 Task: Determine the distance from Portland to Mount Hood National Forest.
Action: Mouse moved to (199, 72)
Screenshot: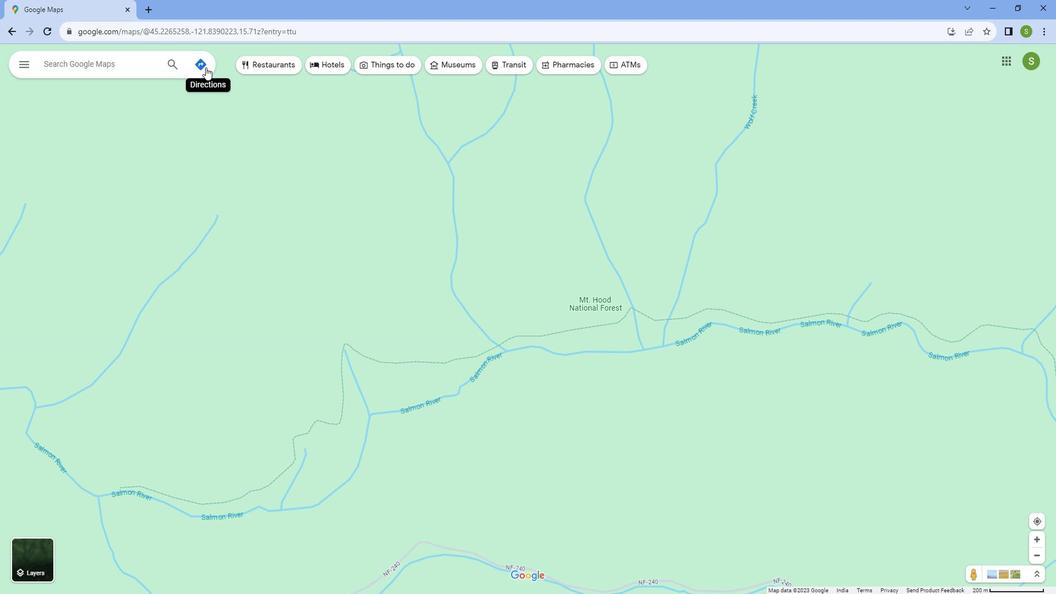
Action: Mouse pressed left at (199, 72)
Screenshot: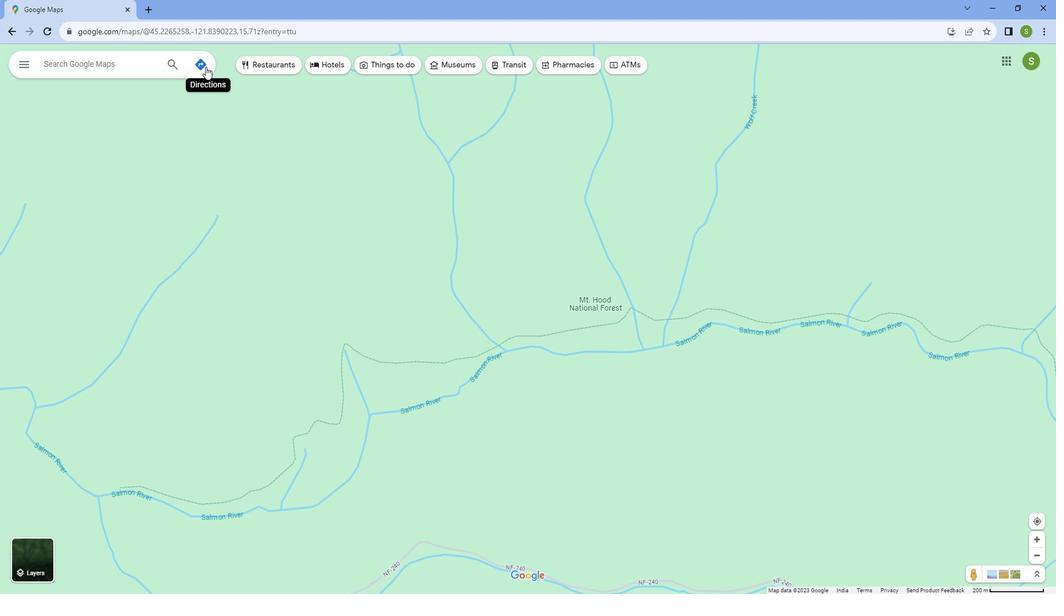 
Action: Mouse moved to (132, 98)
Screenshot: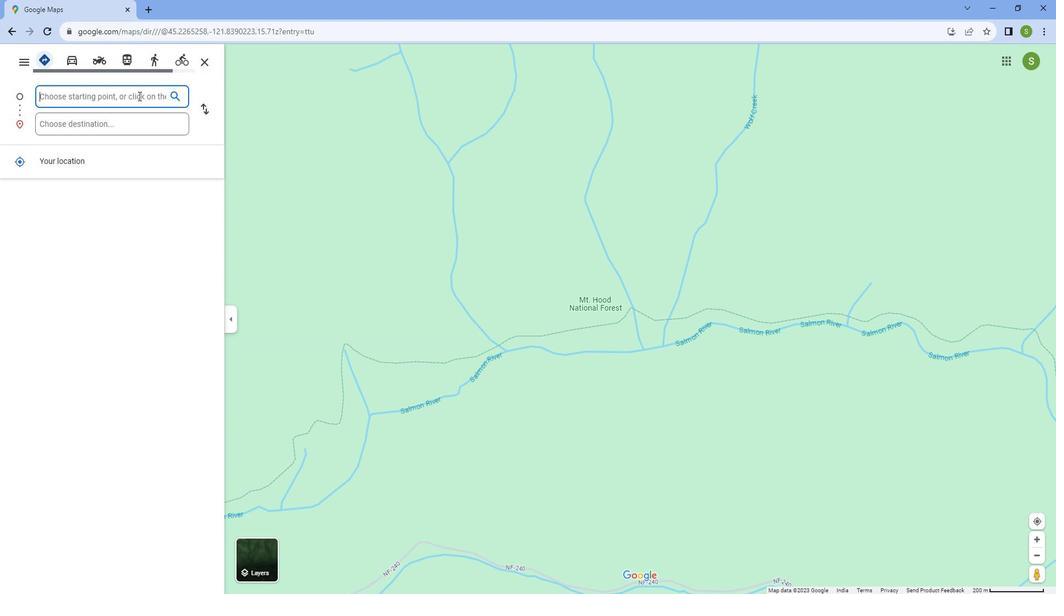 
Action: Key pressed <Key.caps_lock>P<Key.caps_lock>ortland
Screenshot: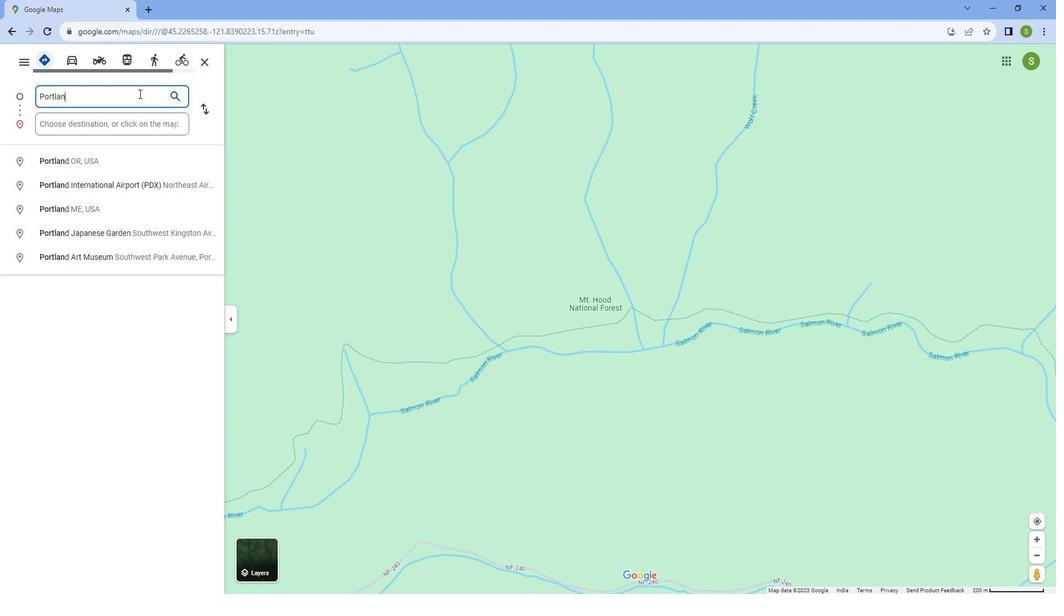 
Action: Mouse moved to (47, 160)
Screenshot: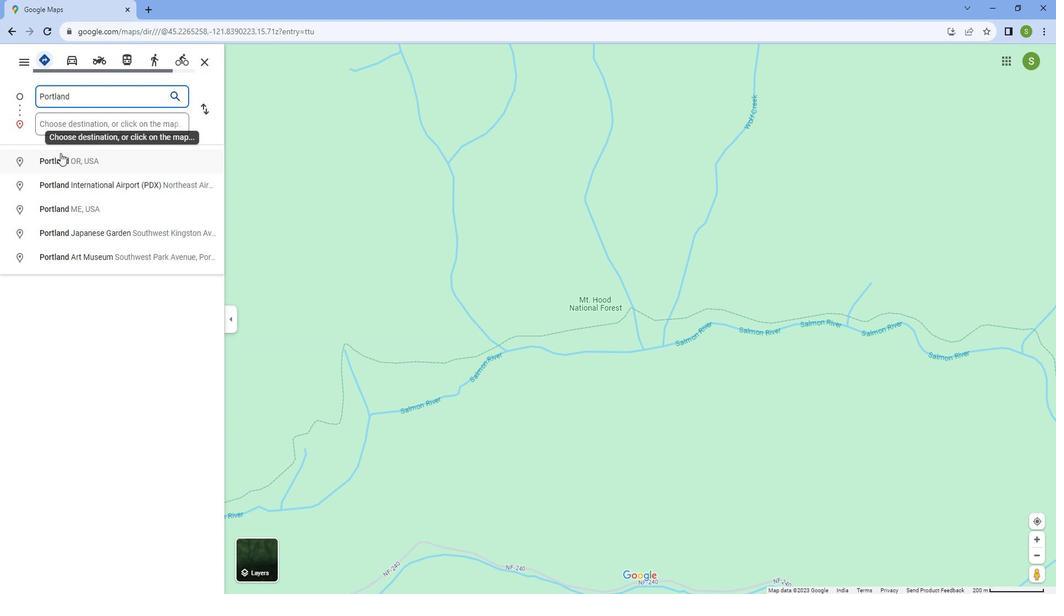
Action: Mouse pressed left at (47, 160)
Screenshot: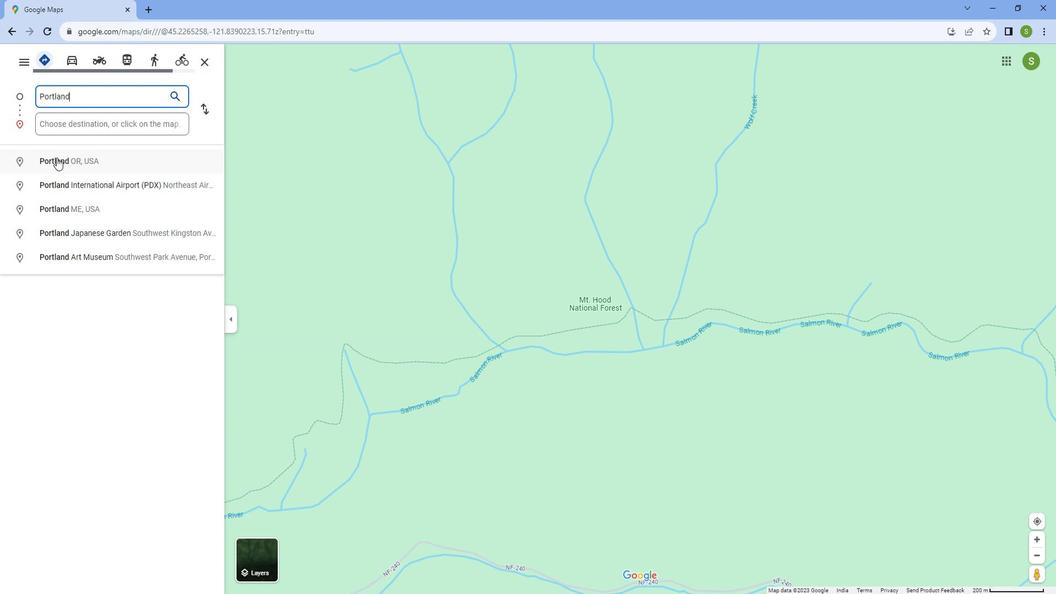 
Action: Mouse moved to (106, 127)
Screenshot: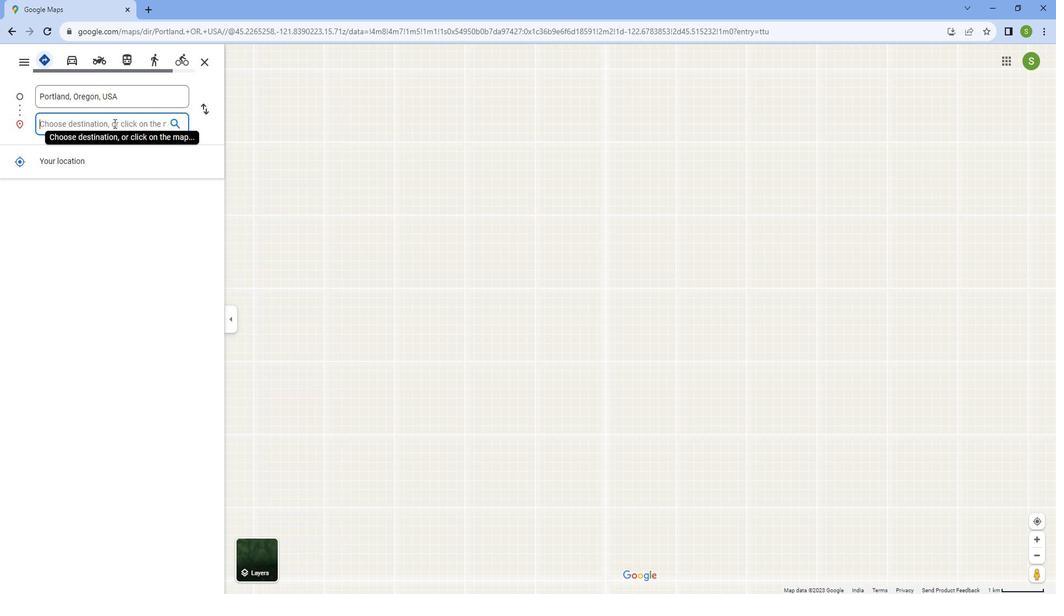 
Action: Mouse pressed left at (106, 127)
Screenshot: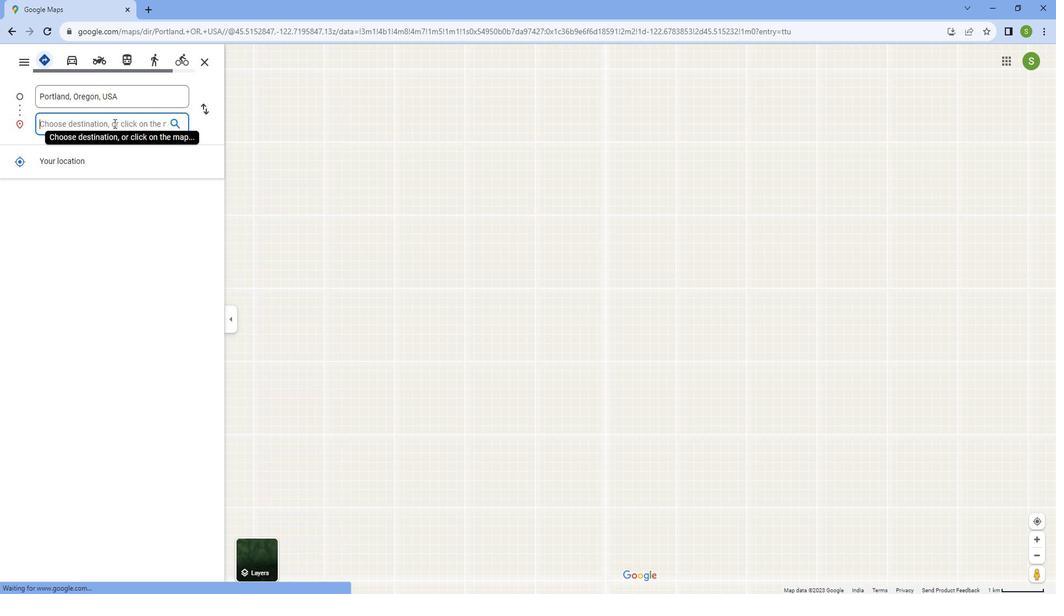 
Action: Mouse moved to (106, 123)
Screenshot: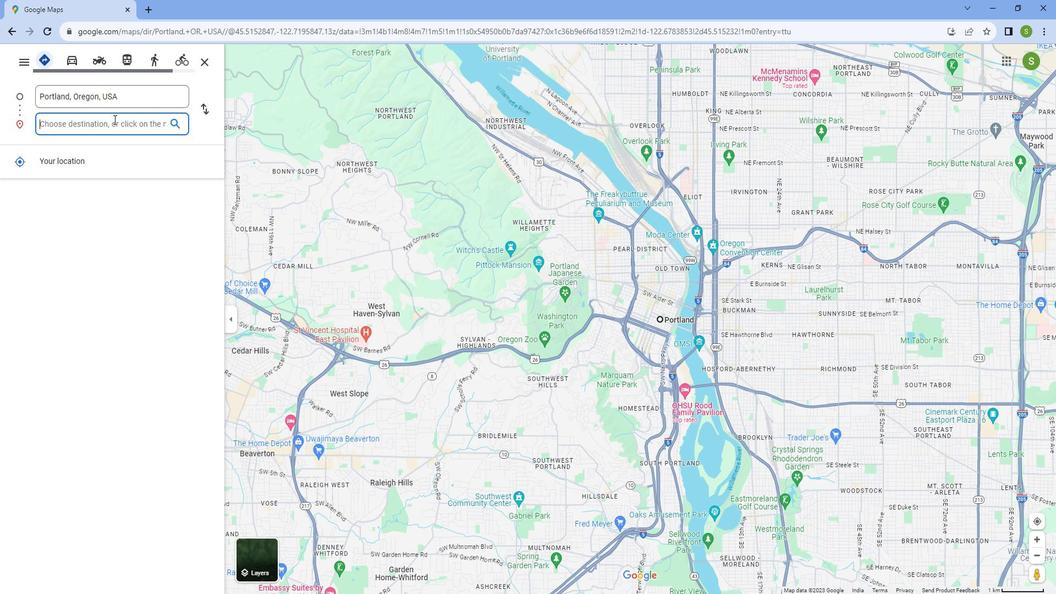 
Action: Key pressed <Key.caps_lock>M<Key.caps_lock>ount<Key.space><Key.caps_lock>H<Key.caps_lock>ood<Key.space><Key.caps_lock>N<Key.caps_lock>ational<Key.space><Key.caps_lock>F<Key.caps_lock>orest
Screenshot: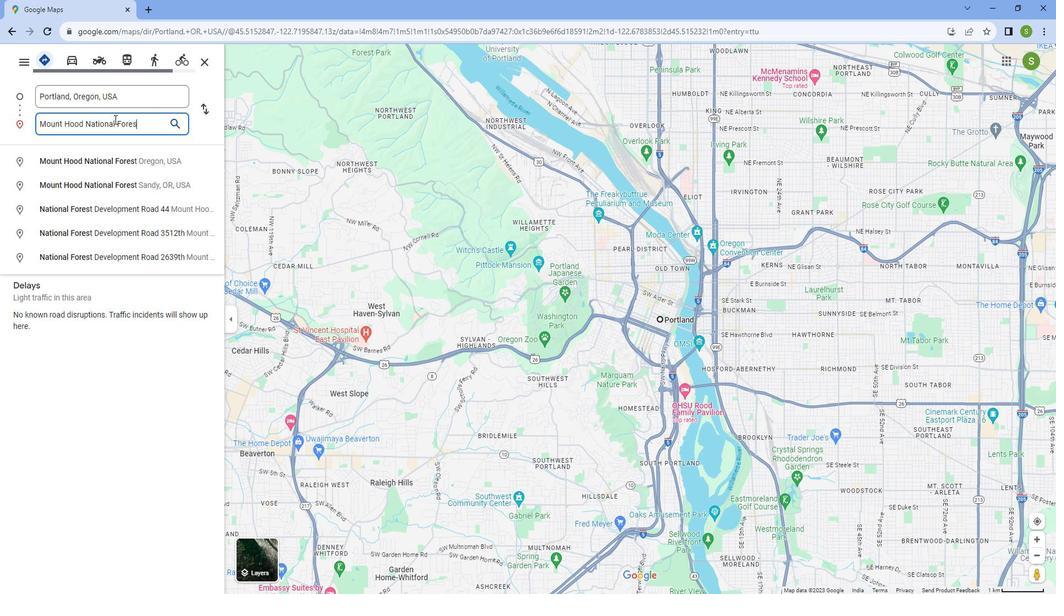 
Action: Mouse moved to (96, 162)
Screenshot: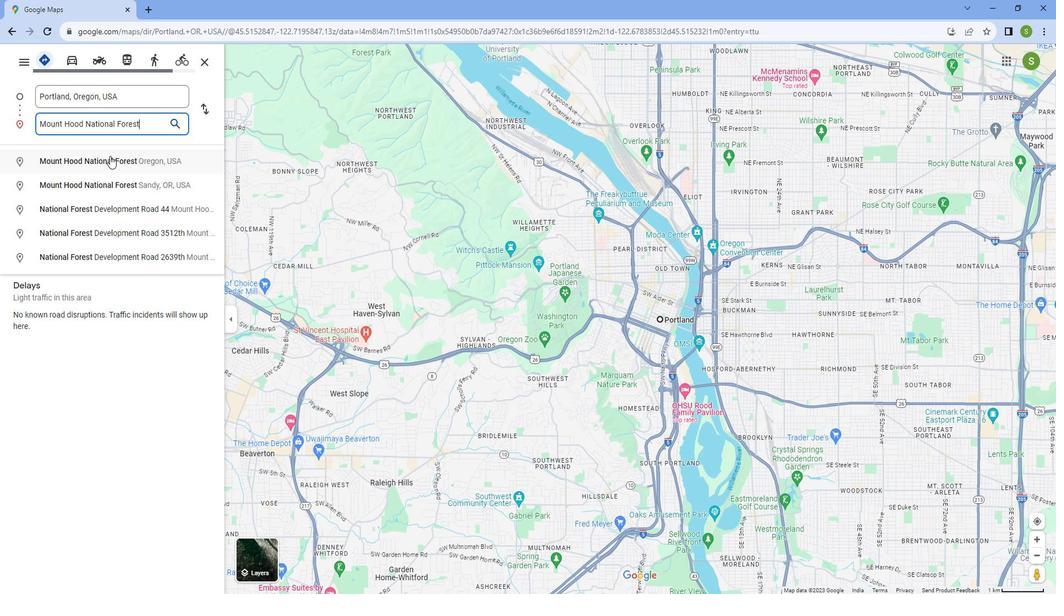 
Action: Mouse pressed left at (96, 162)
Screenshot: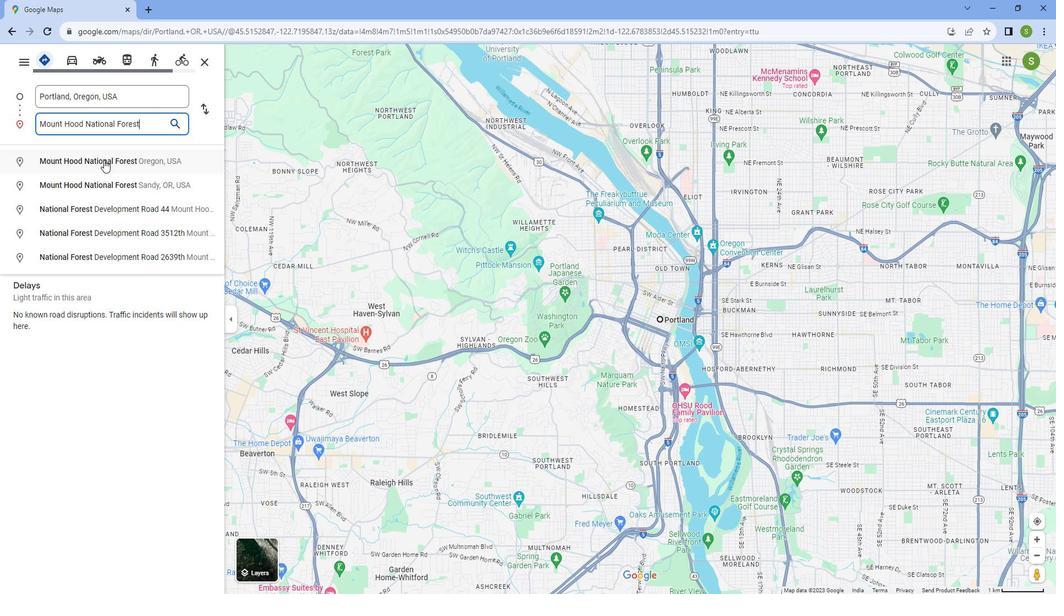 
Action: Mouse moved to (448, 540)
Screenshot: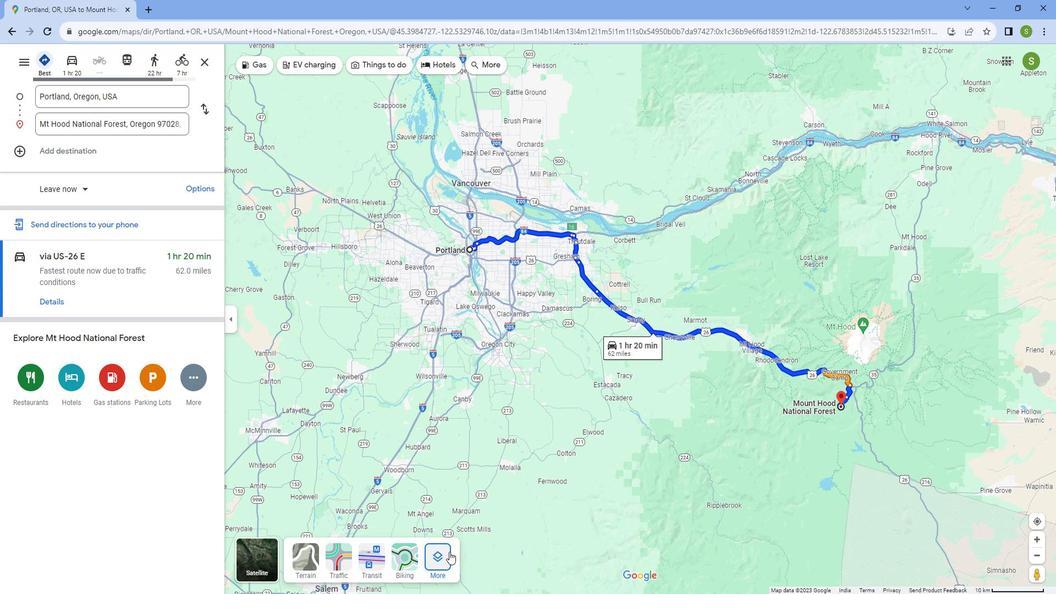 
Action: Mouse pressed left at (448, 540)
Screenshot: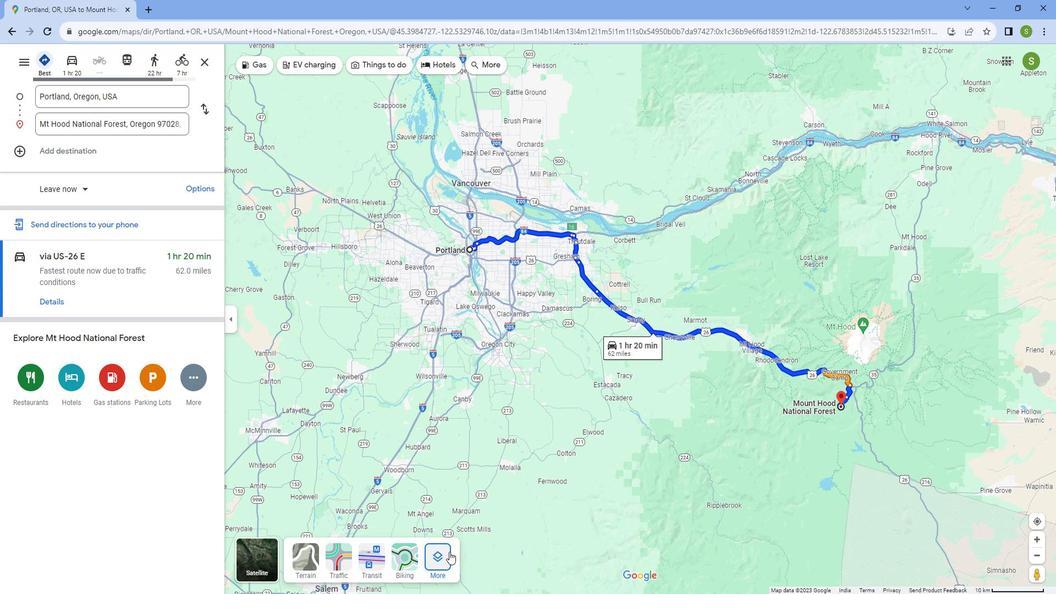 
Action: Mouse moved to (330, 436)
Screenshot: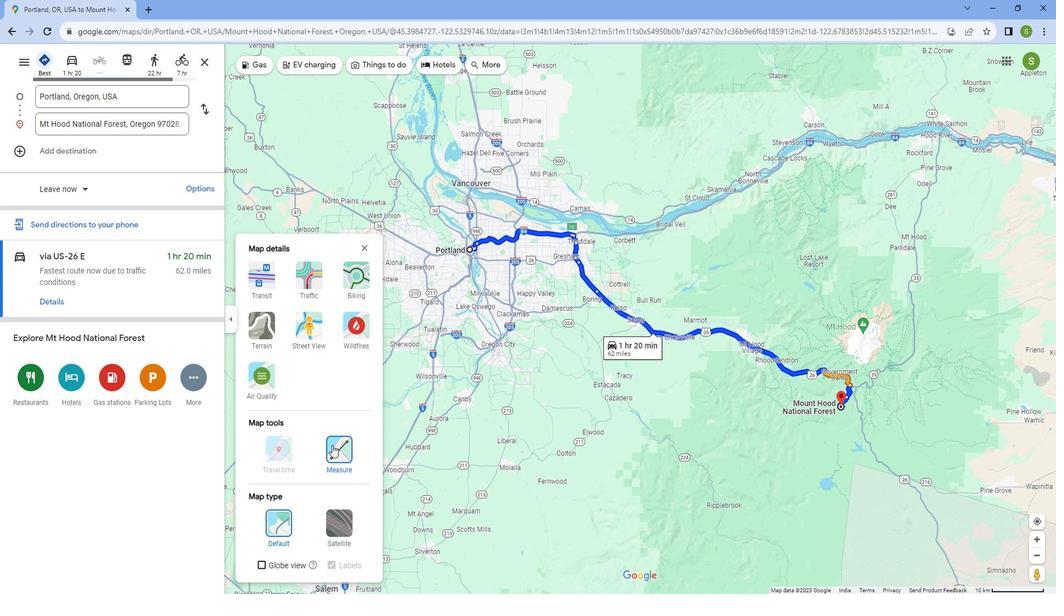
Action: Mouse pressed left at (330, 436)
Screenshot: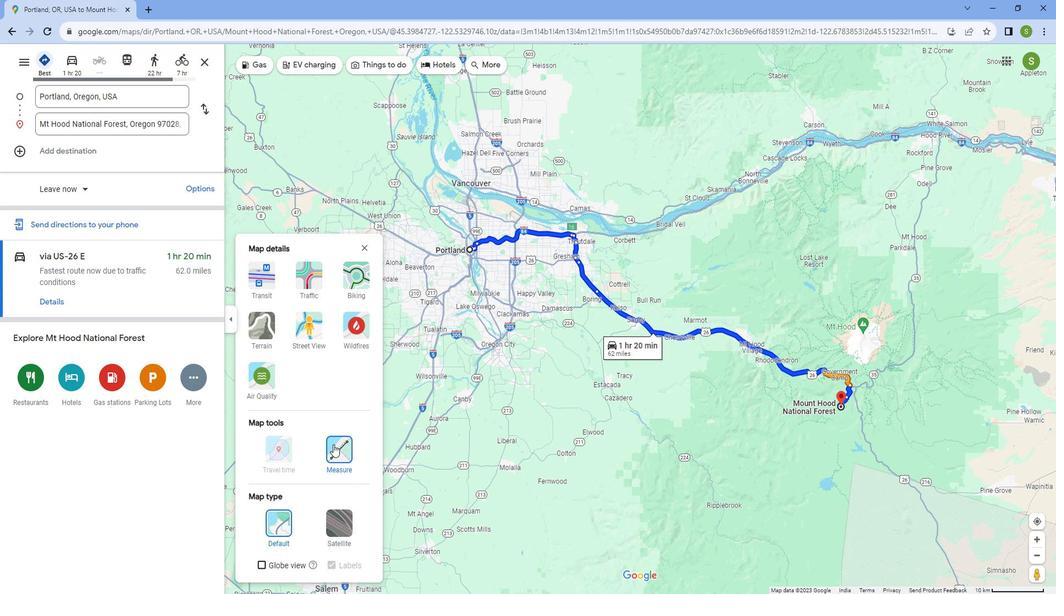 
Action: Mouse moved to (469, 266)
Screenshot: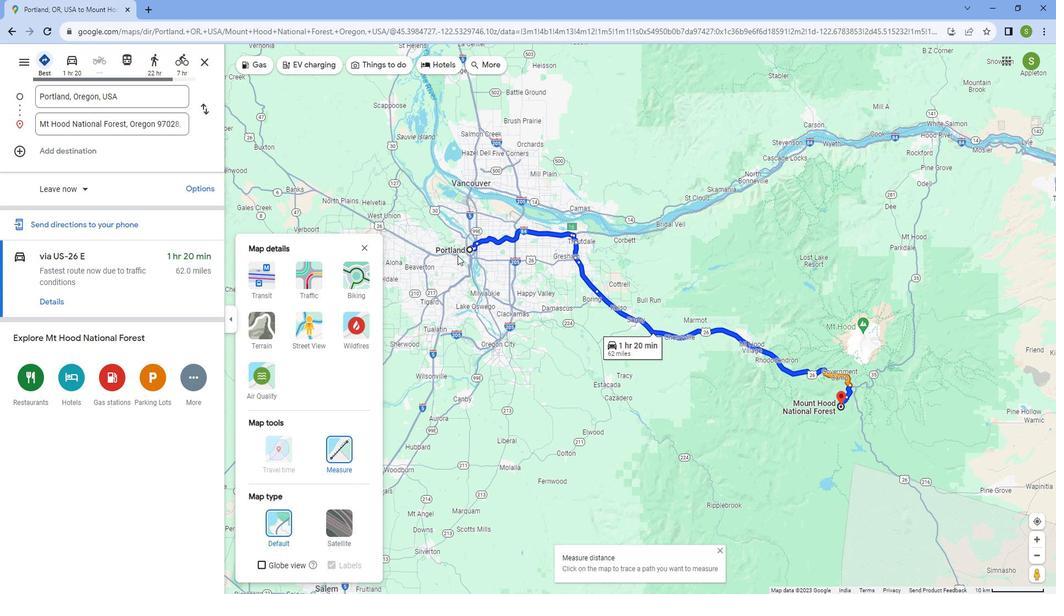 
Action: Mouse scrolled (469, 267) with delta (0, 0)
Screenshot: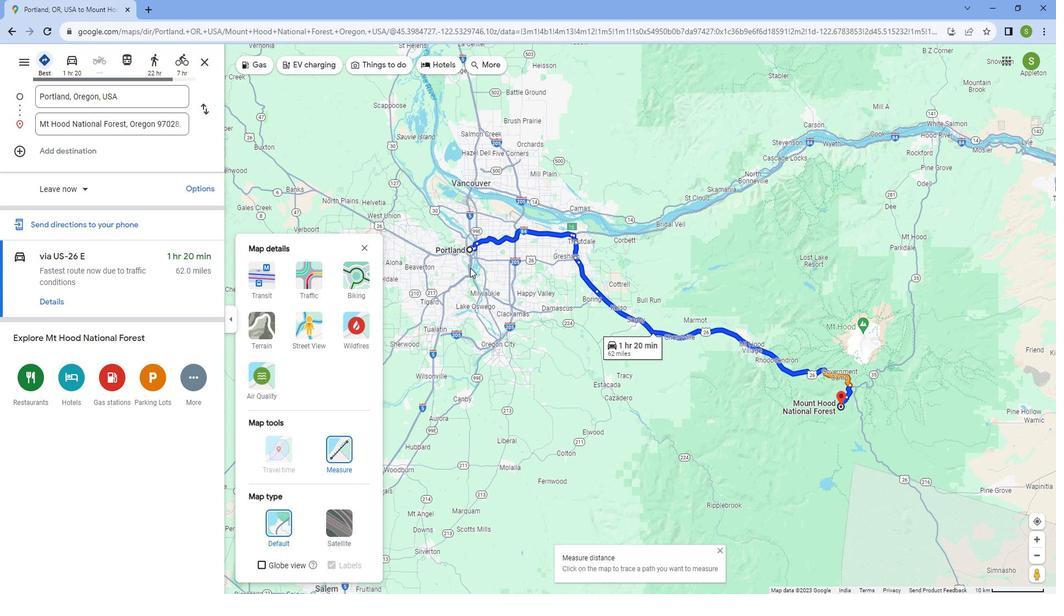 
Action: Mouse scrolled (469, 267) with delta (0, 0)
Screenshot: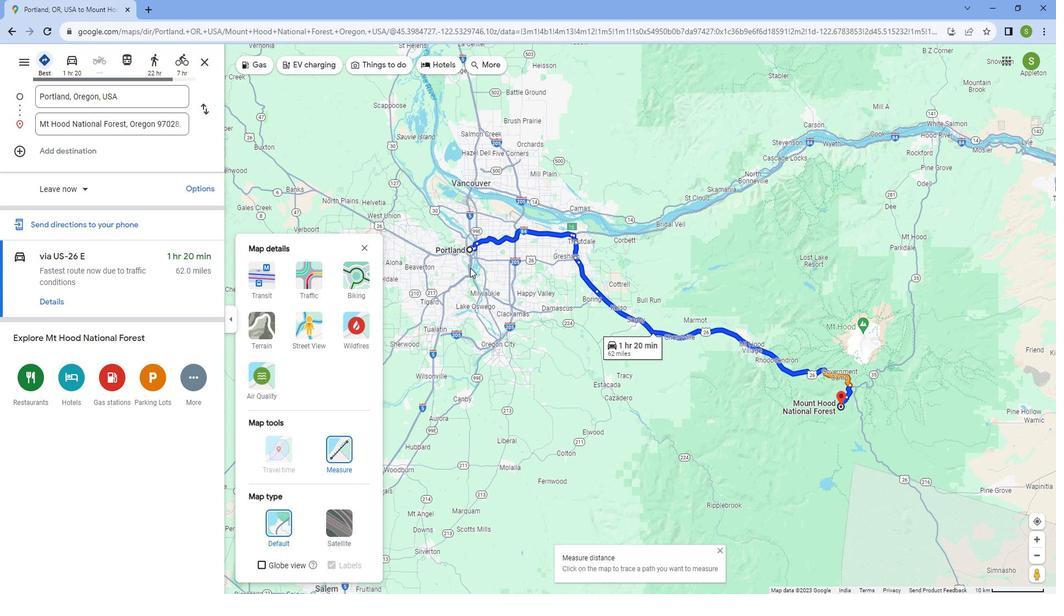 
Action: Mouse scrolled (469, 267) with delta (0, 0)
Screenshot: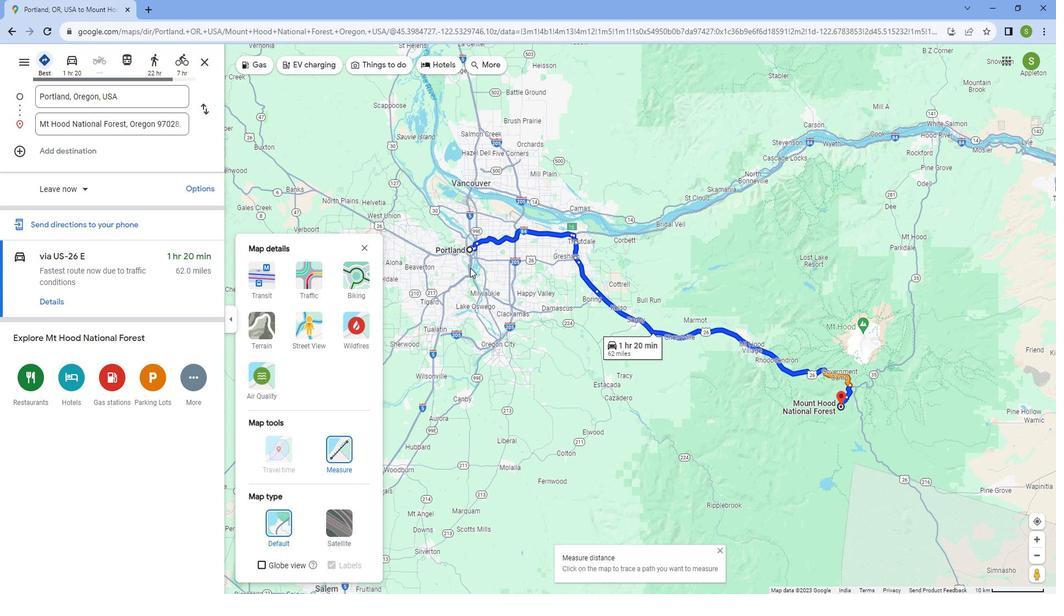 
Action: Mouse scrolled (469, 267) with delta (0, 0)
Screenshot: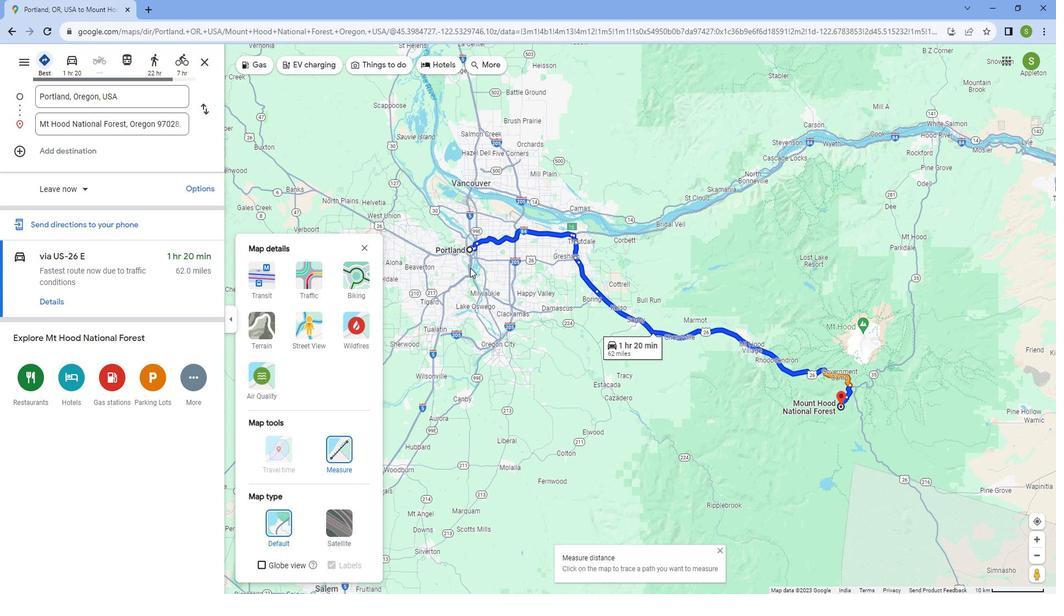 
Action: Mouse scrolled (469, 267) with delta (0, 0)
Screenshot: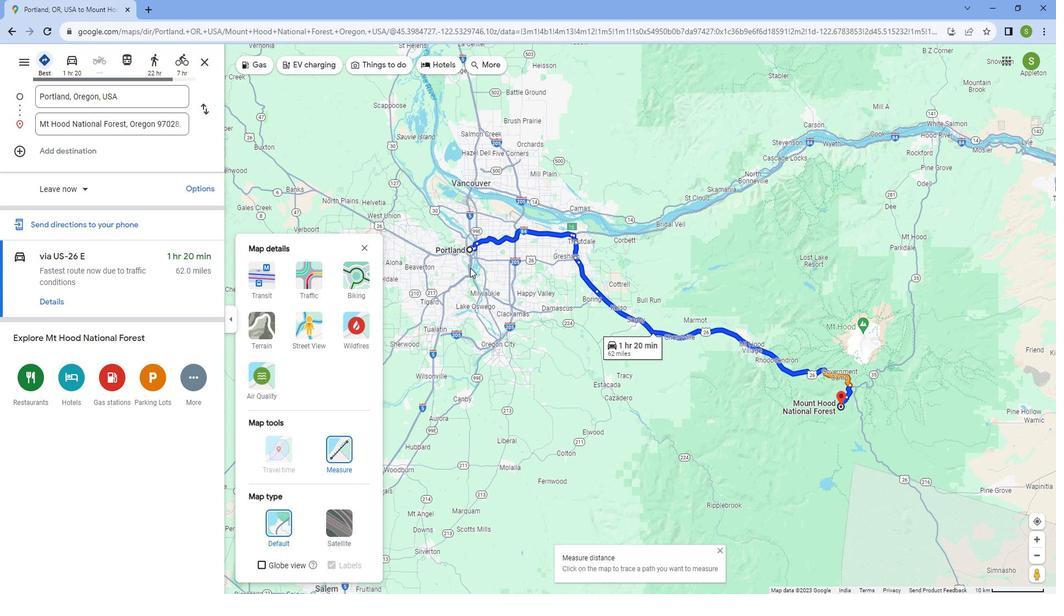 
Action: Mouse scrolled (469, 267) with delta (0, 0)
Screenshot: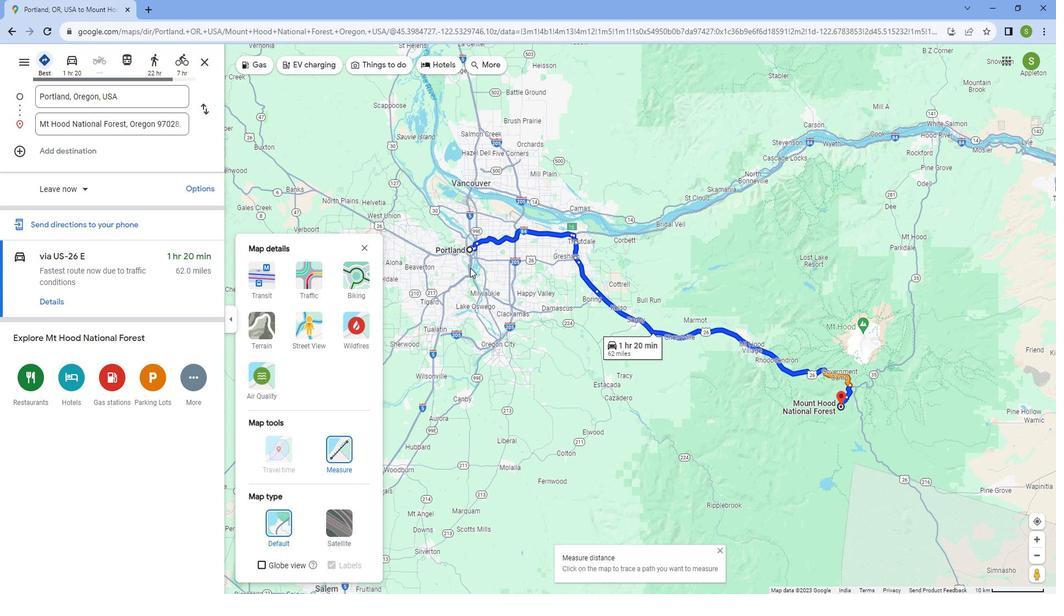 
Action: Mouse moved to (462, 262)
Screenshot: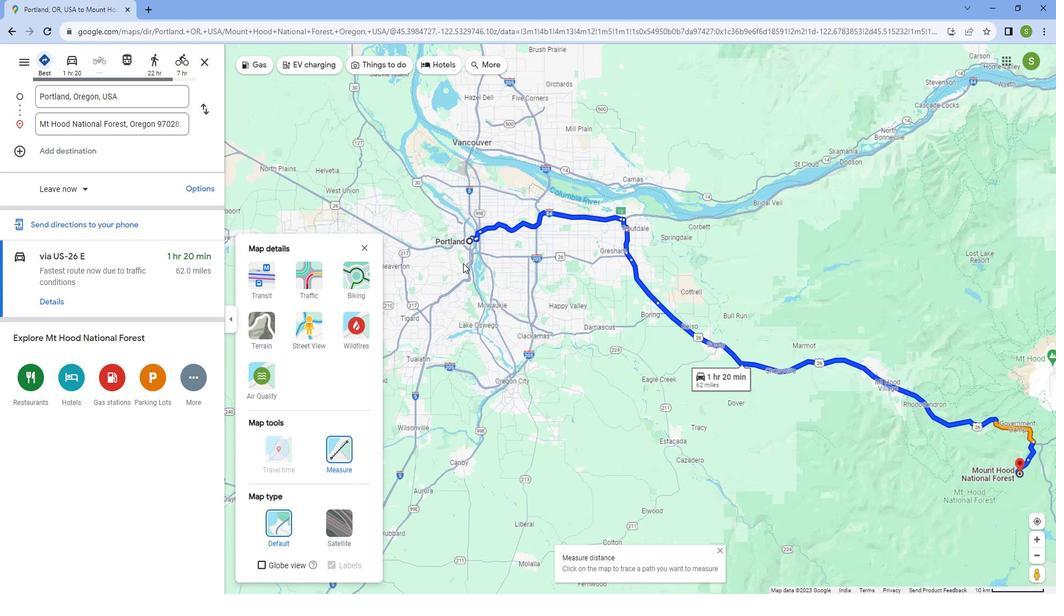 
Action: Mouse scrolled (462, 263) with delta (0, 0)
Screenshot: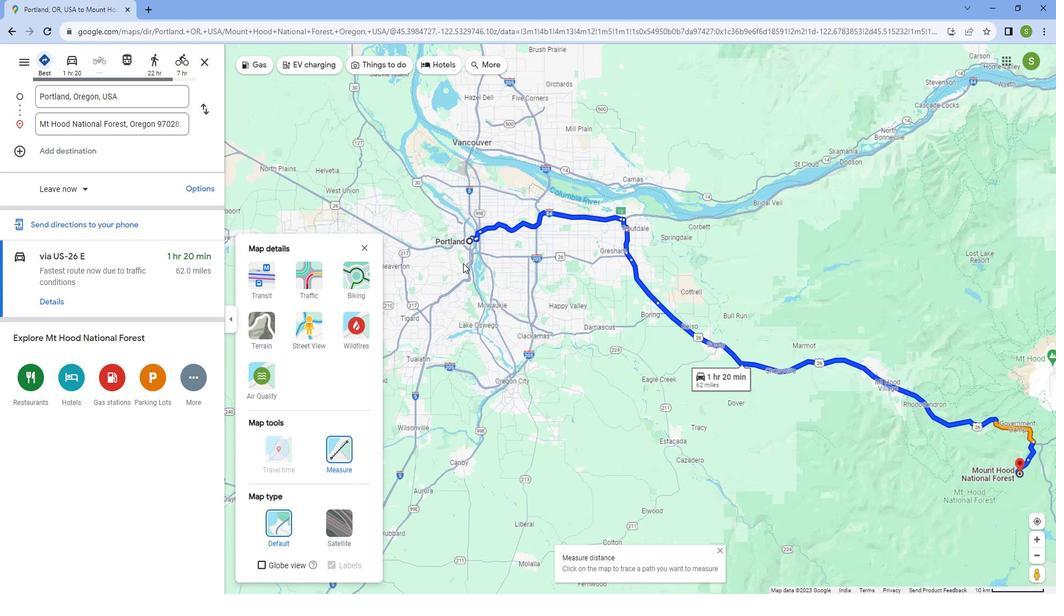 
Action: Mouse scrolled (462, 263) with delta (0, 0)
Screenshot: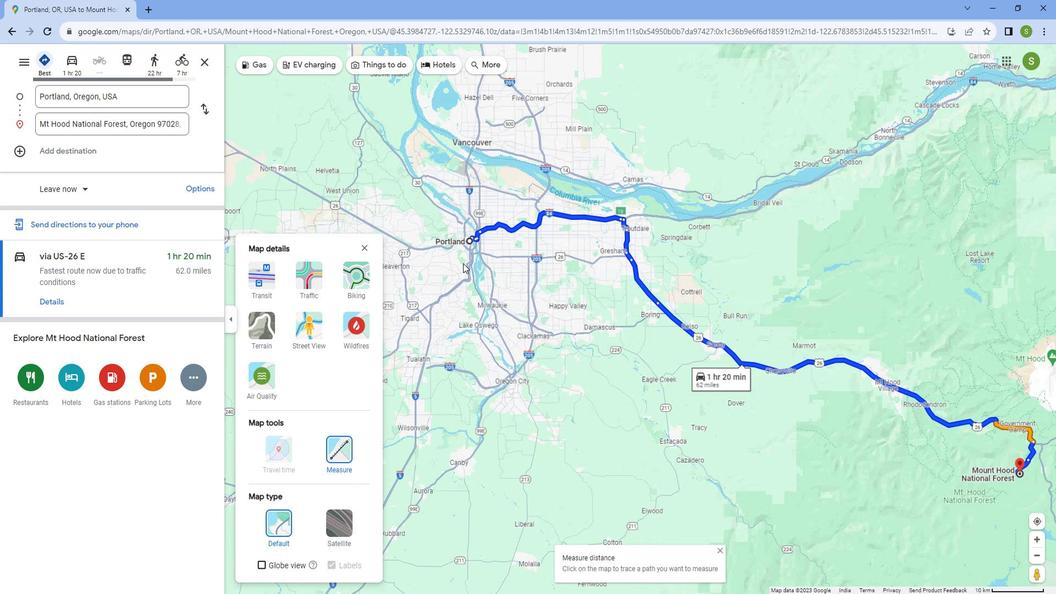 
Action: Mouse scrolled (462, 263) with delta (0, 0)
Screenshot: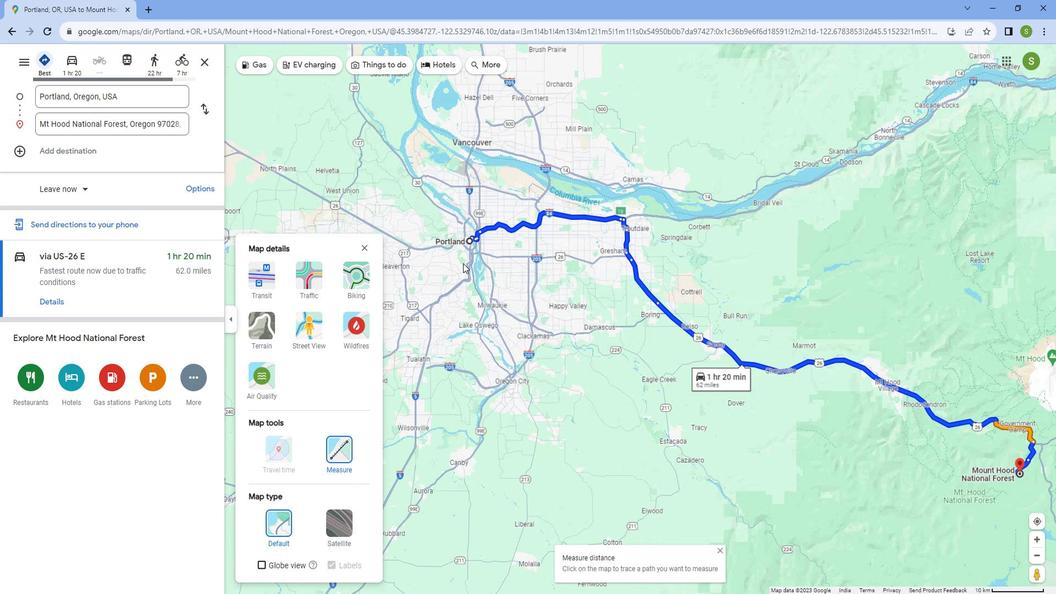 
Action: Mouse scrolled (462, 263) with delta (0, 0)
Screenshot: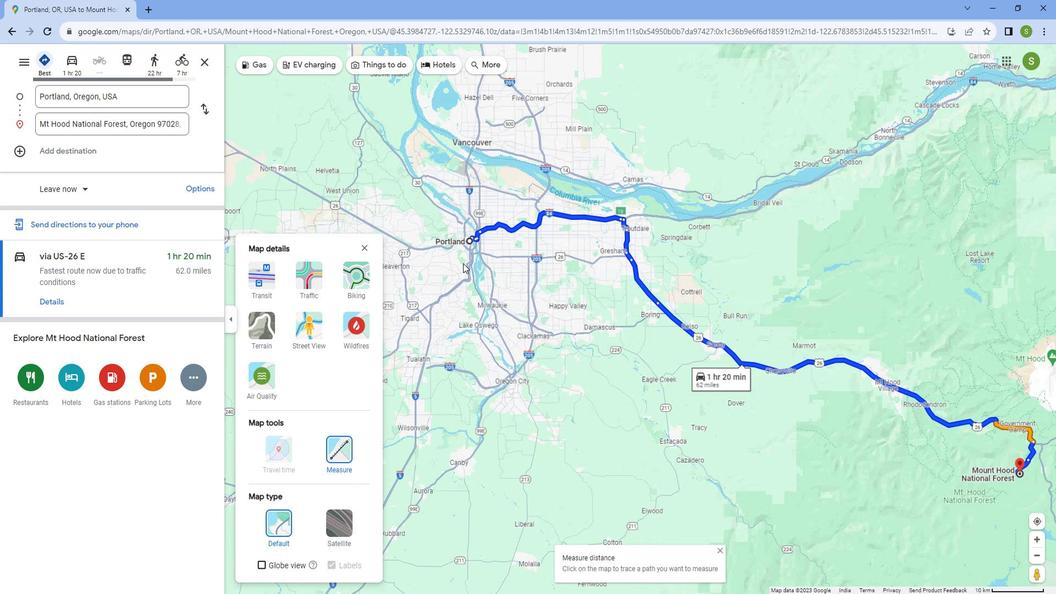 
Action: Mouse scrolled (462, 263) with delta (0, 0)
Screenshot: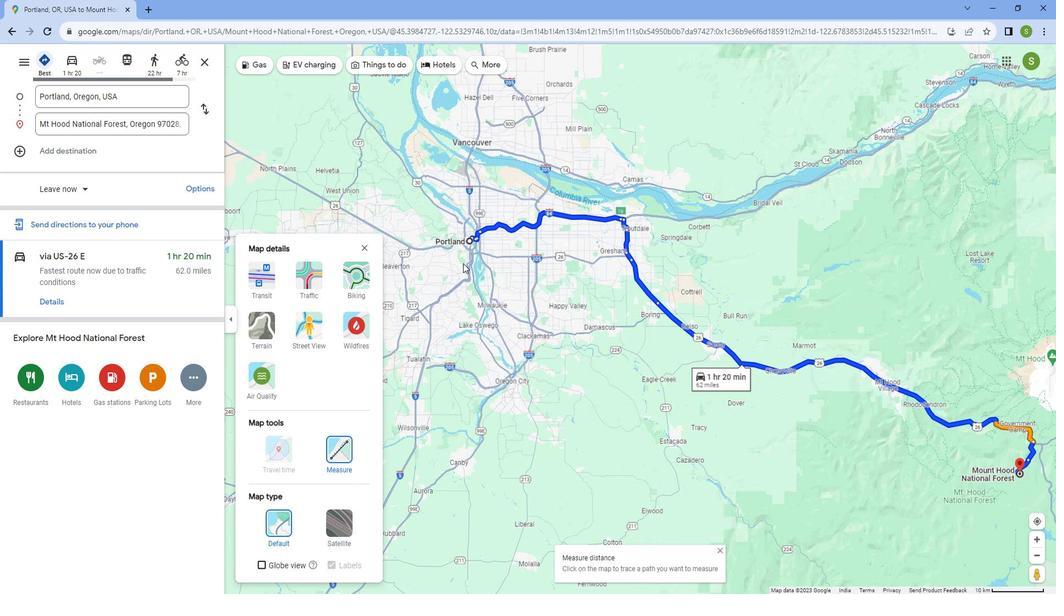 
Action: Mouse scrolled (462, 263) with delta (0, 0)
Screenshot: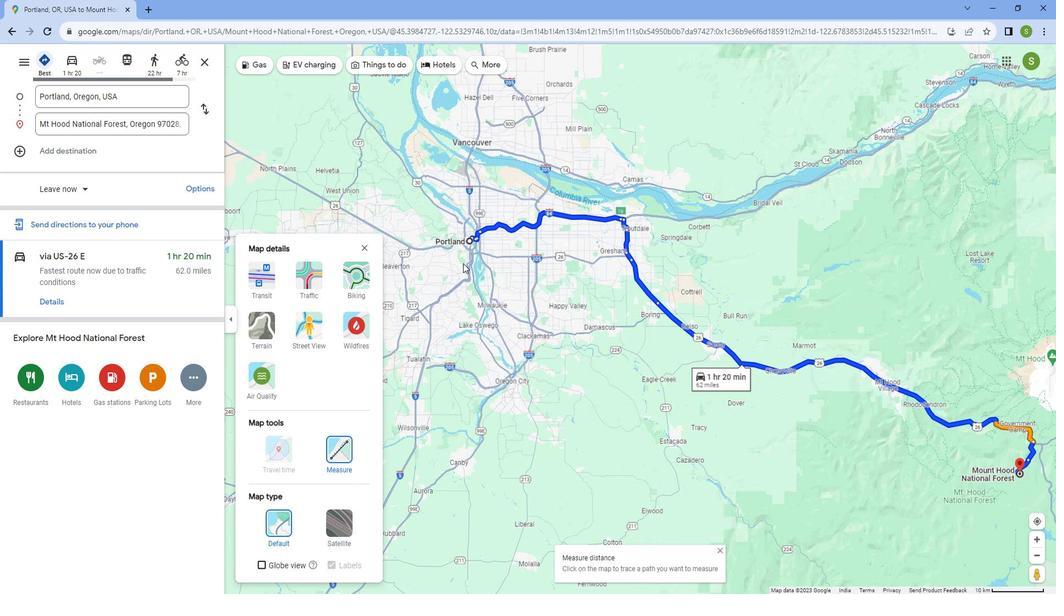 
Action: Mouse scrolled (462, 263) with delta (0, 0)
Screenshot: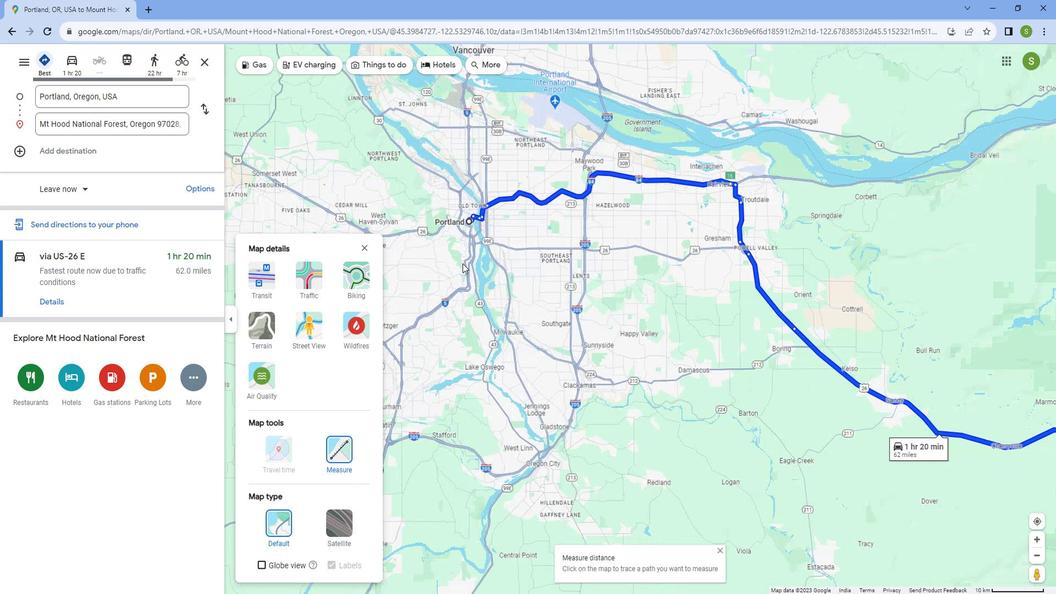 
Action: Mouse moved to (454, 255)
Screenshot: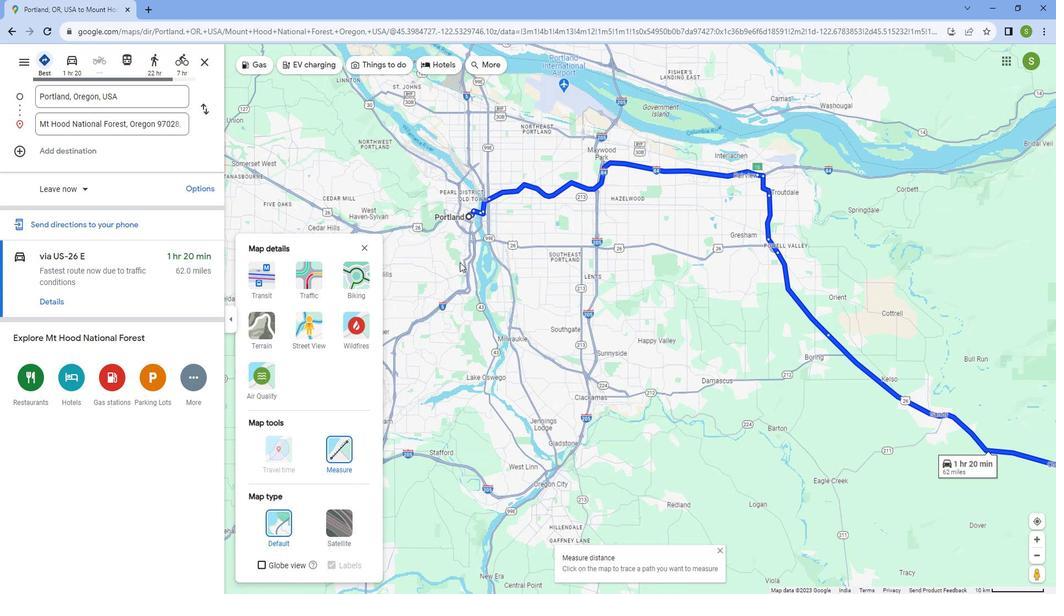 
Action: Mouse scrolled (454, 256) with delta (0, 0)
Screenshot: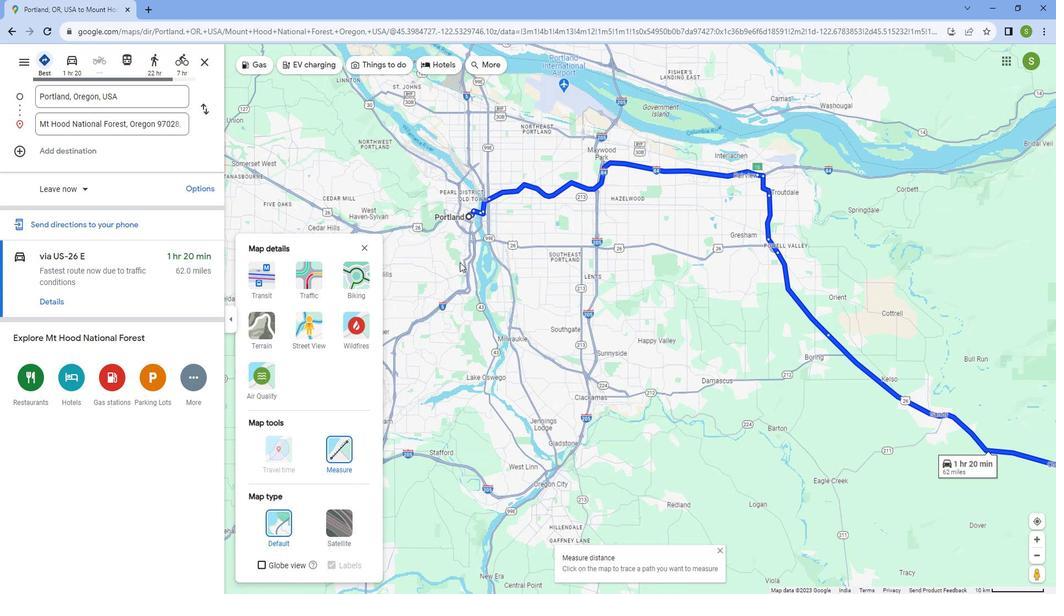 
Action: Mouse scrolled (454, 256) with delta (0, 0)
Screenshot: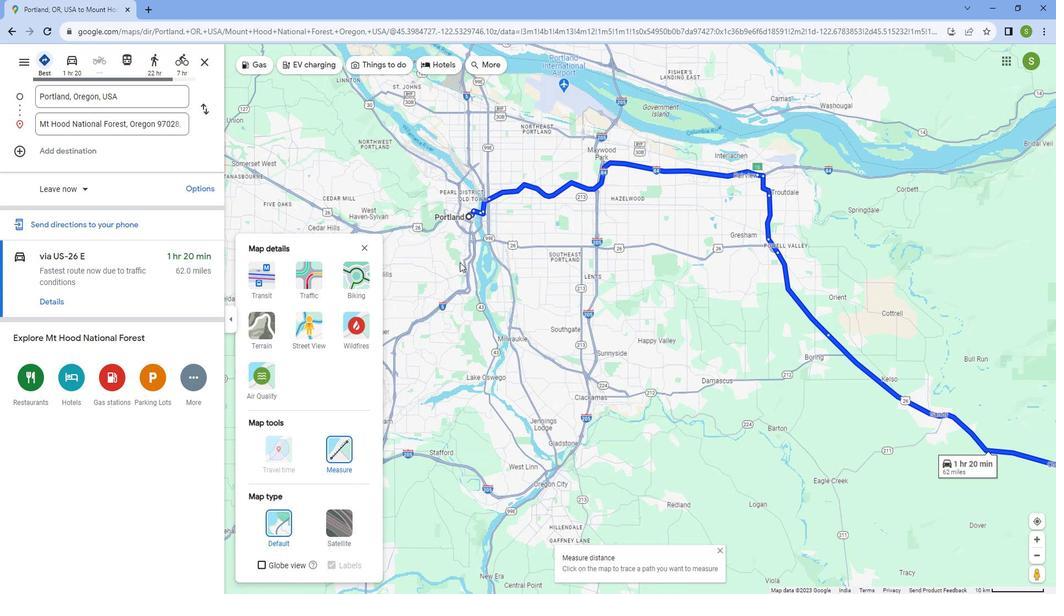 
Action: Mouse moved to (454, 255)
Screenshot: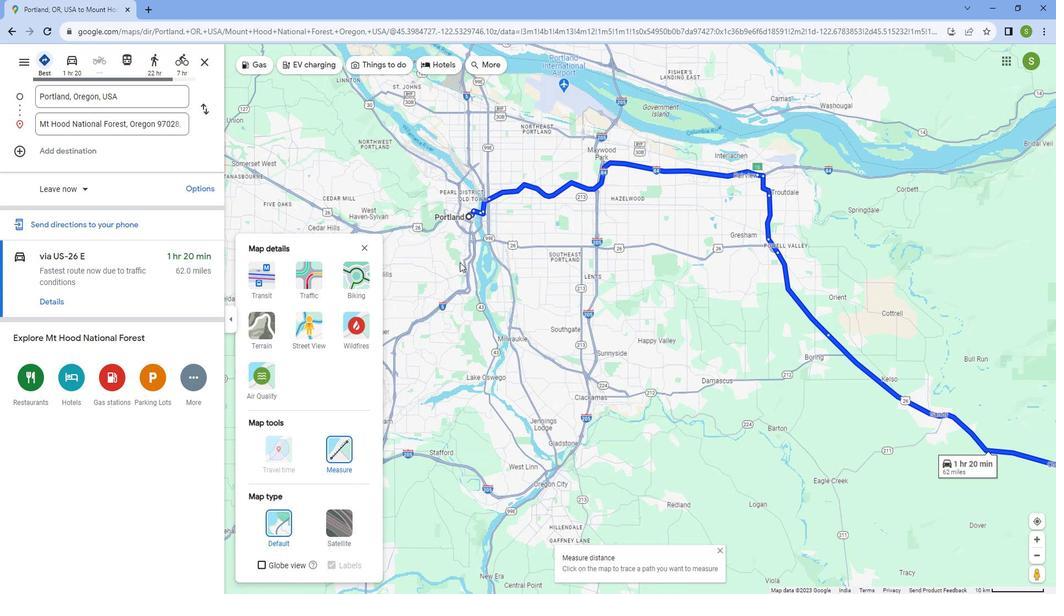 
Action: Mouse scrolled (454, 256) with delta (0, 0)
Screenshot: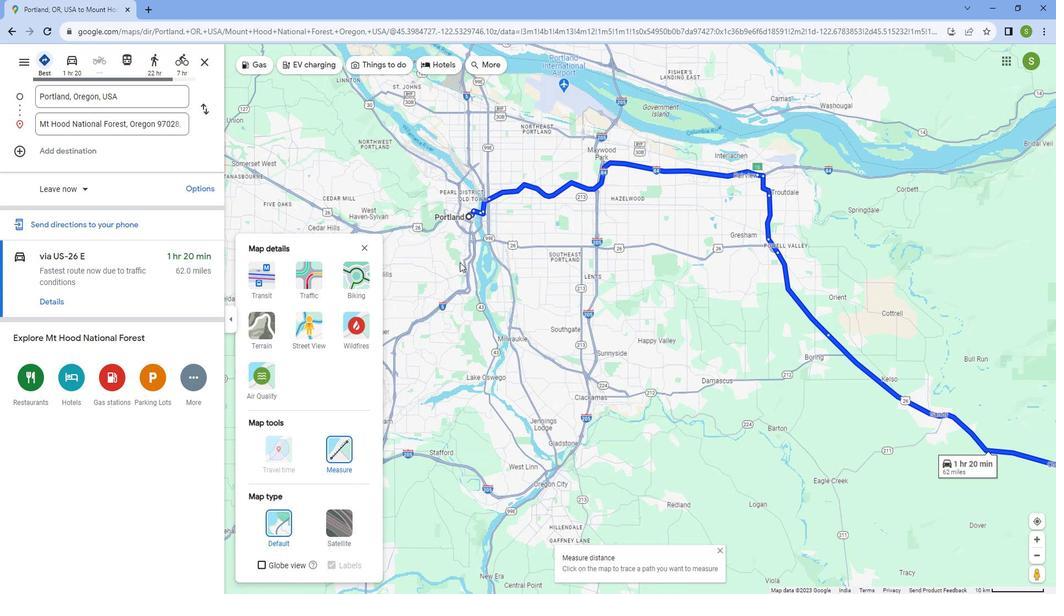 
Action: Mouse scrolled (454, 256) with delta (0, 0)
Screenshot: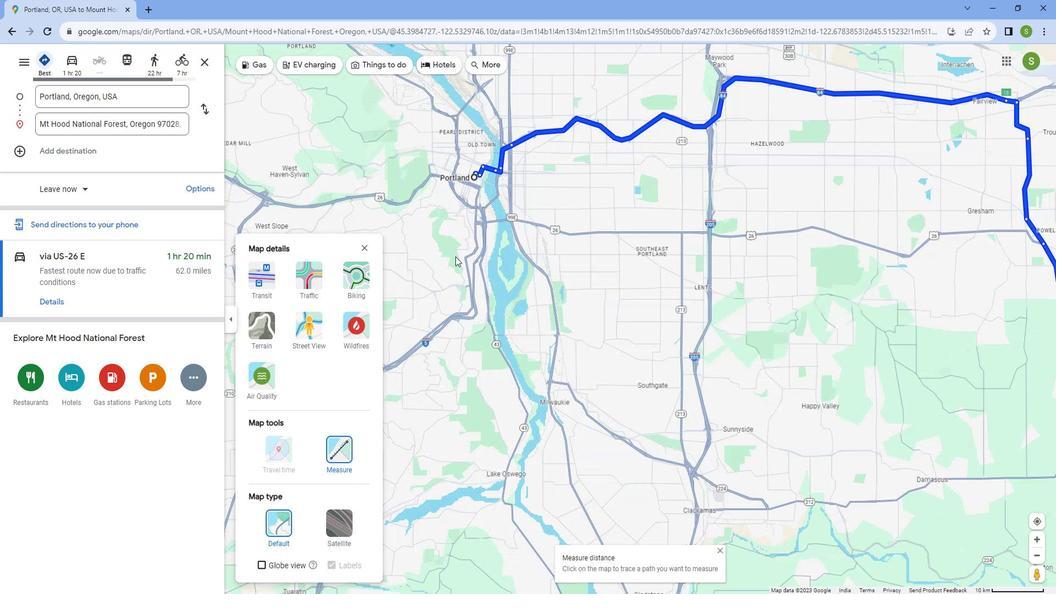 
Action: Mouse scrolled (454, 256) with delta (0, 0)
Screenshot: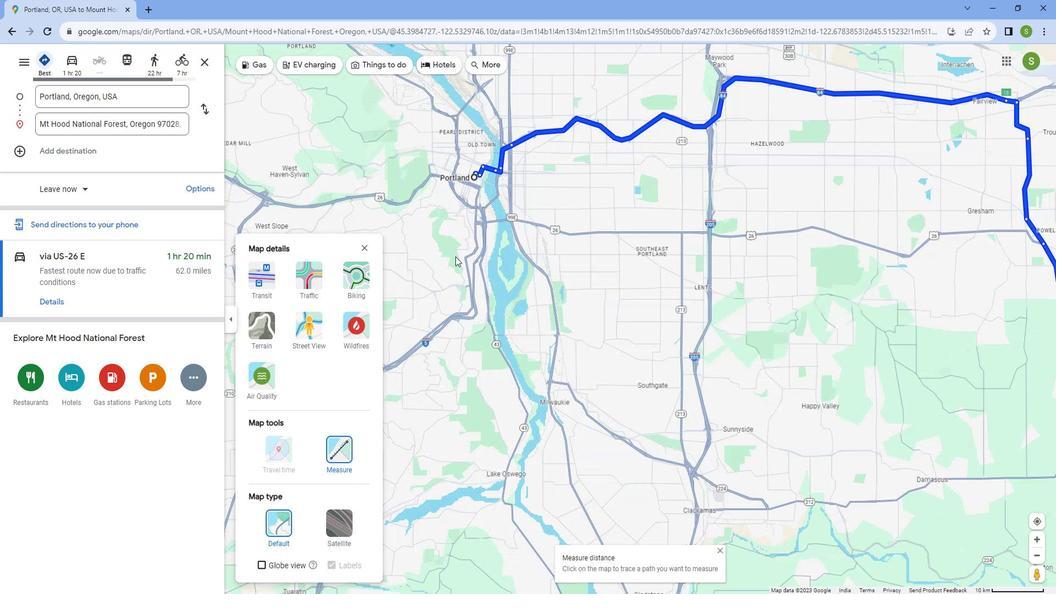 
Action: Mouse scrolled (454, 256) with delta (0, 0)
Screenshot: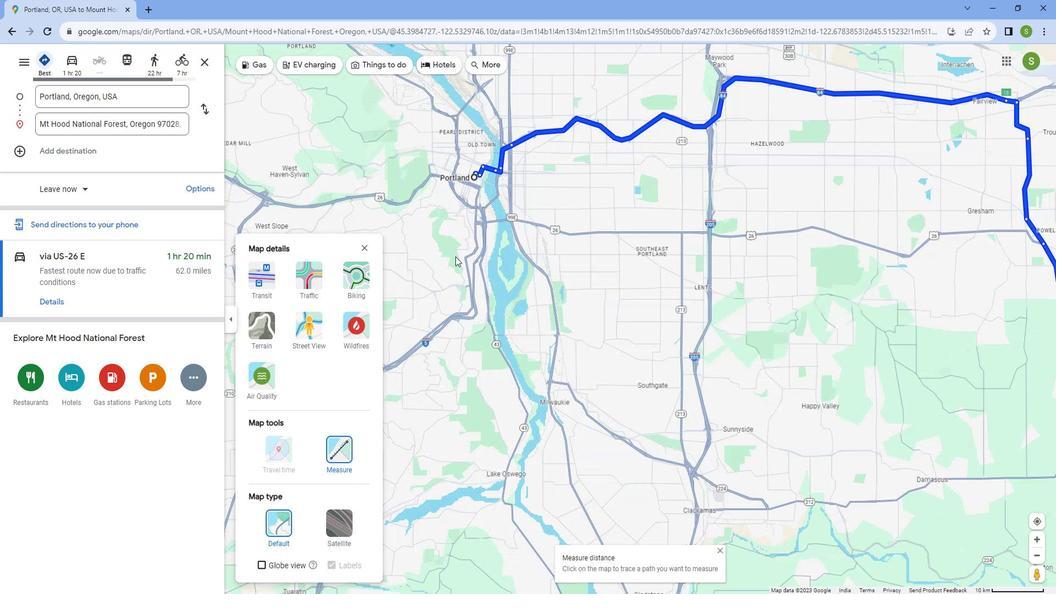 
Action: Mouse scrolled (454, 256) with delta (0, 0)
Screenshot: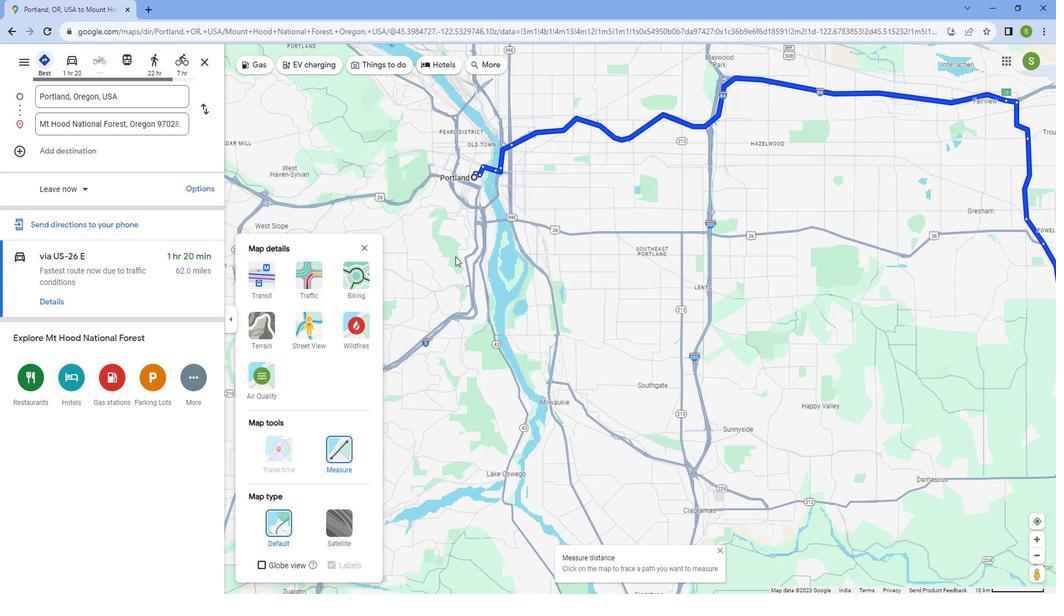 
Action: Mouse moved to (454, 255)
Screenshot: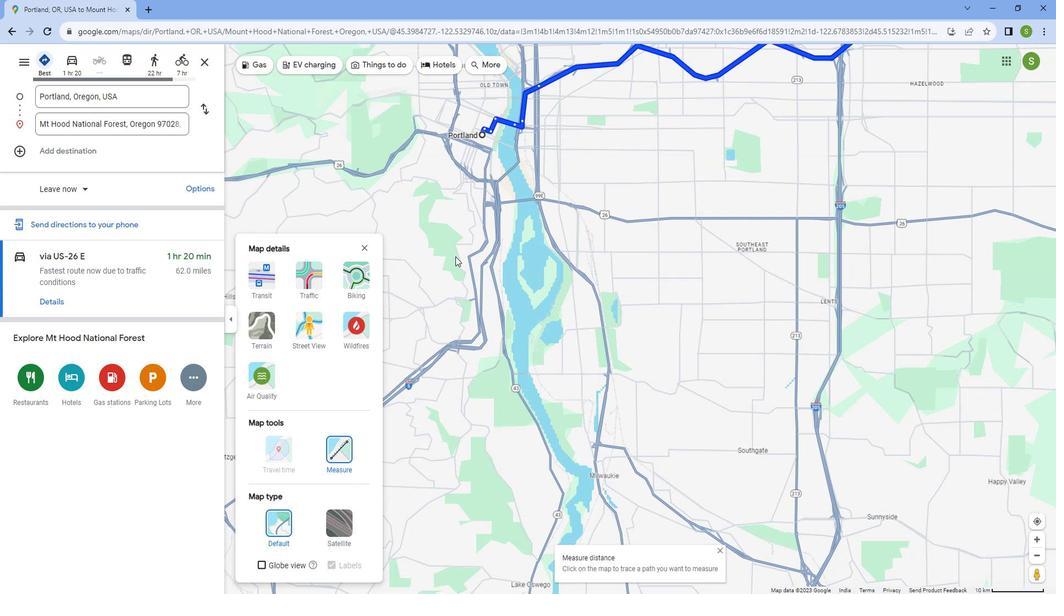 
Action: Mouse scrolled (454, 255) with delta (0, 0)
Screenshot: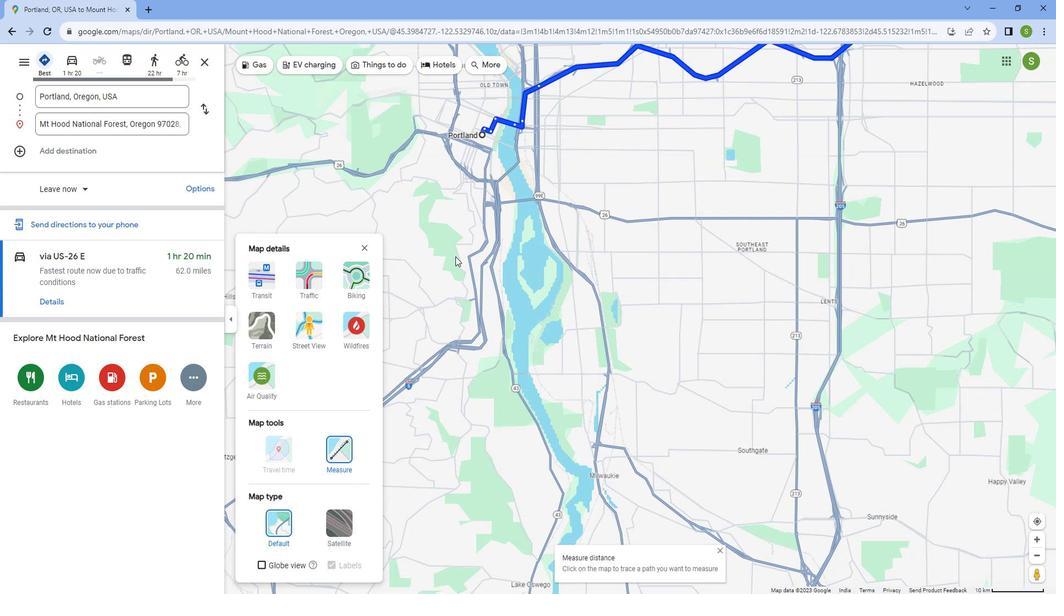 
Action: Mouse scrolled (454, 255) with delta (0, 0)
Screenshot: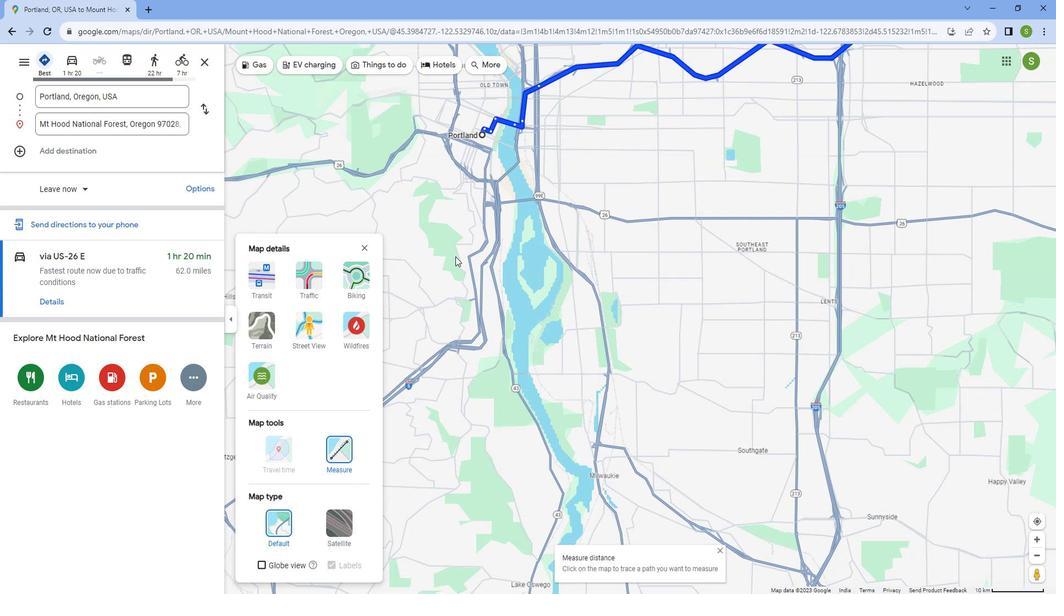 
Action: Mouse scrolled (454, 255) with delta (0, 0)
Screenshot: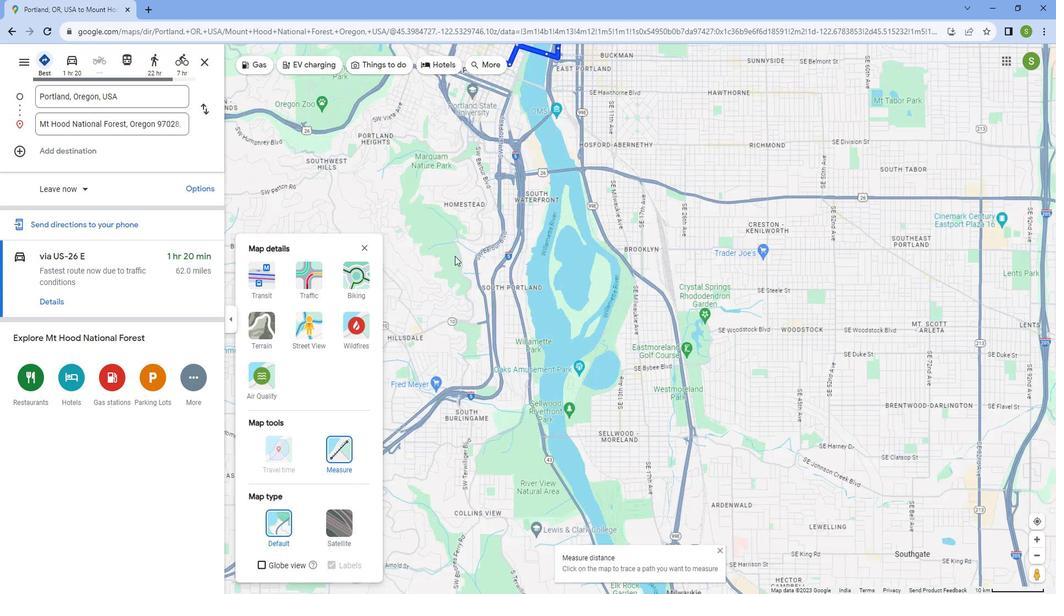 
Action: Mouse scrolled (454, 255) with delta (0, 0)
Screenshot: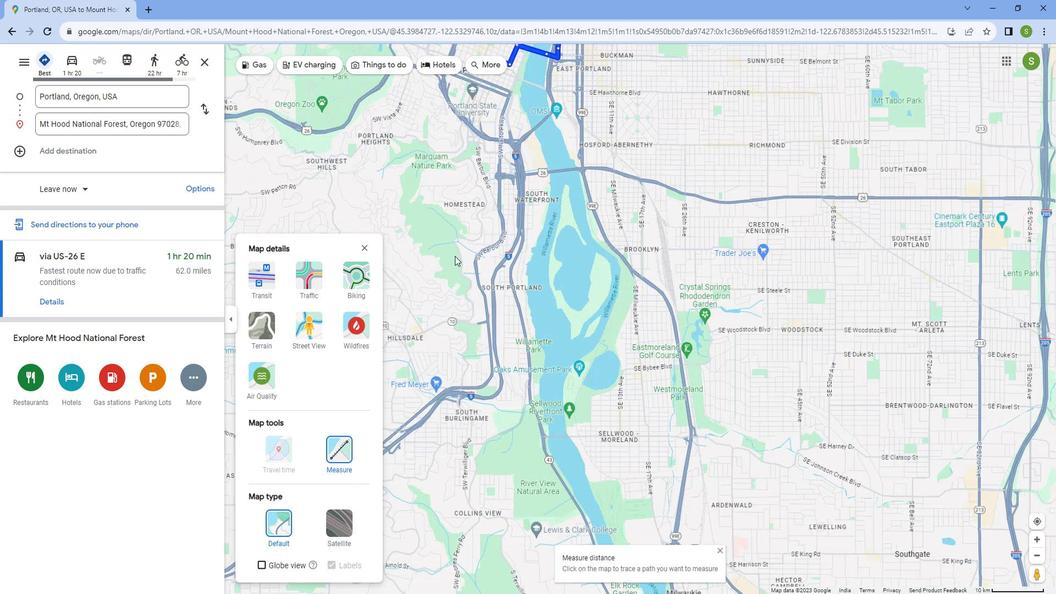 
Action: Mouse moved to (493, 193)
Screenshot: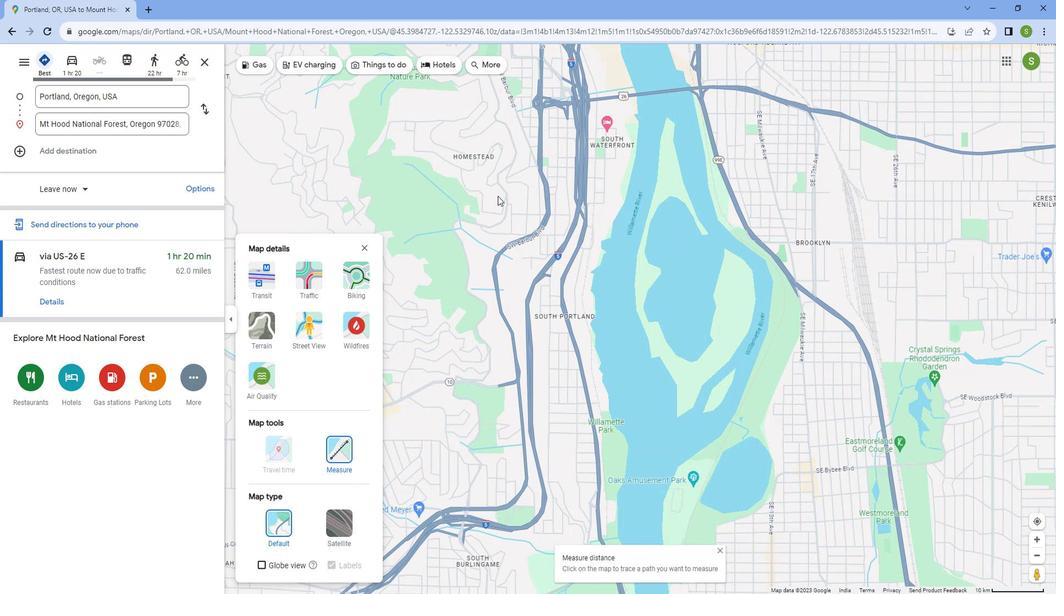 
Action: Mouse pressed left at (493, 193)
Screenshot: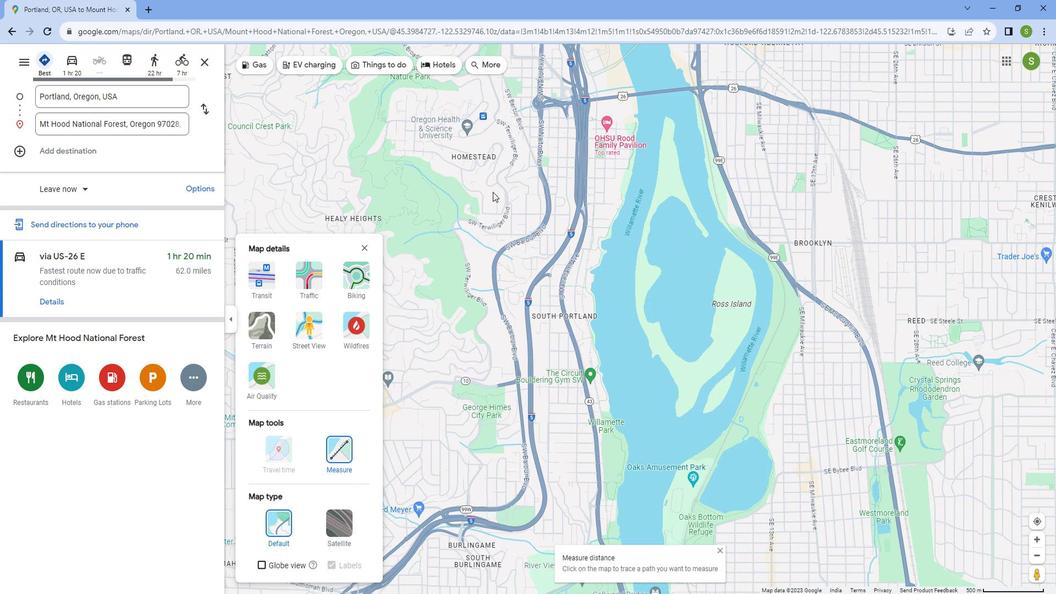 
Action: Mouse moved to (544, 226)
Screenshot: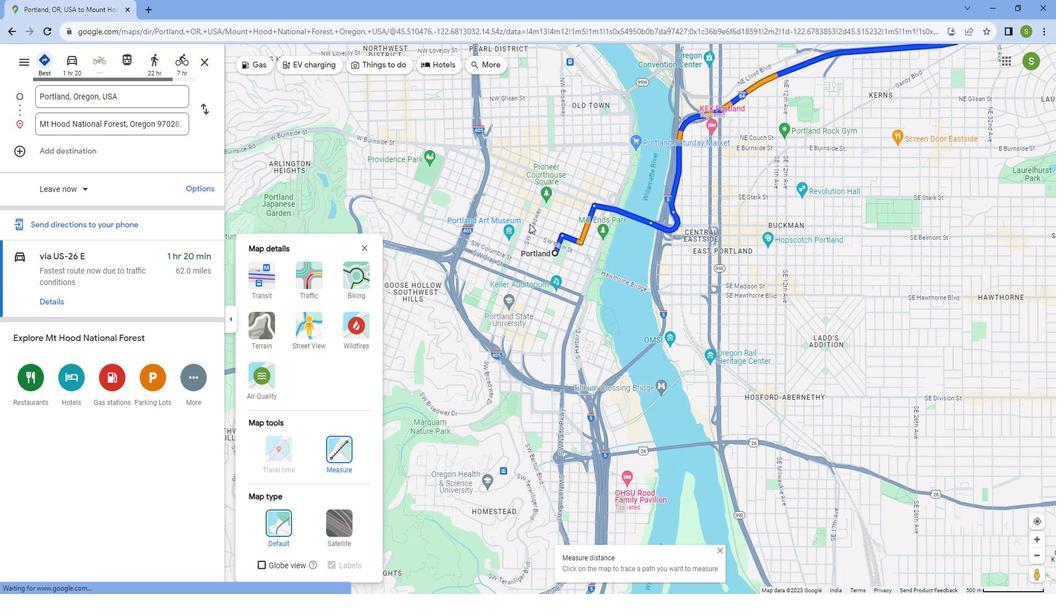 
Action: Mouse scrolled (544, 227) with delta (0, 0)
Screenshot: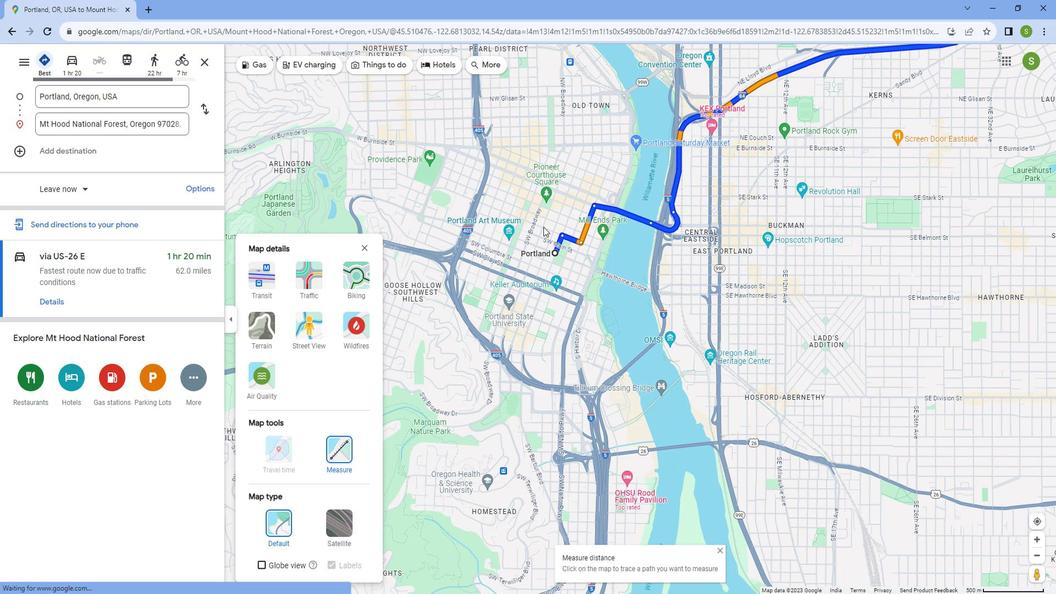 
Action: Mouse scrolled (544, 227) with delta (0, 0)
Screenshot: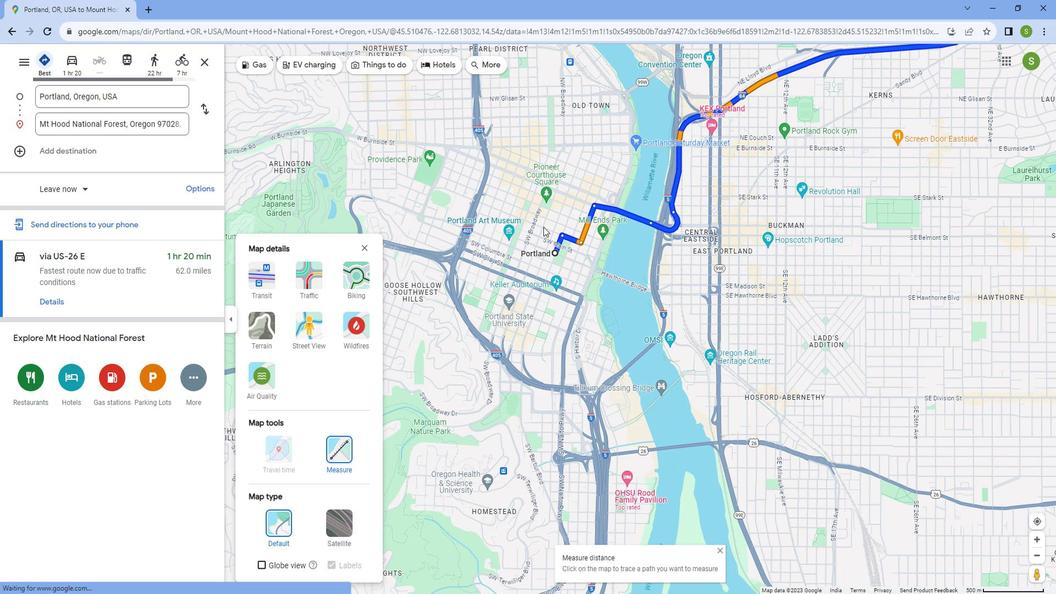 
Action: Mouse scrolled (544, 227) with delta (0, 0)
Screenshot: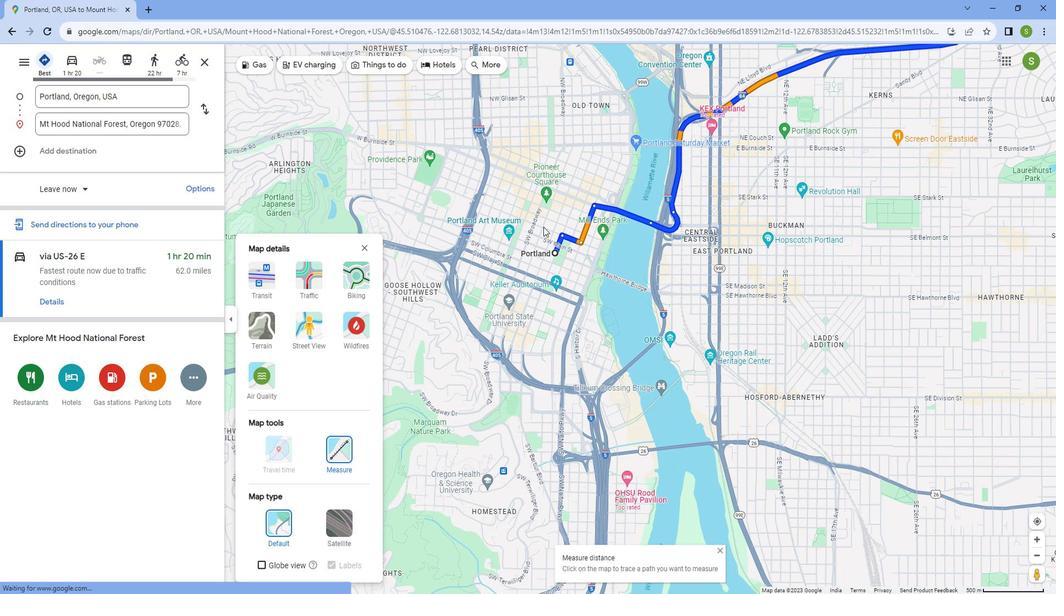 
Action: Mouse scrolled (544, 227) with delta (0, 0)
Screenshot: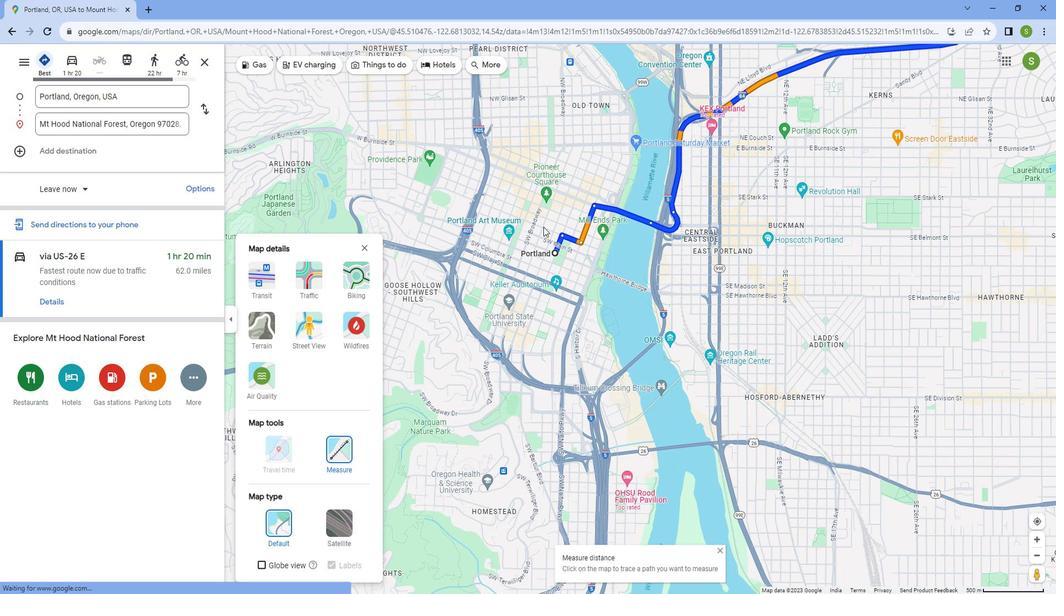 
Action: Mouse scrolled (544, 227) with delta (0, 0)
Screenshot: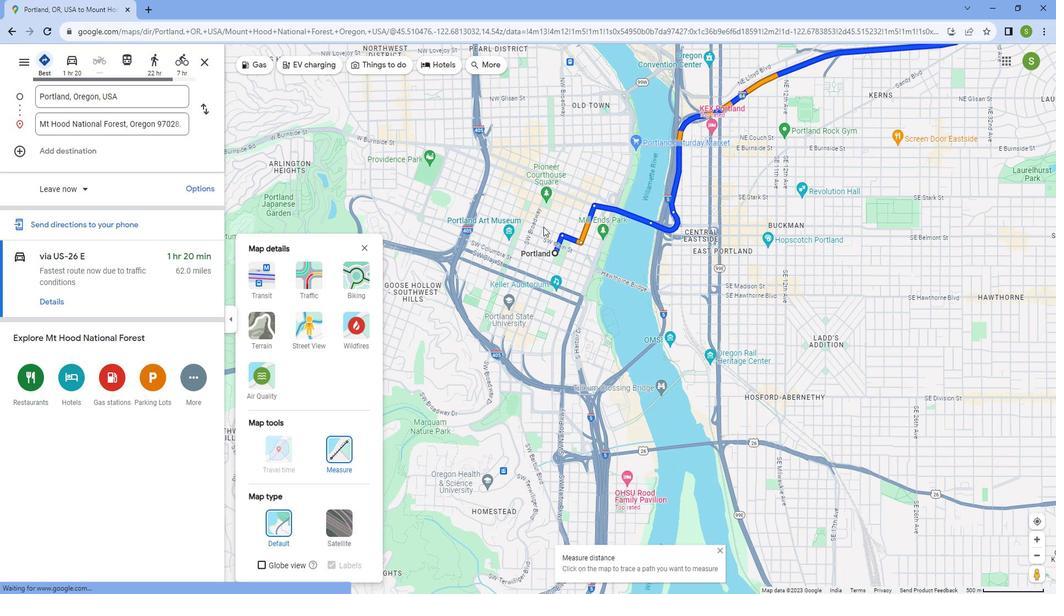
Action: Mouse scrolled (544, 227) with delta (0, 0)
Screenshot: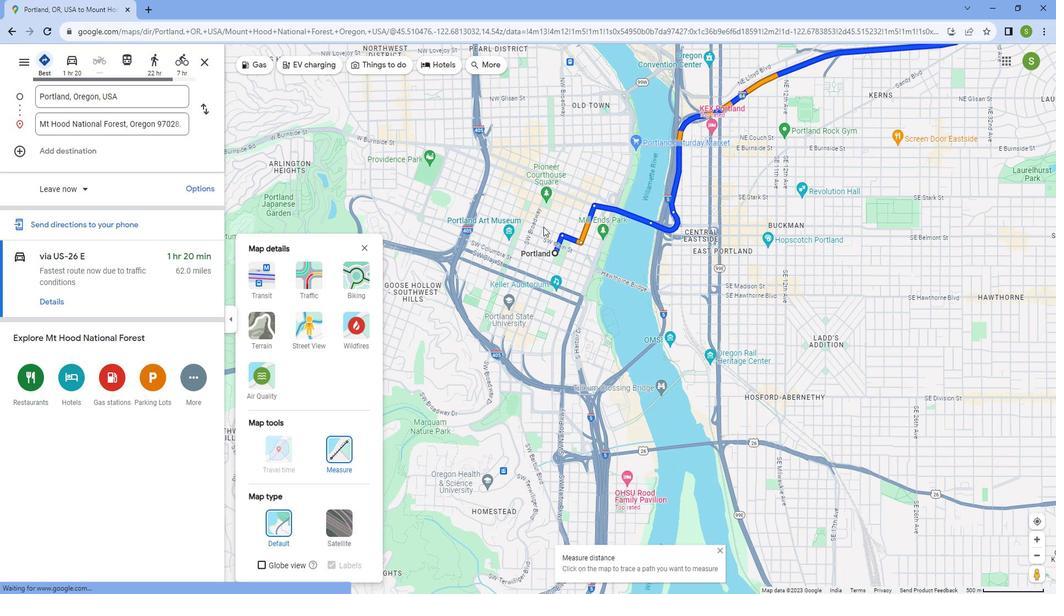 
Action: Mouse scrolled (544, 227) with delta (0, 0)
Screenshot: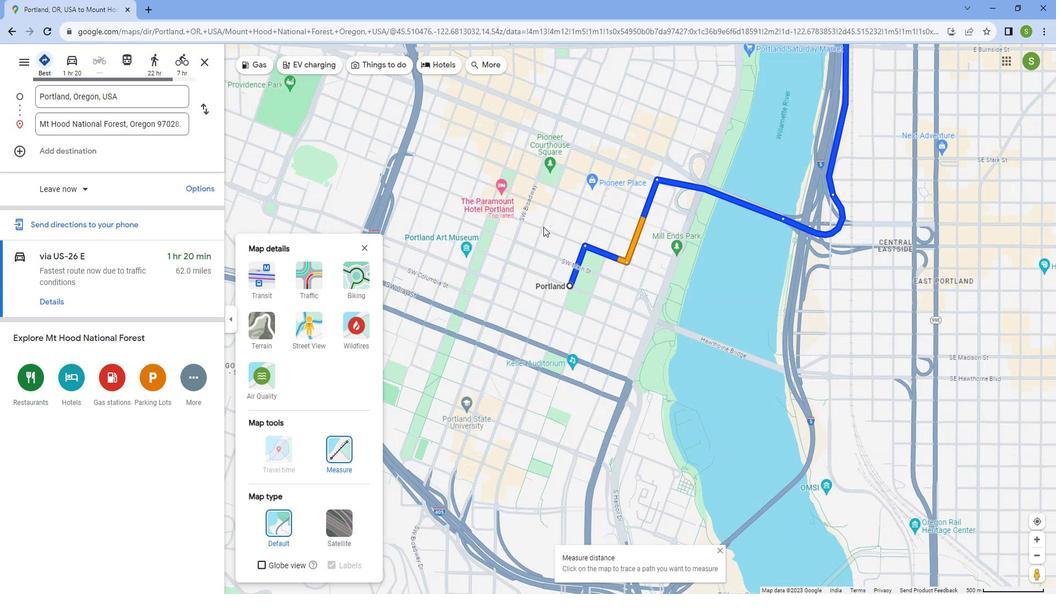 
Action: Mouse scrolled (544, 227) with delta (0, 0)
Screenshot: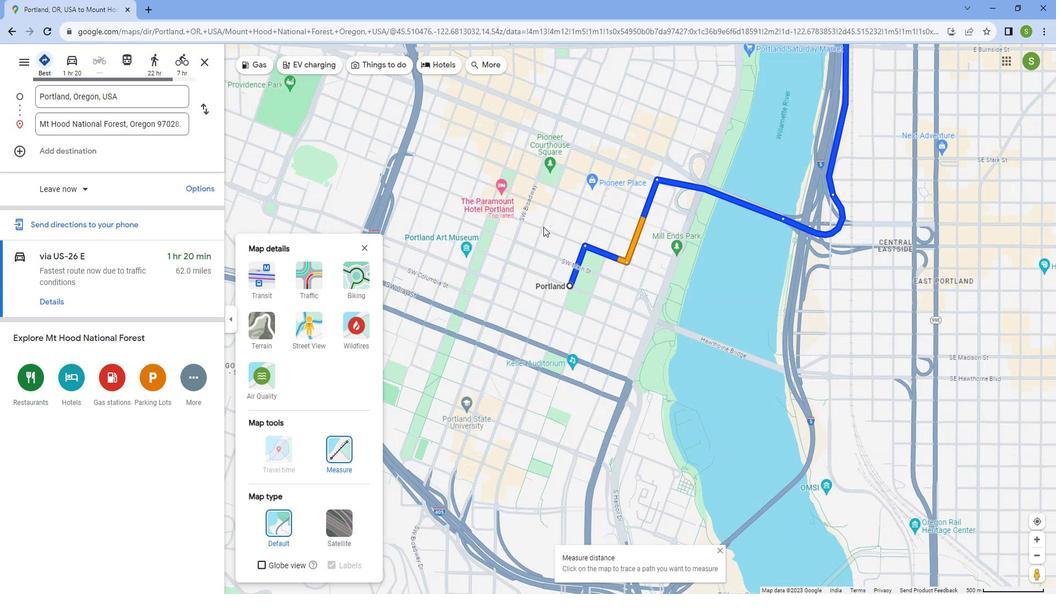 
Action: Mouse scrolled (544, 227) with delta (0, 0)
Screenshot: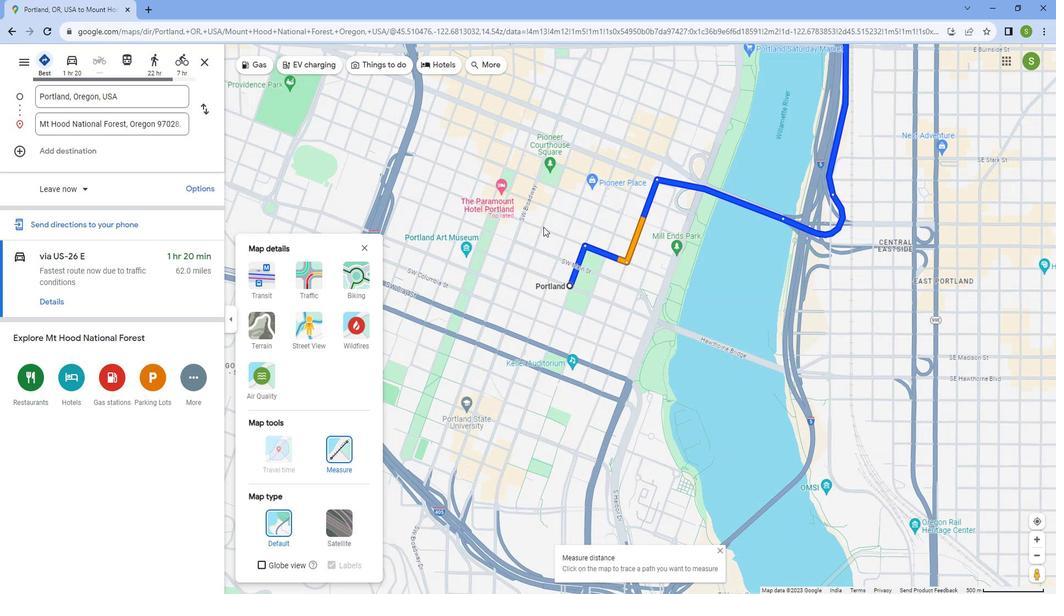 
Action: Mouse scrolled (544, 227) with delta (0, 0)
Screenshot: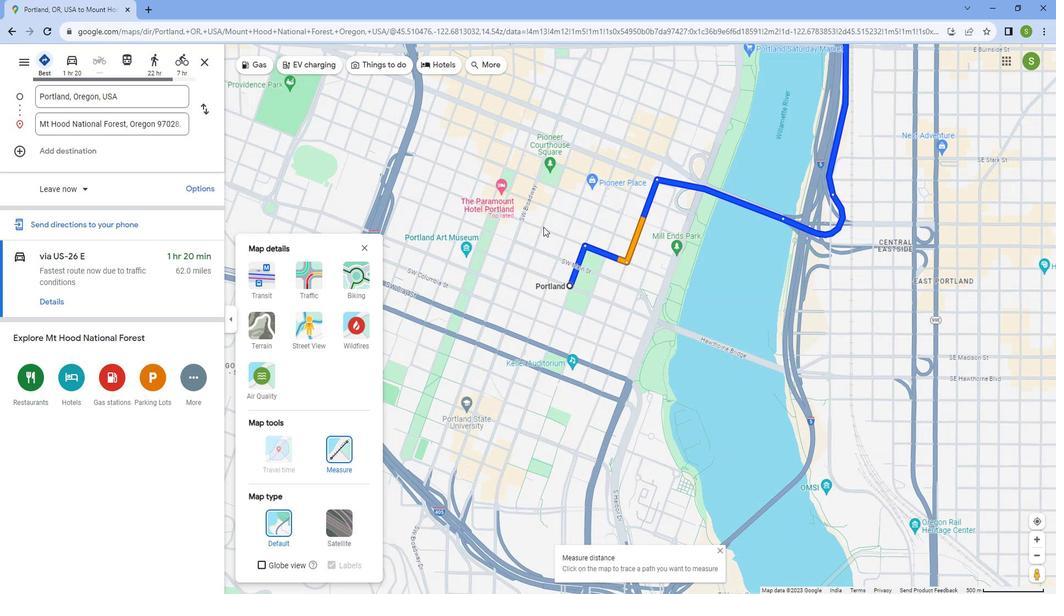 
Action: Mouse scrolled (544, 227) with delta (0, 0)
Screenshot: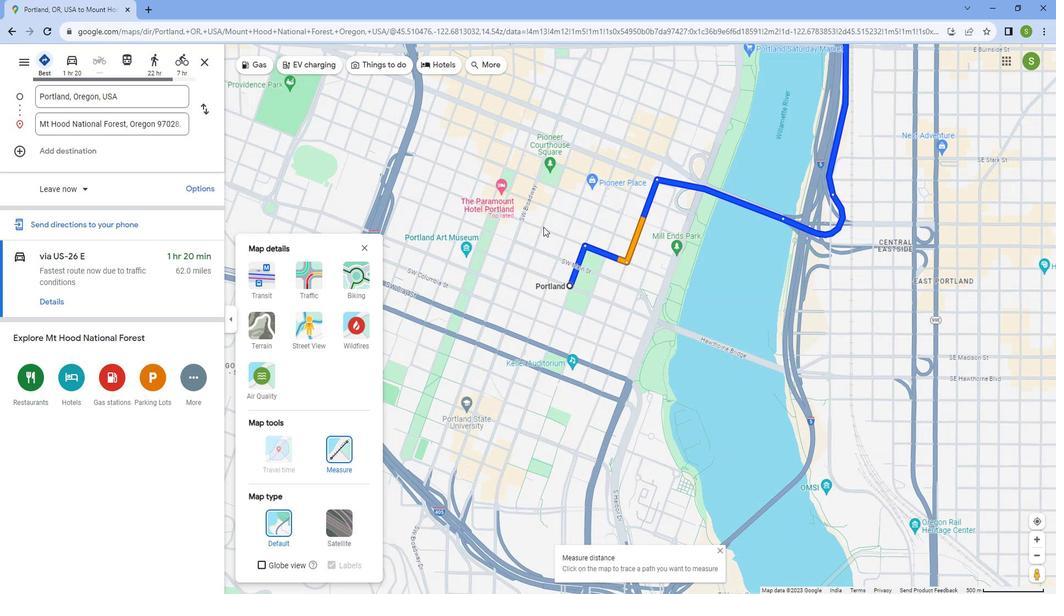 
Action: Mouse scrolled (544, 227) with delta (0, 0)
Screenshot: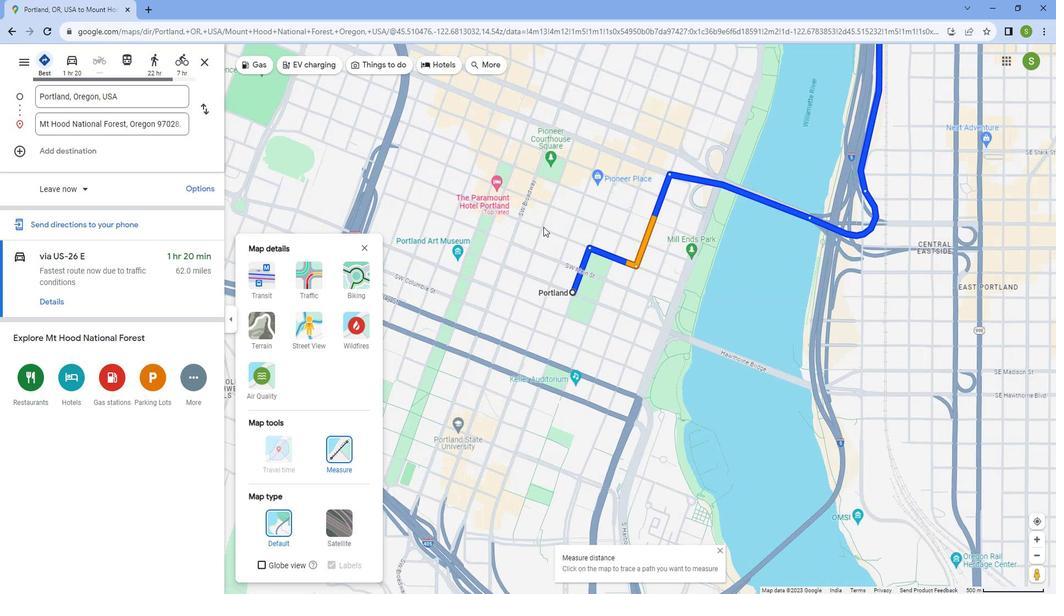 
Action: Mouse scrolled (544, 227) with delta (0, 0)
Screenshot: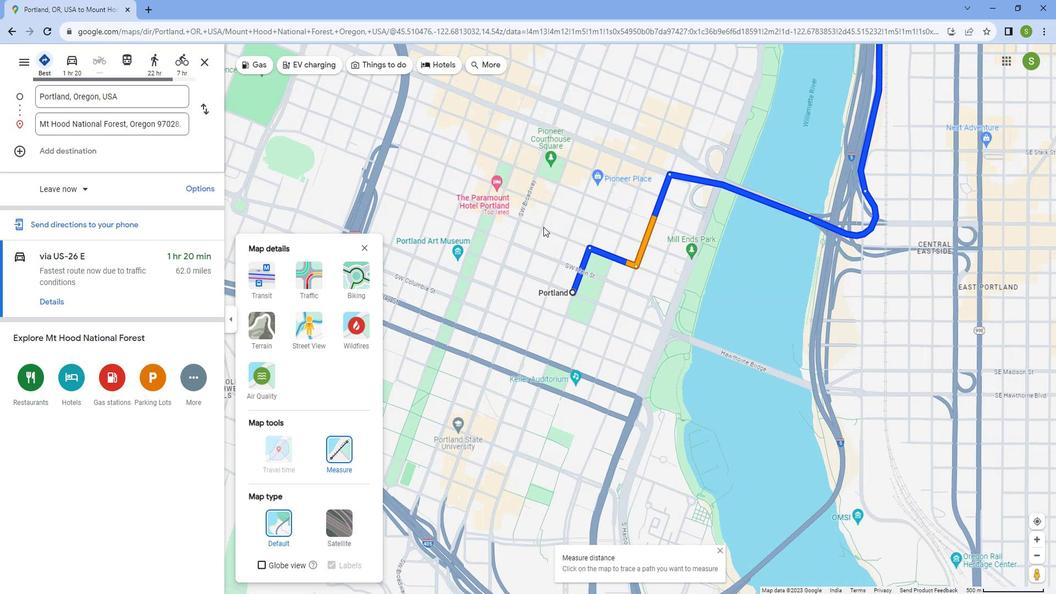 
Action: Mouse scrolled (544, 227) with delta (0, 0)
Screenshot: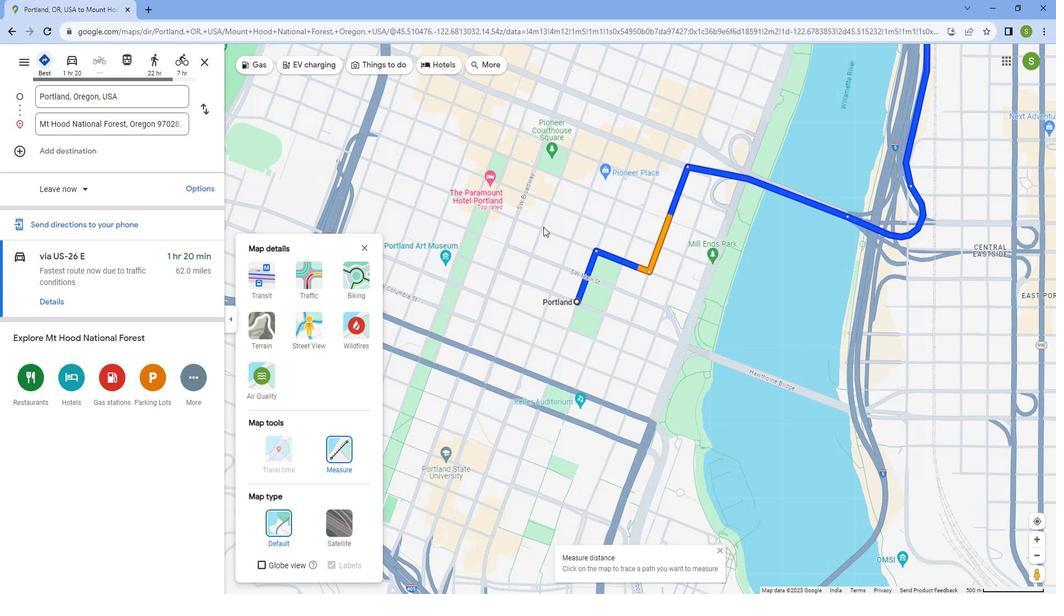 
Action: Mouse scrolled (544, 227) with delta (0, 0)
Screenshot: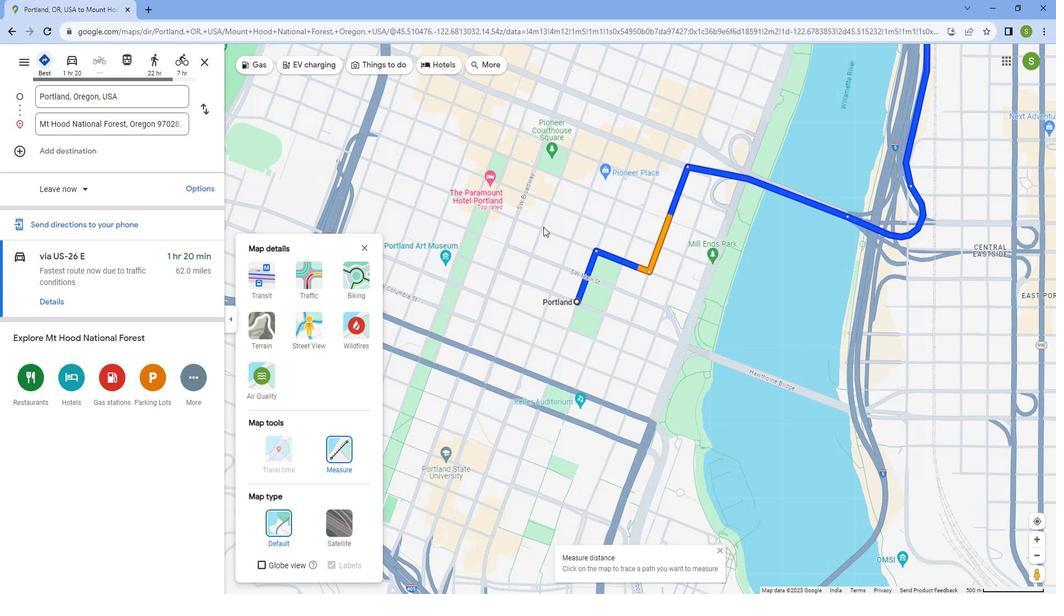 
Action: Mouse scrolled (544, 227) with delta (0, 0)
Screenshot: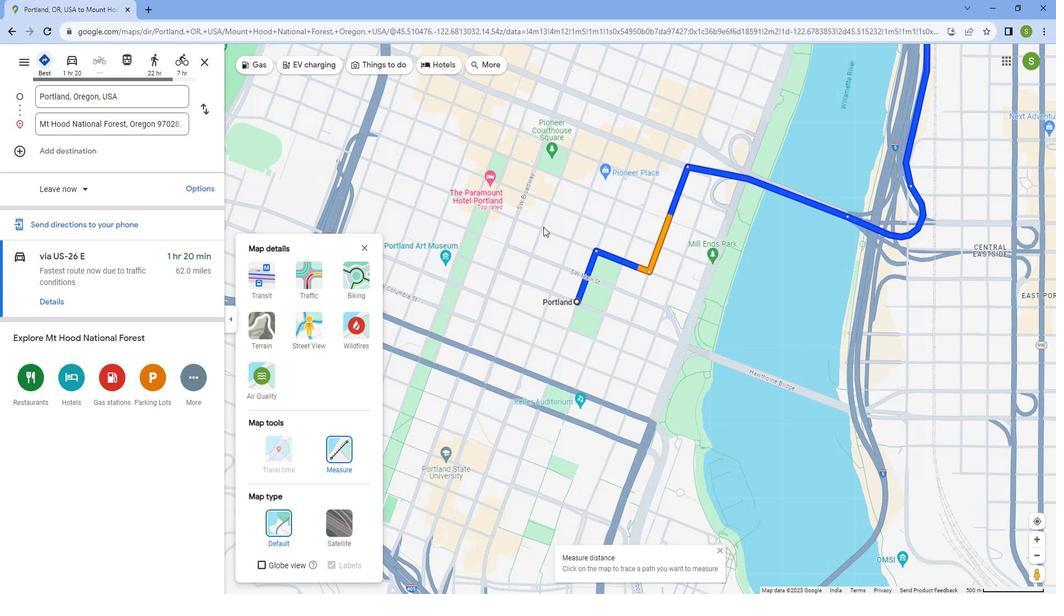
Action: Mouse scrolled (544, 227) with delta (0, 0)
Screenshot: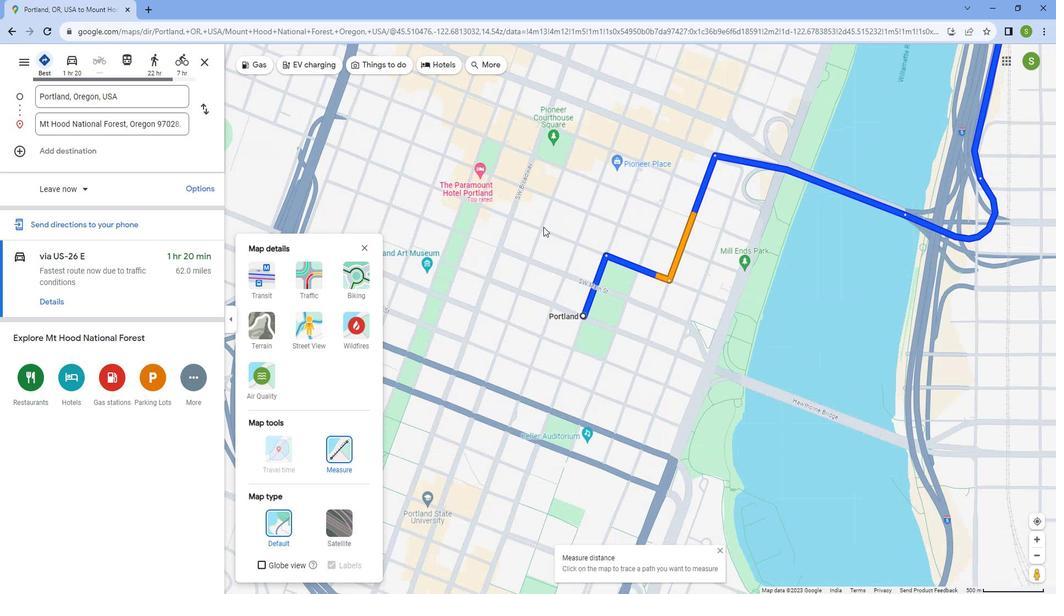 
Action: Mouse scrolled (544, 227) with delta (0, 0)
Screenshot: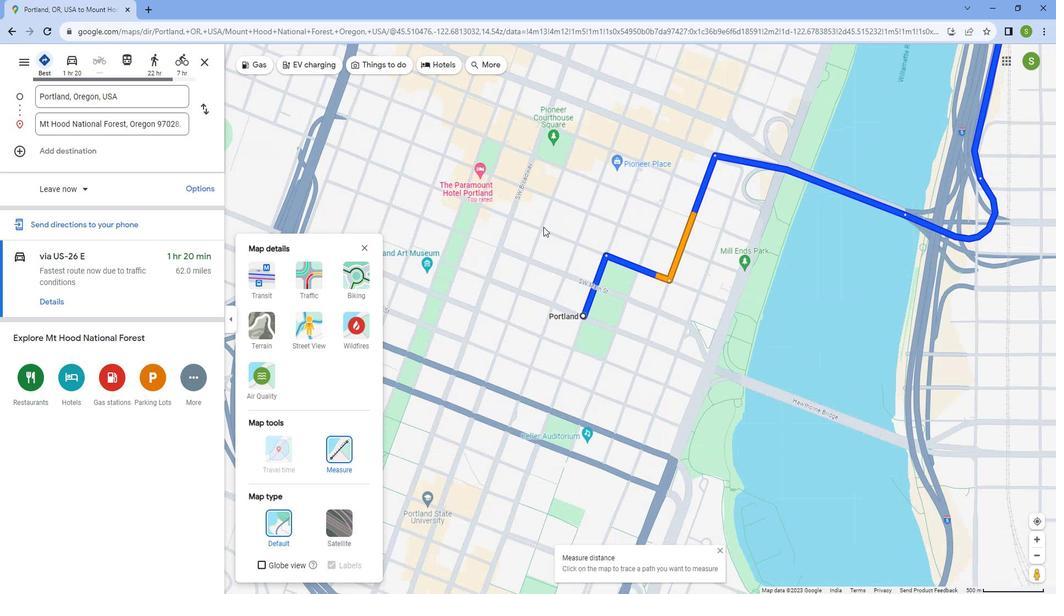 
Action: Mouse scrolled (544, 227) with delta (0, 0)
Screenshot: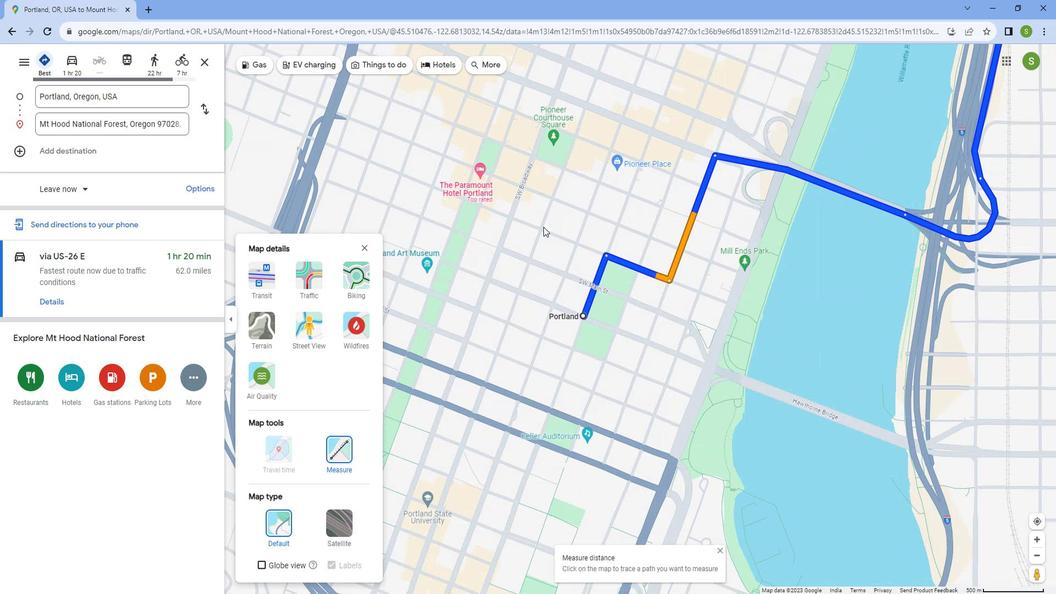 
Action: Mouse moved to (682, 527)
Screenshot: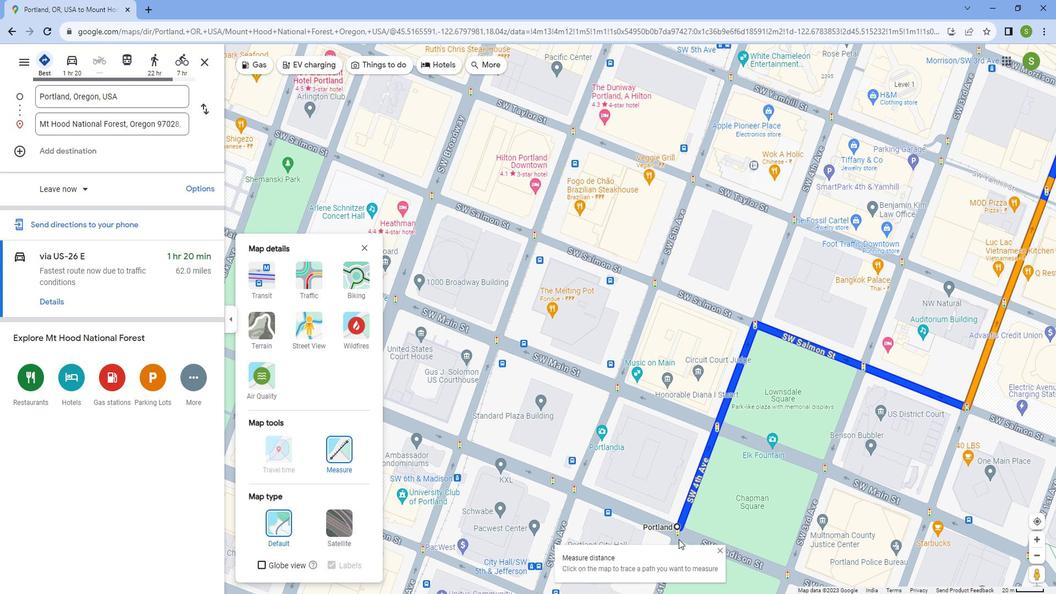 
Action: Mouse scrolled (682, 528) with delta (0, 0)
Screenshot: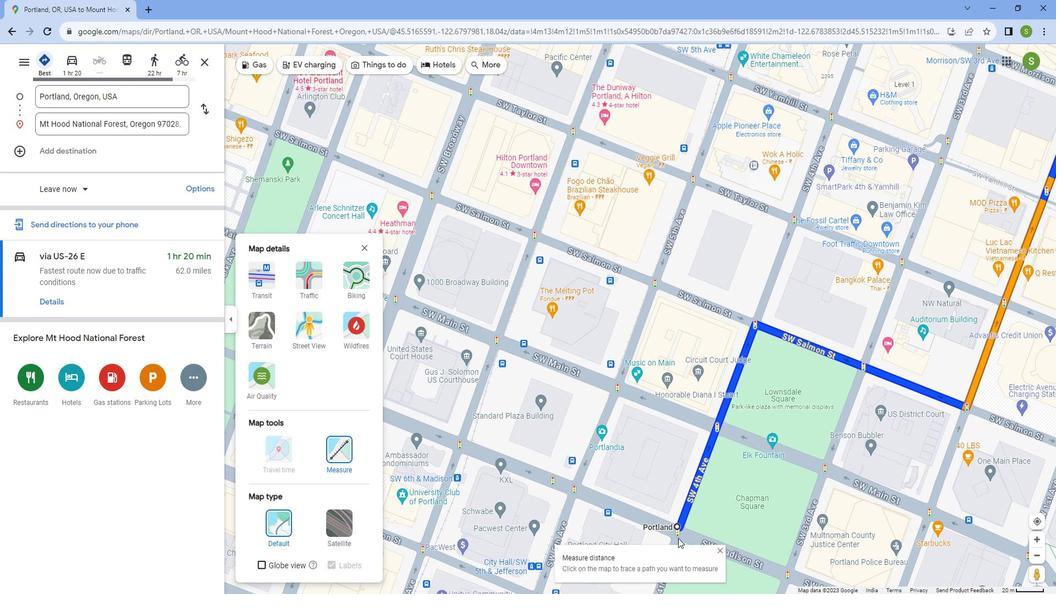 
Action: Mouse scrolled (682, 528) with delta (0, 0)
Screenshot: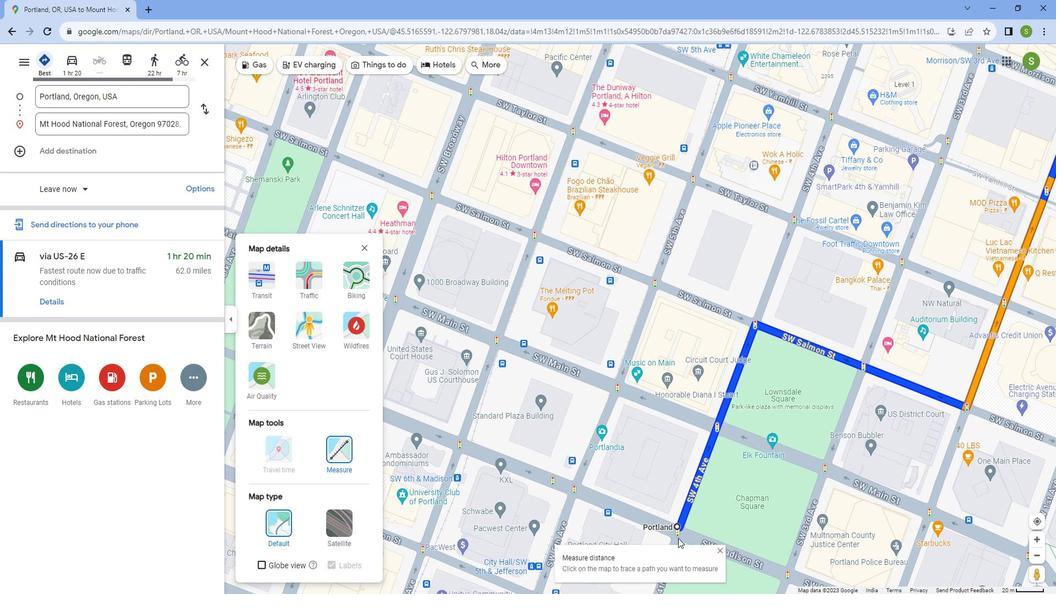 
Action: Mouse scrolled (682, 528) with delta (0, 0)
Screenshot: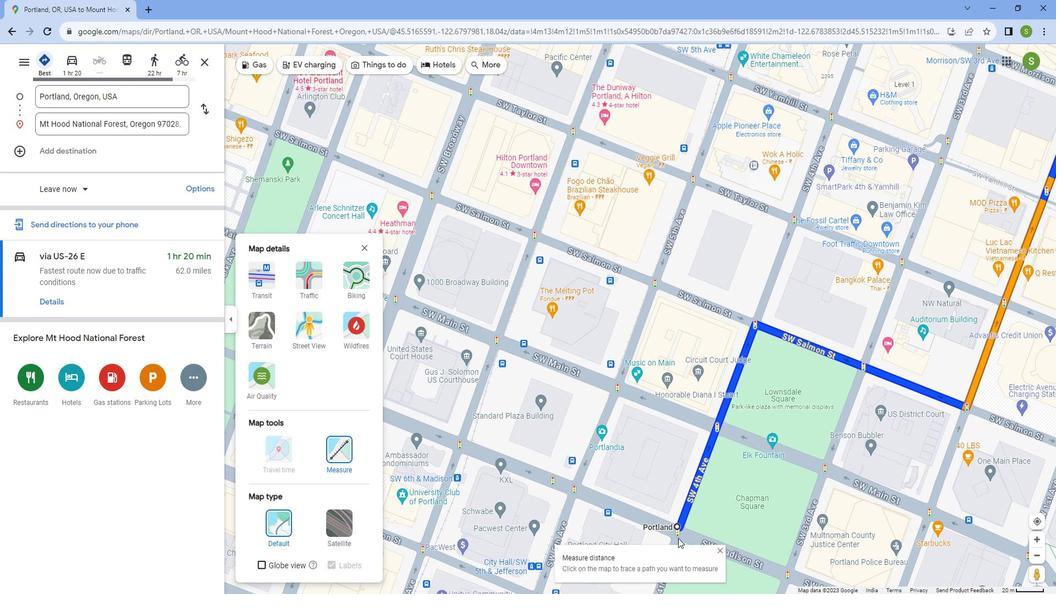 
Action: Mouse scrolled (682, 528) with delta (0, 0)
Screenshot: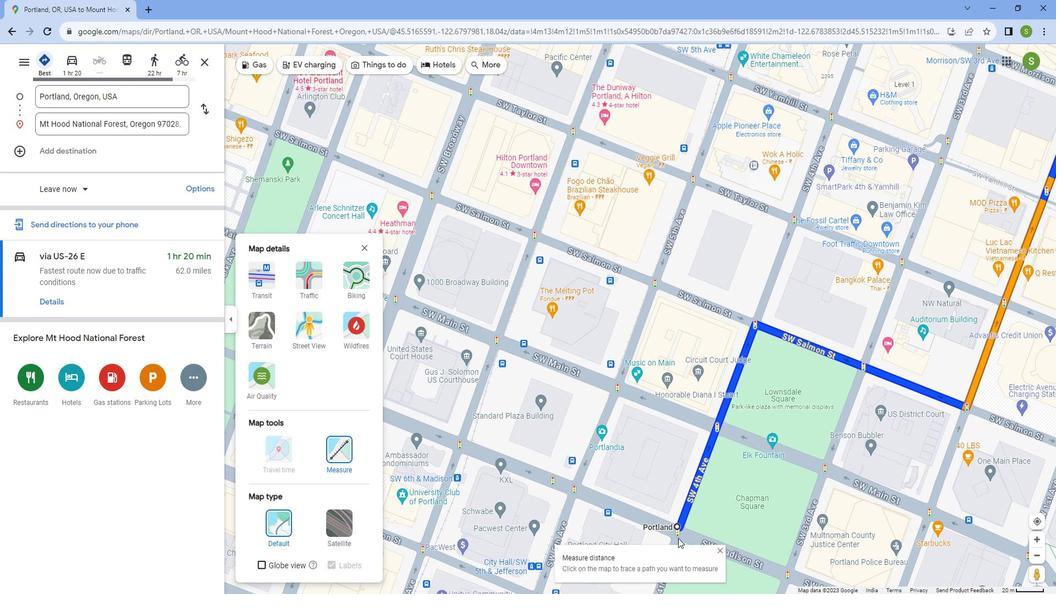
Action: Mouse scrolled (682, 528) with delta (0, 0)
Screenshot: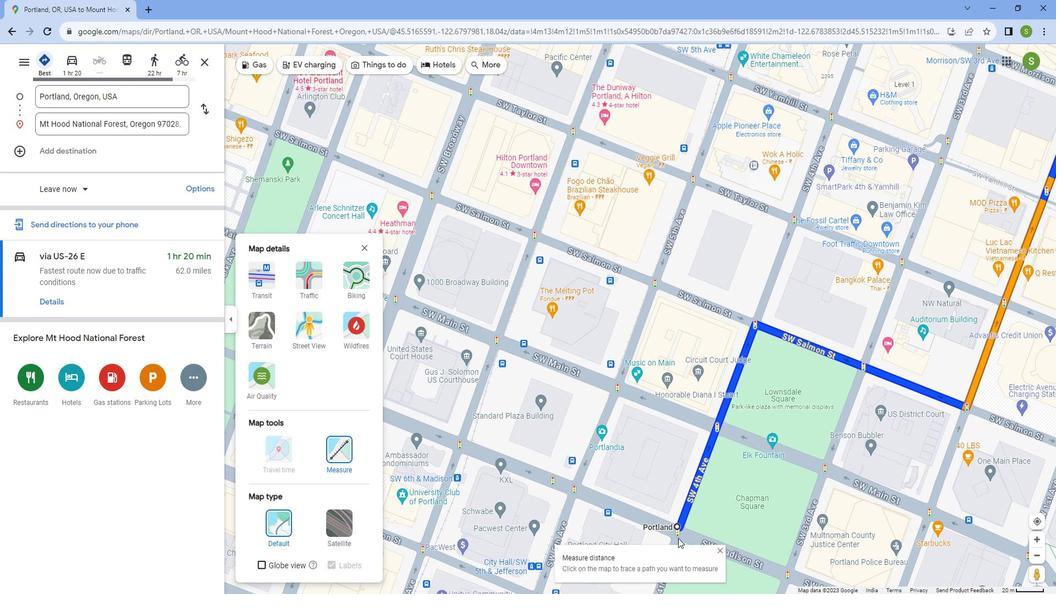
Action: Mouse scrolled (682, 528) with delta (0, 0)
Screenshot: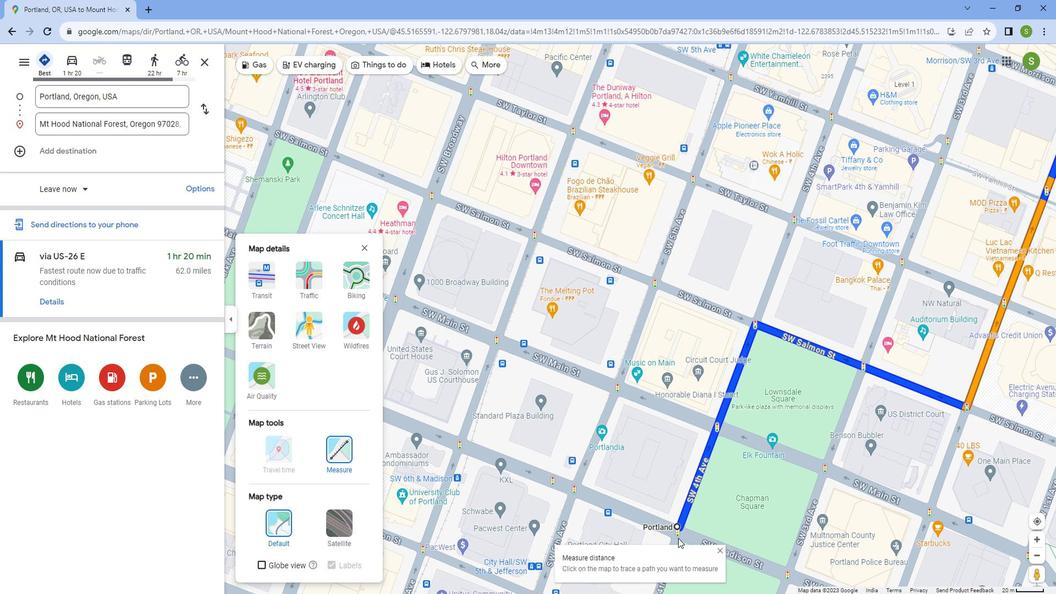 
Action: Mouse scrolled (682, 528) with delta (0, 0)
Screenshot: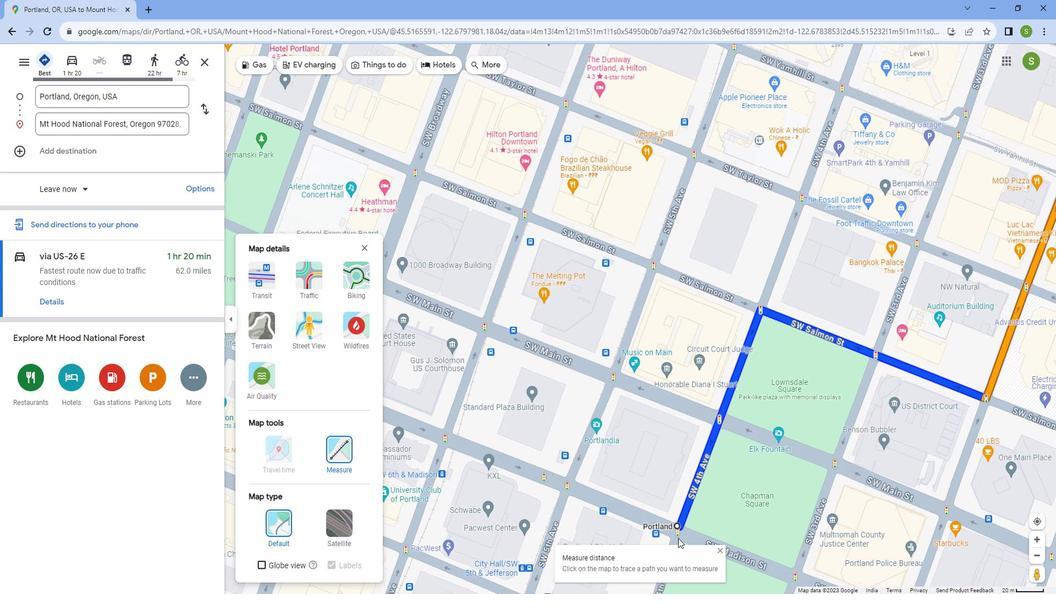 
Action: Mouse moved to (678, 499)
Screenshot: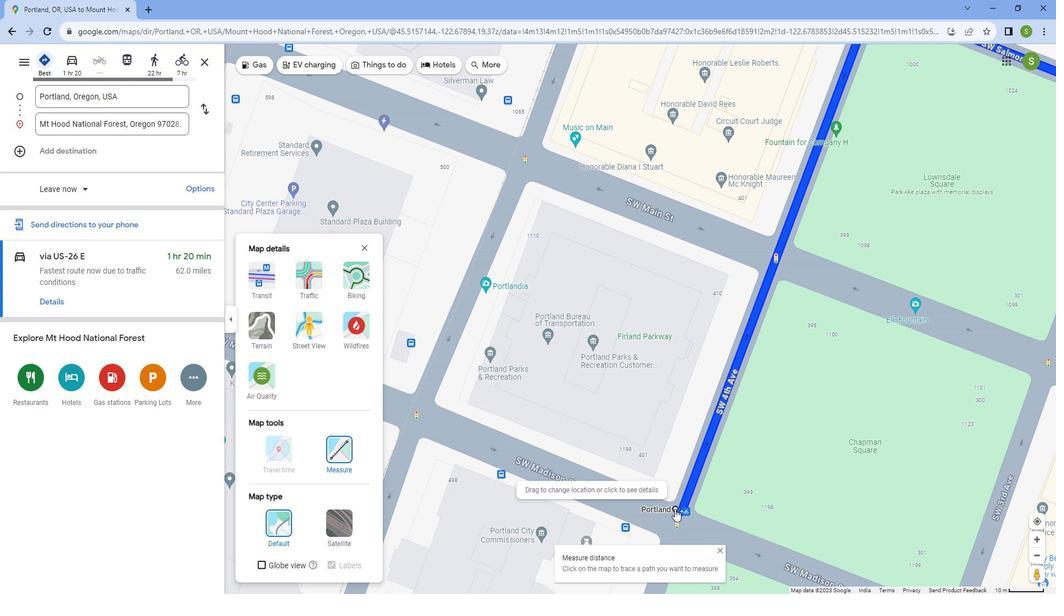 
Action: Mouse pressed left at (678, 499)
Screenshot: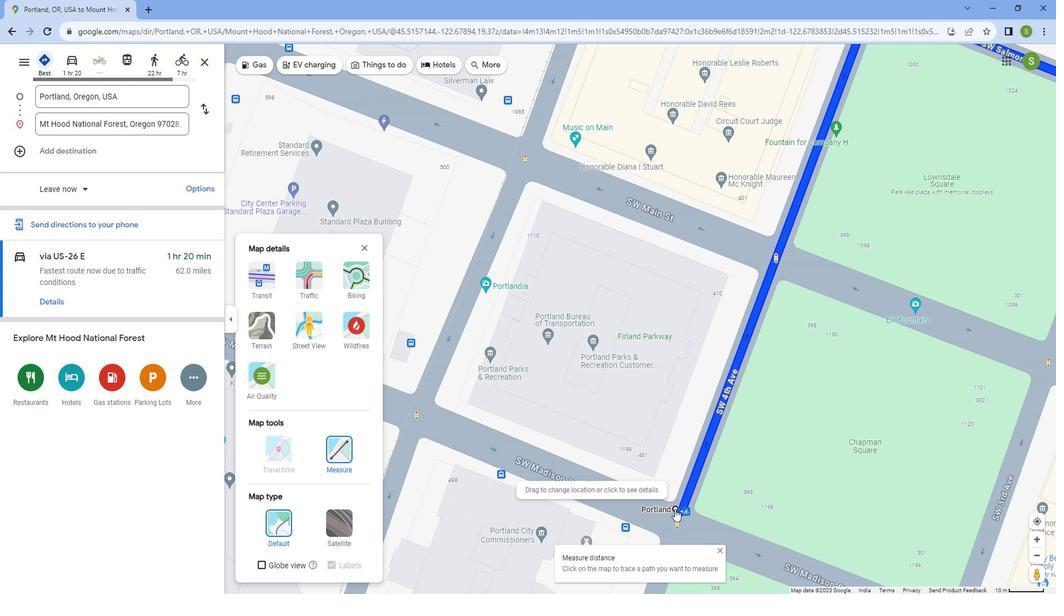 
Action: Mouse moved to (516, 426)
Screenshot: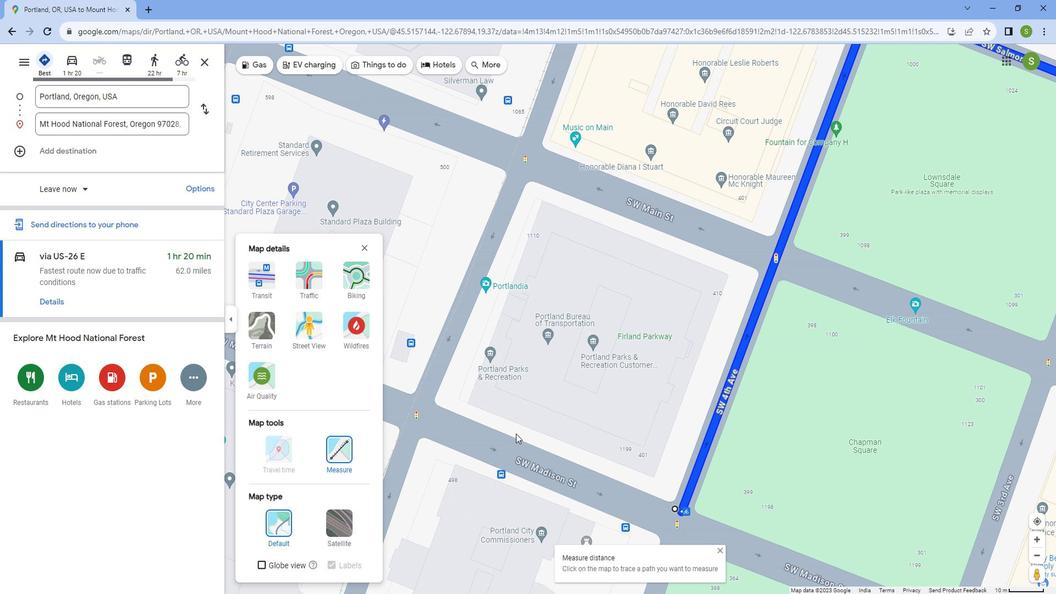 
Action: Mouse scrolled (516, 425) with delta (0, 0)
Screenshot: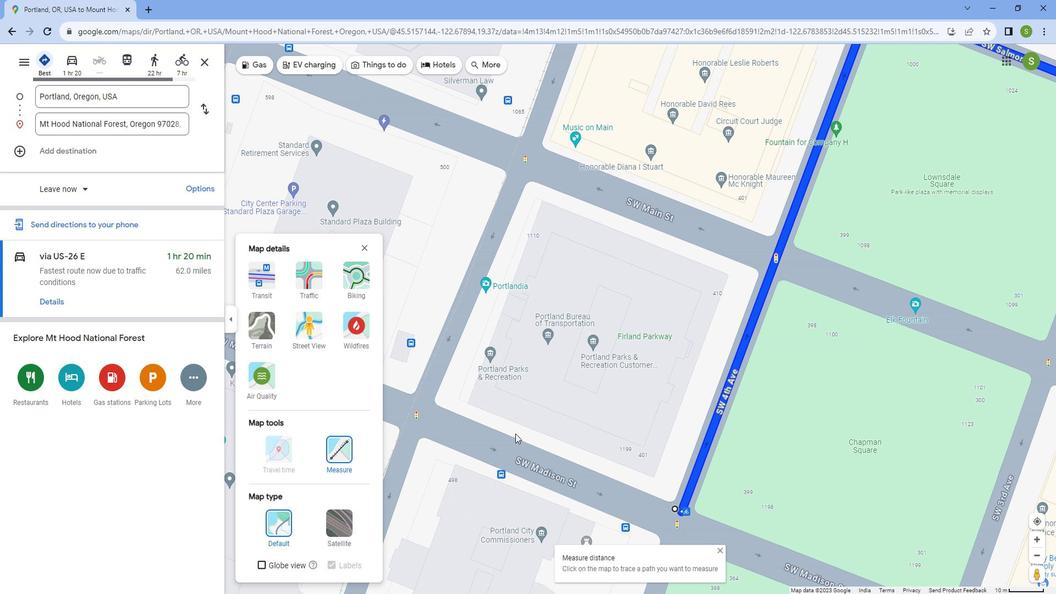 
Action: Mouse scrolled (516, 425) with delta (0, 0)
Screenshot: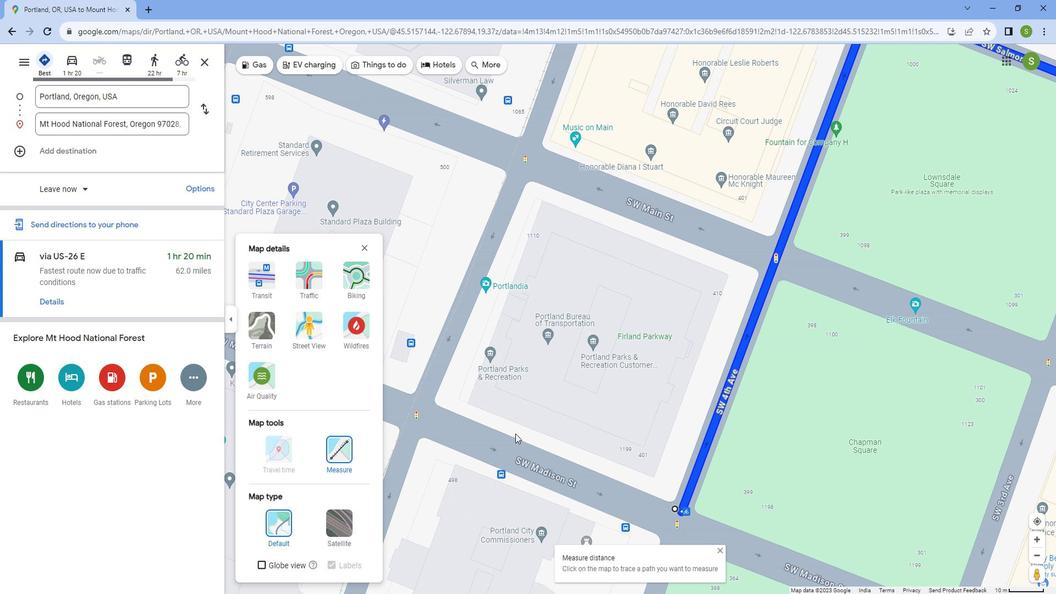 
Action: Mouse moved to (515, 425)
Screenshot: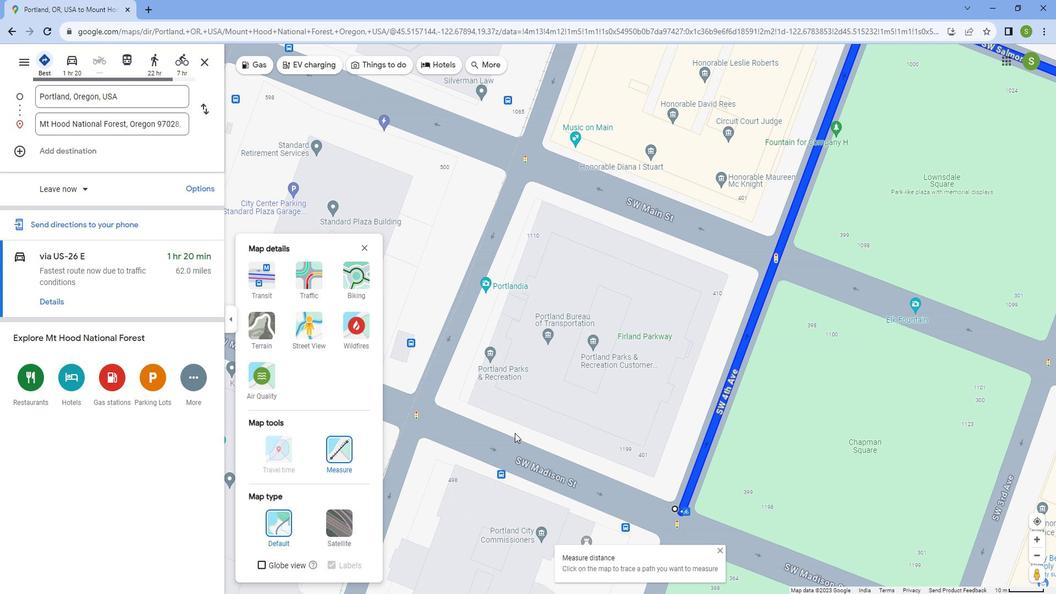 
Action: Mouse scrolled (515, 425) with delta (0, 0)
Screenshot: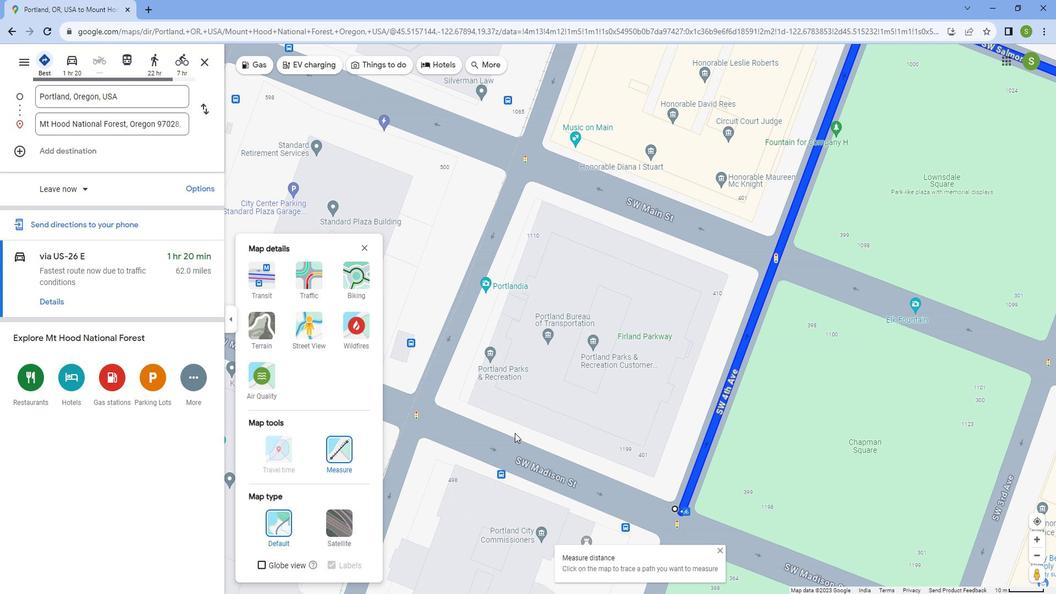 
Action: Mouse moved to (514, 424)
Screenshot: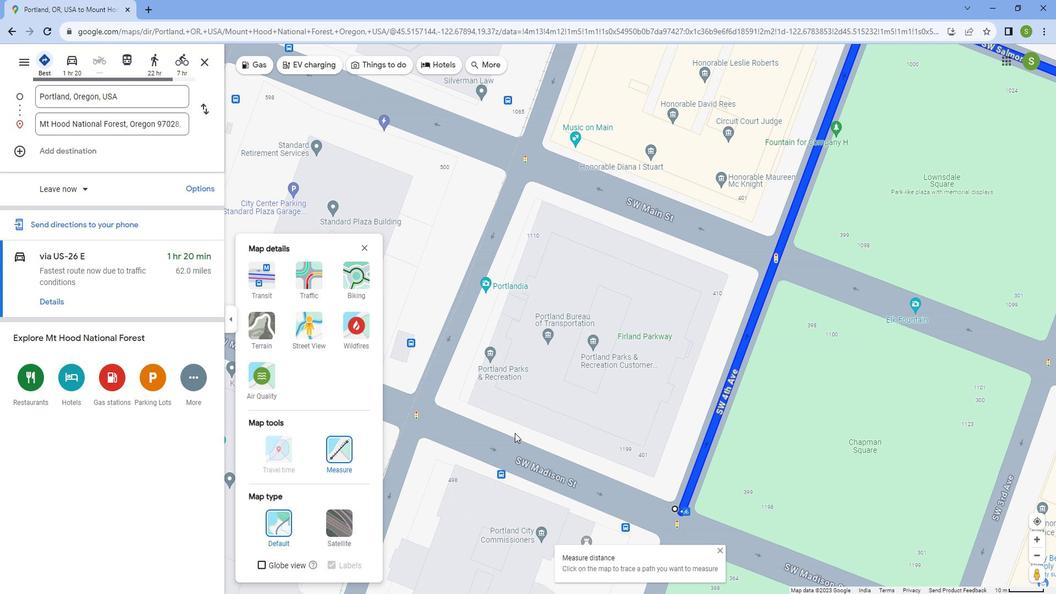 
Action: Mouse scrolled (514, 424) with delta (0, 0)
Screenshot: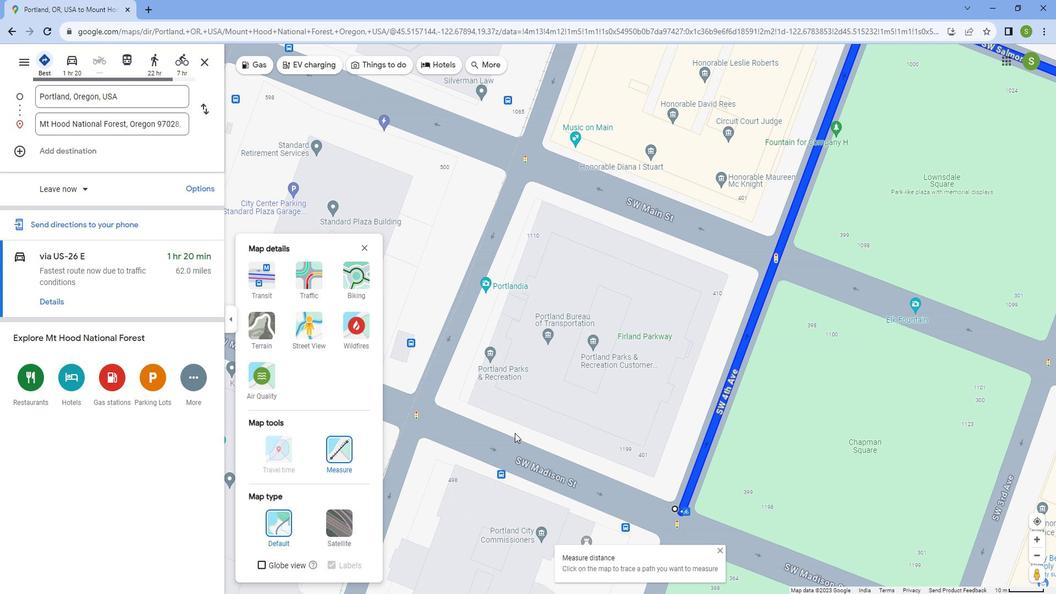 
Action: Mouse moved to (511, 421)
Screenshot: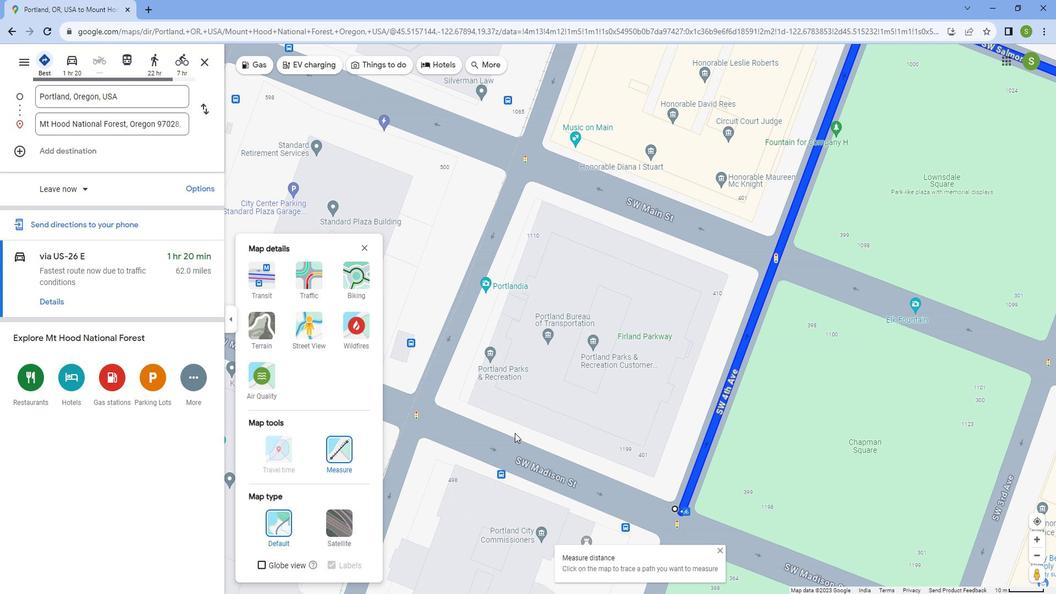 
Action: Mouse scrolled (511, 420) with delta (0, -1)
Screenshot: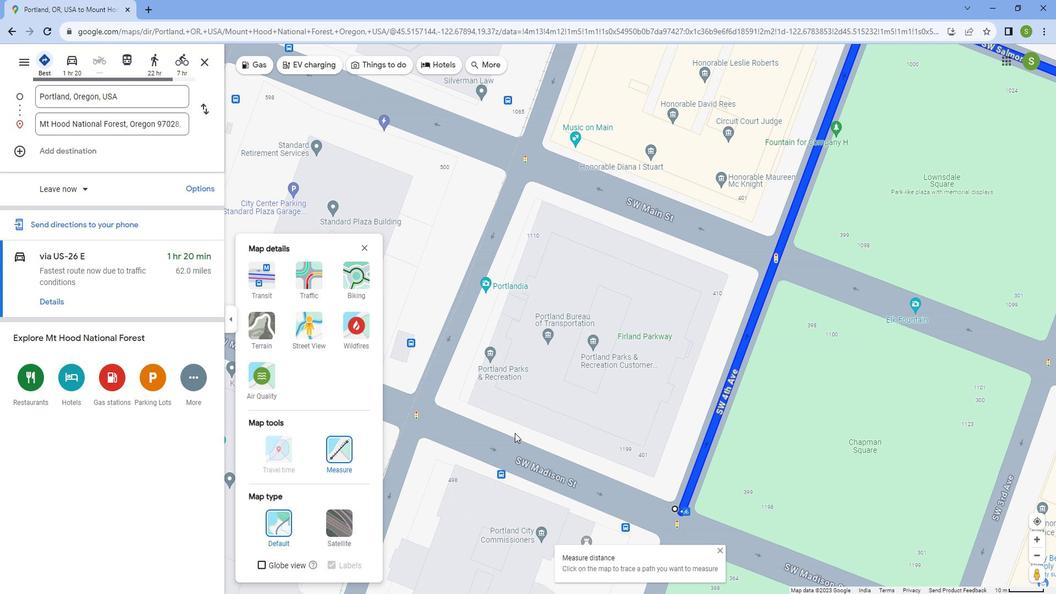 
Action: Mouse moved to (510, 418)
Screenshot: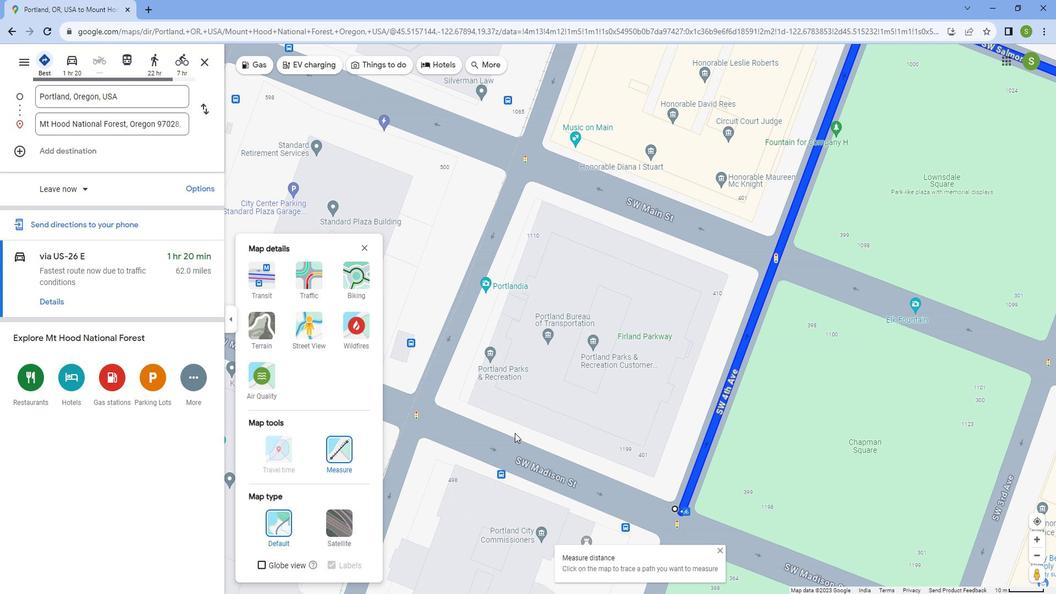 
Action: Mouse scrolled (510, 417) with delta (0, 0)
Screenshot: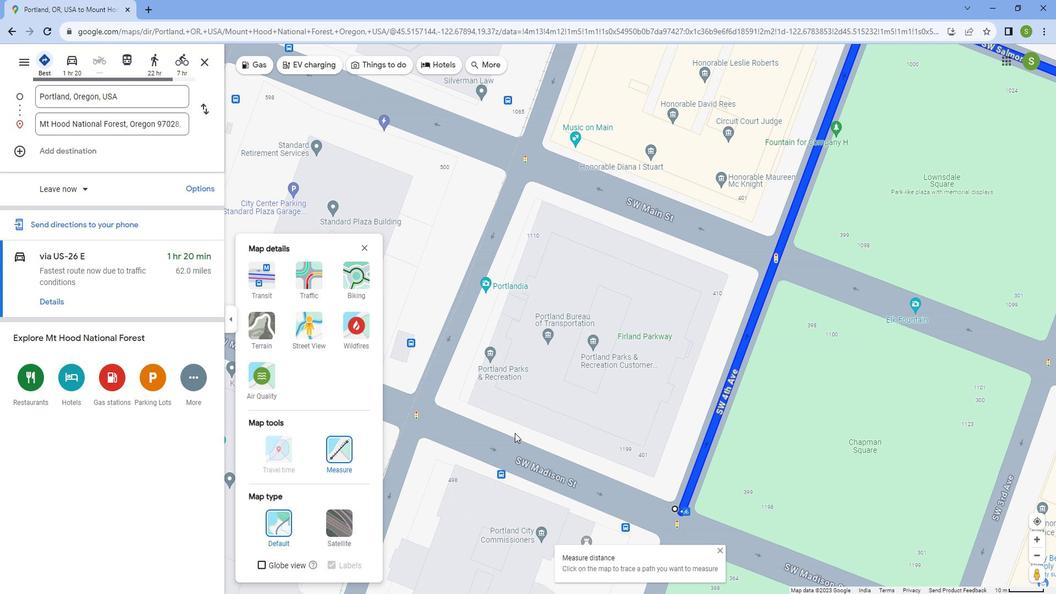
Action: Mouse moved to (510, 417)
Screenshot: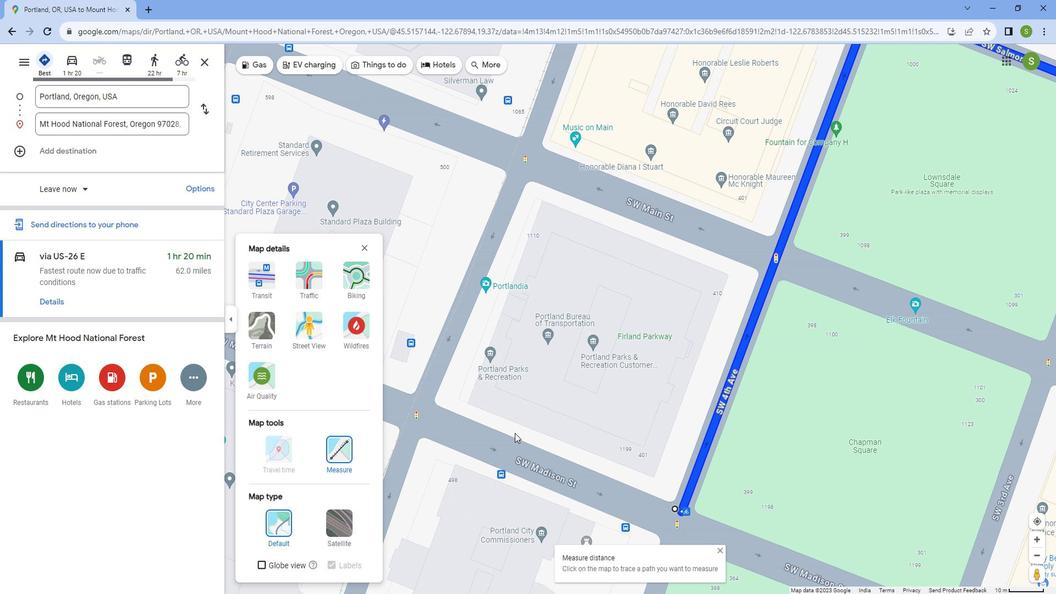 
Action: Mouse scrolled (510, 417) with delta (0, 0)
Screenshot: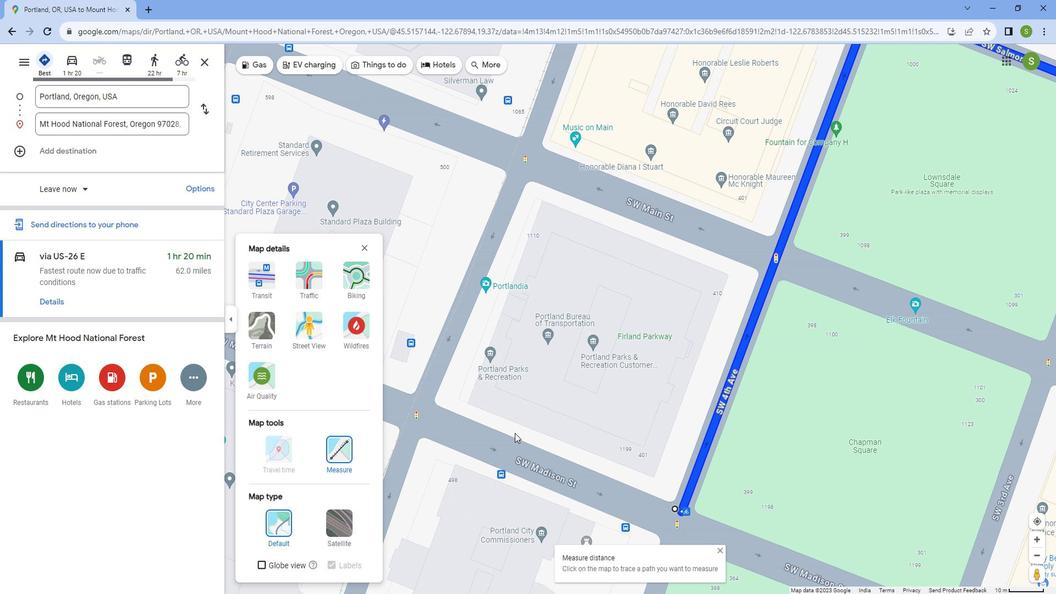 
Action: Mouse moved to (510, 412)
Screenshot: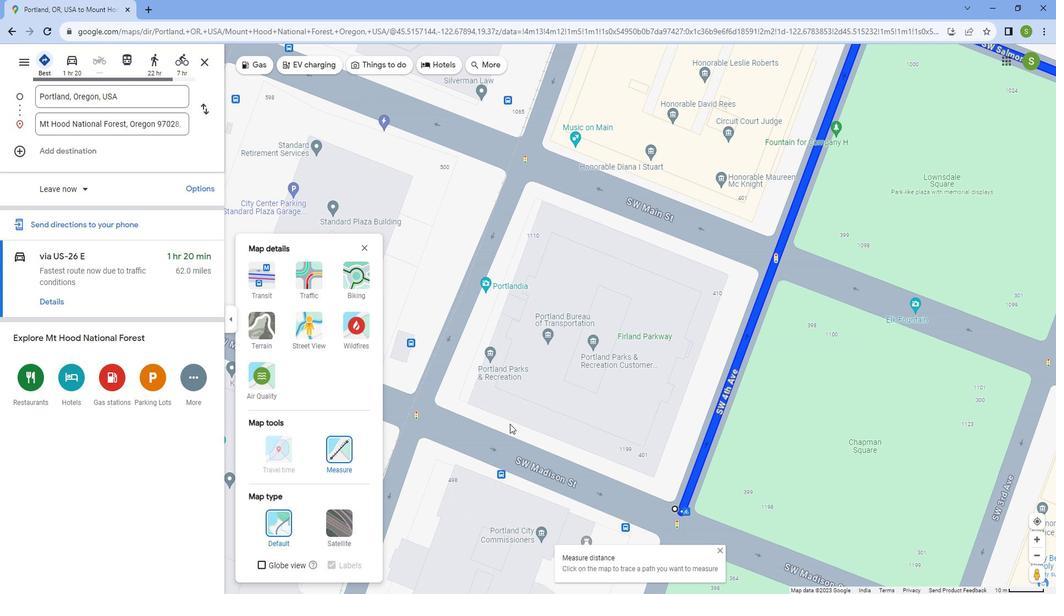 
Action: Mouse scrolled (510, 411) with delta (0, 0)
Screenshot: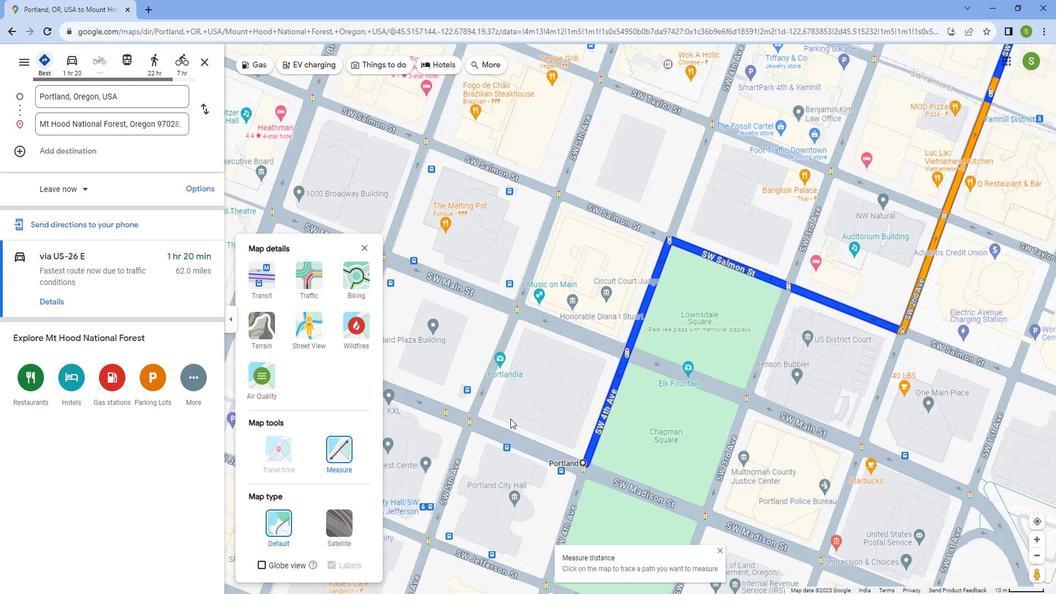 
Action: Mouse scrolled (510, 411) with delta (0, 0)
Screenshot: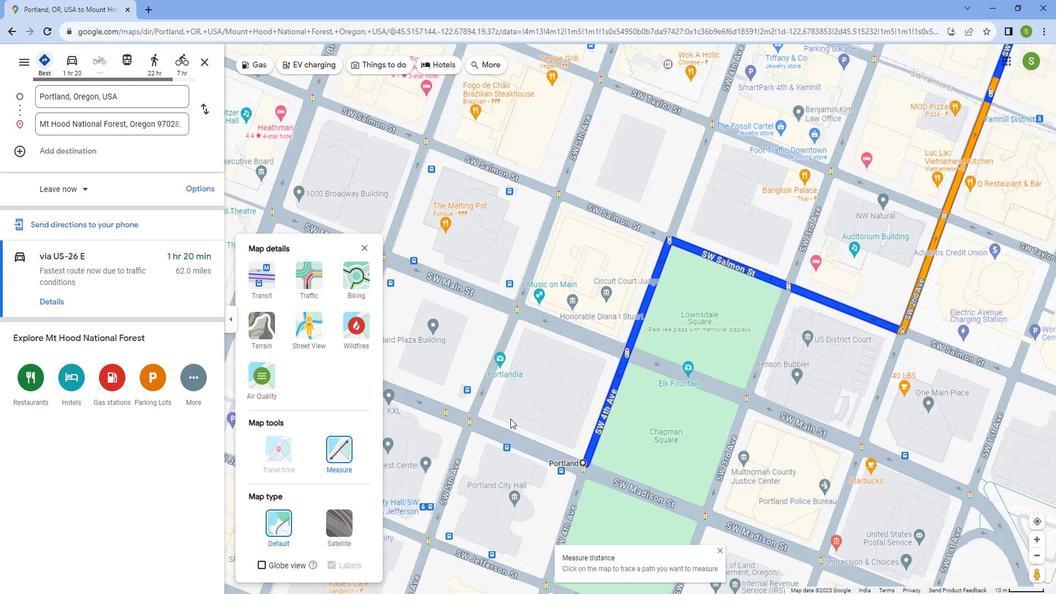 
Action: Mouse scrolled (510, 411) with delta (0, 0)
Screenshot: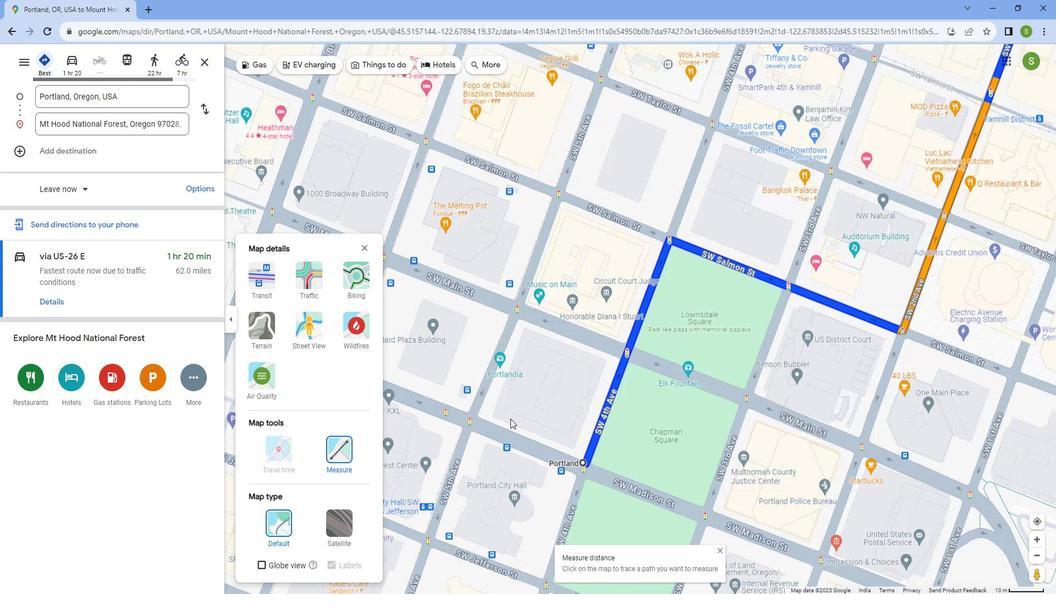 
Action: Mouse scrolled (510, 411) with delta (0, 0)
Screenshot: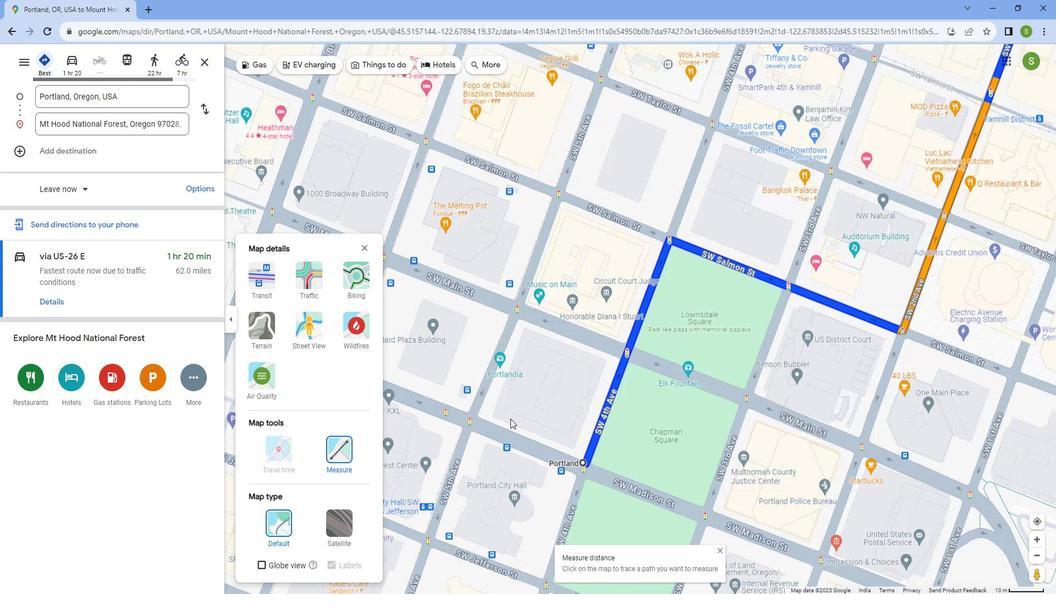 
Action: Mouse scrolled (510, 411) with delta (0, 0)
Screenshot: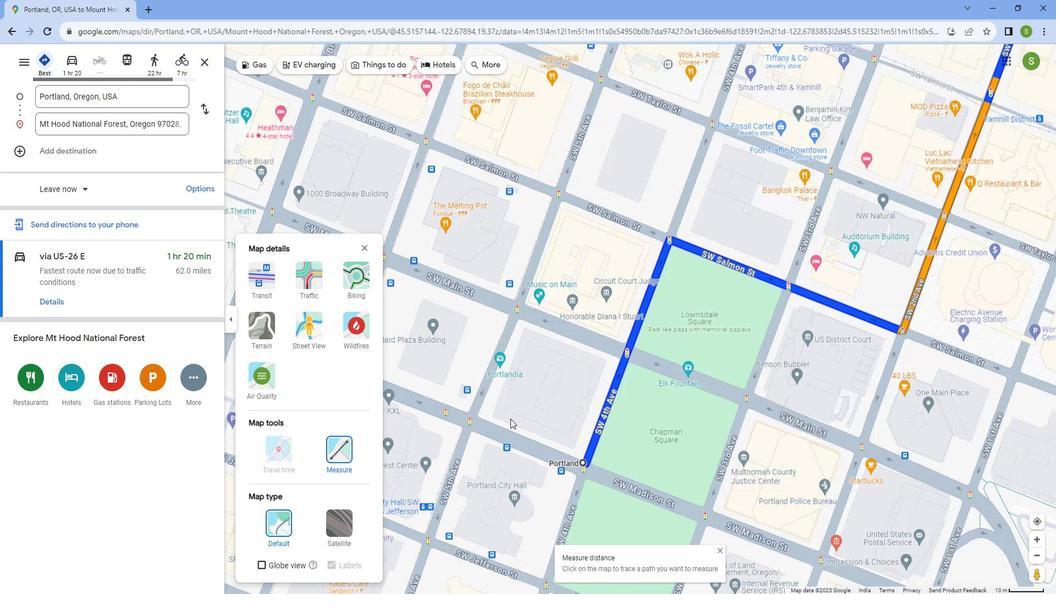 
Action: Mouse scrolled (510, 411) with delta (0, 0)
Screenshot: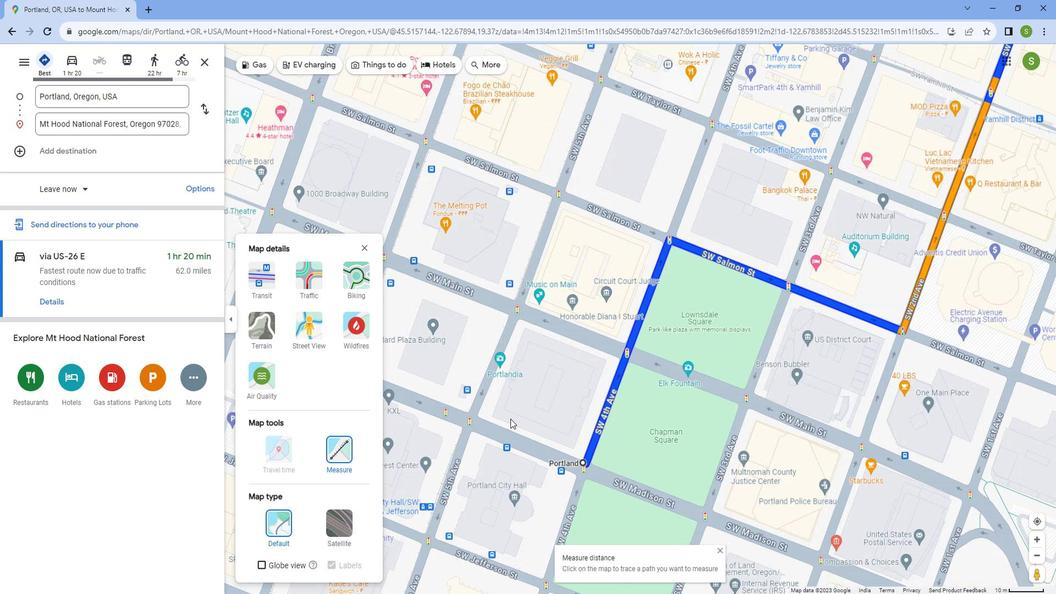 
Action: Mouse scrolled (510, 411) with delta (0, 0)
Screenshot: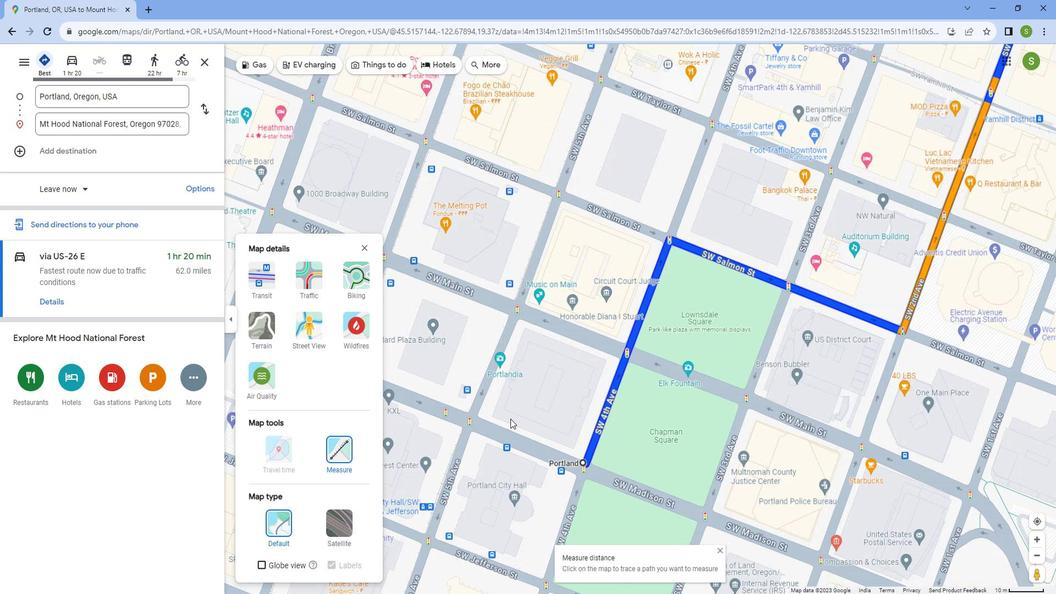 
Action: Mouse scrolled (510, 411) with delta (0, 0)
Screenshot: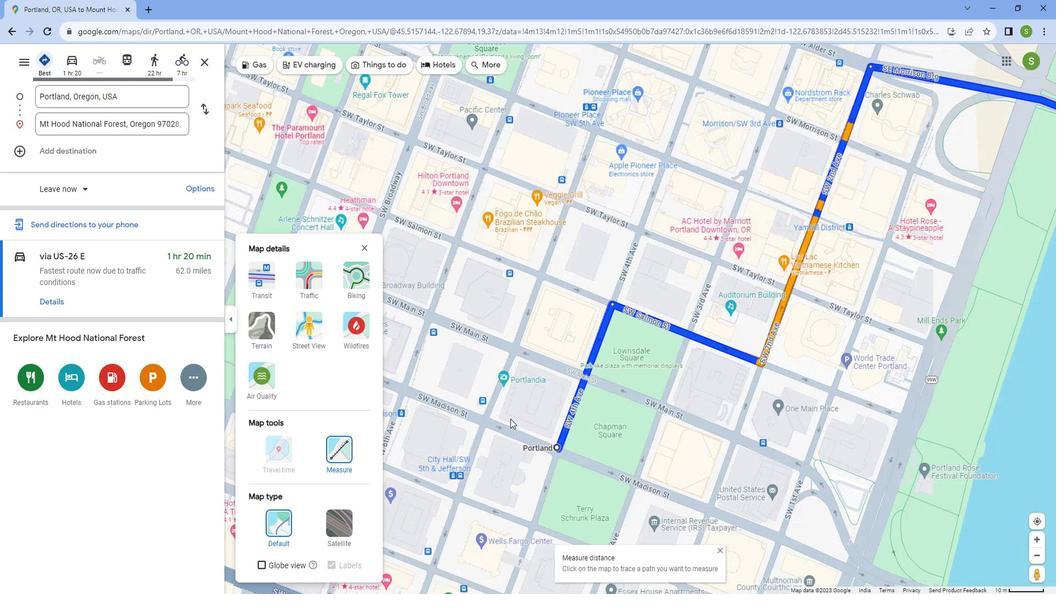 
Action: Mouse scrolled (510, 411) with delta (0, 0)
Screenshot: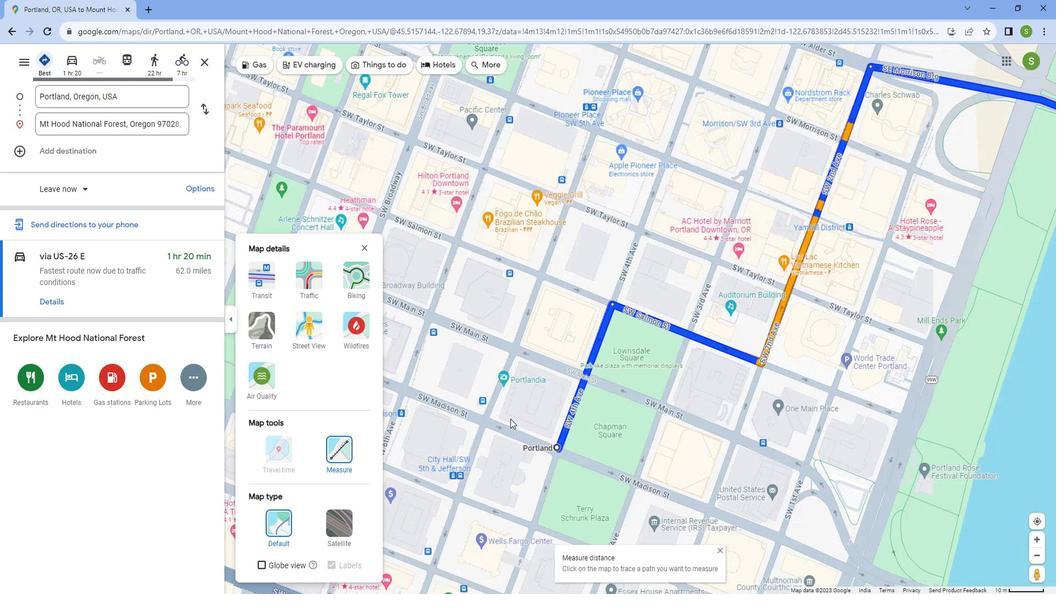 
Action: Mouse scrolled (510, 411) with delta (0, 0)
Screenshot: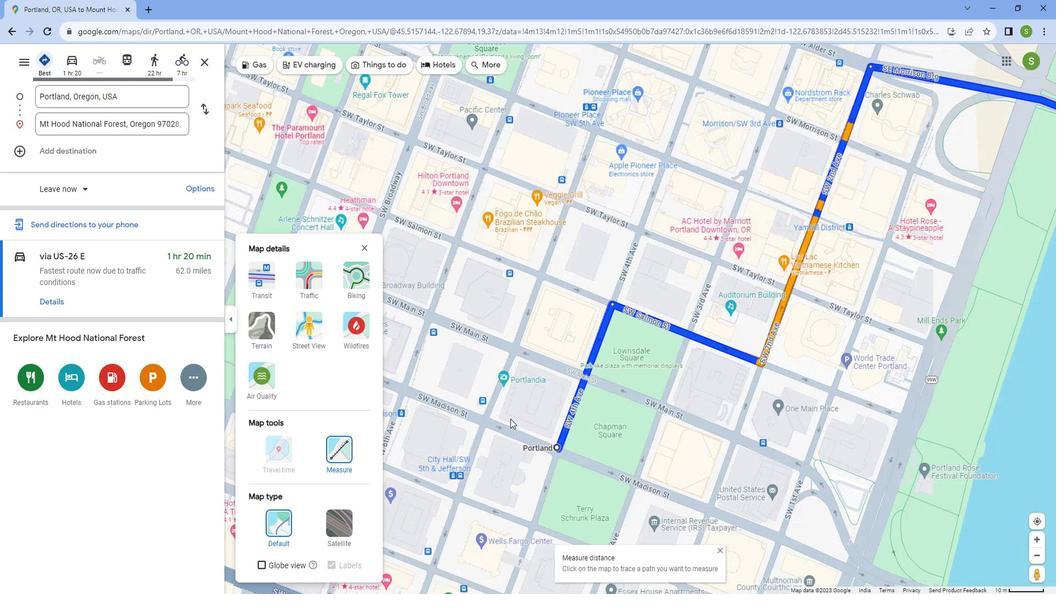 
Action: Mouse scrolled (510, 411) with delta (0, 0)
Screenshot: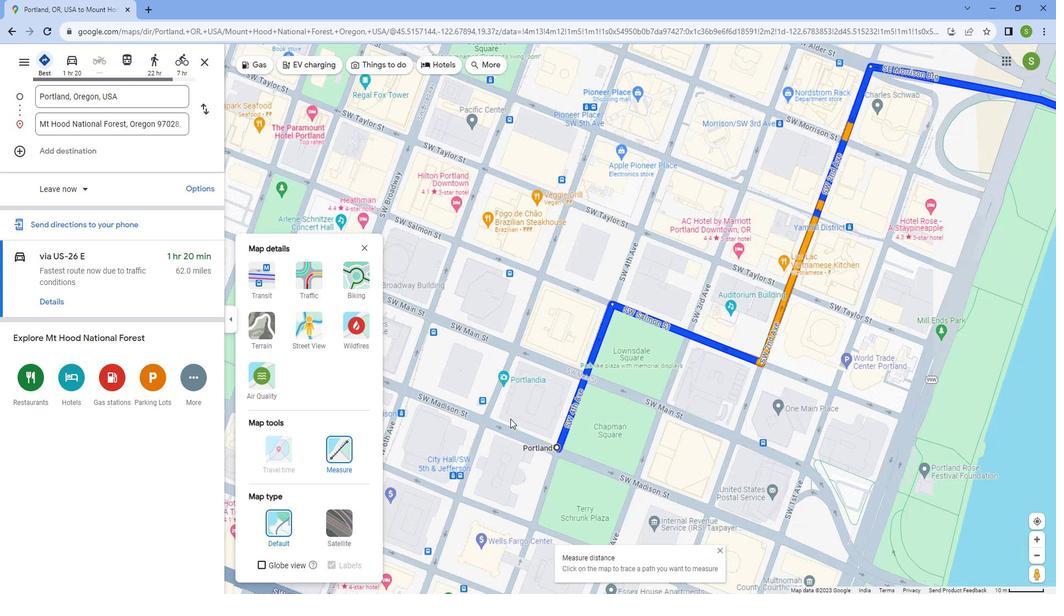 
Action: Mouse scrolled (510, 411) with delta (0, 0)
Screenshot: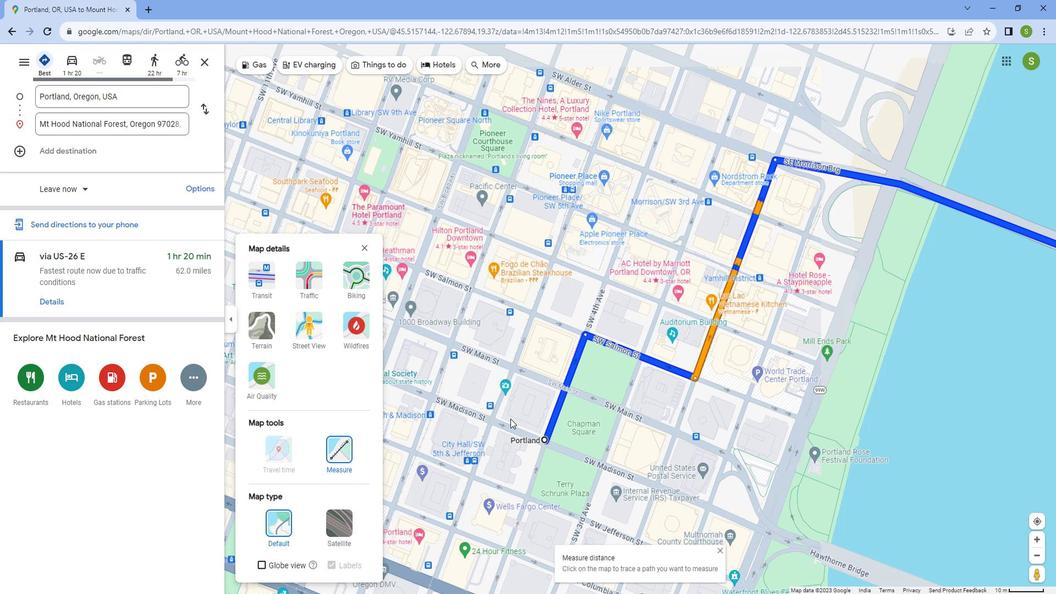
Action: Mouse scrolled (510, 411) with delta (0, 0)
Screenshot: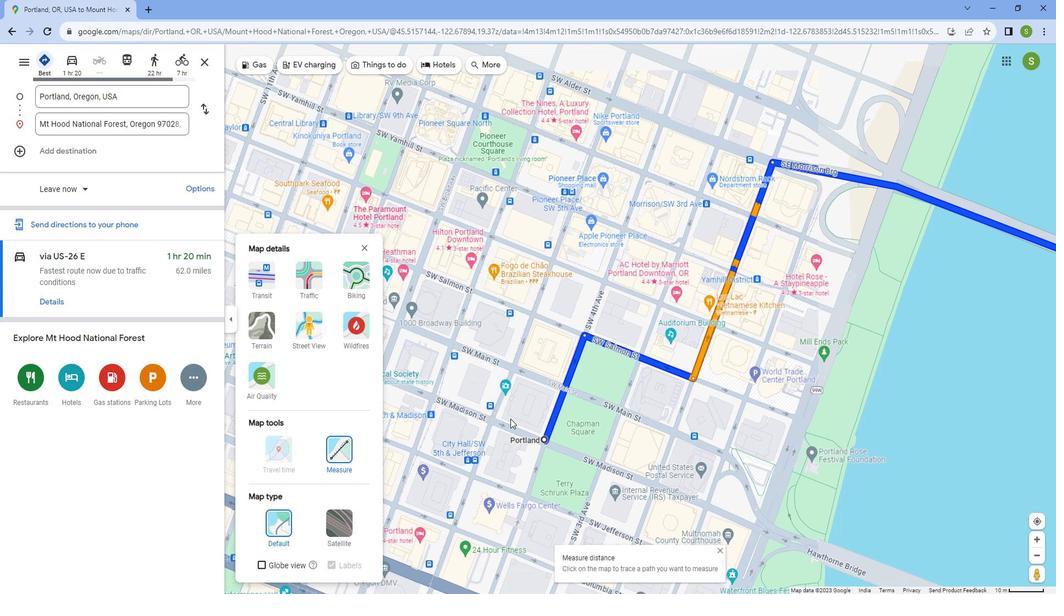 
Action: Mouse scrolled (510, 411) with delta (0, 0)
Screenshot: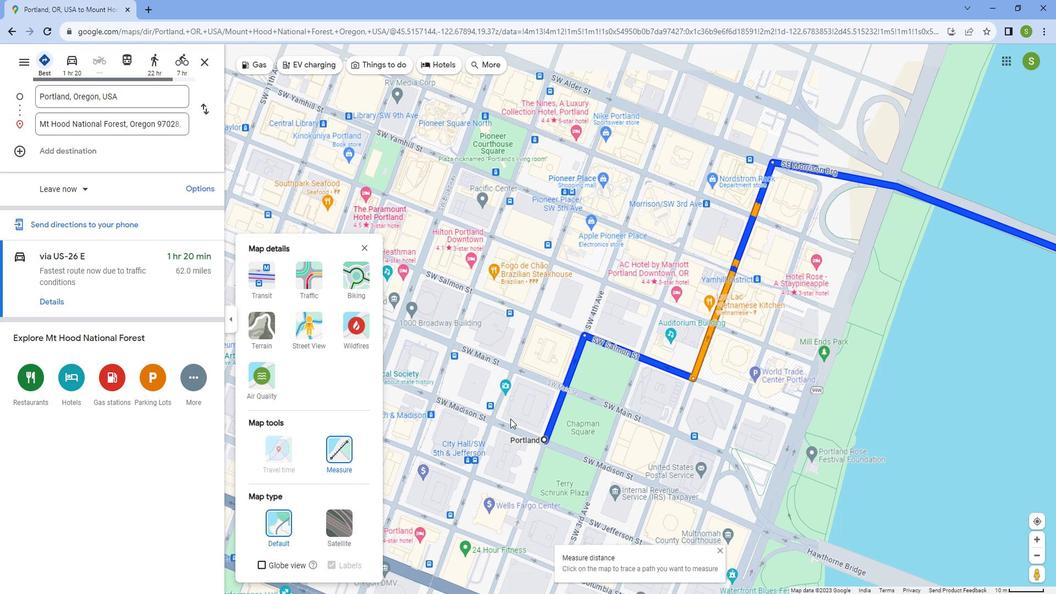 
Action: Mouse scrolled (510, 411) with delta (0, -1)
Screenshot: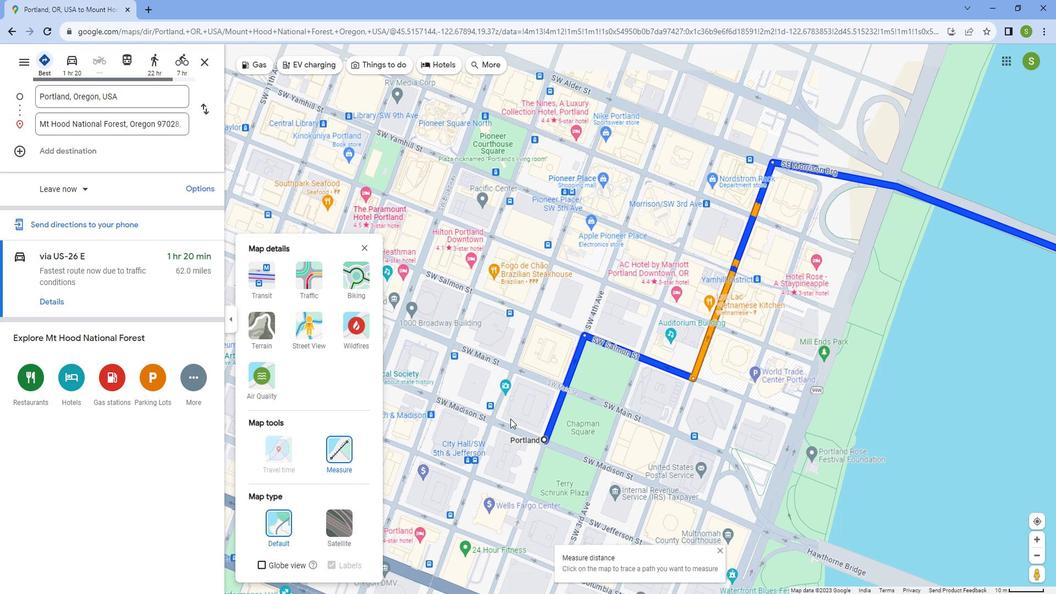 
Action: Mouse scrolled (510, 411) with delta (0, 0)
Screenshot: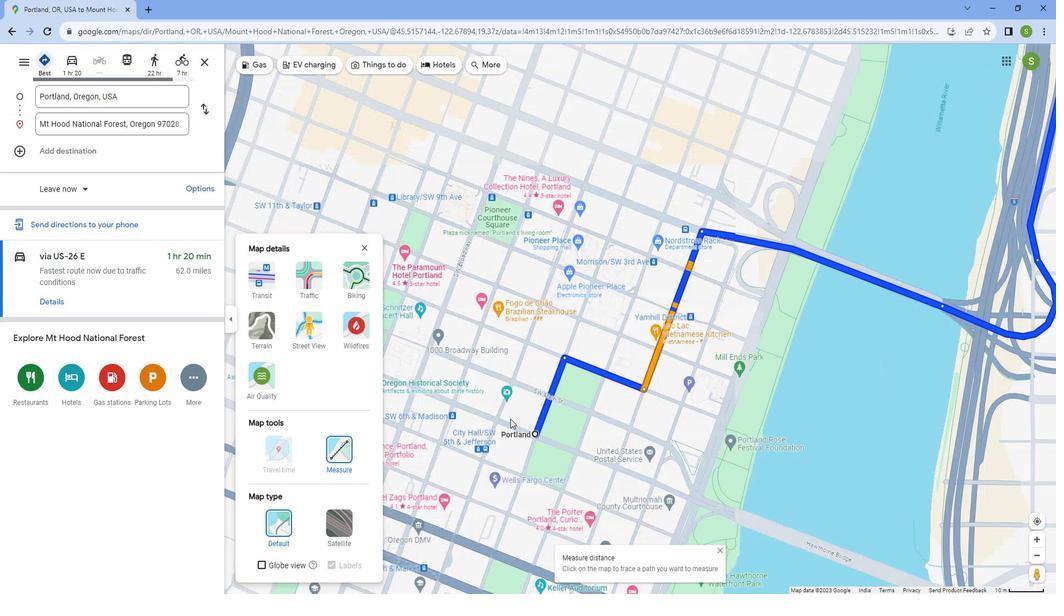 
Action: Mouse scrolled (510, 411) with delta (0, 0)
Screenshot: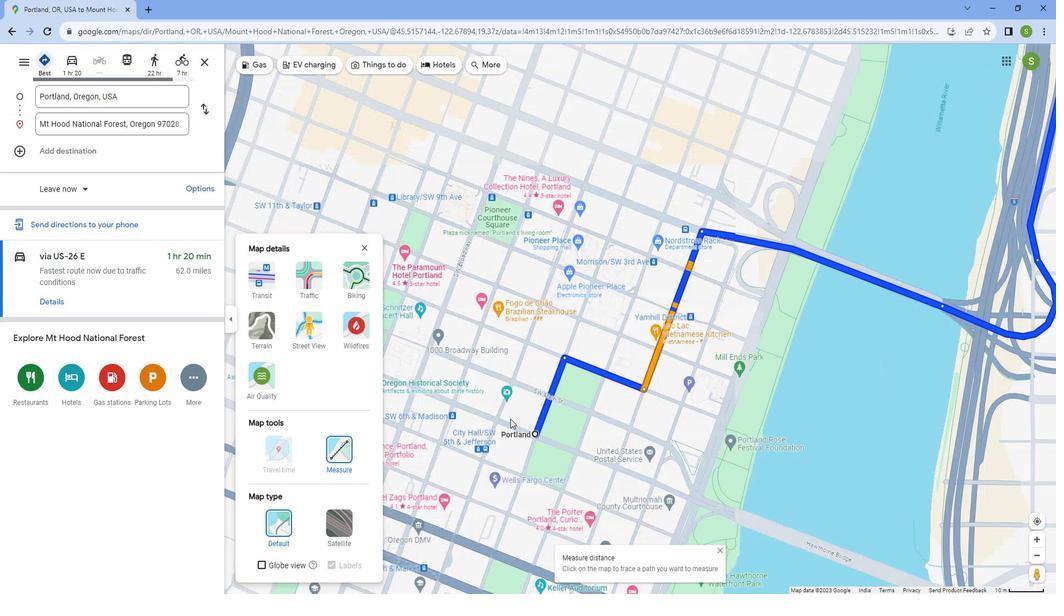 
Action: Mouse scrolled (510, 411) with delta (0, 0)
Screenshot: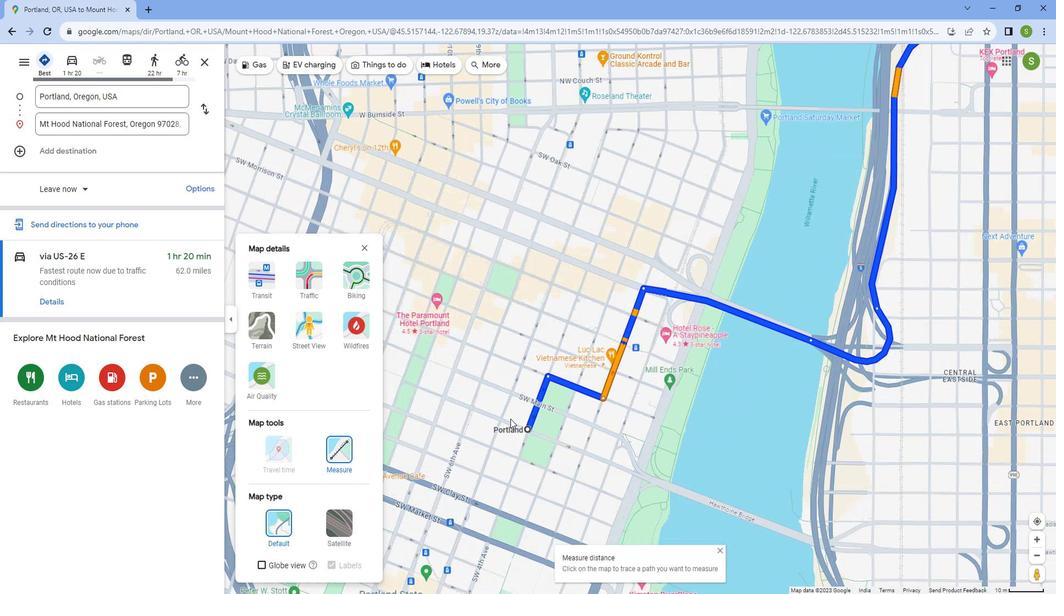 
Action: Mouse scrolled (510, 411) with delta (0, 0)
Screenshot: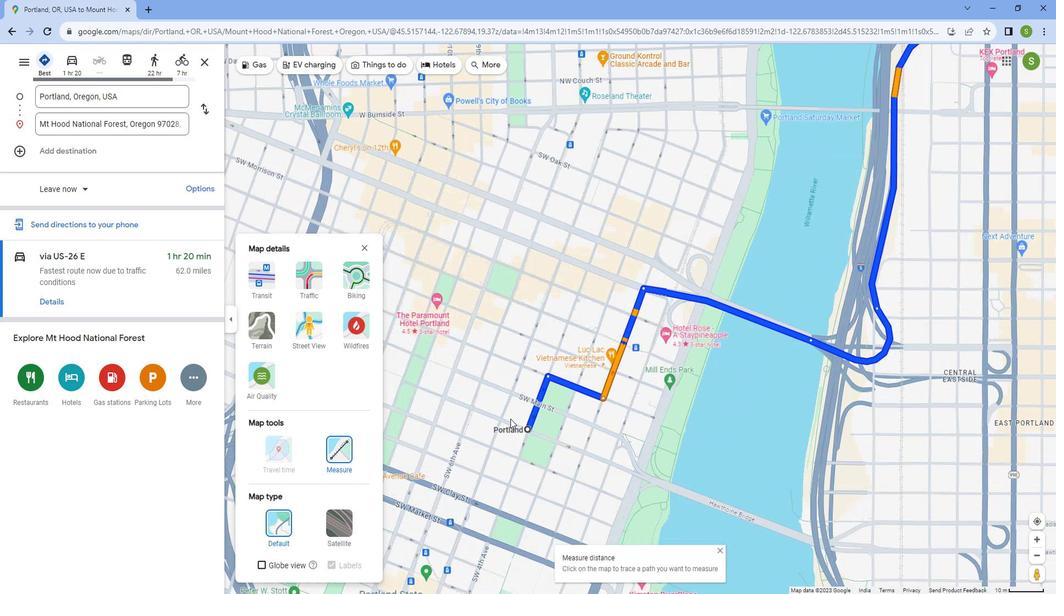 
Action: Mouse scrolled (510, 411) with delta (0, 0)
Screenshot: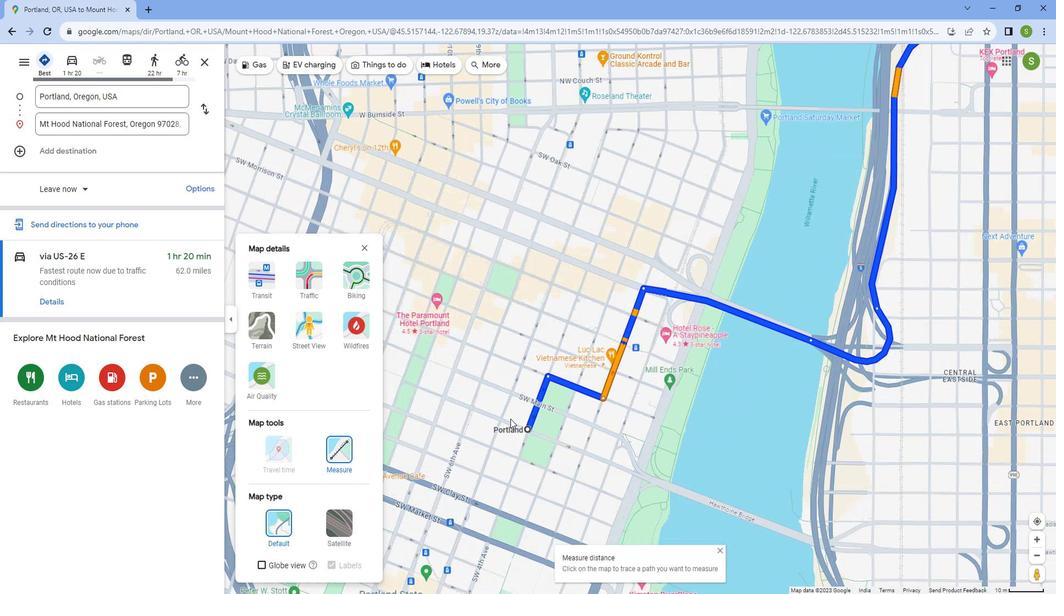
Action: Mouse scrolled (510, 411) with delta (0, 0)
Screenshot: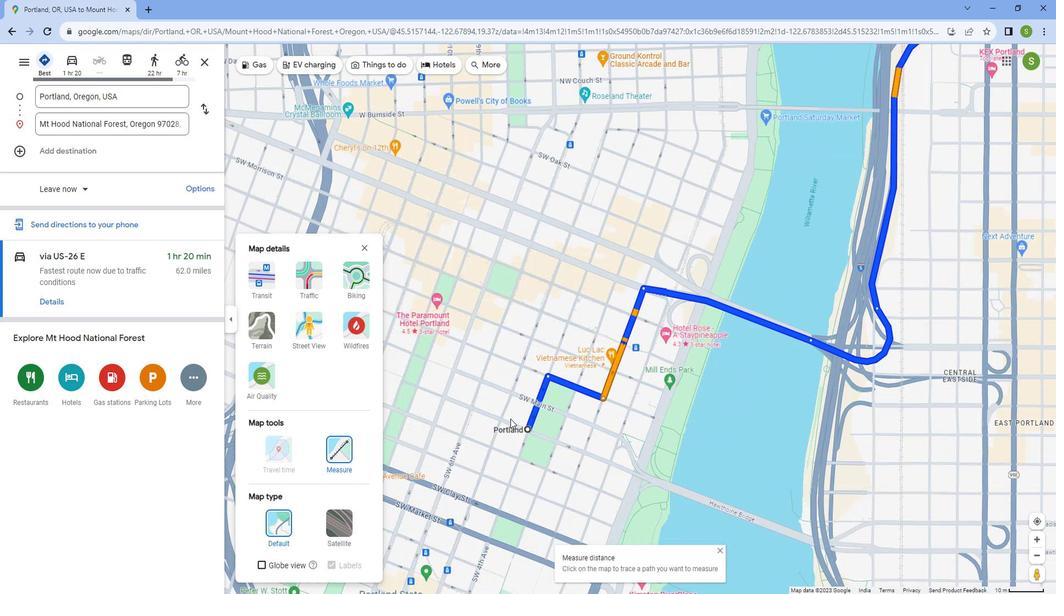 
Action: Mouse scrolled (510, 411) with delta (0, 0)
Screenshot: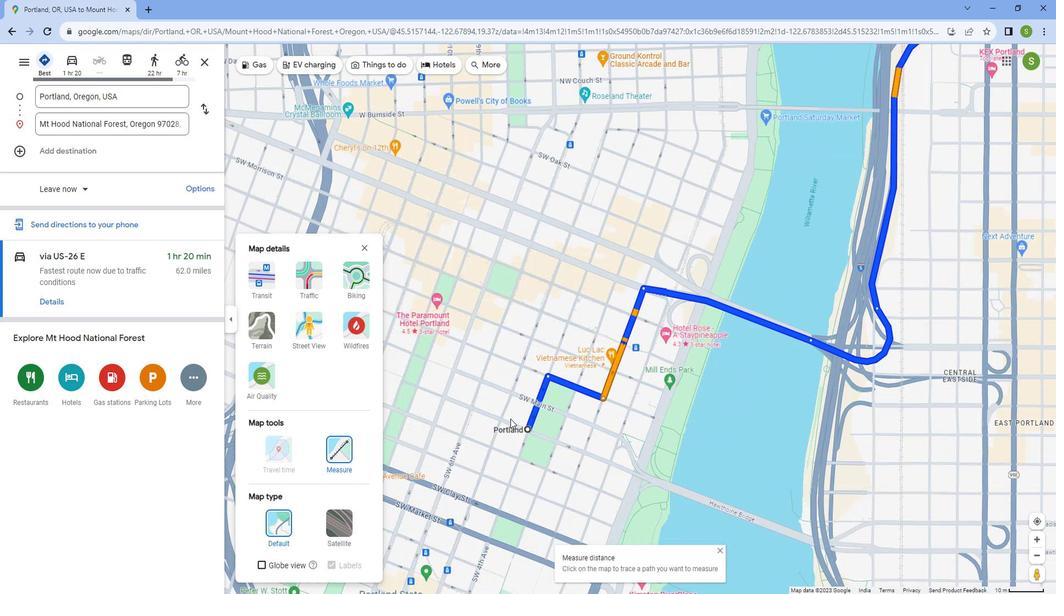 
Action: Mouse scrolled (510, 411) with delta (0, 0)
Screenshot: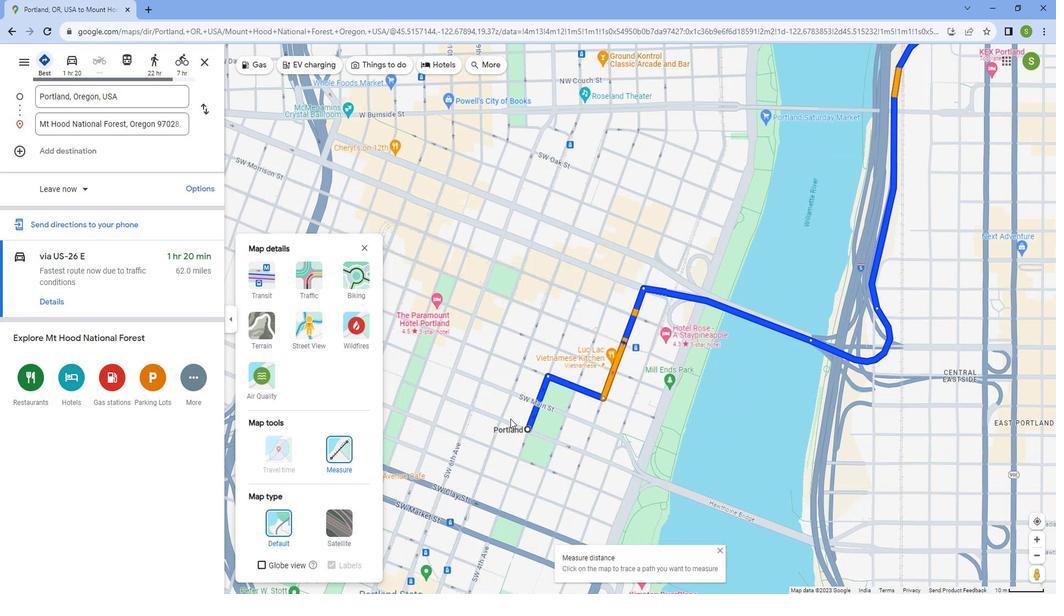
Action: Mouse moved to (510, 412)
Screenshot: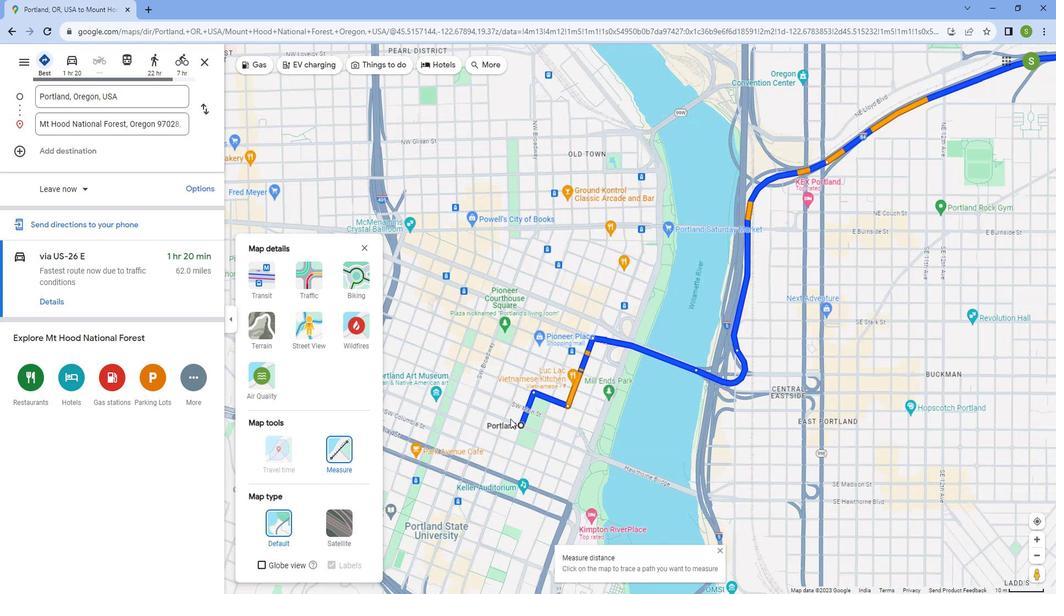 
Action: Mouse scrolled (510, 411) with delta (0, 0)
Screenshot: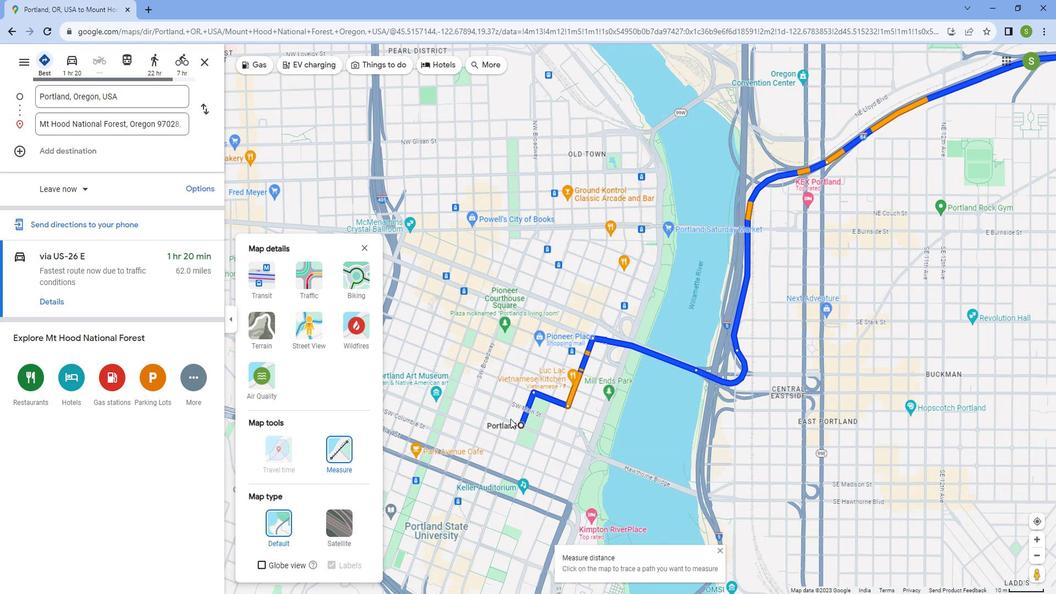 
Action: Mouse scrolled (510, 411) with delta (0, 0)
Screenshot: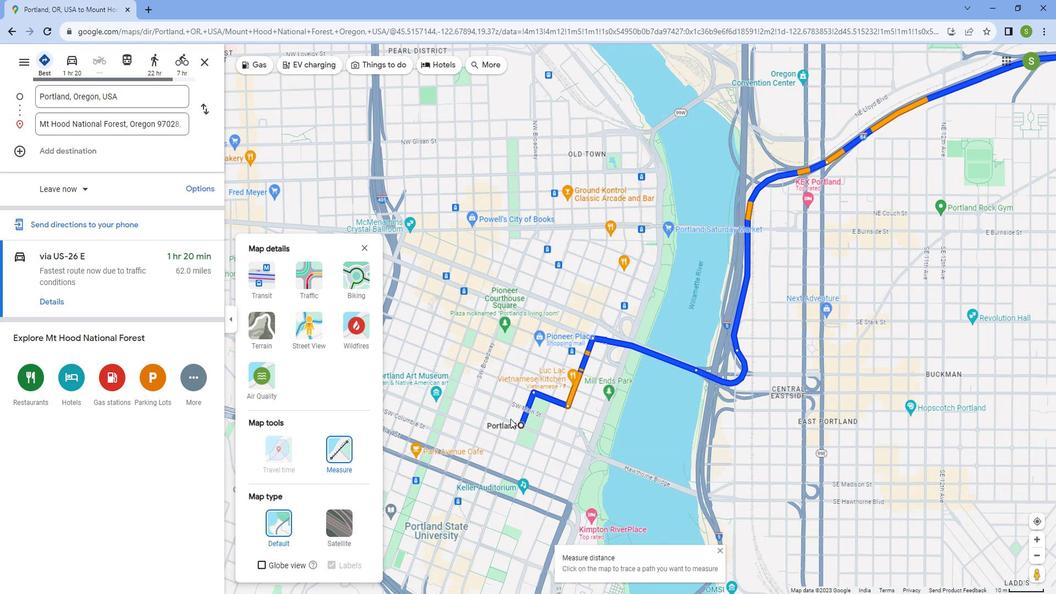 
Action: Mouse scrolled (510, 411) with delta (0, 0)
Screenshot: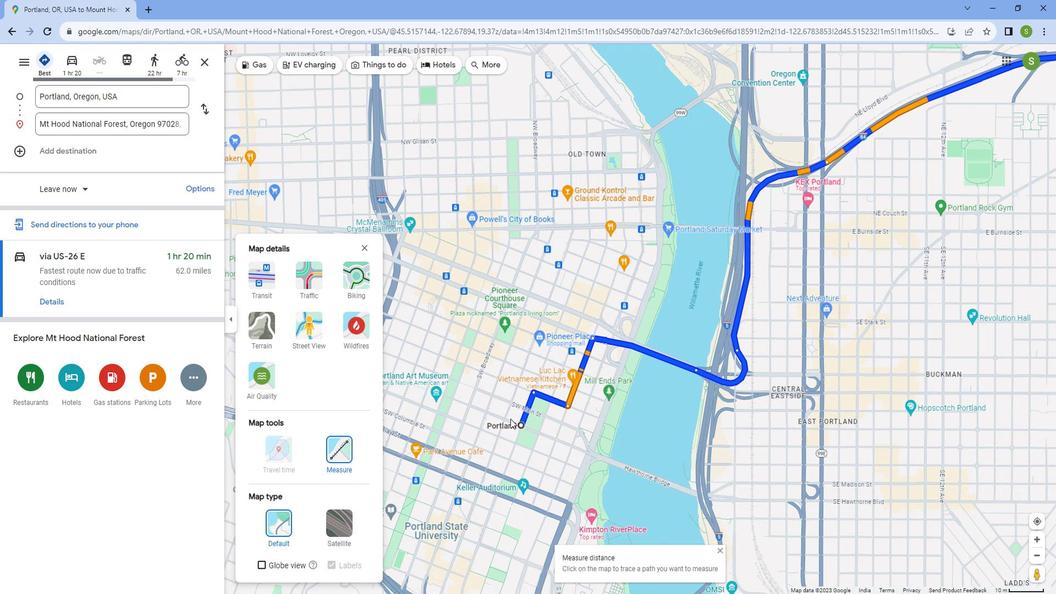 
Action: Mouse scrolled (510, 411) with delta (0, 0)
Screenshot: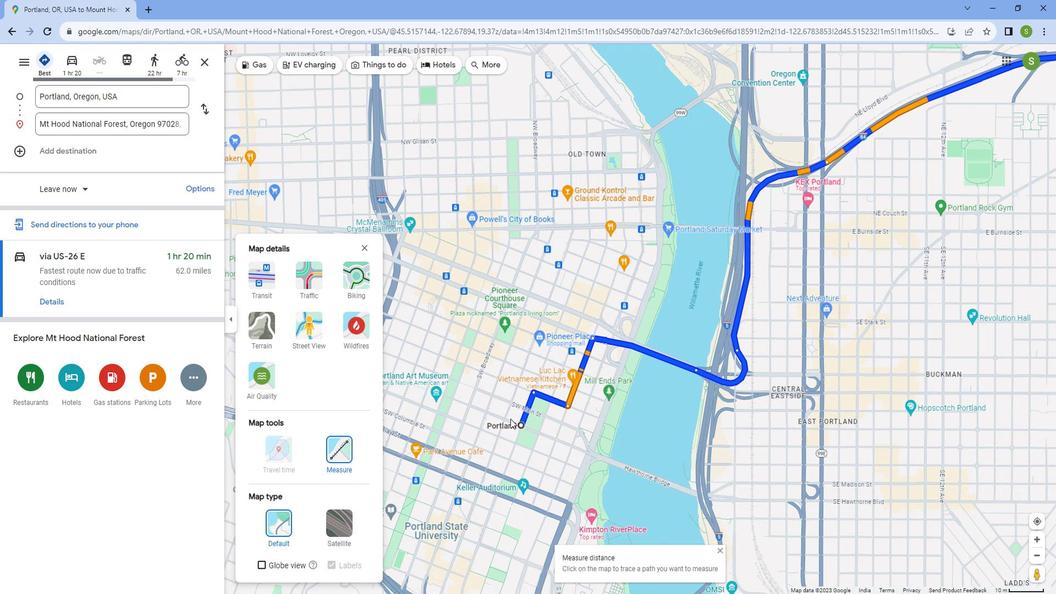 
Action: Mouse scrolled (510, 411) with delta (0, 0)
Screenshot: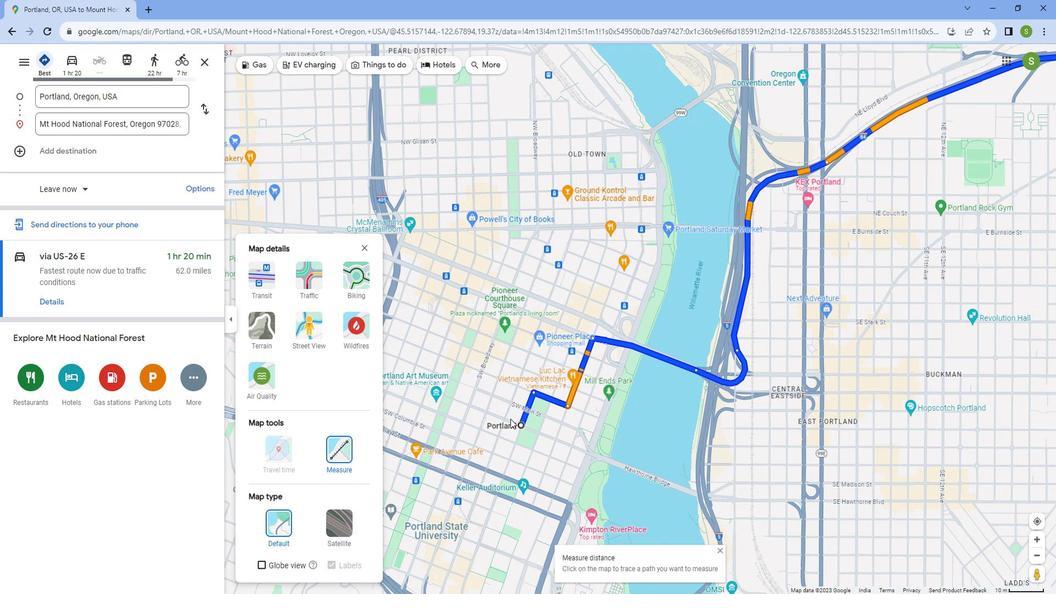 
Action: Mouse moved to (511, 411)
Screenshot: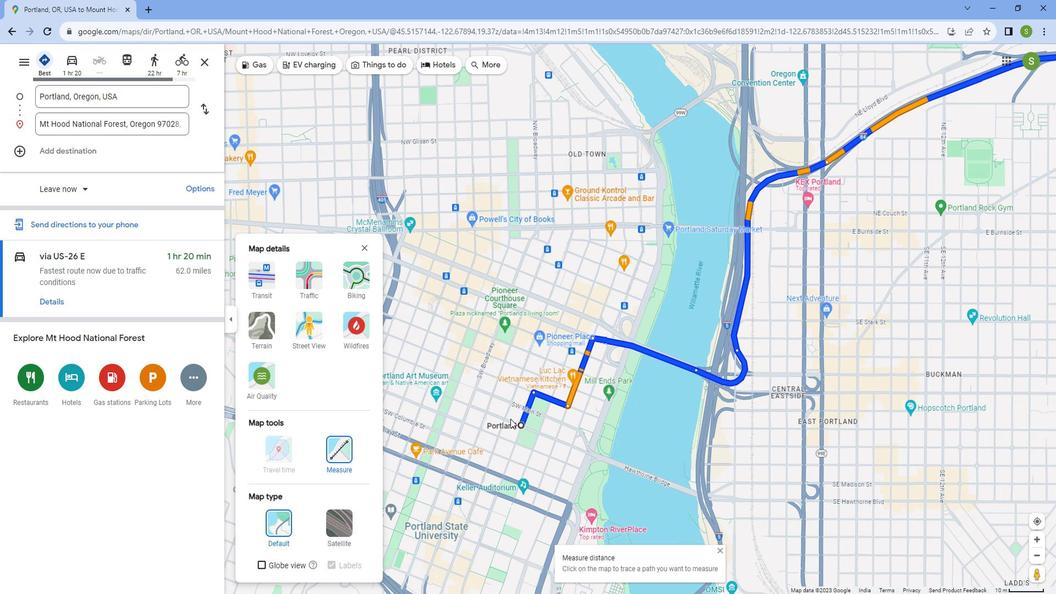 
Action: Mouse scrolled (511, 411) with delta (0, 0)
Screenshot: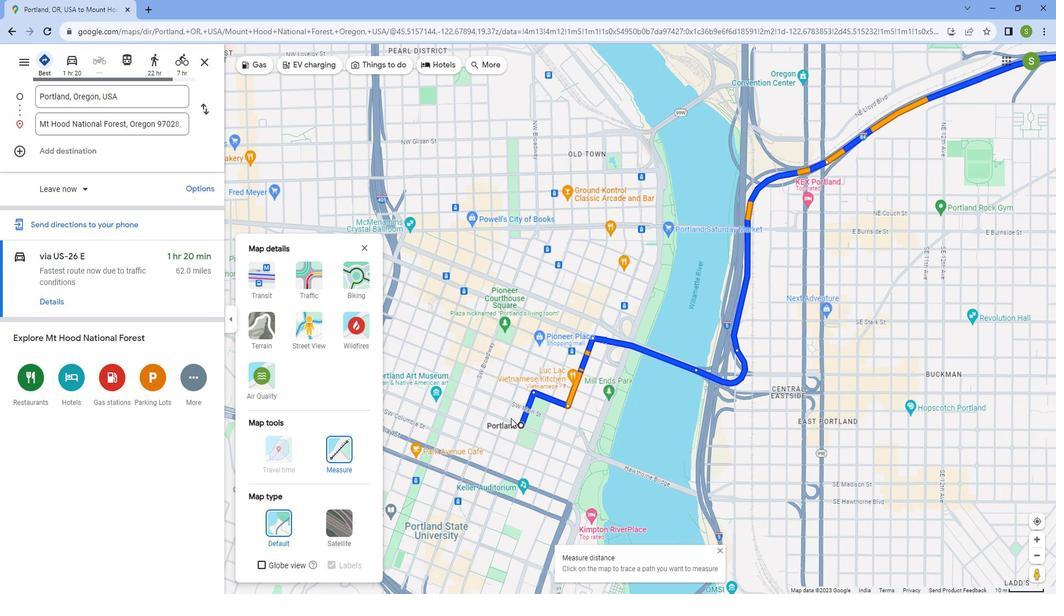 
Action: Mouse scrolled (511, 411) with delta (0, 0)
Screenshot: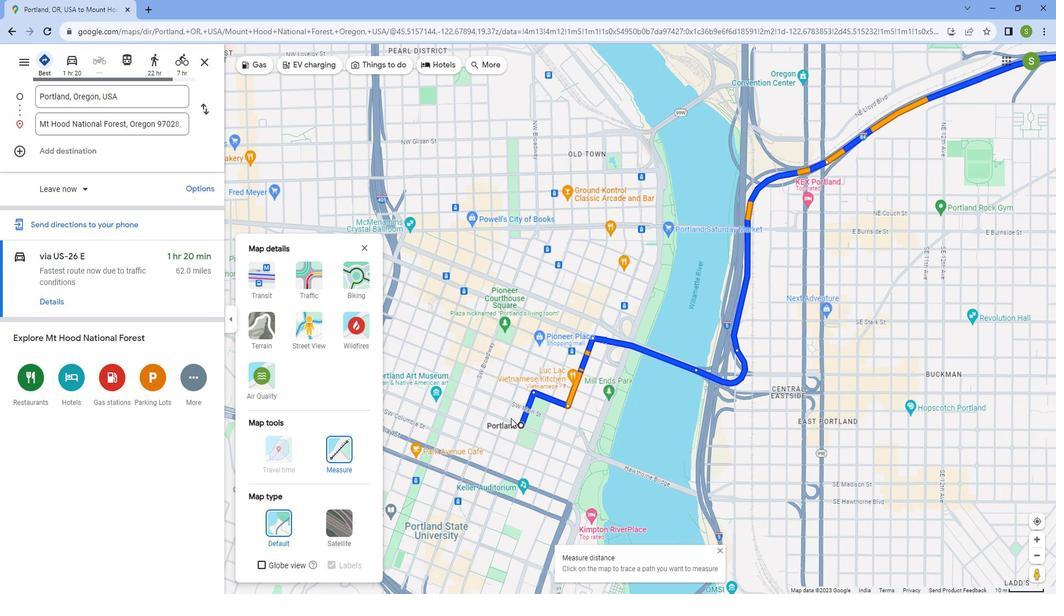
Action: Mouse scrolled (511, 411) with delta (0, 0)
Screenshot: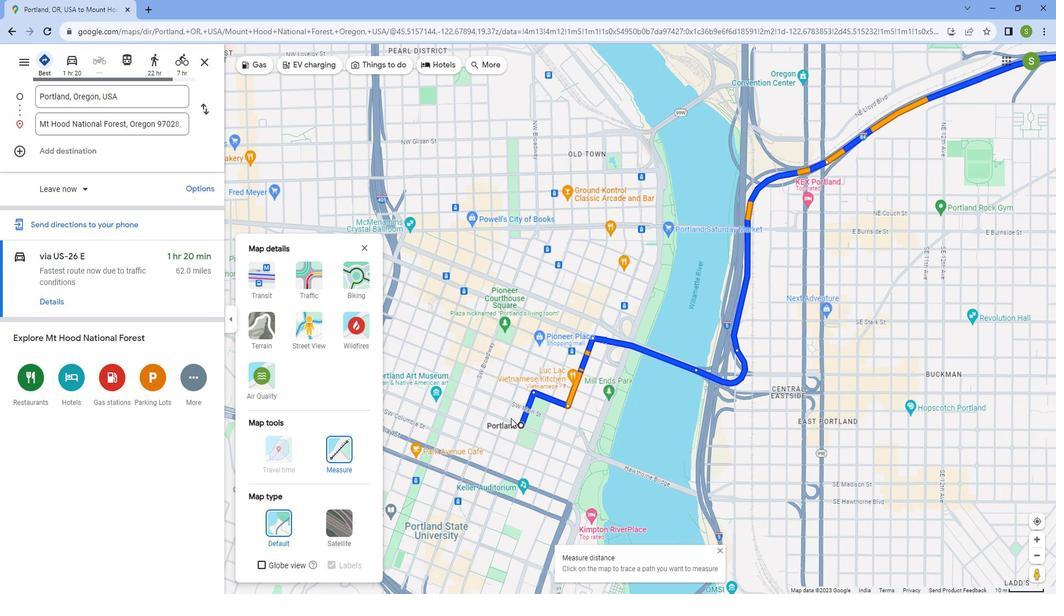 
Action: Mouse scrolled (511, 411) with delta (0, 0)
Screenshot: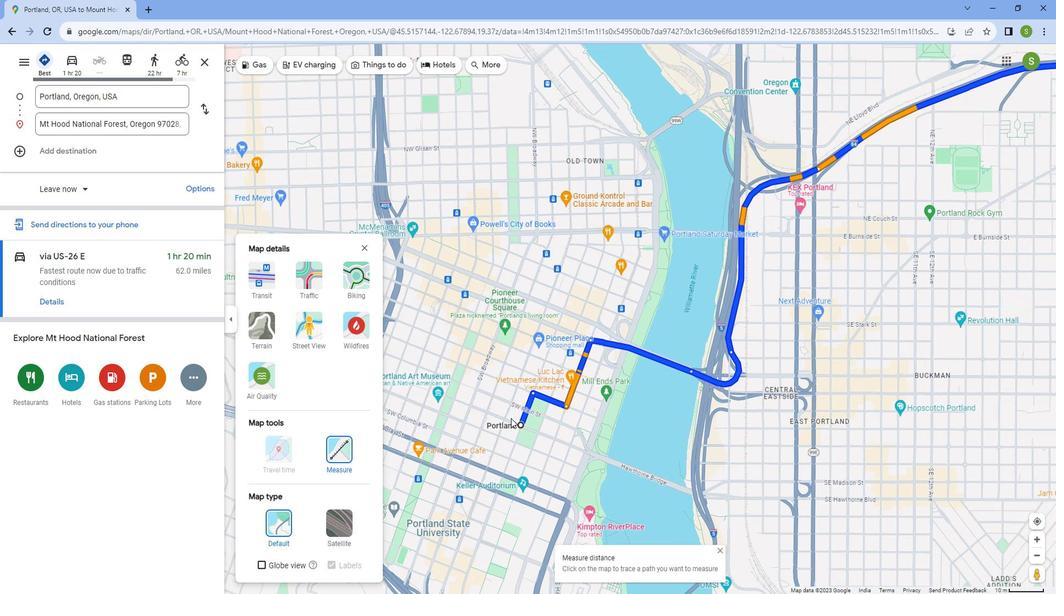 
Action: Mouse scrolled (511, 411) with delta (0, 0)
Screenshot: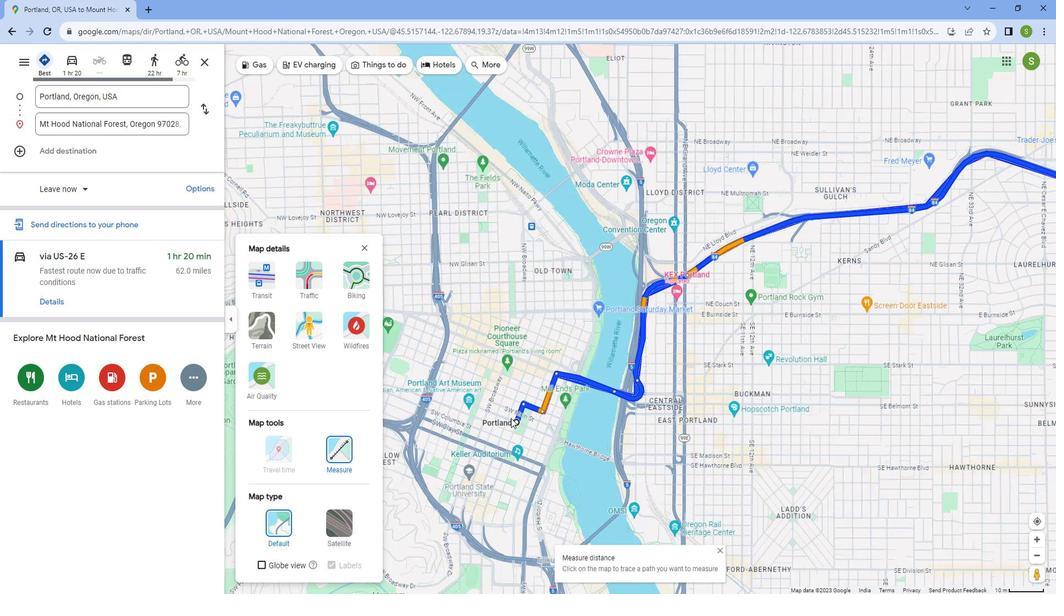 
Action: Mouse scrolled (511, 411) with delta (0, 0)
Screenshot: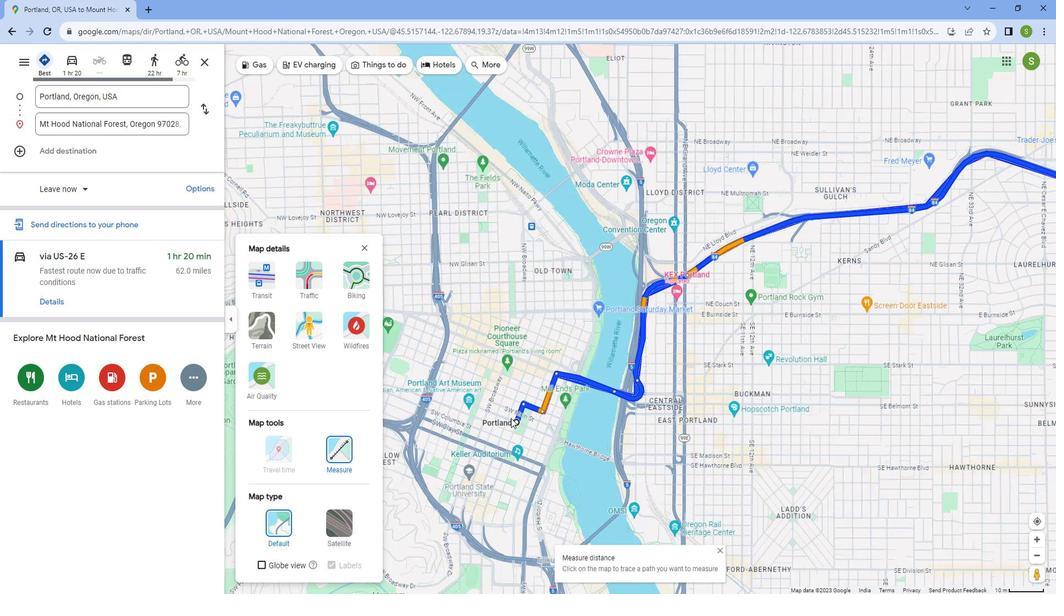 
Action: Mouse scrolled (511, 411) with delta (0, 0)
Screenshot: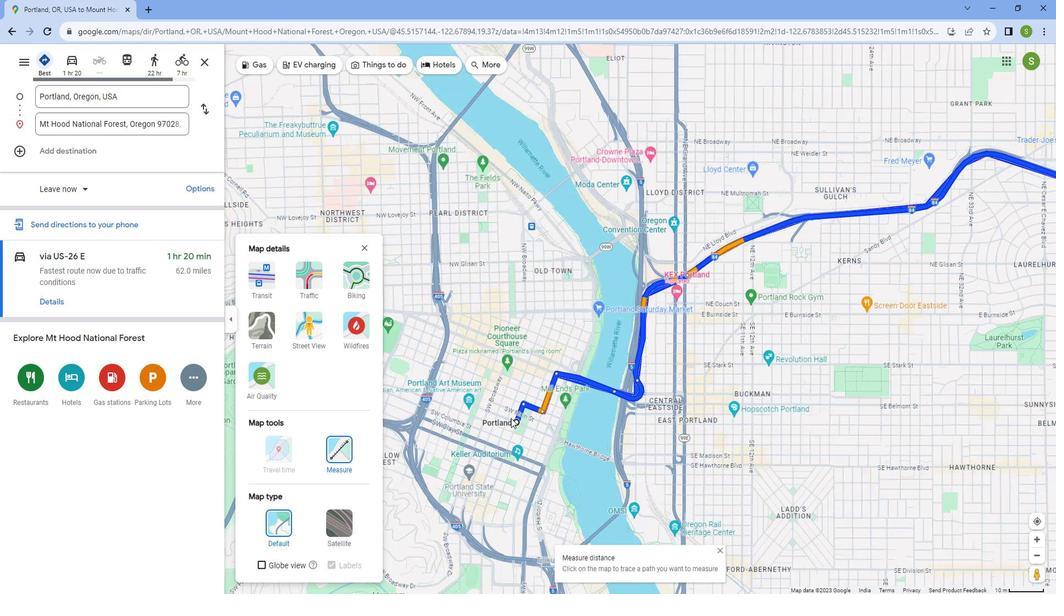 
Action: Mouse scrolled (511, 411) with delta (0, 0)
Screenshot: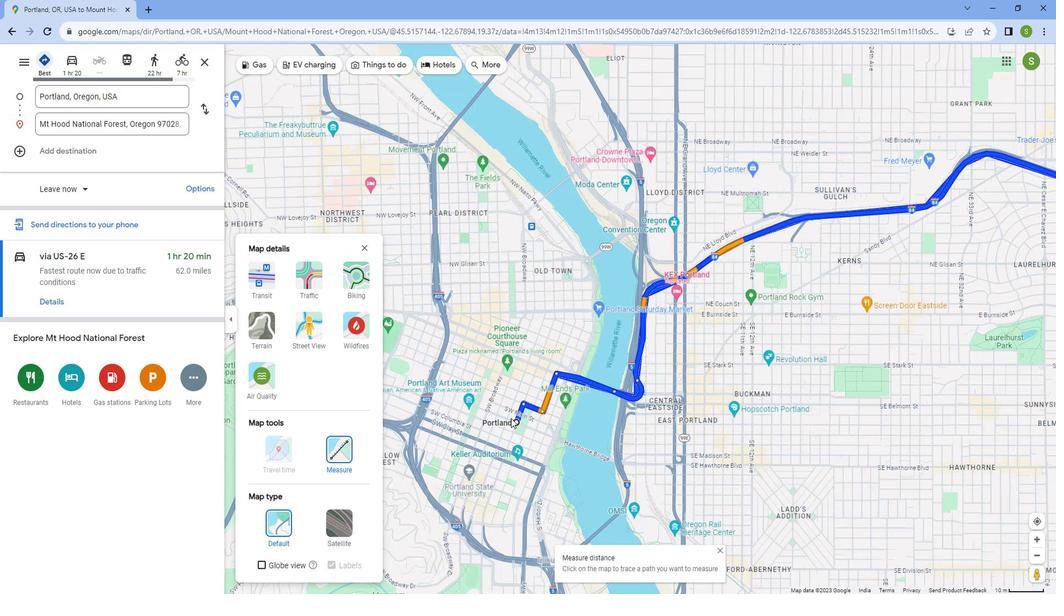 
Action: Mouse scrolled (511, 411) with delta (0, 0)
Screenshot: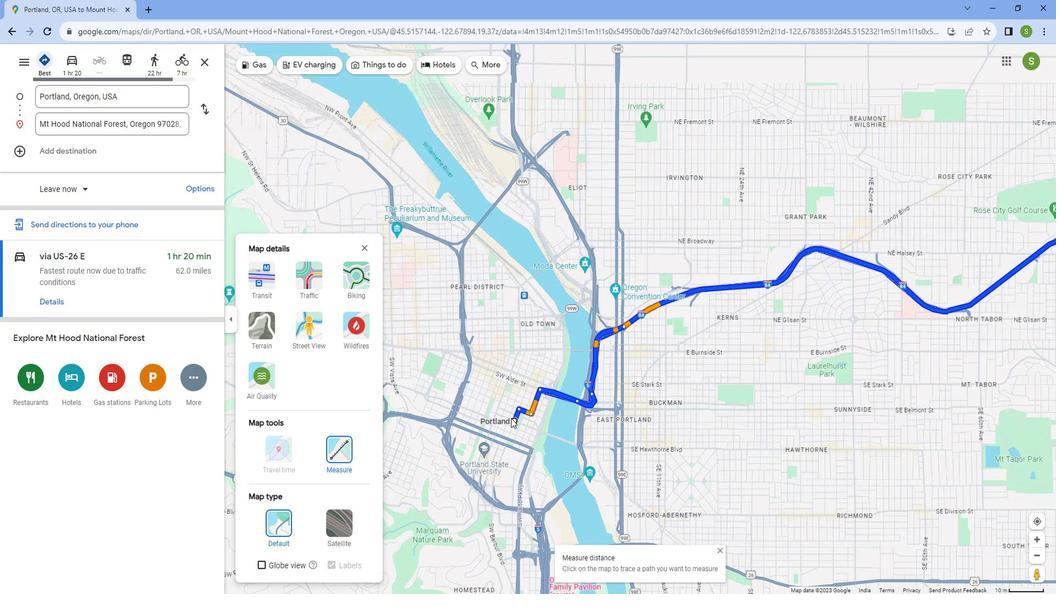 
Action: Mouse scrolled (511, 411) with delta (0, 0)
Screenshot: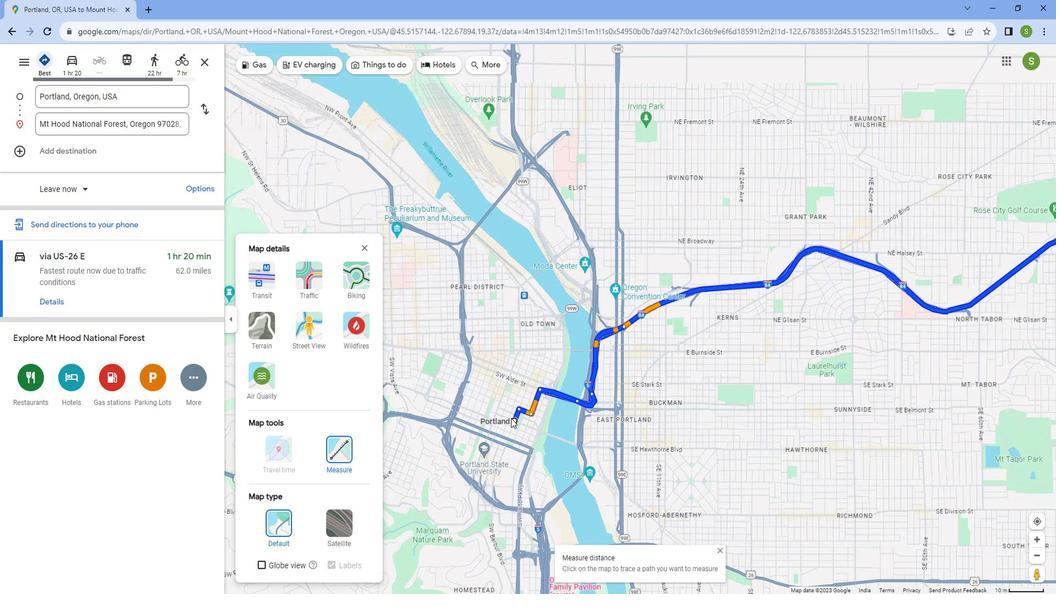 
Action: Mouse scrolled (511, 411) with delta (0, 0)
Screenshot: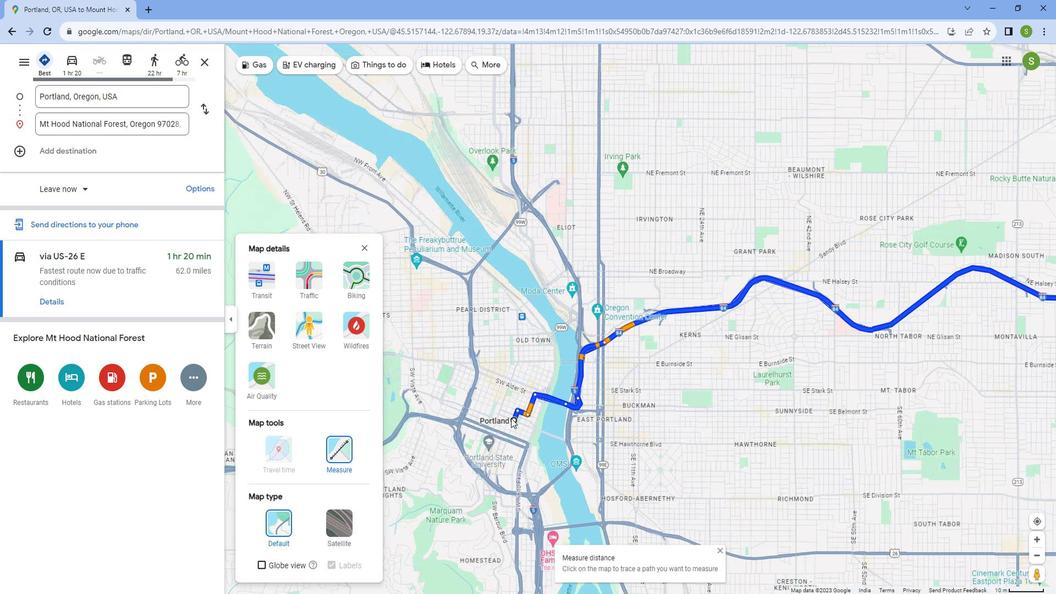 
Action: Mouse scrolled (511, 411) with delta (0, 0)
Screenshot: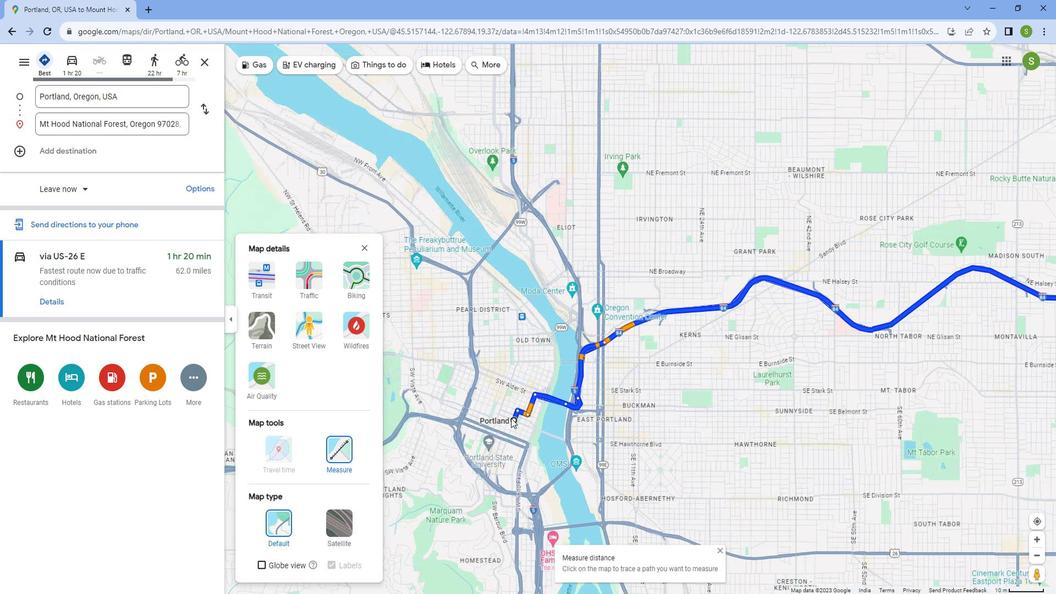 
Action: Mouse scrolled (511, 411) with delta (0, 0)
Screenshot: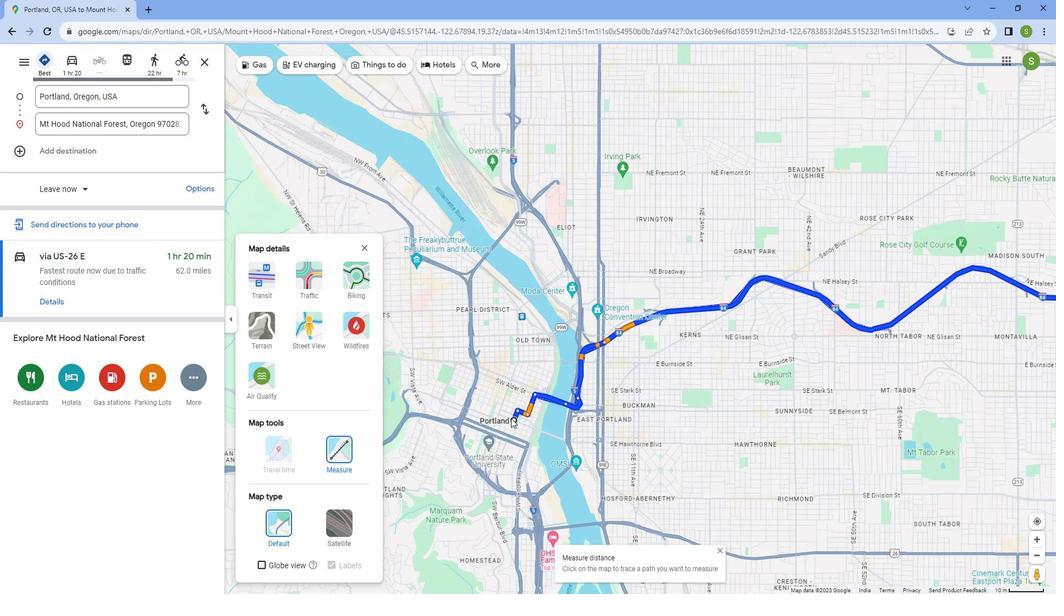 
Action: Mouse scrolled (511, 411) with delta (0, 0)
Screenshot: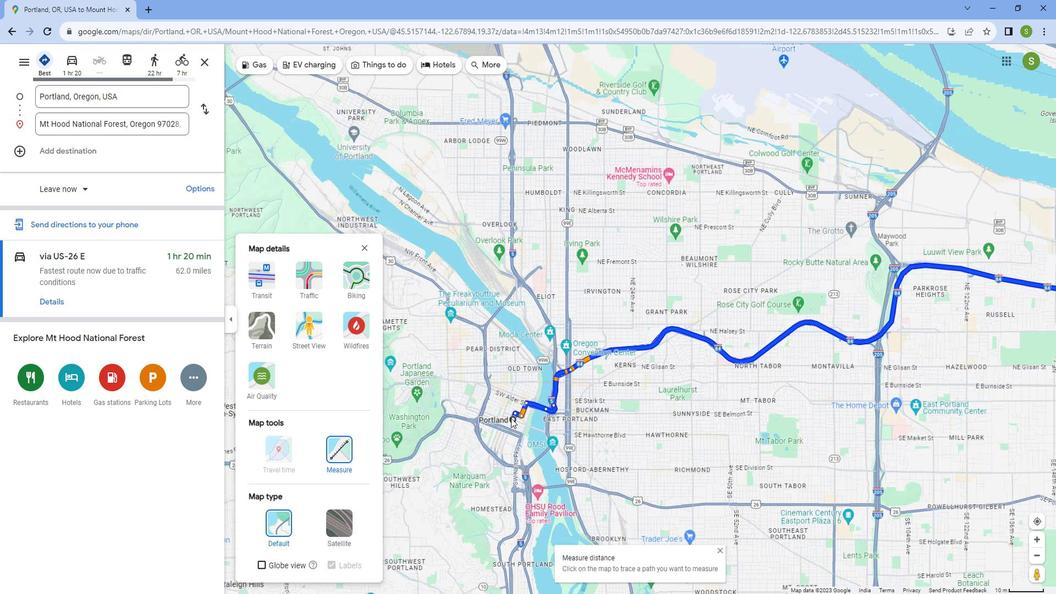 
Action: Mouse scrolled (511, 411) with delta (0, 0)
Screenshot: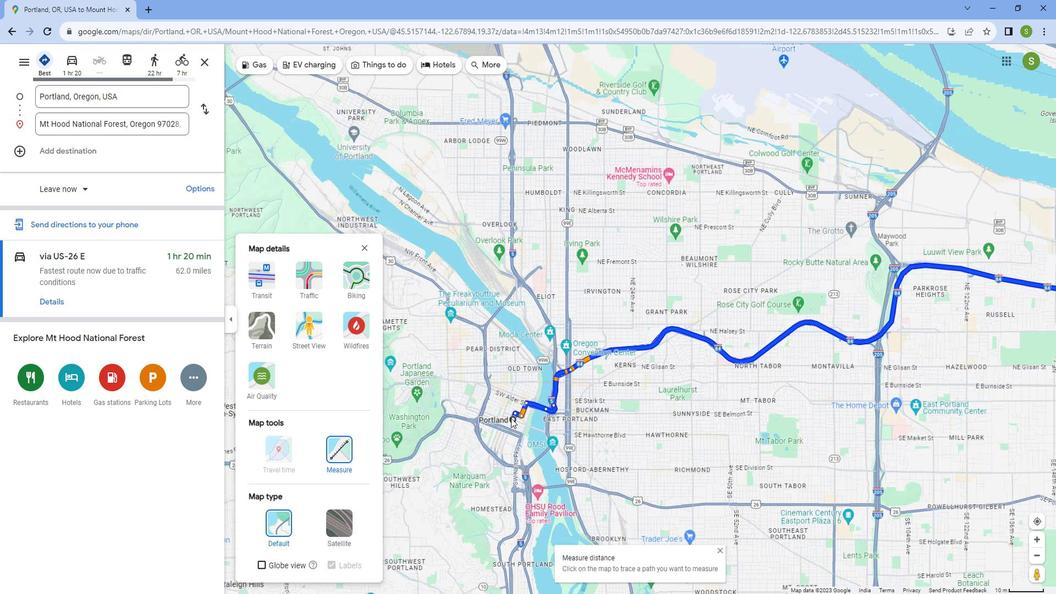 
Action: Mouse scrolled (511, 411) with delta (0, 0)
Screenshot: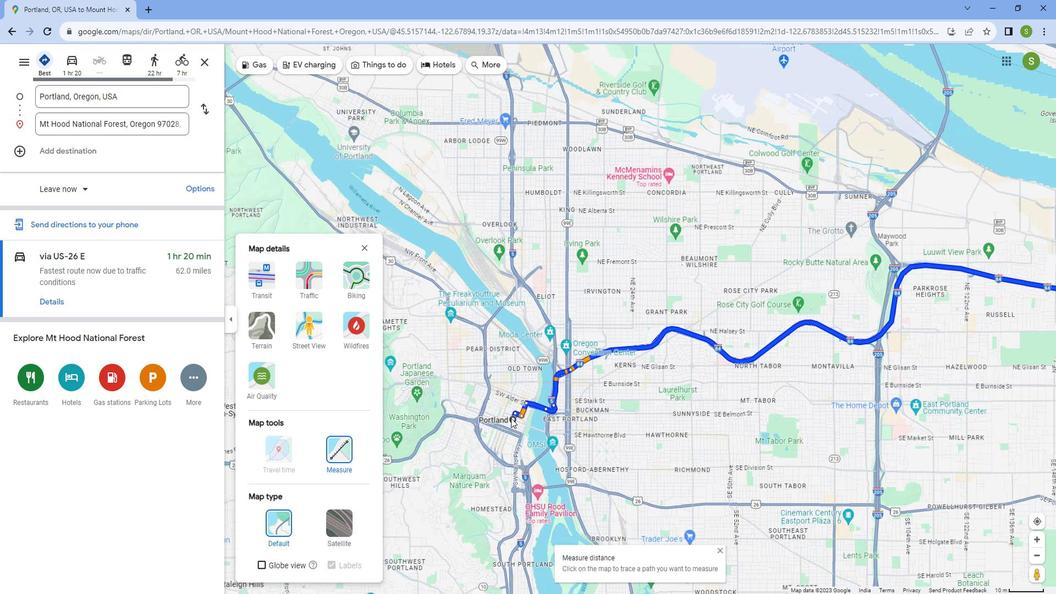 
Action: Mouse scrolled (511, 411) with delta (0, 0)
Screenshot: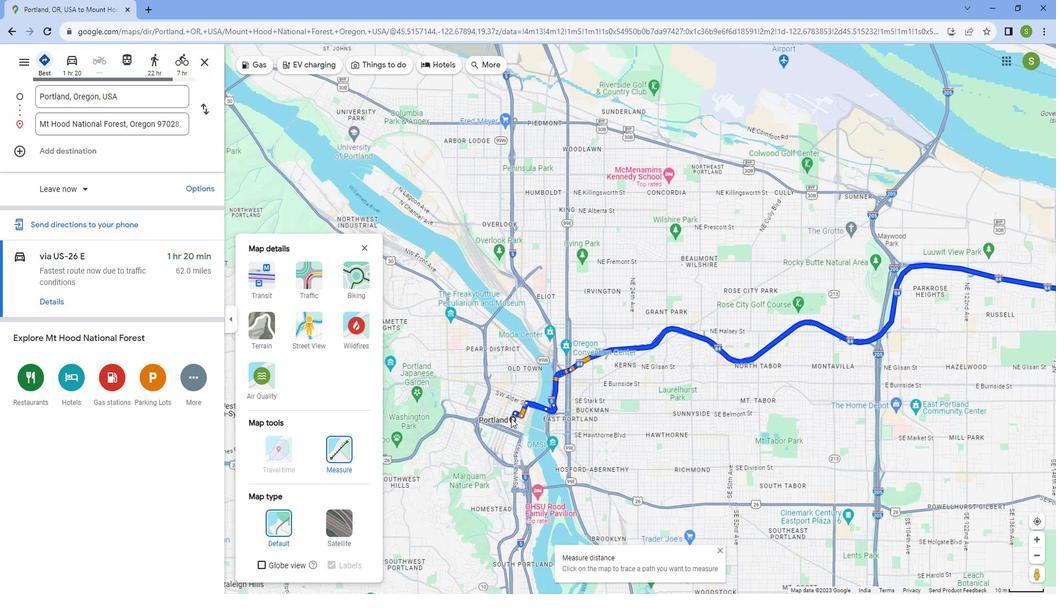 
Action: Mouse scrolled (511, 411) with delta (0, 0)
Screenshot: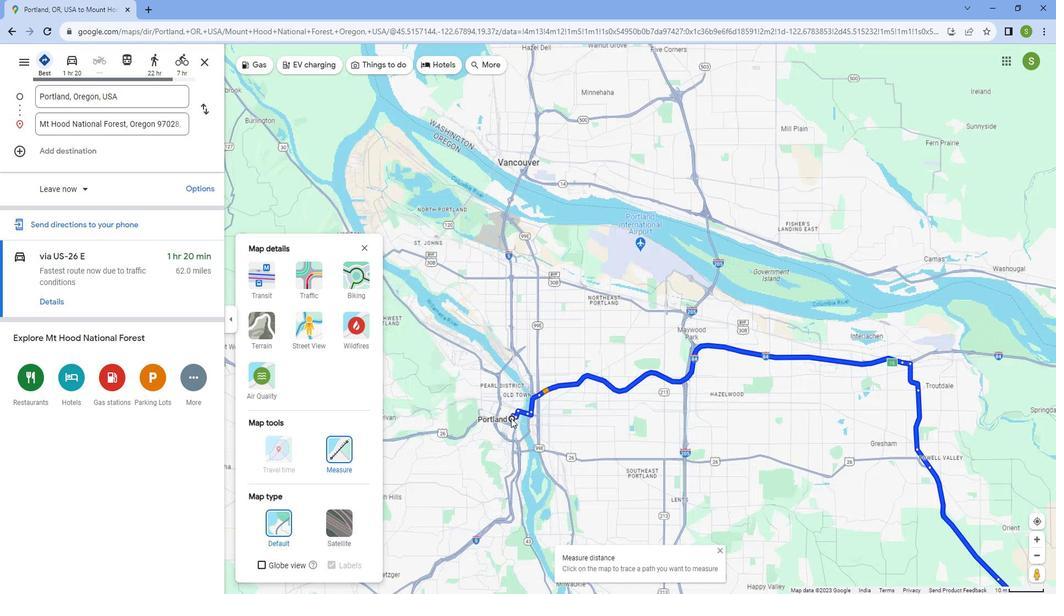 
Action: Mouse scrolled (511, 411) with delta (0, 0)
Screenshot: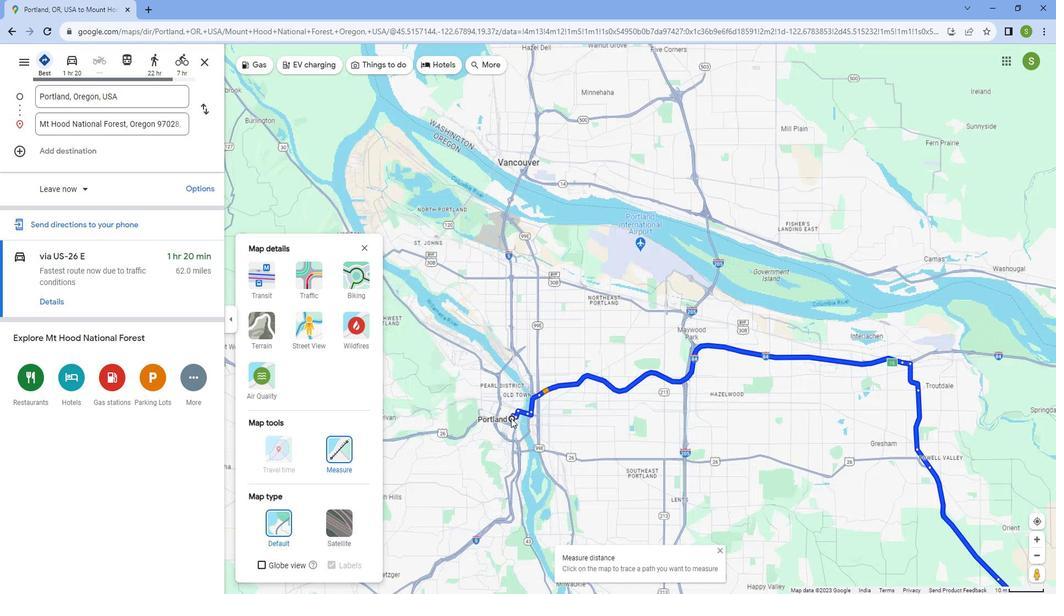 
Action: Mouse scrolled (511, 411) with delta (0, 0)
Screenshot: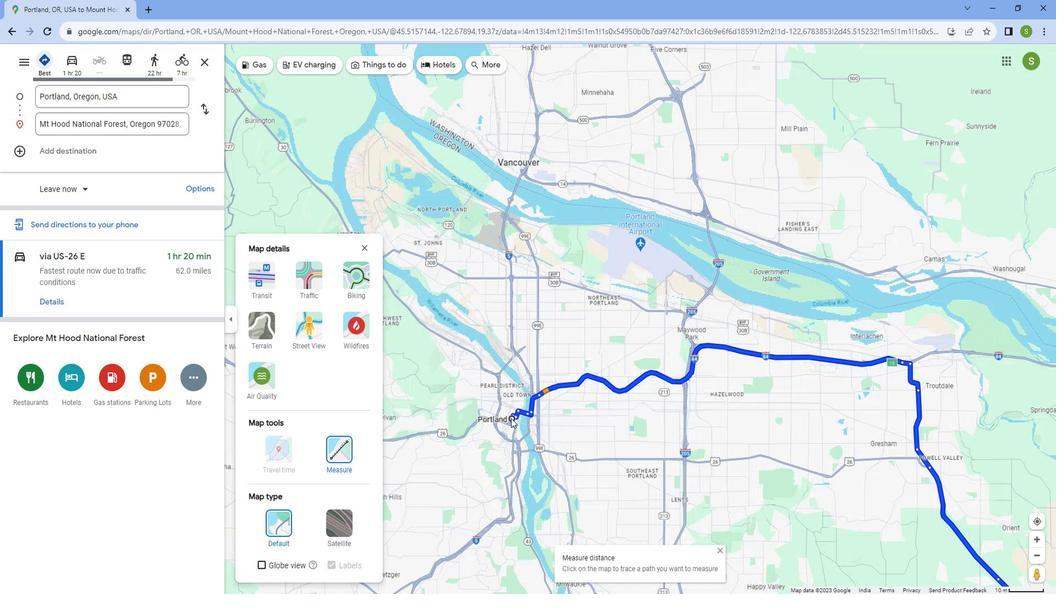 
Action: Mouse scrolled (511, 411) with delta (0, 0)
Screenshot: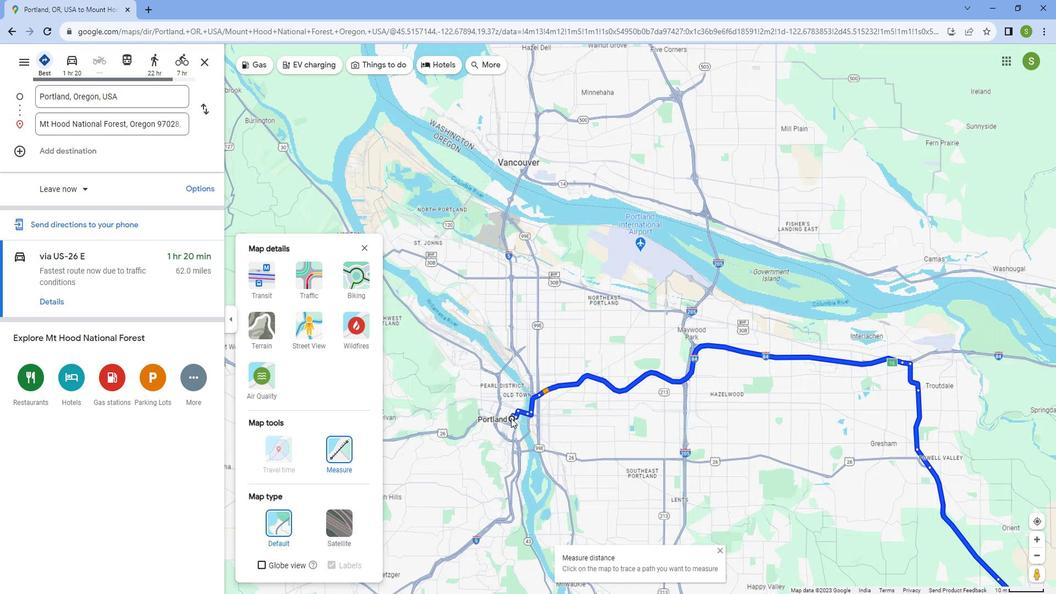 
Action: Mouse scrolled (511, 411) with delta (0, 0)
Screenshot: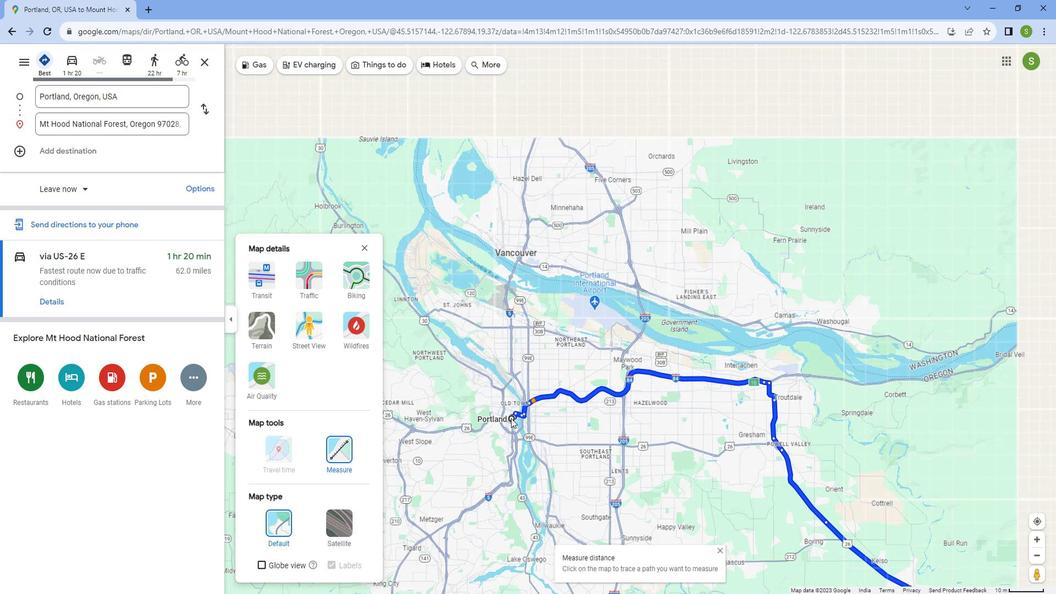 
Action: Mouse scrolled (511, 411) with delta (0, 0)
Screenshot: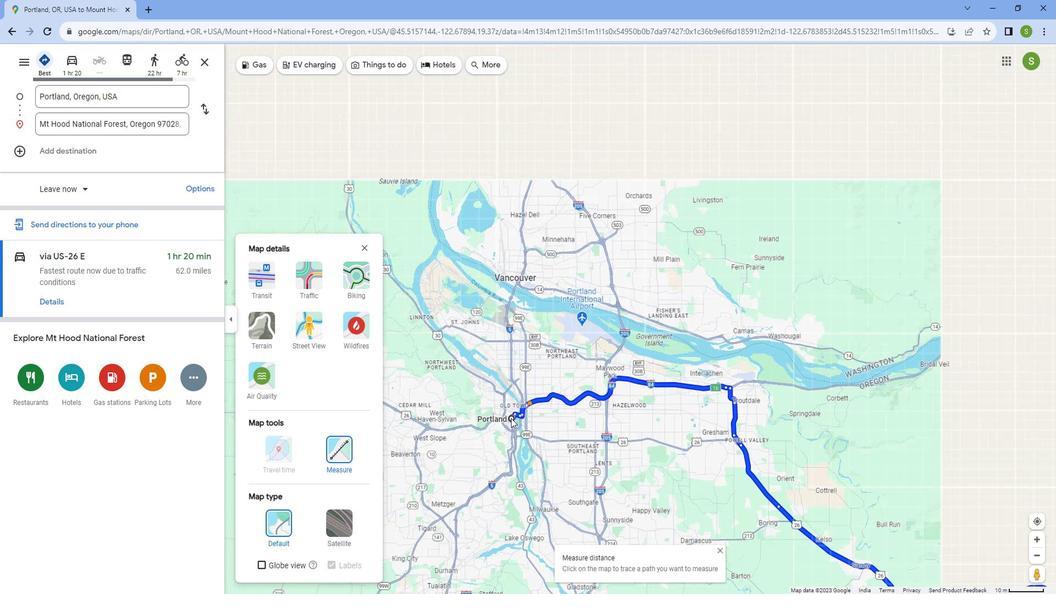 
Action: Mouse scrolled (511, 411) with delta (0, 0)
Screenshot: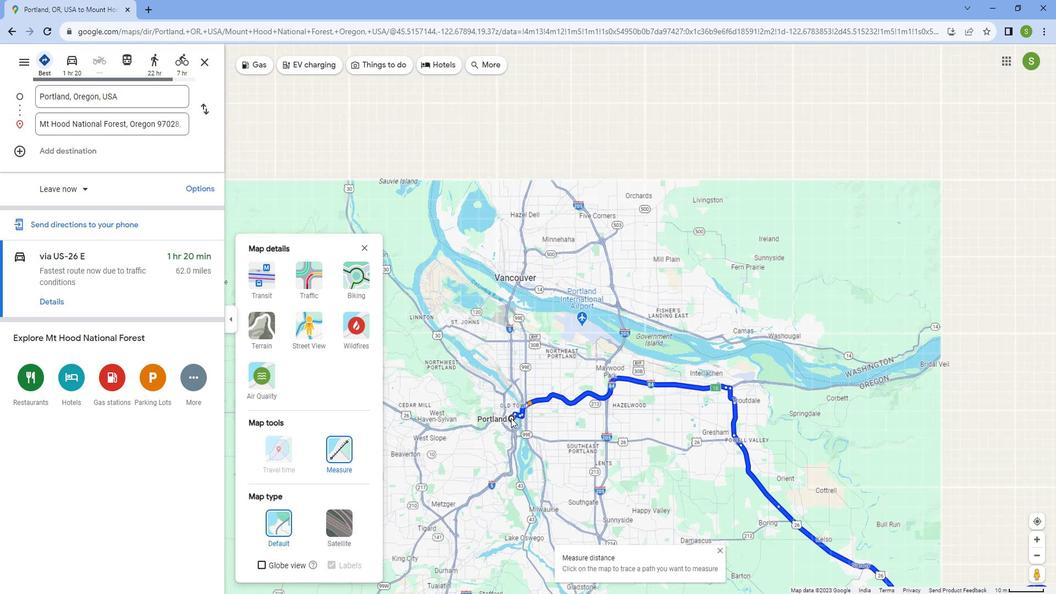 
Action: Mouse scrolled (511, 411) with delta (0, 0)
Screenshot: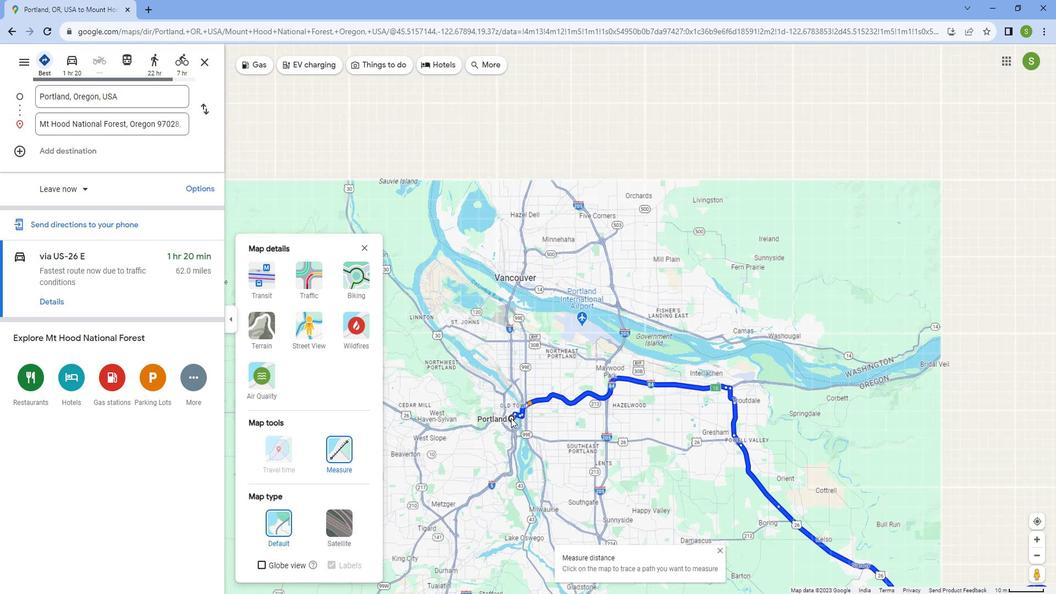 
Action: Mouse scrolled (511, 411) with delta (0, 0)
Screenshot: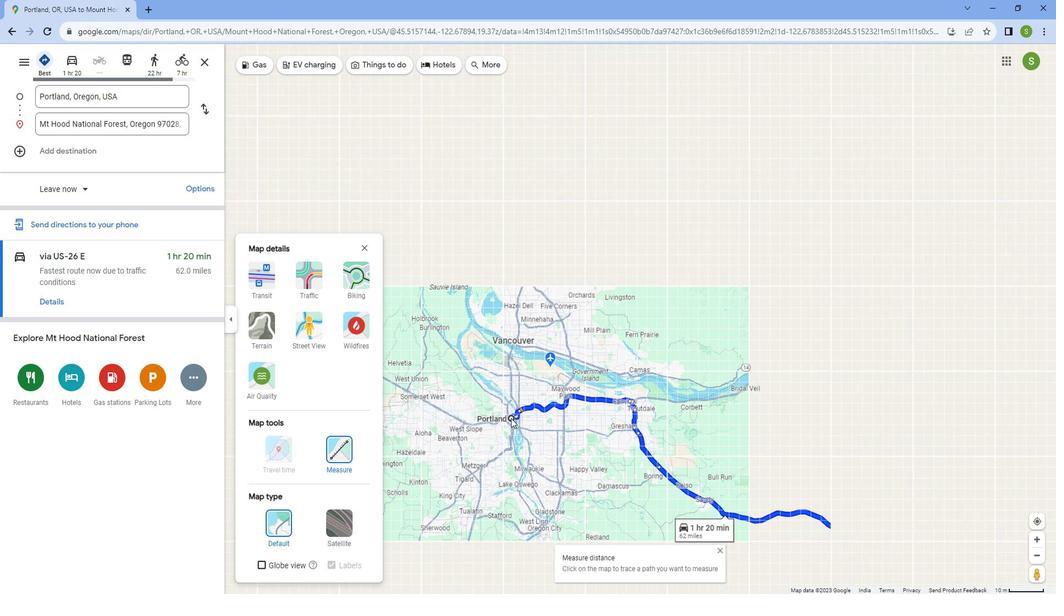 
Action: Mouse scrolled (511, 411) with delta (0, 0)
Screenshot: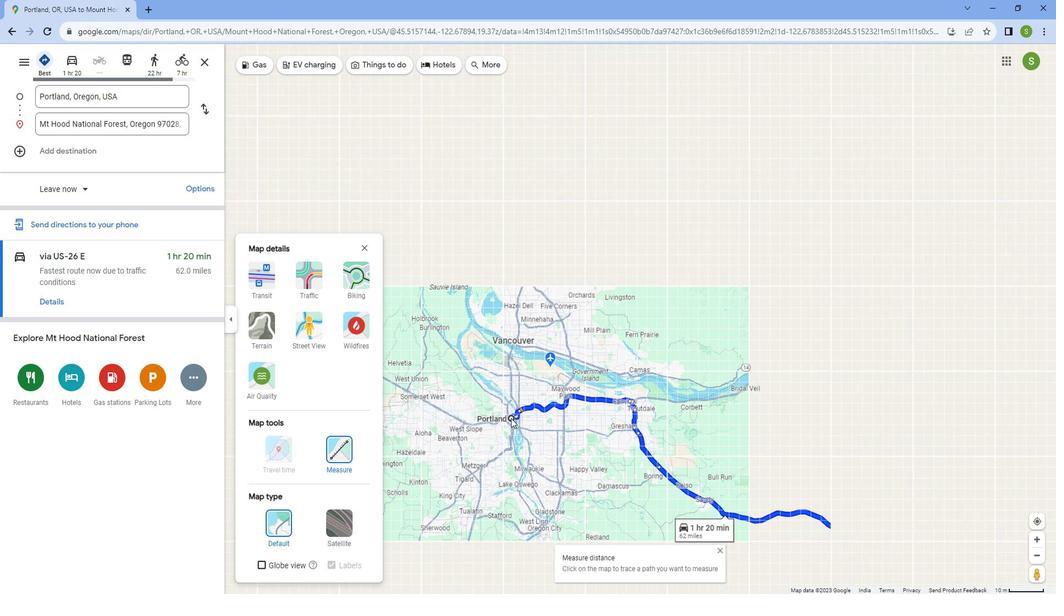 
Action: Mouse scrolled (511, 411) with delta (0, 0)
Screenshot: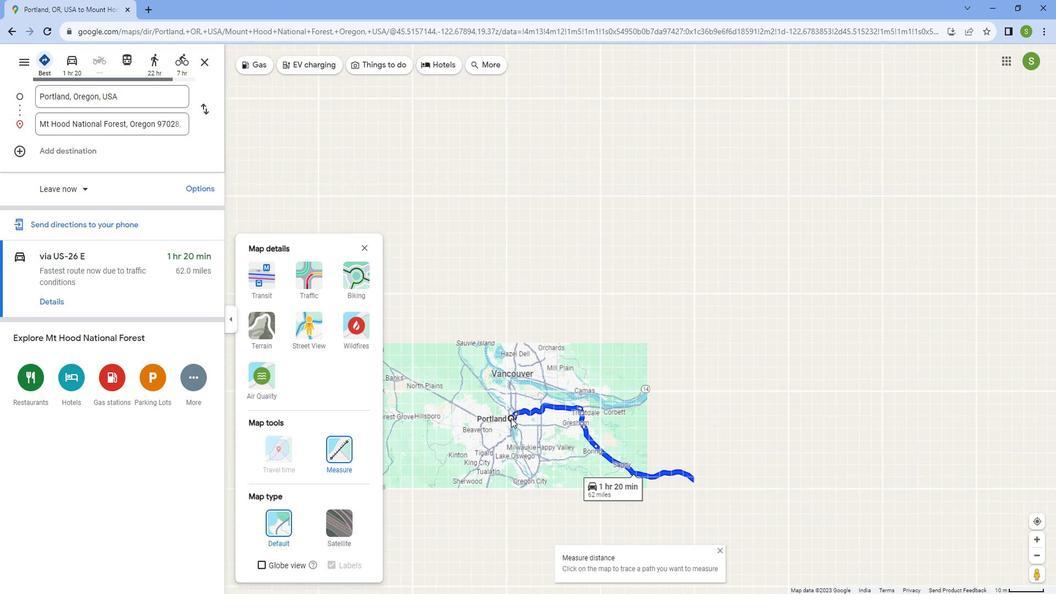 
Action: Mouse scrolled (511, 411) with delta (0, 0)
Screenshot: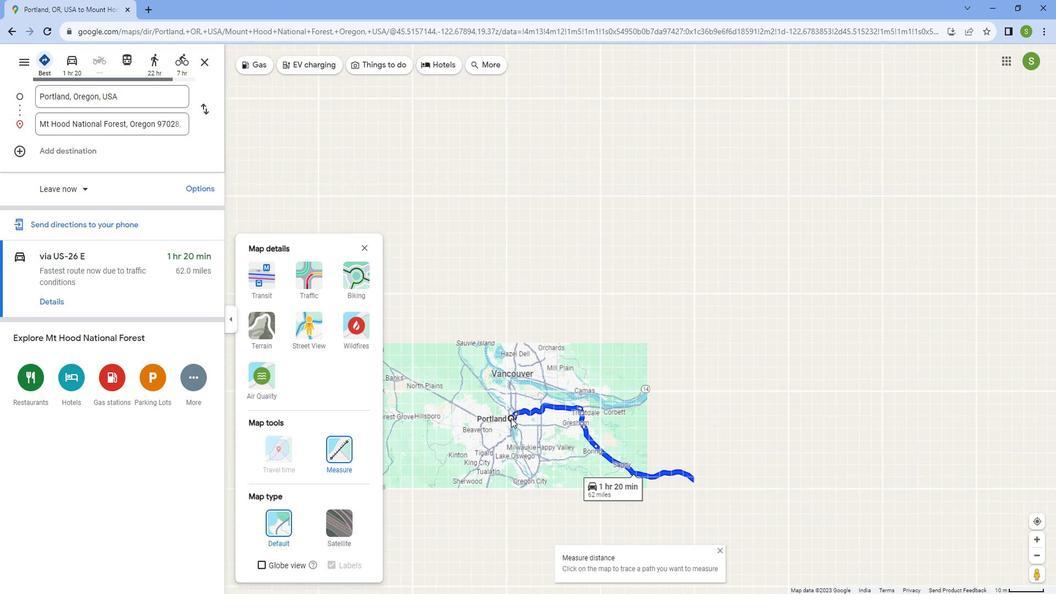 
Action: Mouse scrolled (511, 411) with delta (0, 0)
Screenshot: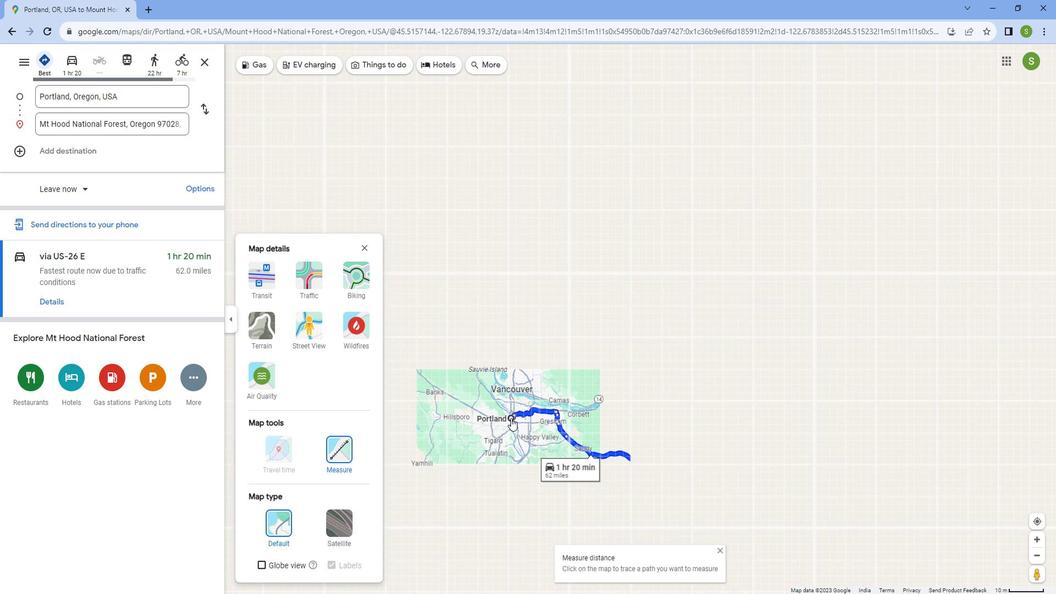 
Action: Mouse scrolled (511, 411) with delta (0, 0)
Screenshot: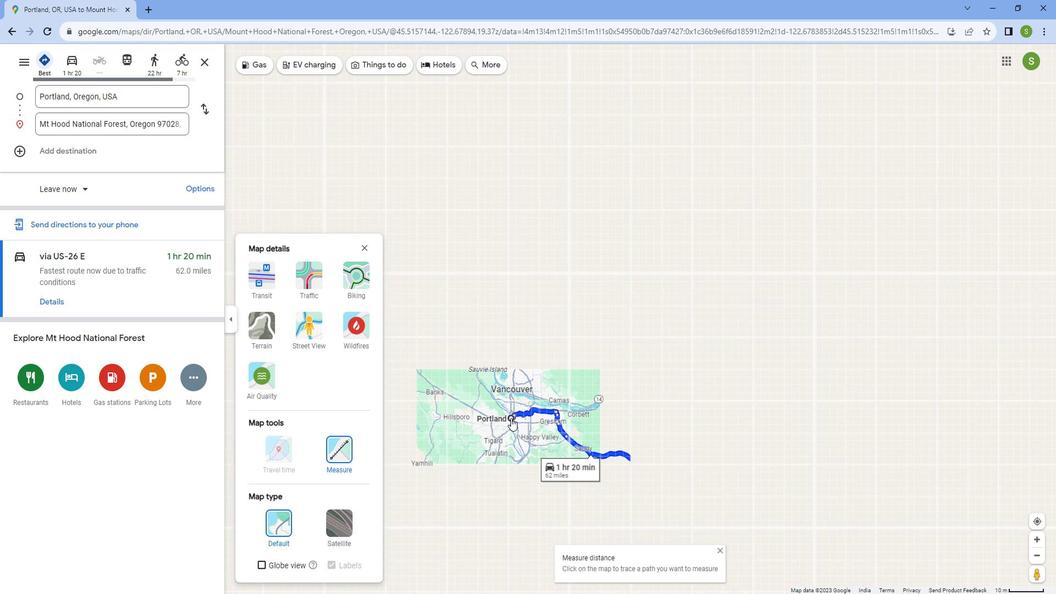 
Action: Mouse scrolled (511, 411) with delta (0, 0)
Screenshot: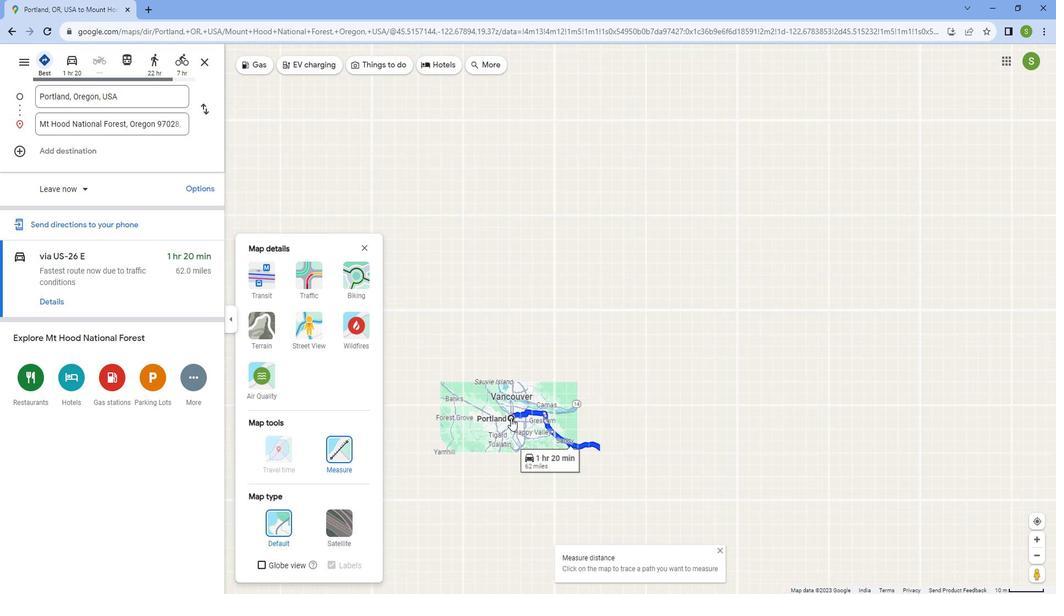 
Action: Mouse scrolled (511, 411) with delta (0, 0)
Screenshot: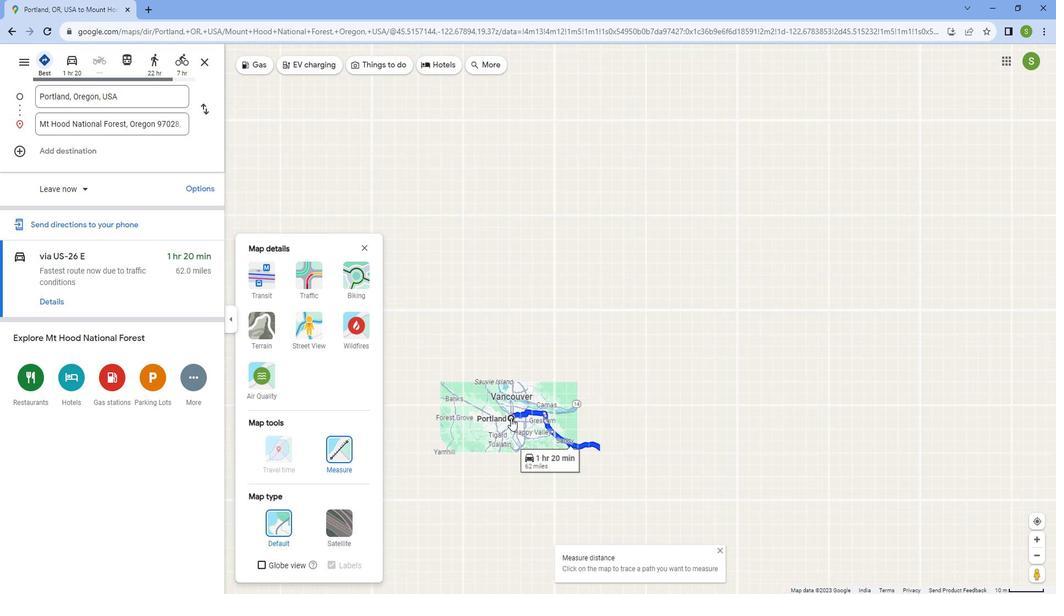 
Action: Mouse moved to (562, 445)
Screenshot: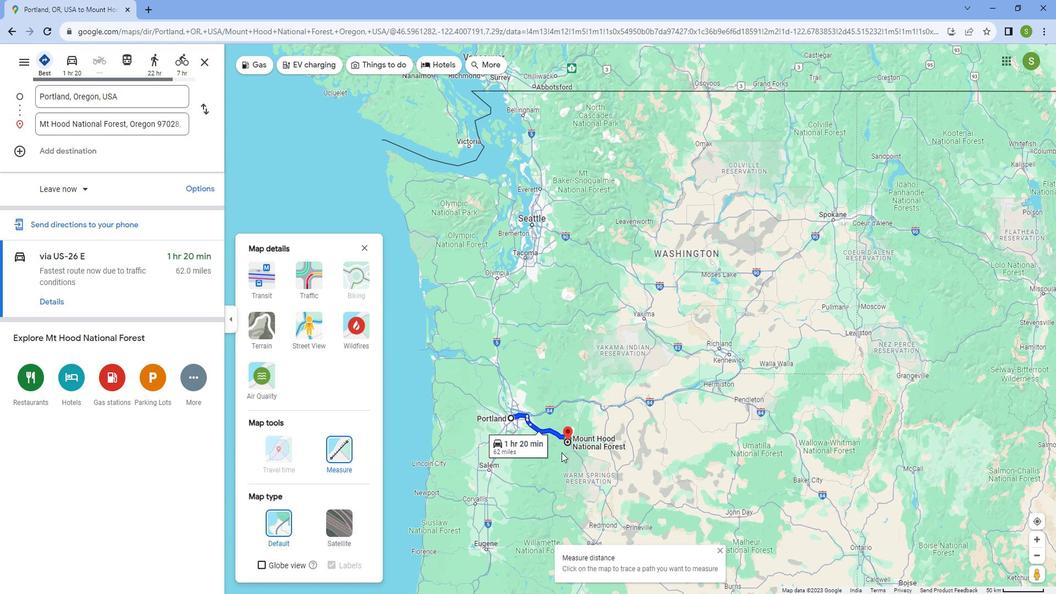 
Action: Mouse scrolled (562, 445) with delta (0, 0)
Screenshot: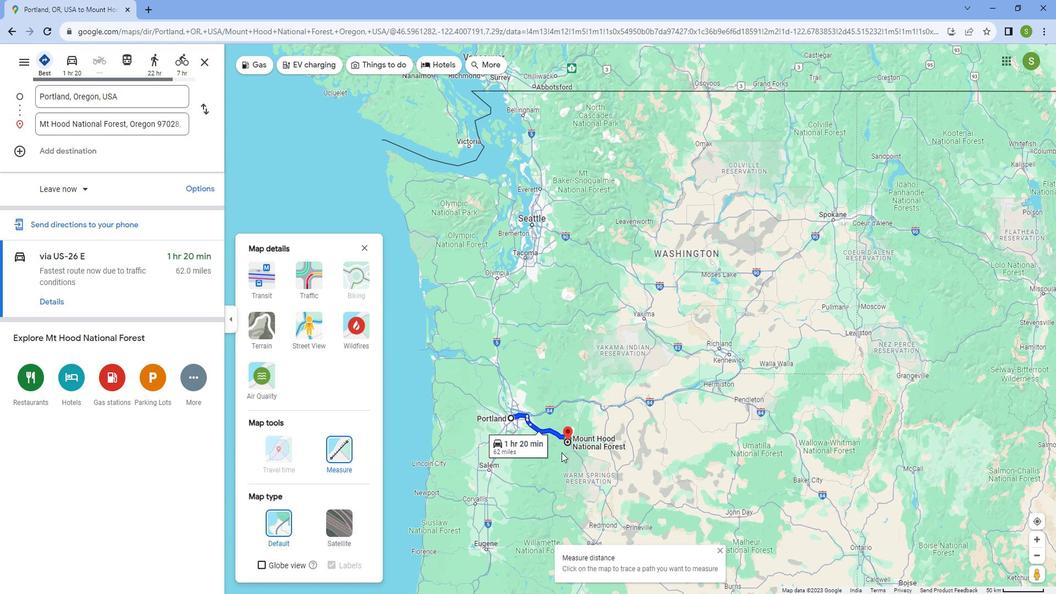 
Action: Mouse scrolled (562, 445) with delta (0, 0)
Screenshot: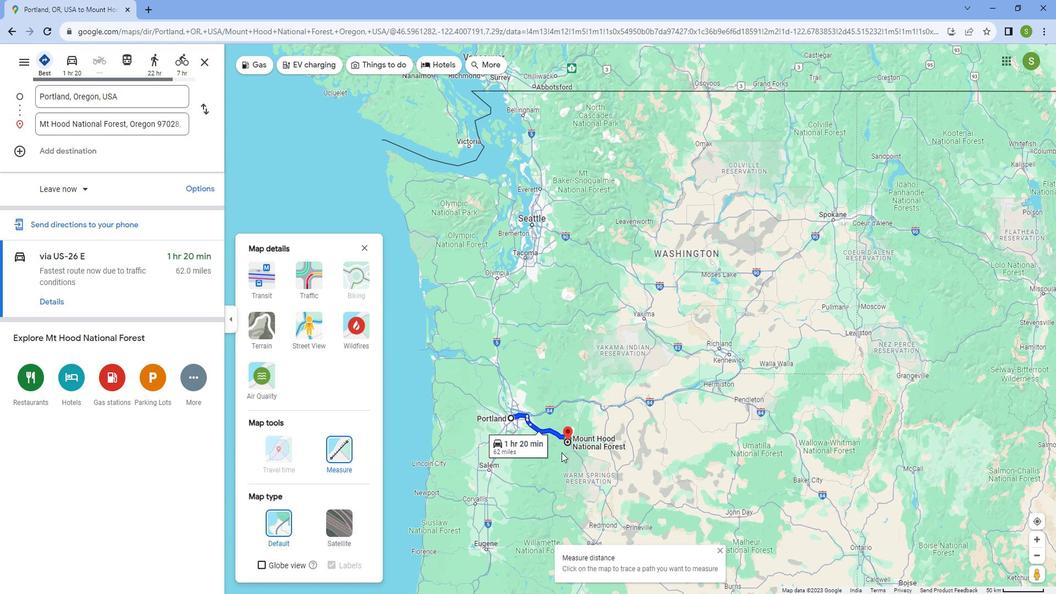 
Action: Mouse scrolled (562, 445) with delta (0, 0)
Screenshot: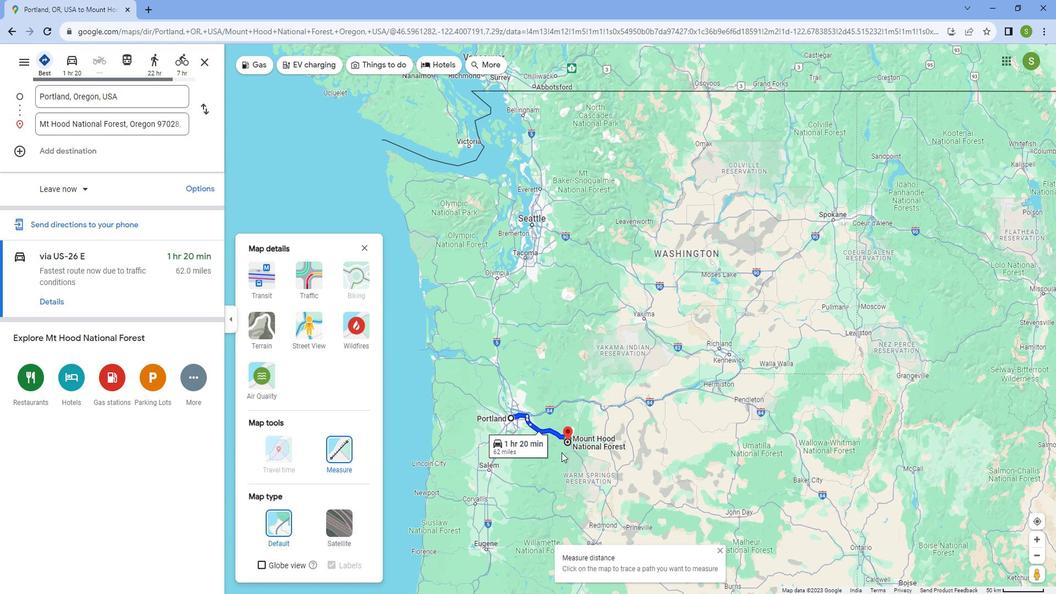 
Action: Mouse scrolled (562, 445) with delta (0, 0)
Screenshot: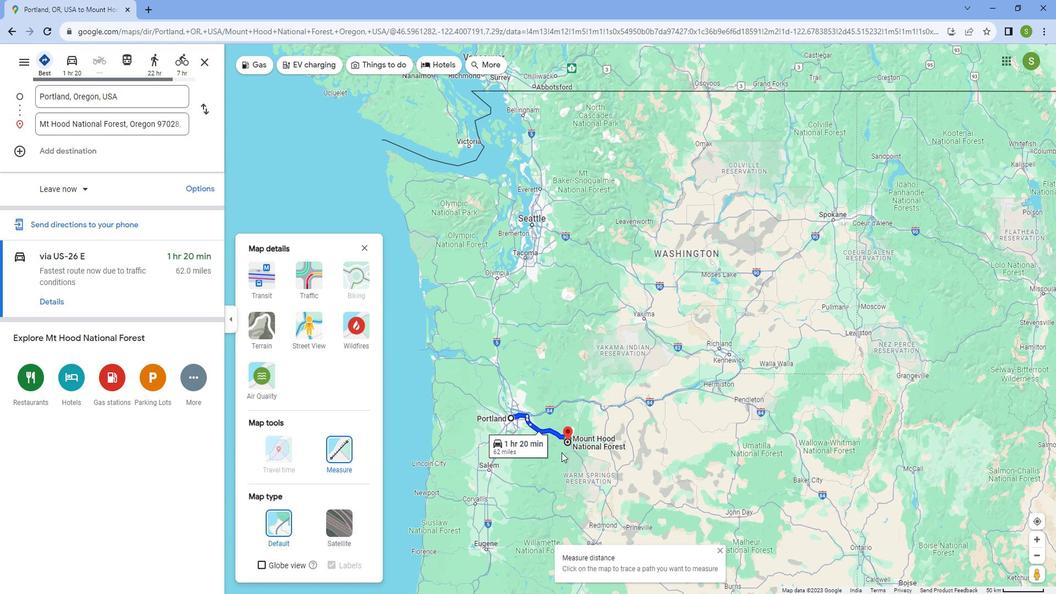 
Action: Mouse scrolled (562, 445) with delta (0, 0)
Screenshot: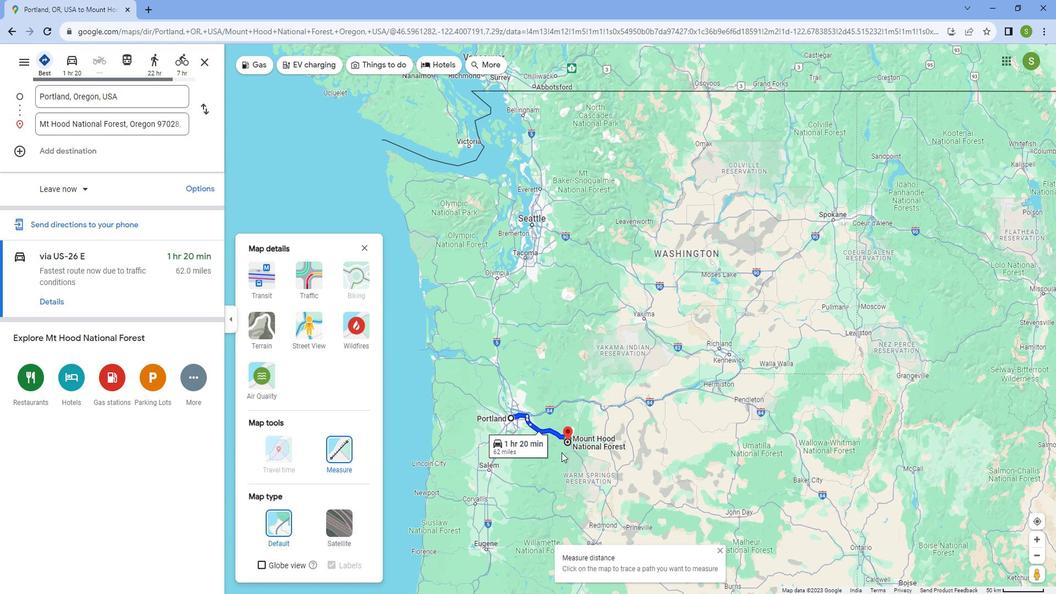 
Action: Mouse scrolled (562, 445) with delta (0, 0)
Screenshot: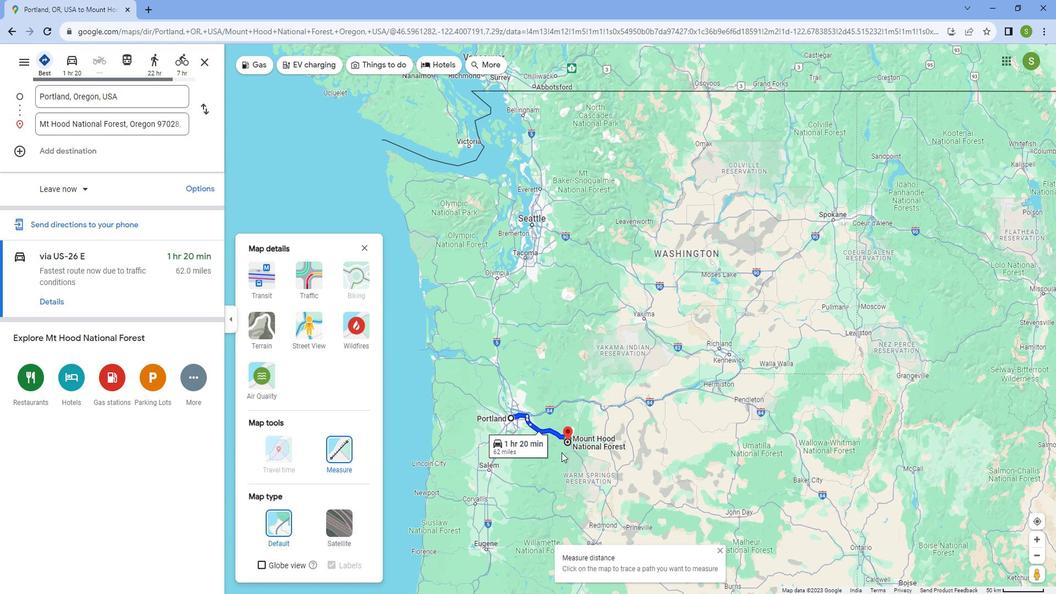 
Action: Mouse moved to (561, 439)
Screenshot: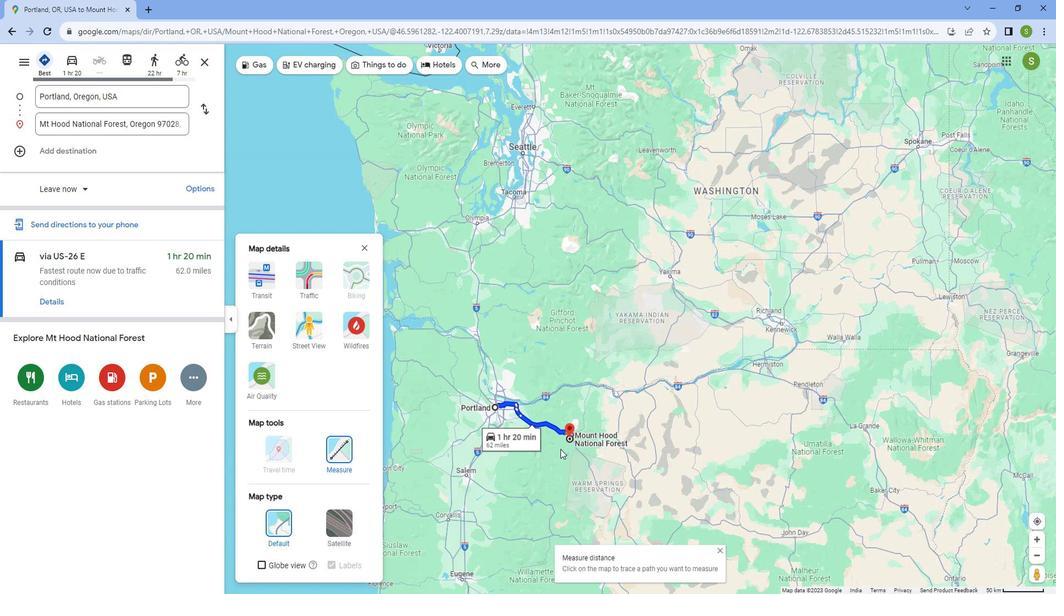 
Action: Mouse scrolled (561, 440) with delta (0, 0)
Screenshot: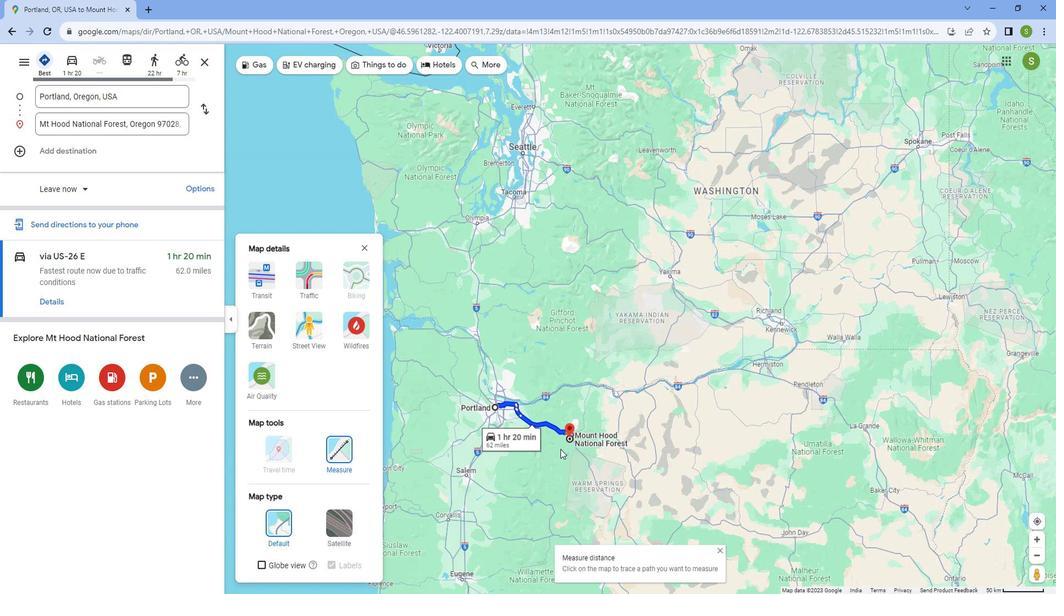 
Action: Mouse scrolled (561, 440) with delta (0, 0)
Screenshot: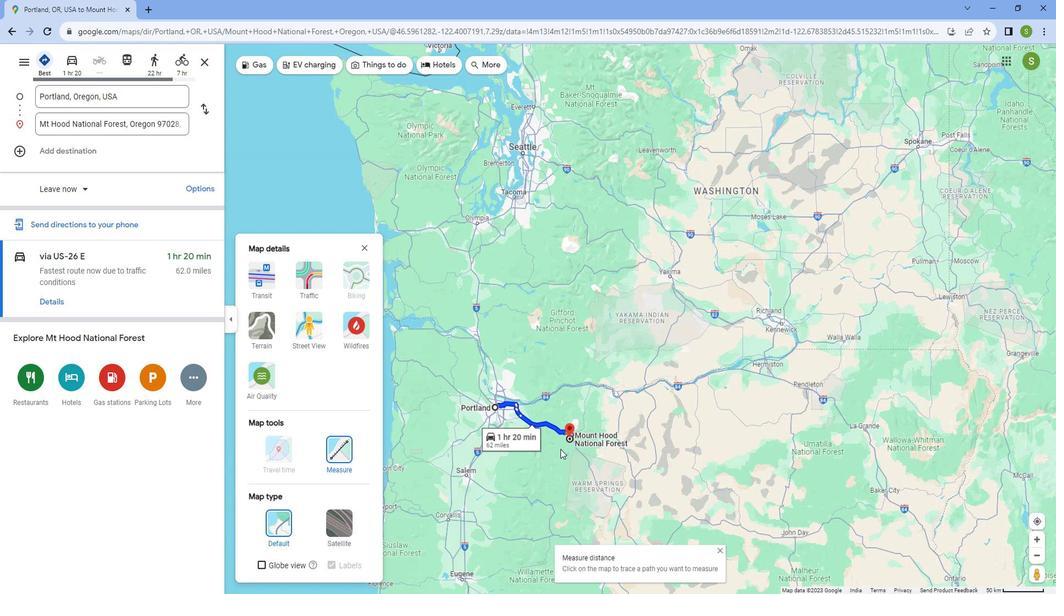 
Action: Mouse scrolled (561, 440) with delta (0, 0)
Screenshot: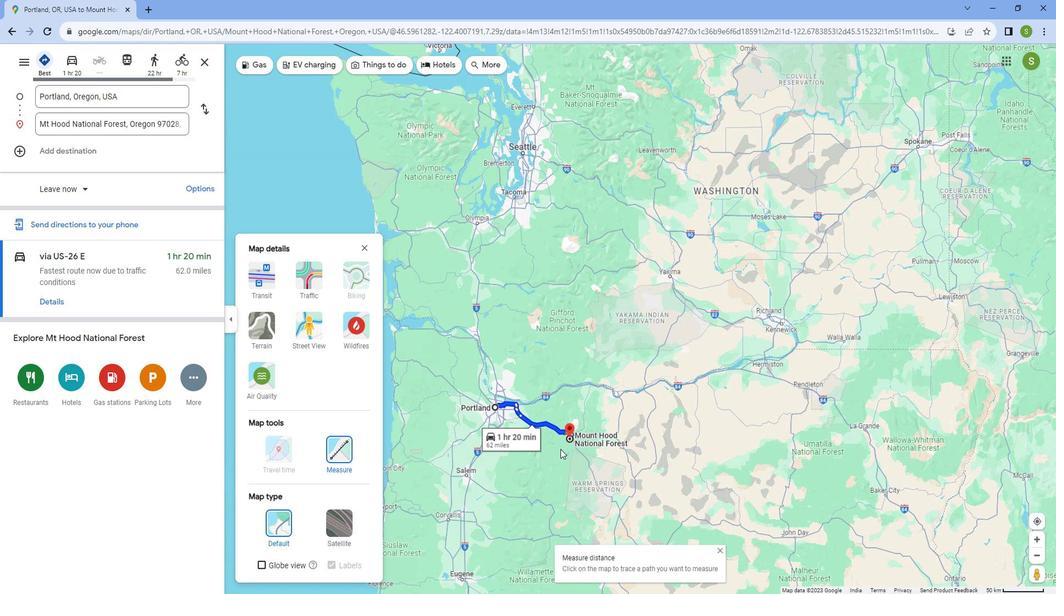 
Action: Mouse scrolled (561, 440) with delta (0, 0)
Screenshot: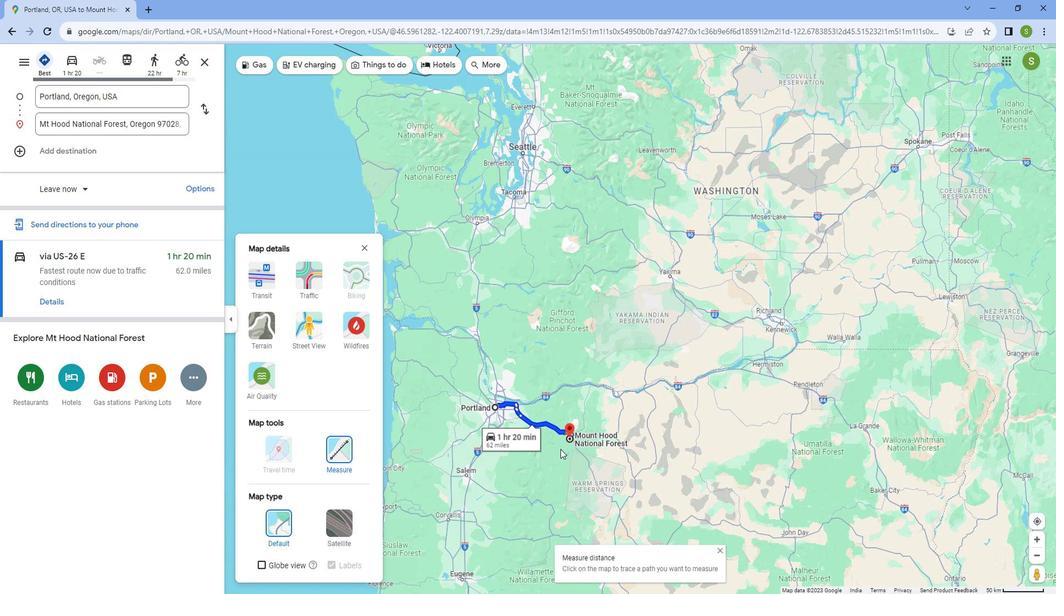 
Action: Mouse scrolled (561, 440) with delta (0, 0)
Screenshot: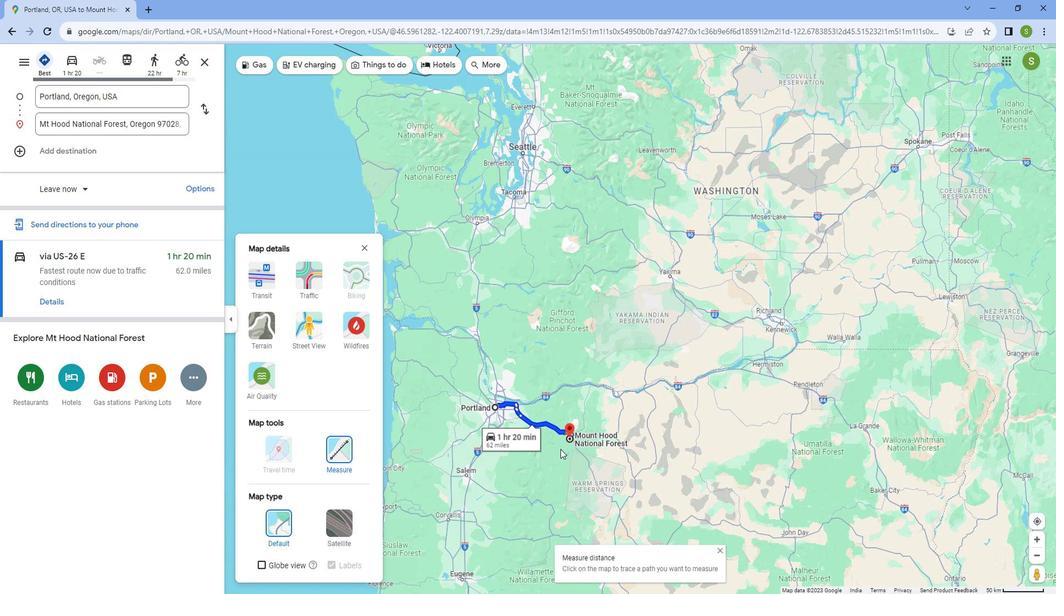 
Action: Mouse scrolled (561, 440) with delta (0, 0)
Screenshot: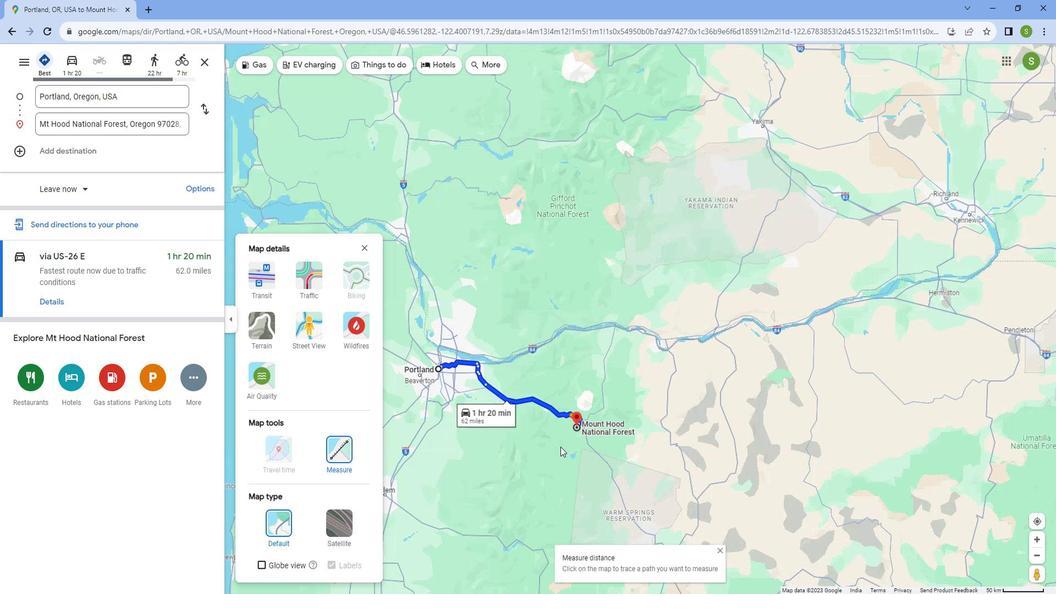 
Action: Mouse scrolled (561, 440) with delta (0, 0)
Screenshot: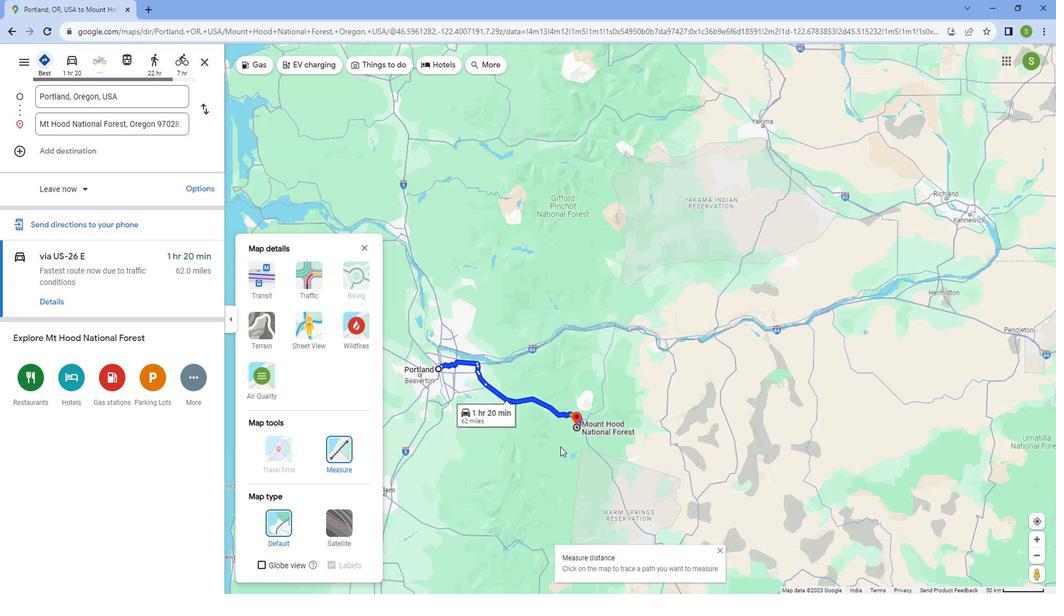 
Action: Mouse moved to (561, 435)
Screenshot: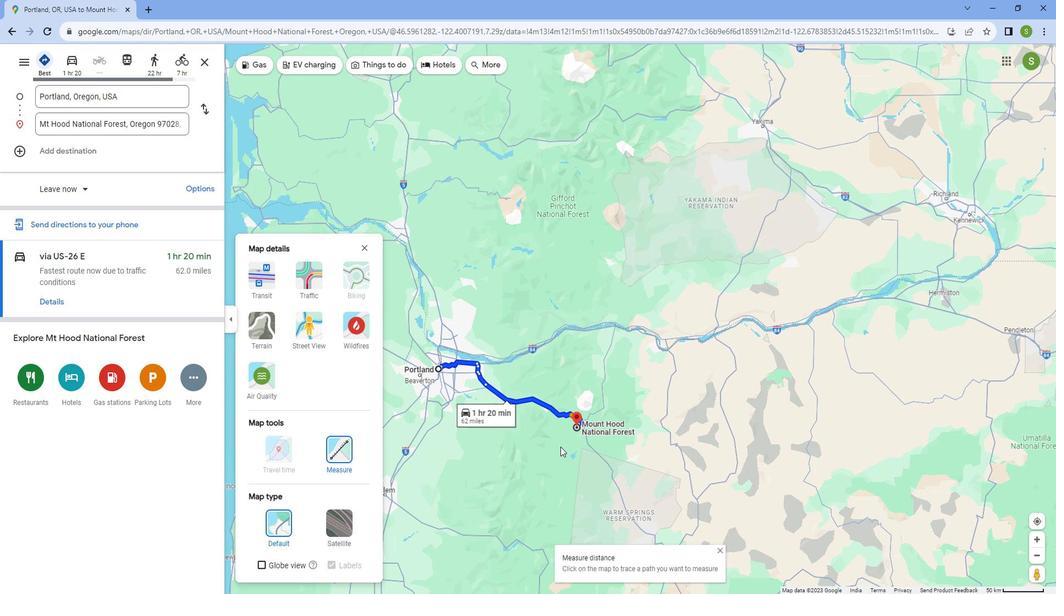 
Action: Mouse scrolled (561, 435) with delta (0, 0)
Screenshot: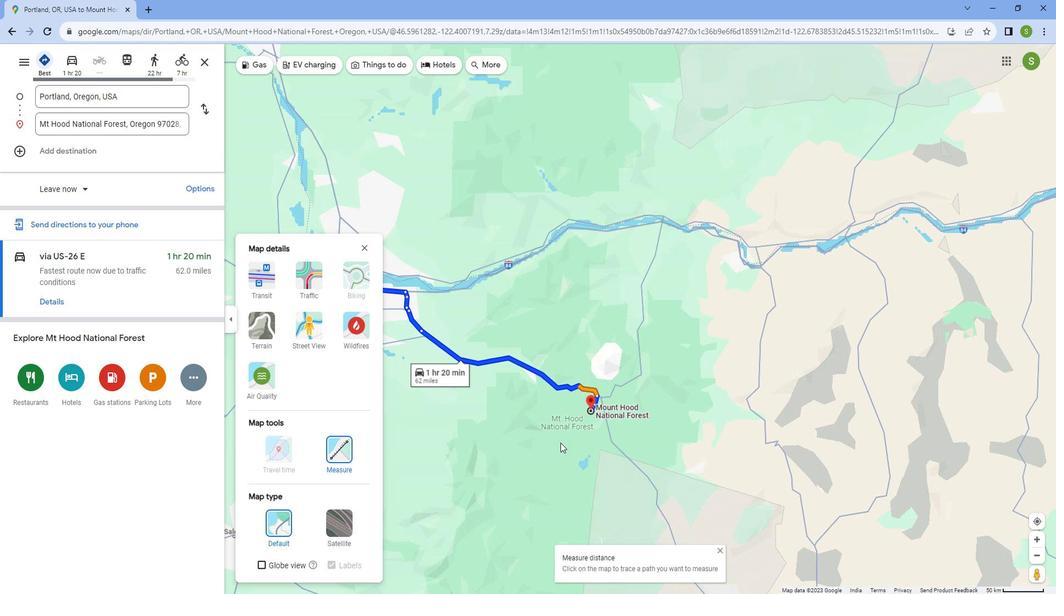 
Action: Mouse scrolled (561, 435) with delta (0, 0)
Screenshot: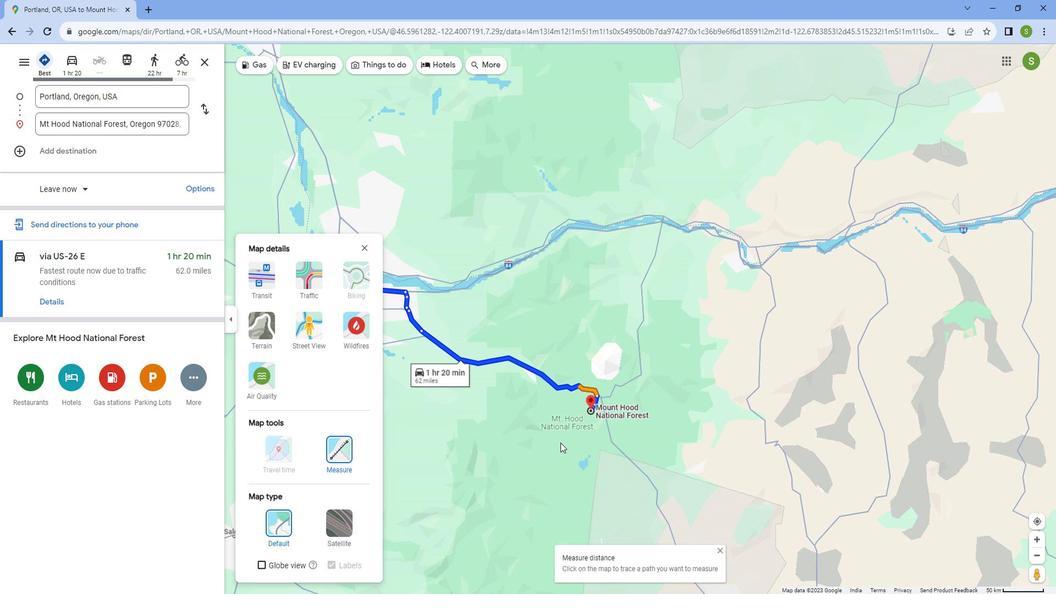 
Action: Mouse scrolled (561, 435) with delta (0, 0)
Screenshot: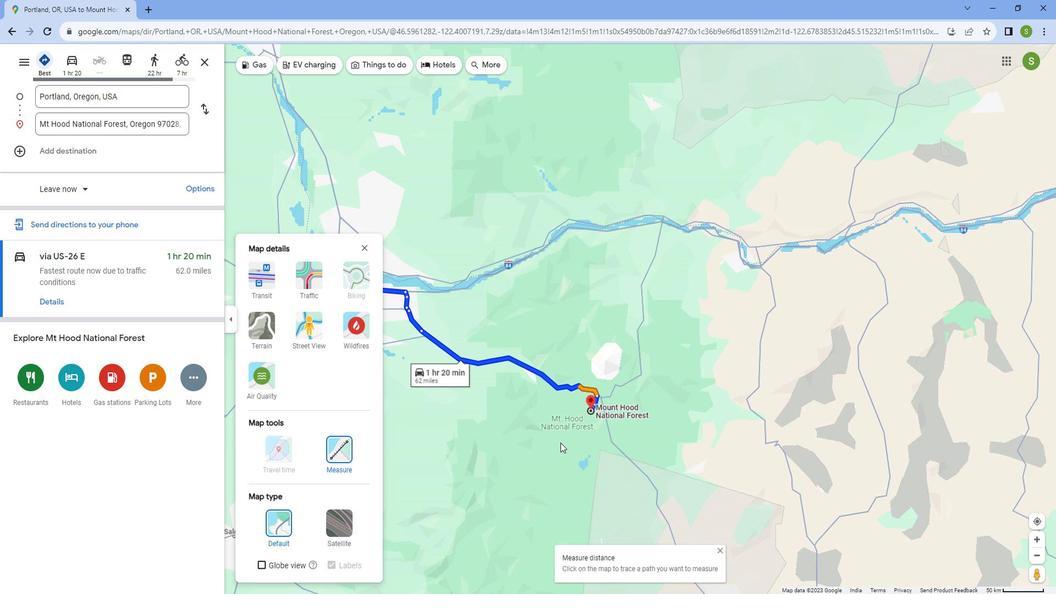 
Action: Mouse scrolled (561, 435) with delta (0, 0)
Screenshot: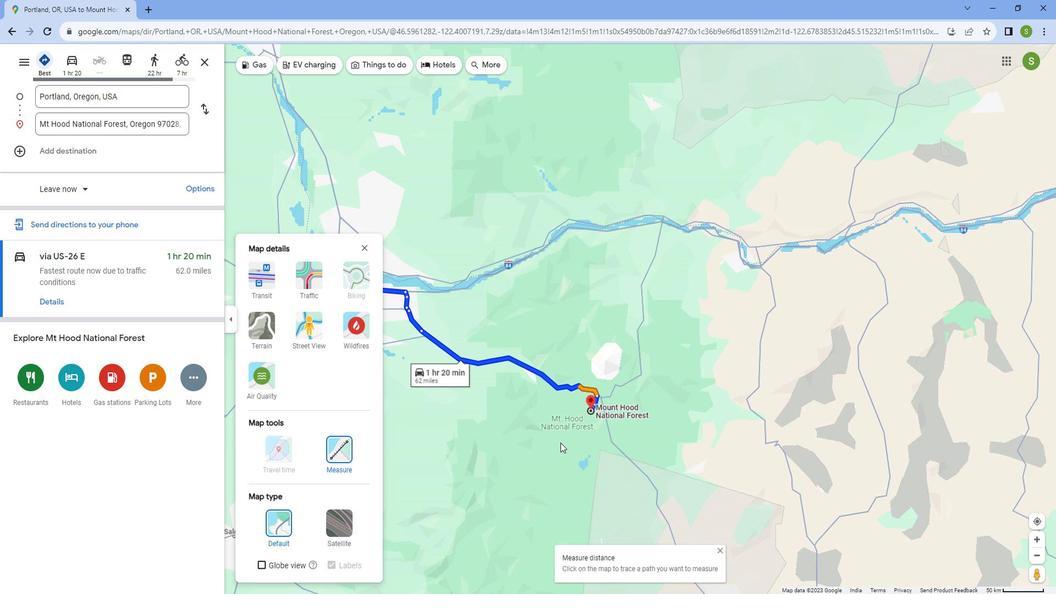 
Action: Mouse scrolled (561, 435) with delta (0, 0)
Screenshot: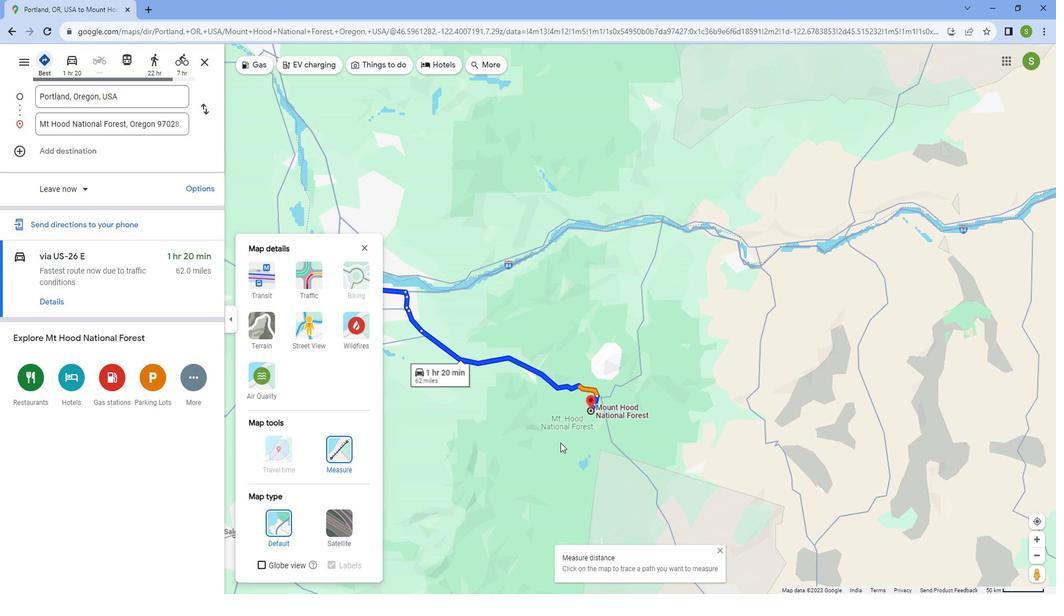 
Action: Mouse scrolled (561, 435) with delta (0, 0)
Screenshot: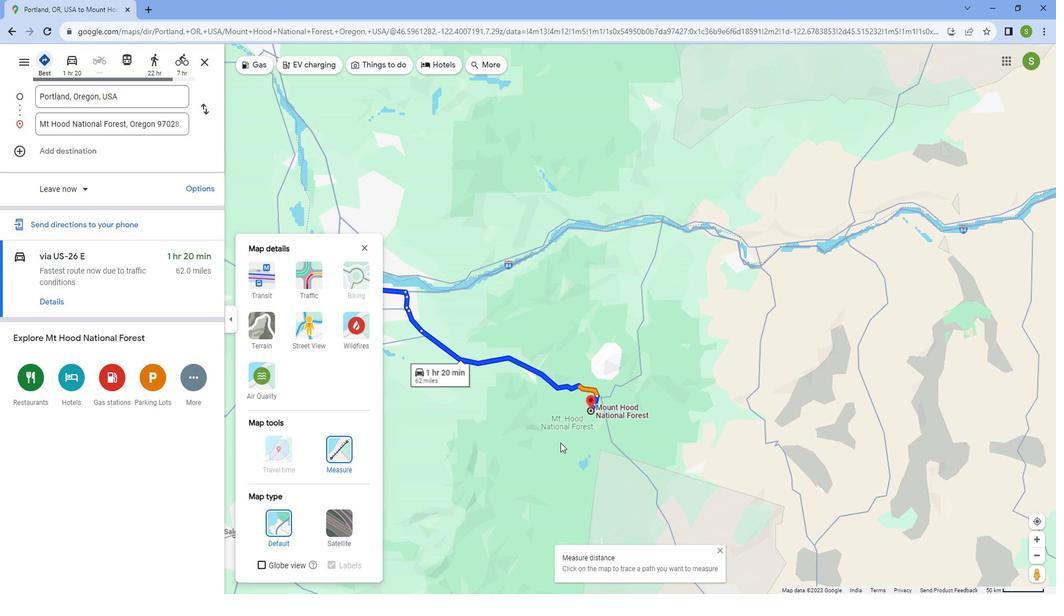 
Action: Mouse moved to (561, 434)
Screenshot: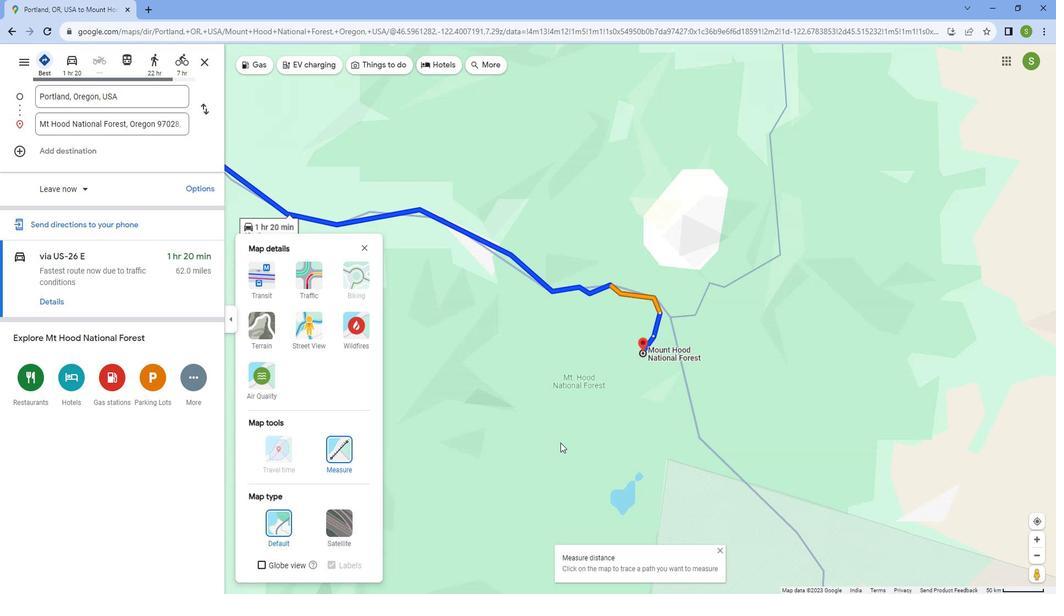 
Action: Mouse scrolled (561, 434) with delta (0, 0)
Screenshot: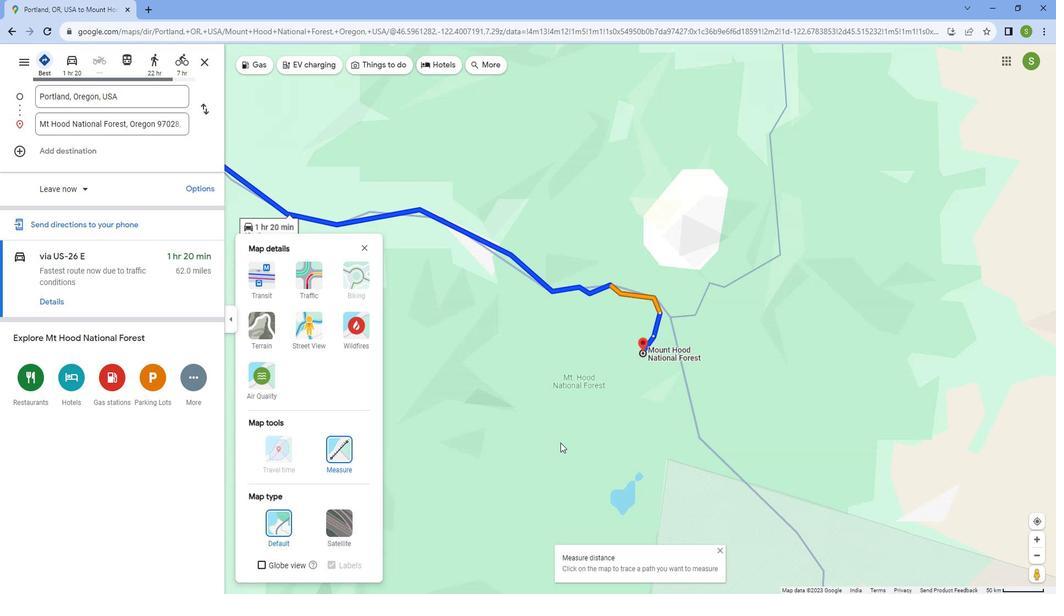 
Action: Mouse scrolled (561, 434) with delta (0, 0)
Screenshot: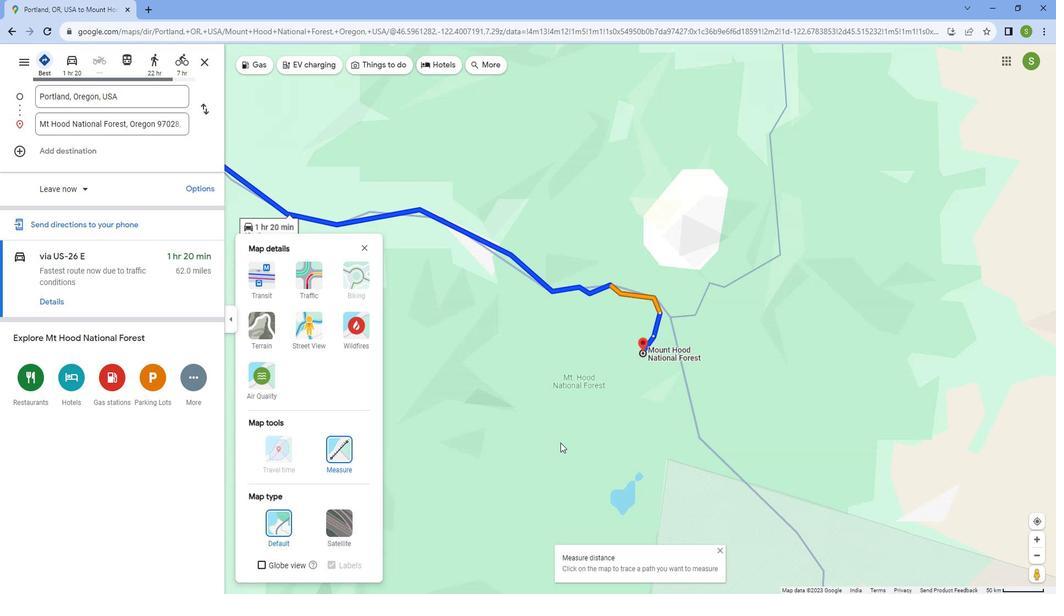 
Action: Mouse scrolled (561, 434) with delta (0, 0)
Screenshot: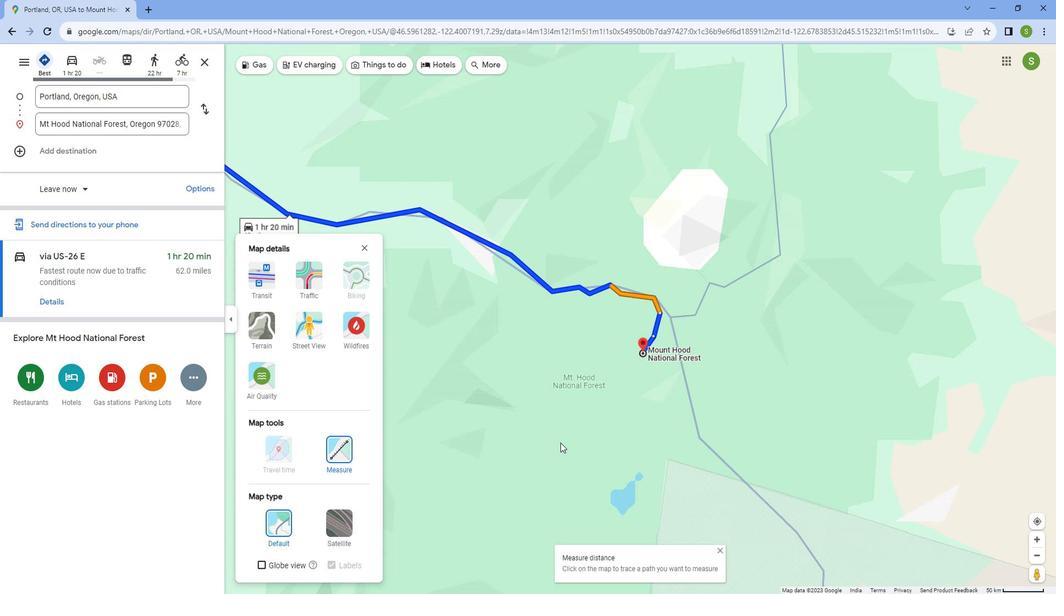 
Action: Mouse scrolled (561, 434) with delta (0, 0)
Screenshot: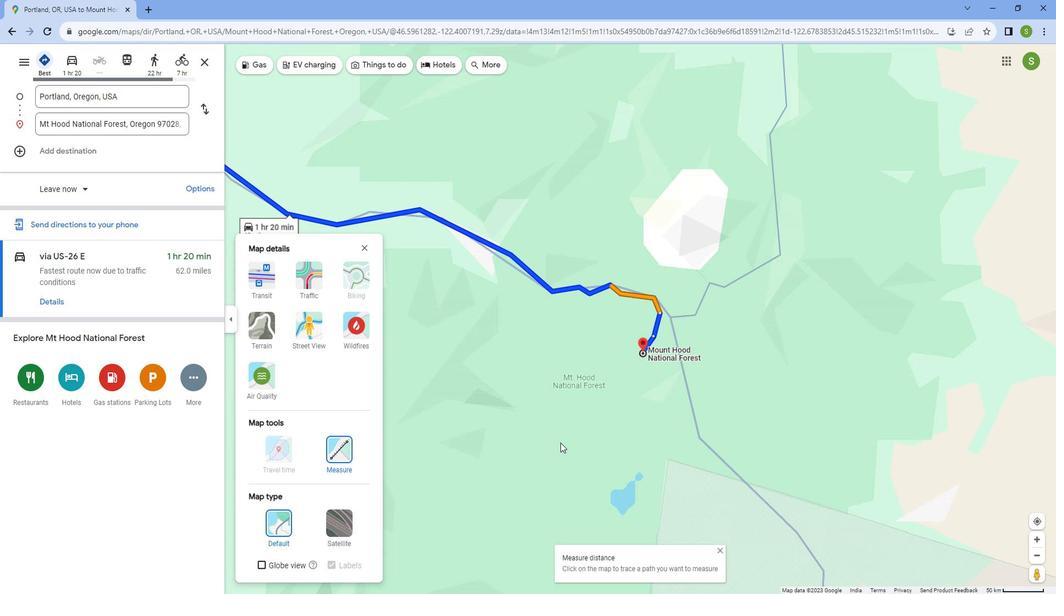
Action: Mouse scrolled (561, 434) with delta (0, 0)
Screenshot: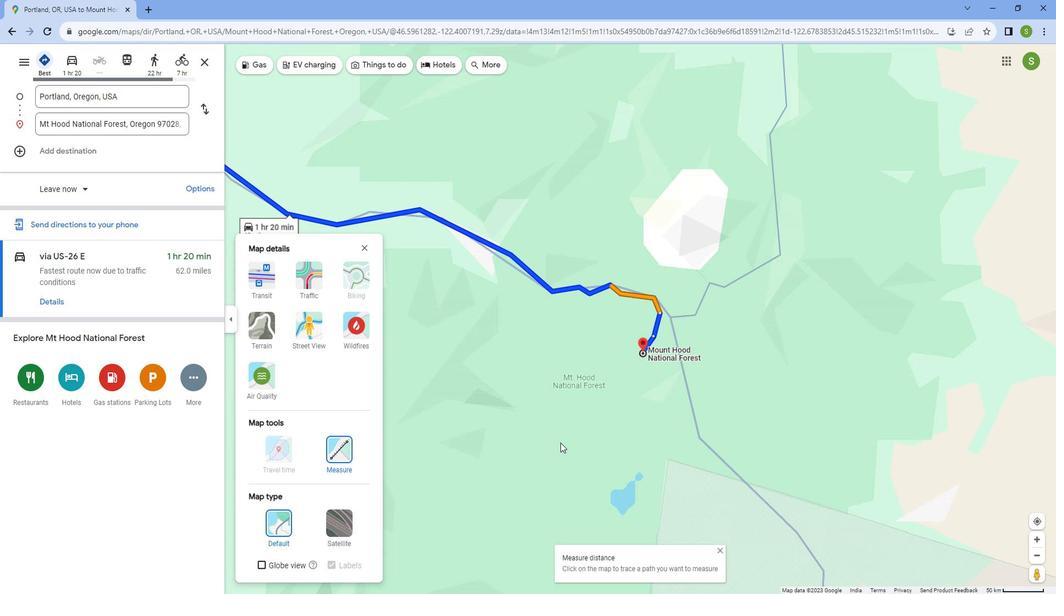 
Action: Mouse scrolled (561, 434) with delta (0, 0)
Screenshot: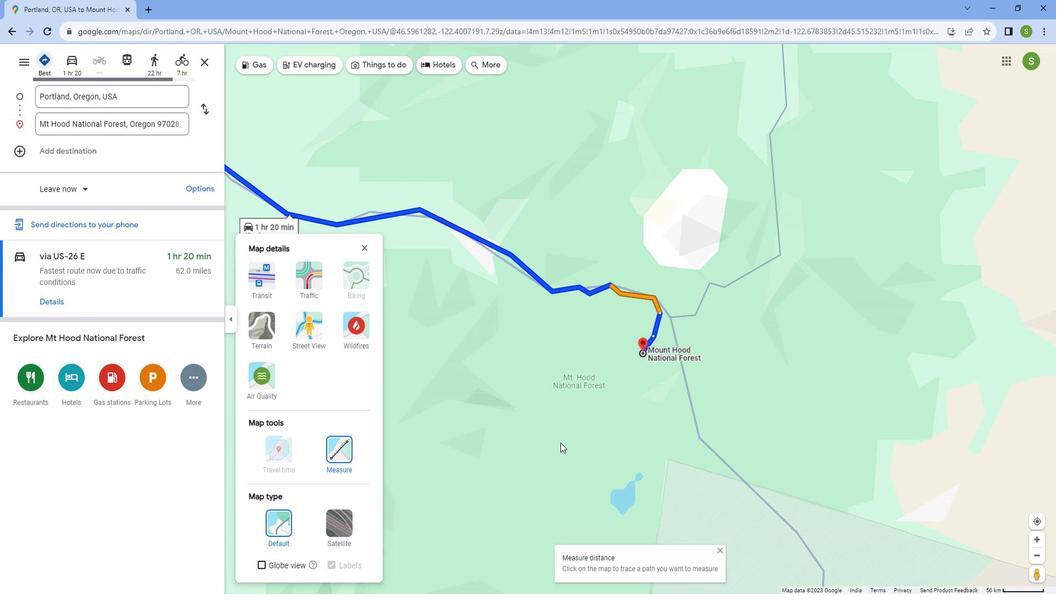 
Action: Mouse moved to (564, 431)
Screenshot: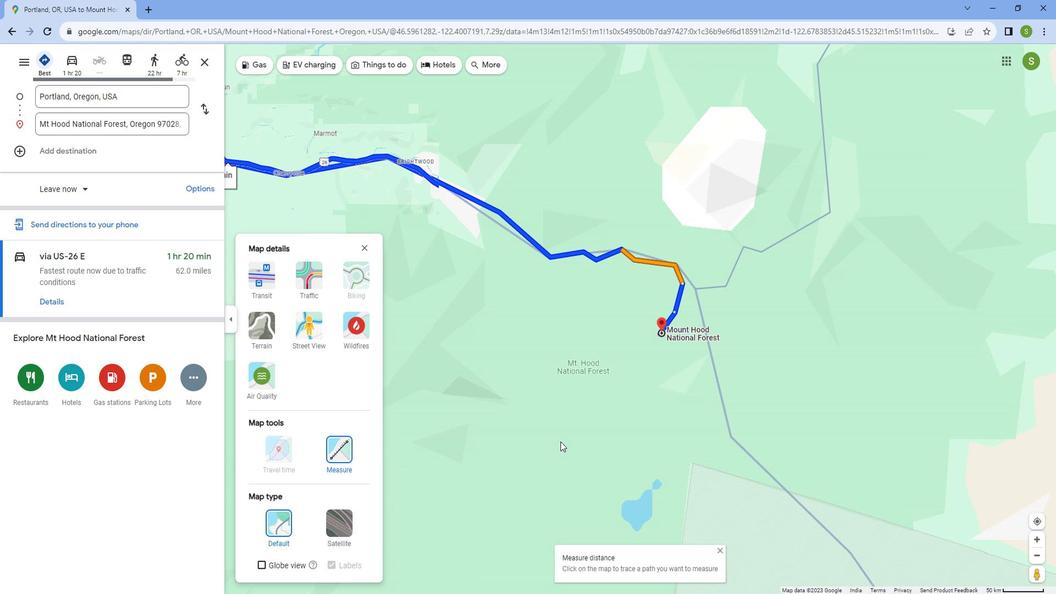 
Action: Mouse scrolled (564, 432) with delta (0, 0)
Screenshot: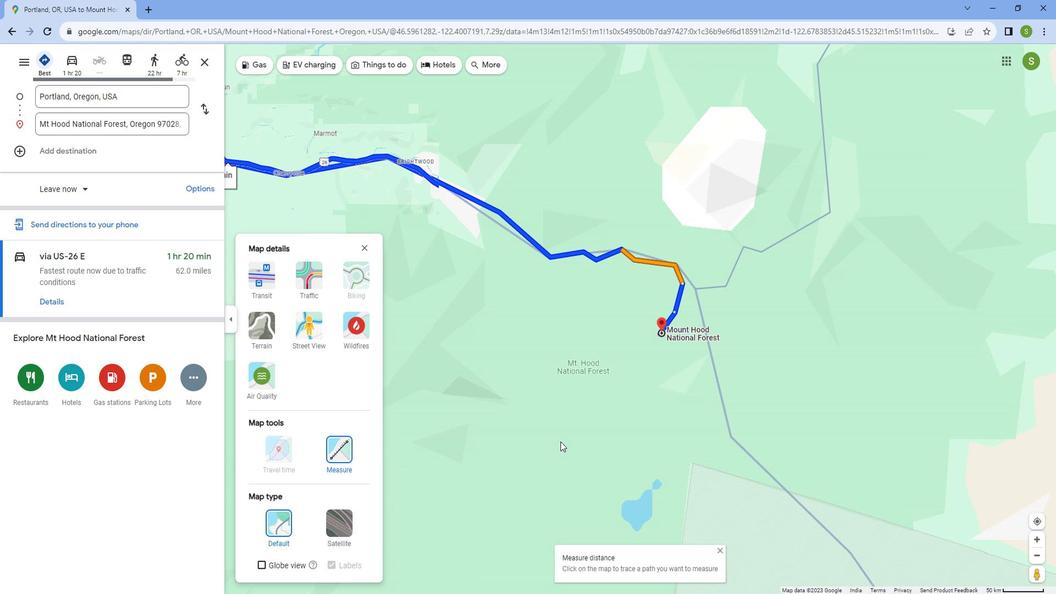 
Action: Mouse moved to (564, 431)
Screenshot: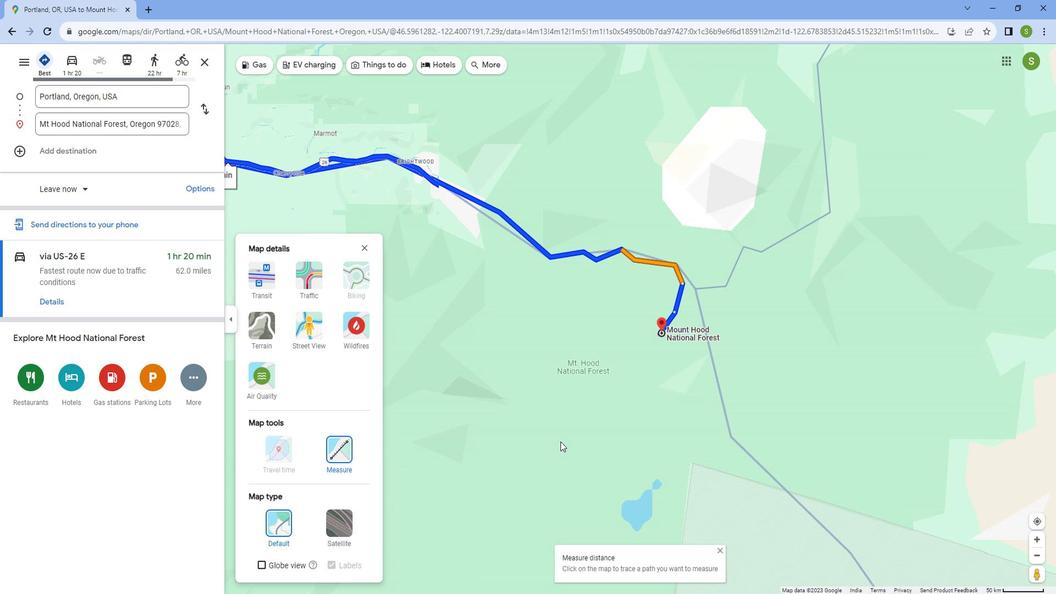 
Action: Mouse scrolled (564, 431) with delta (0, 0)
Screenshot: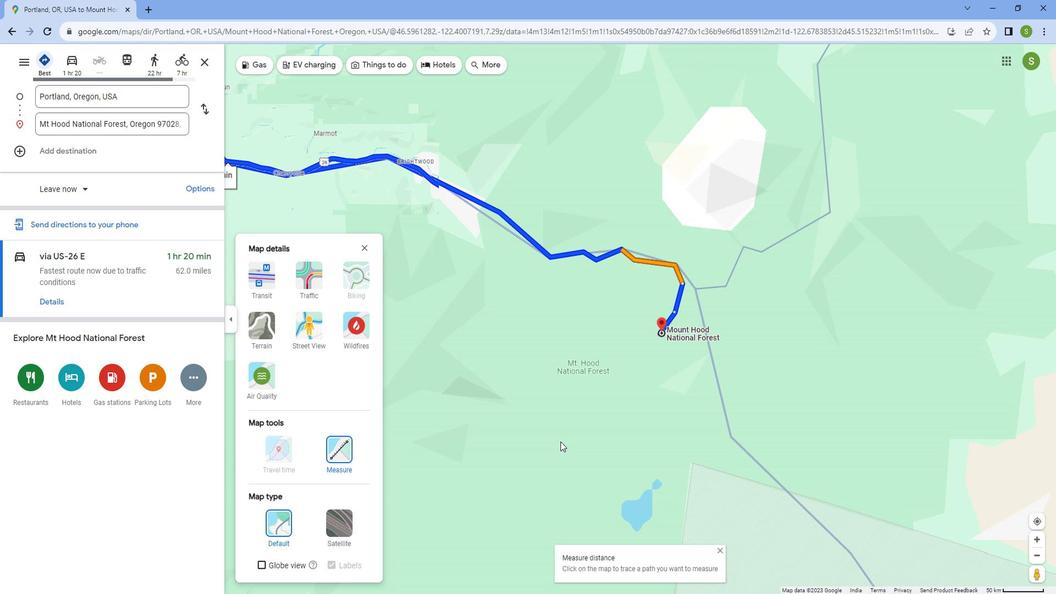 
Action: Mouse scrolled (564, 431) with delta (0, 0)
Screenshot: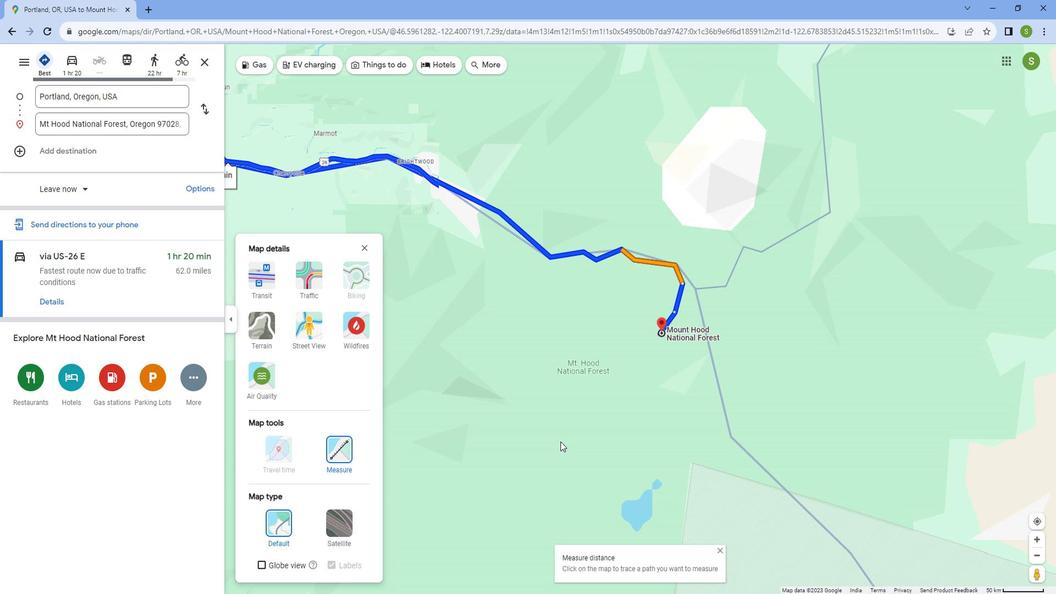 
Action: Mouse scrolled (564, 431) with delta (0, 0)
Screenshot: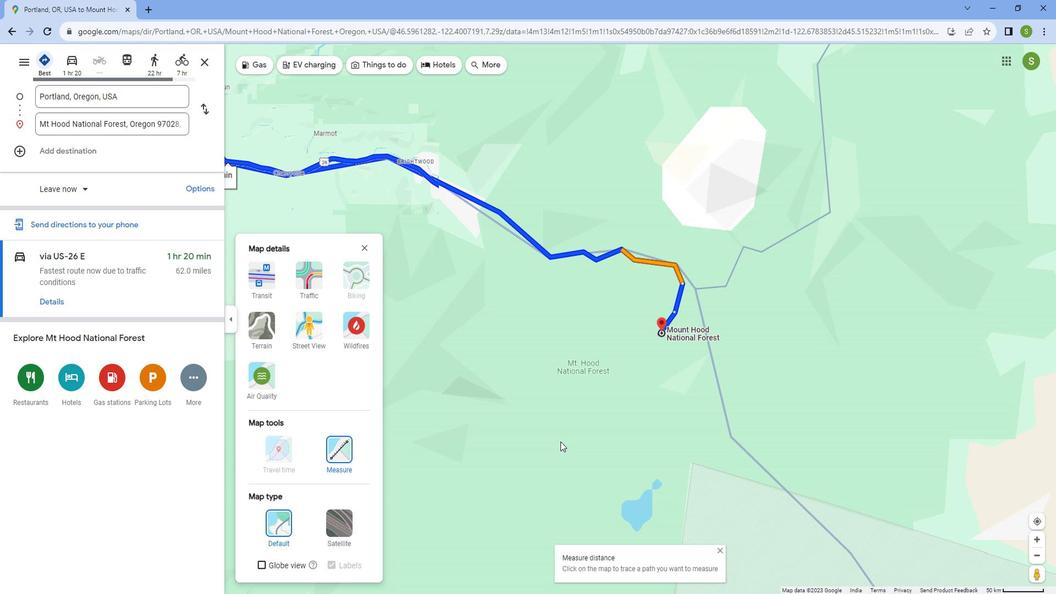 
Action: Mouse scrolled (564, 431) with delta (0, 0)
Screenshot: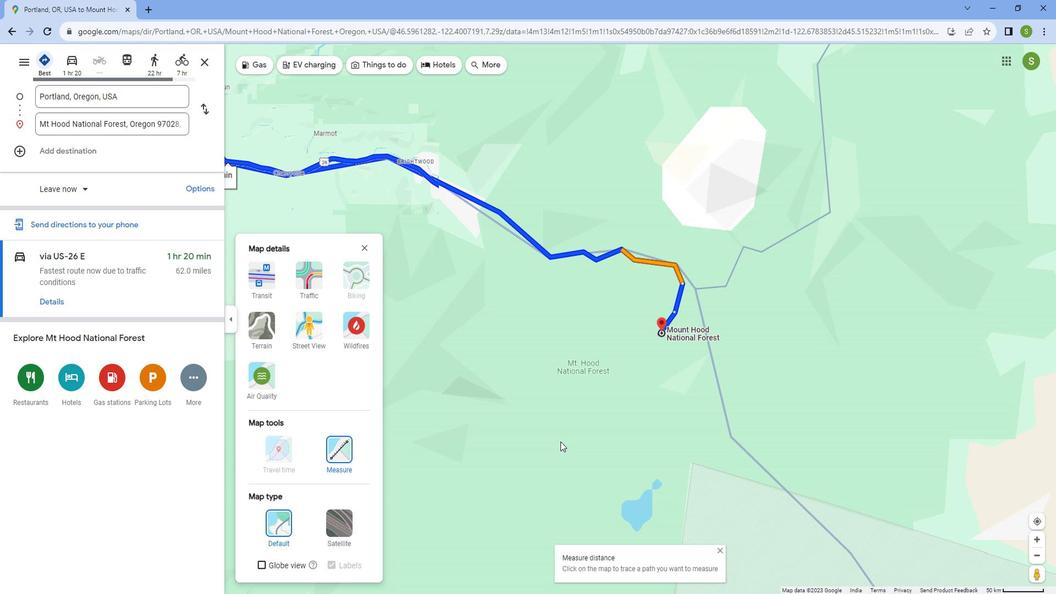 
Action: Mouse moved to (567, 427)
Screenshot: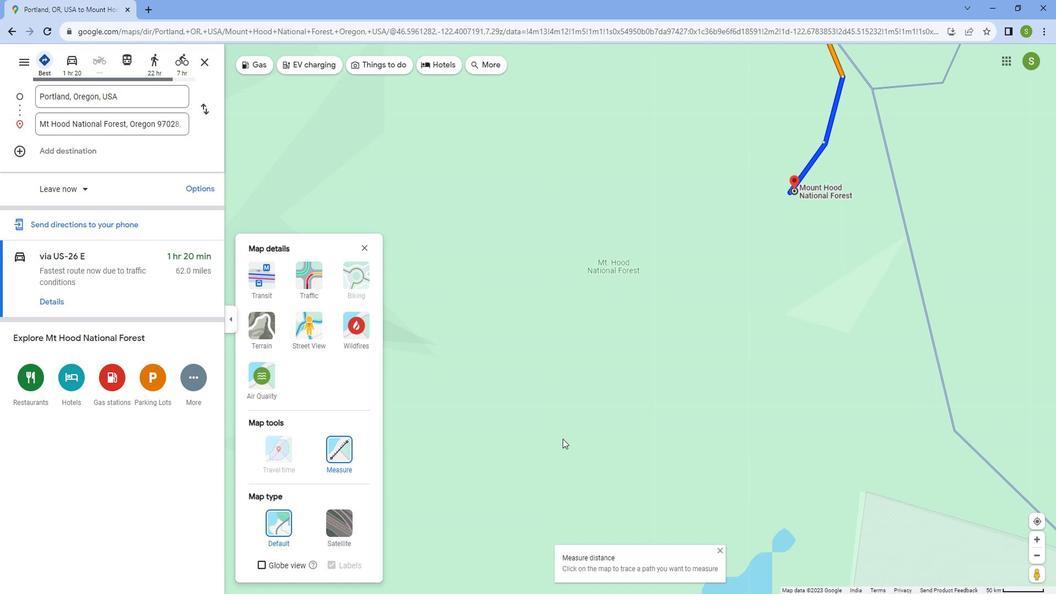 
Action: Mouse scrolled (567, 428) with delta (0, 0)
Screenshot: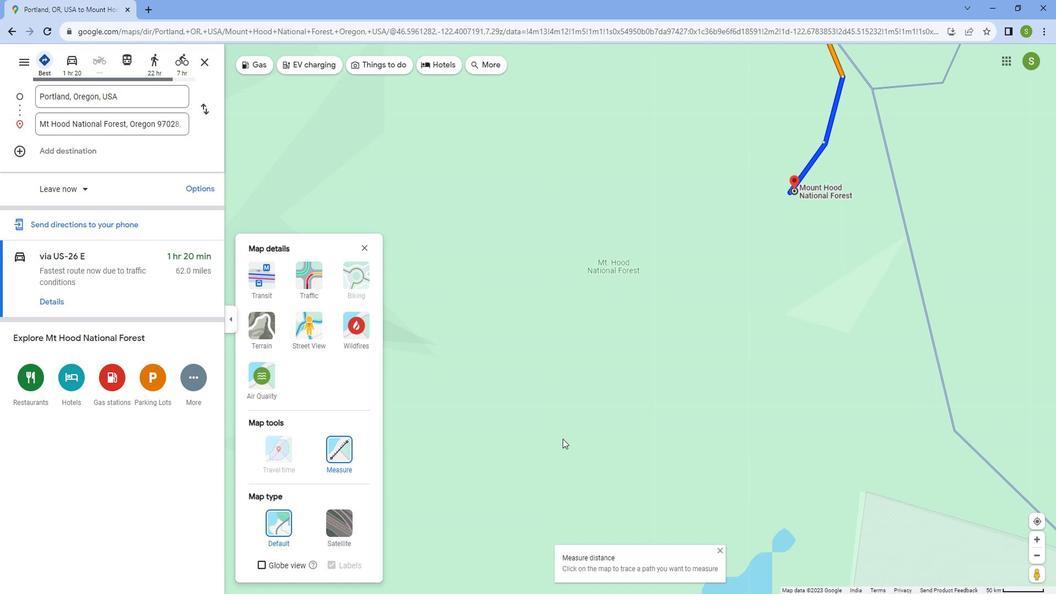 
Action: Mouse moved to (567, 427)
Screenshot: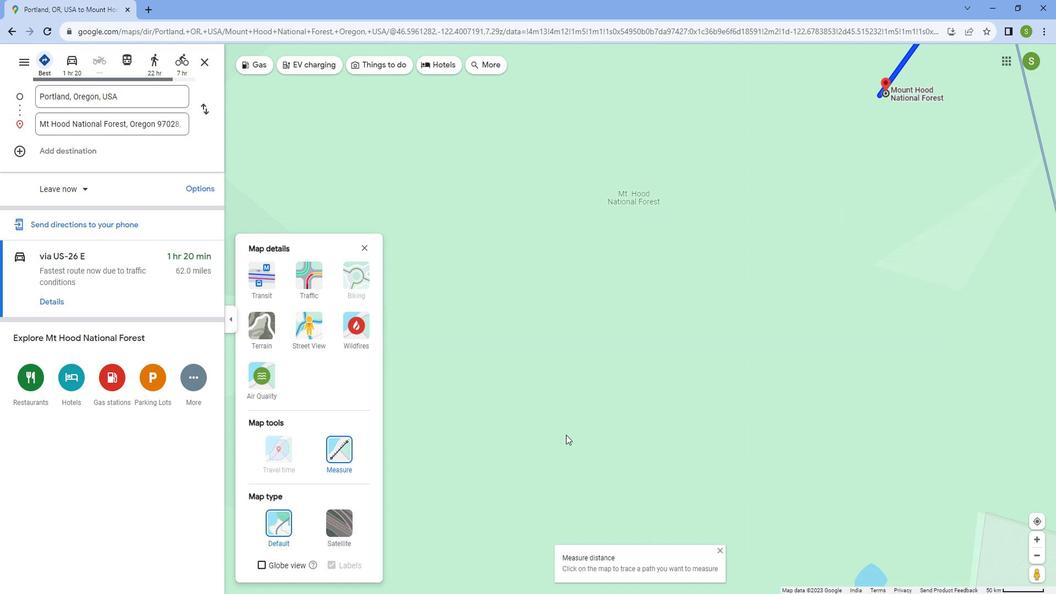 
Action: Mouse scrolled (567, 428) with delta (0, 0)
Screenshot: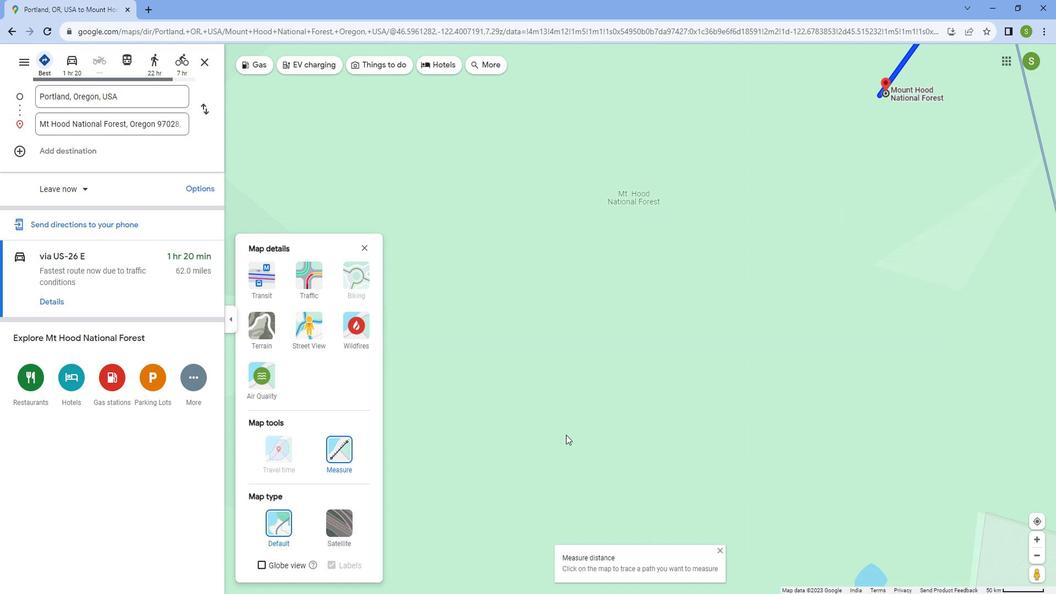 
Action: Mouse moved to (566, 425)
Screenshot: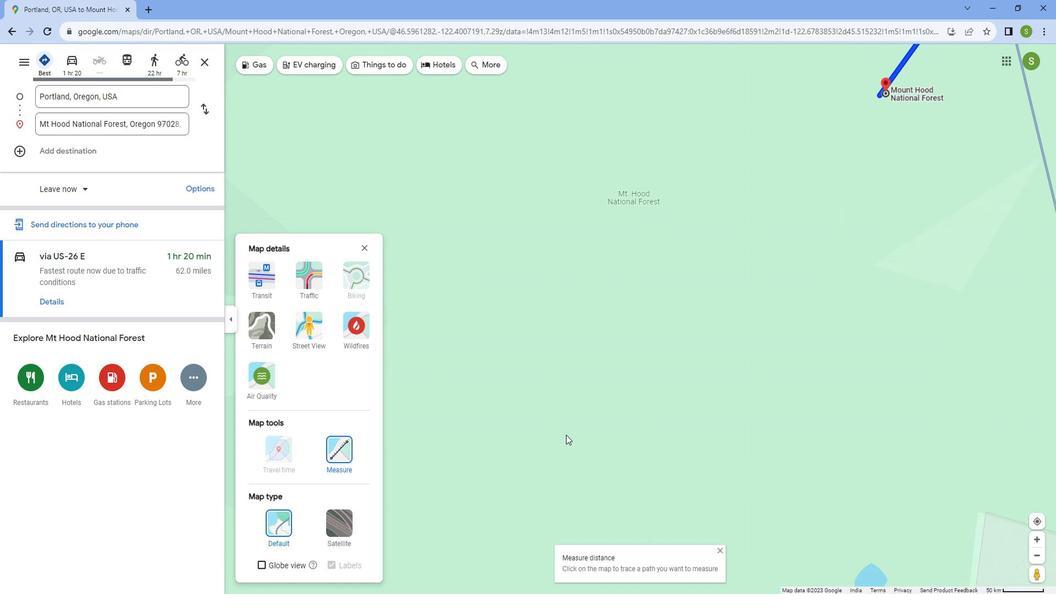 
Action: Mouse scrolled (566, 425) with delta (0, 0)
Screenshot: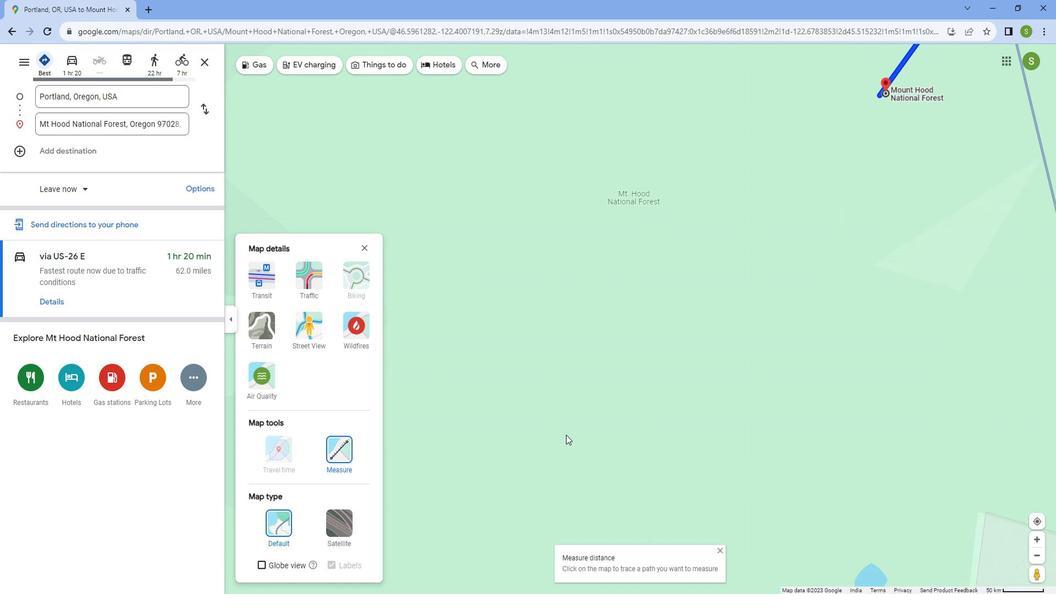 
Action: Mouse scrolled (566, 425) with delta (0, 0)
Screenshot: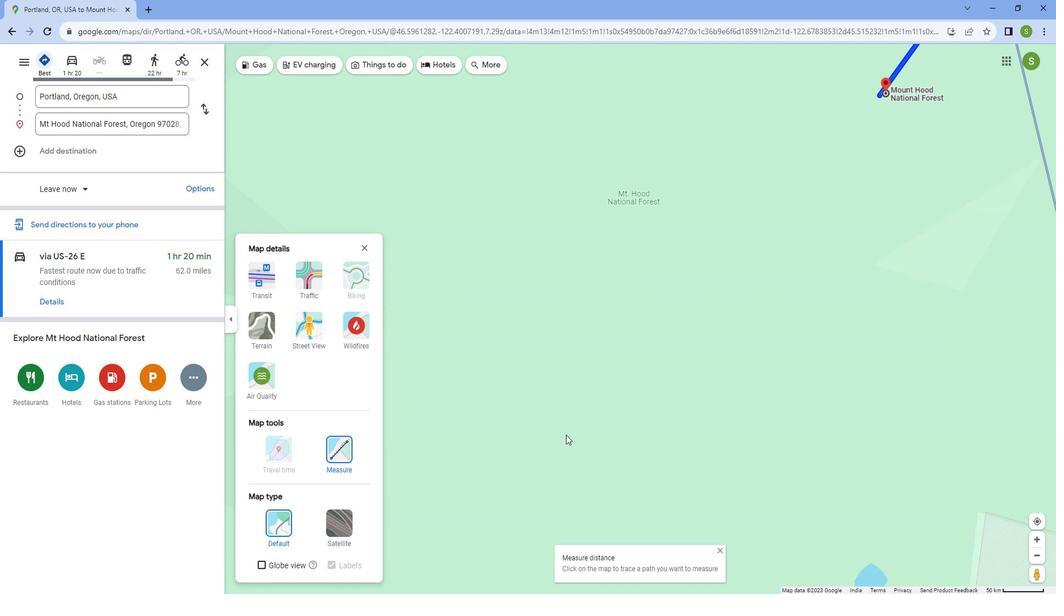 
Action: Mouse moved to (784, 327)
Screenshot: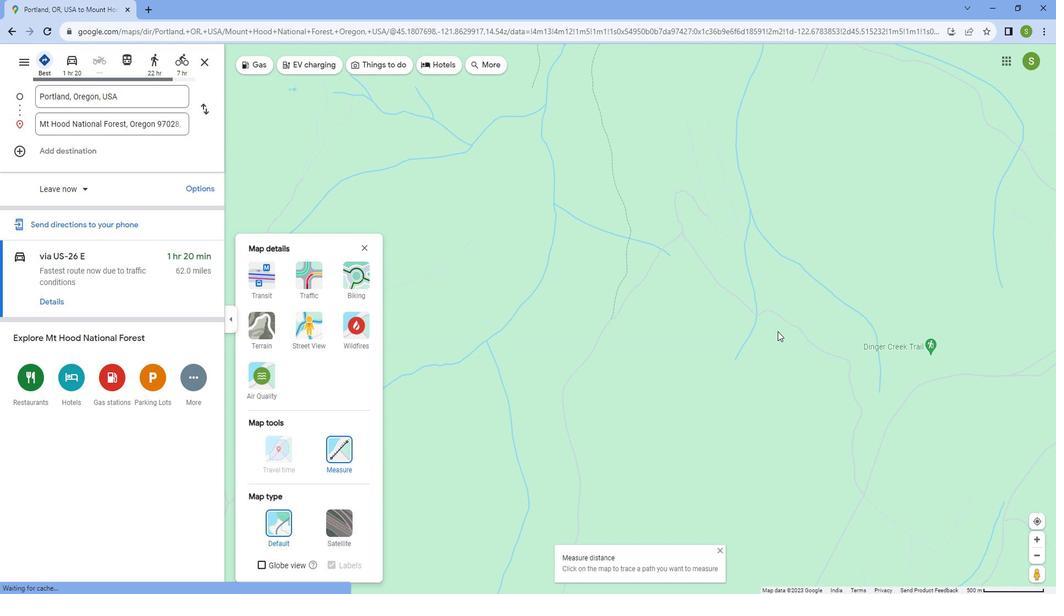 
Action: Mouse pressed left at (784, 327)
Screenshot: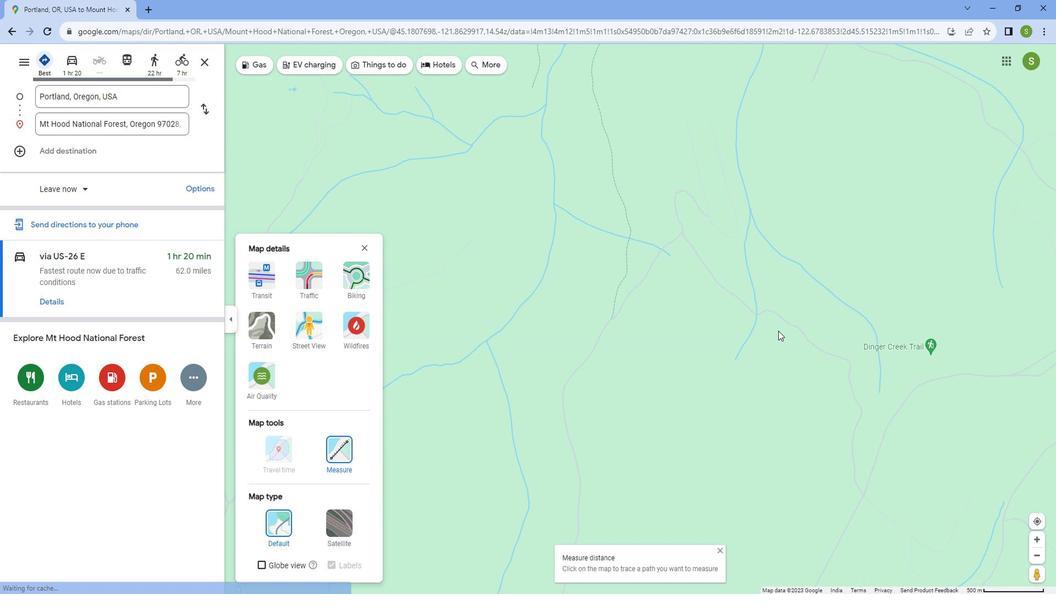 
Action: Mouse moved to (522, 282)
Screenshot: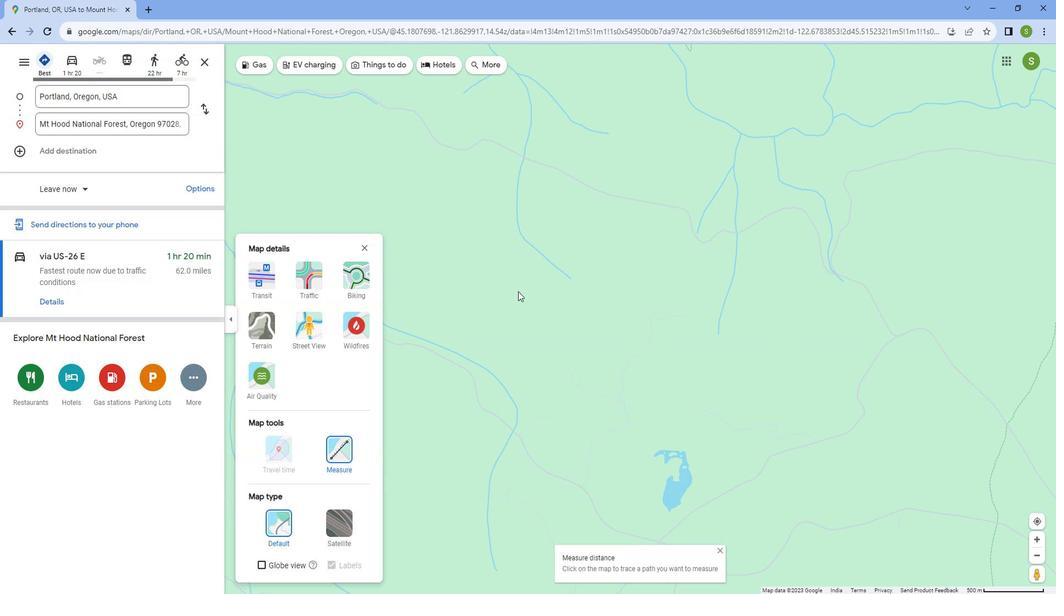 
Action: Mouse scrolled (522, 281) with delta (0, 0)
Screenshot: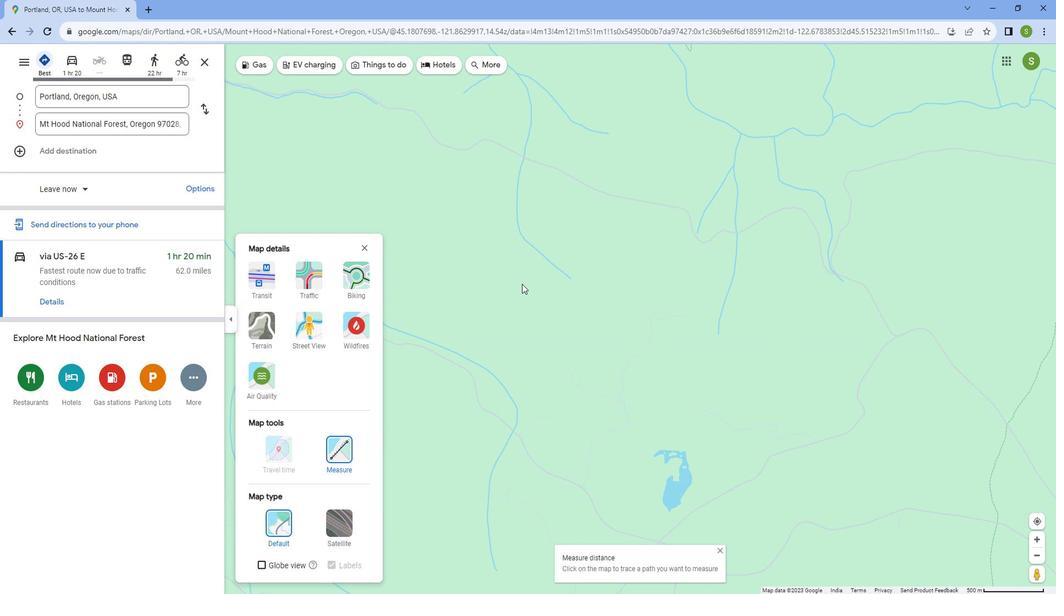 
Action: Mouse scrolled (522, 281) with delta (0, 0)
Screenshot: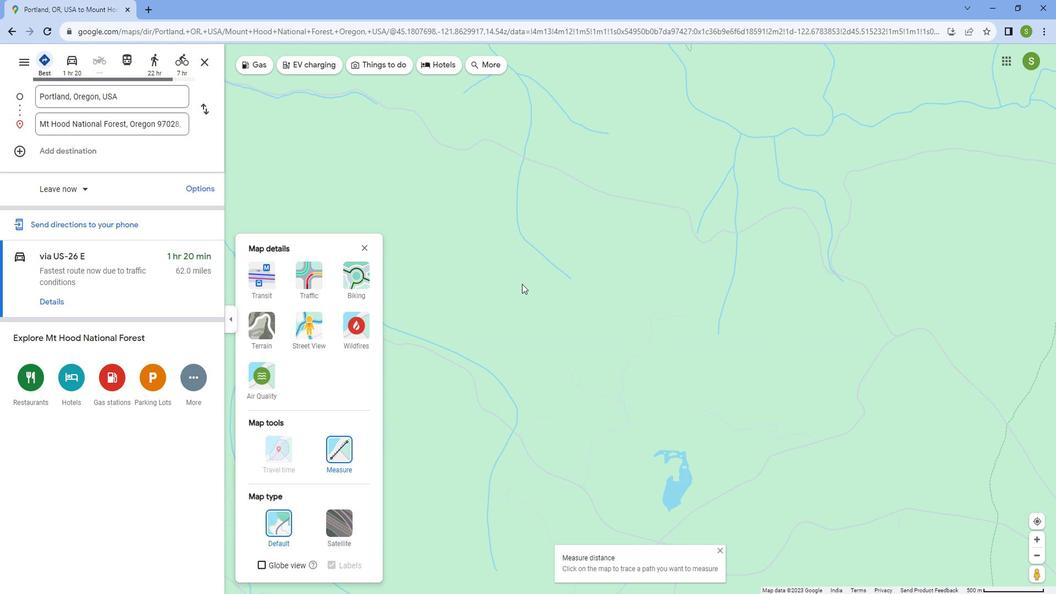 
Action: Mouse scrolled (522, 281) with delta (0, 0)
Screenshot: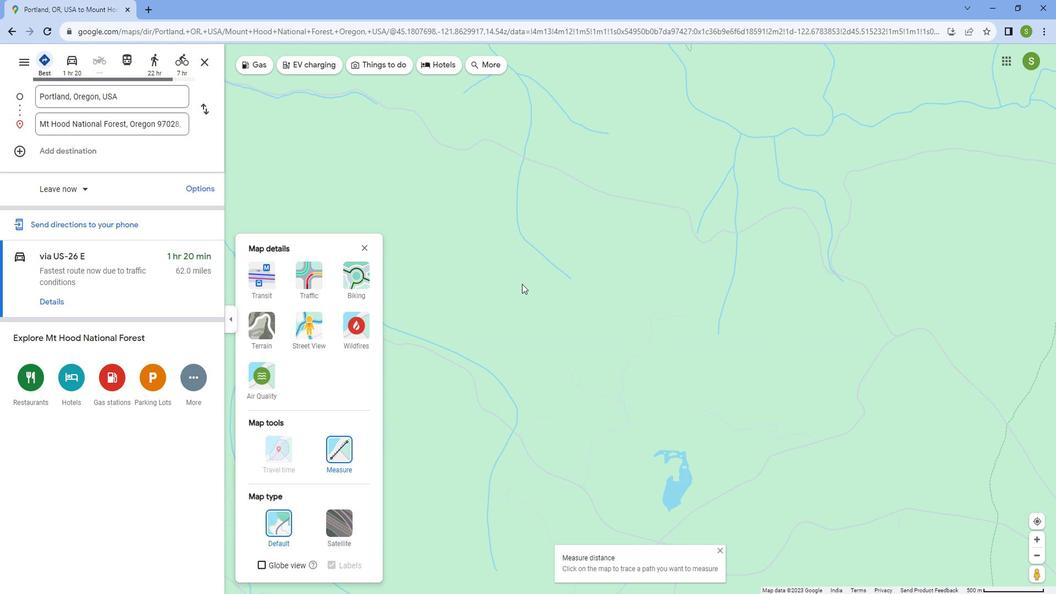 
Action: Mouse scrolled (522, 281) with delta (0, 0)
Screenshot: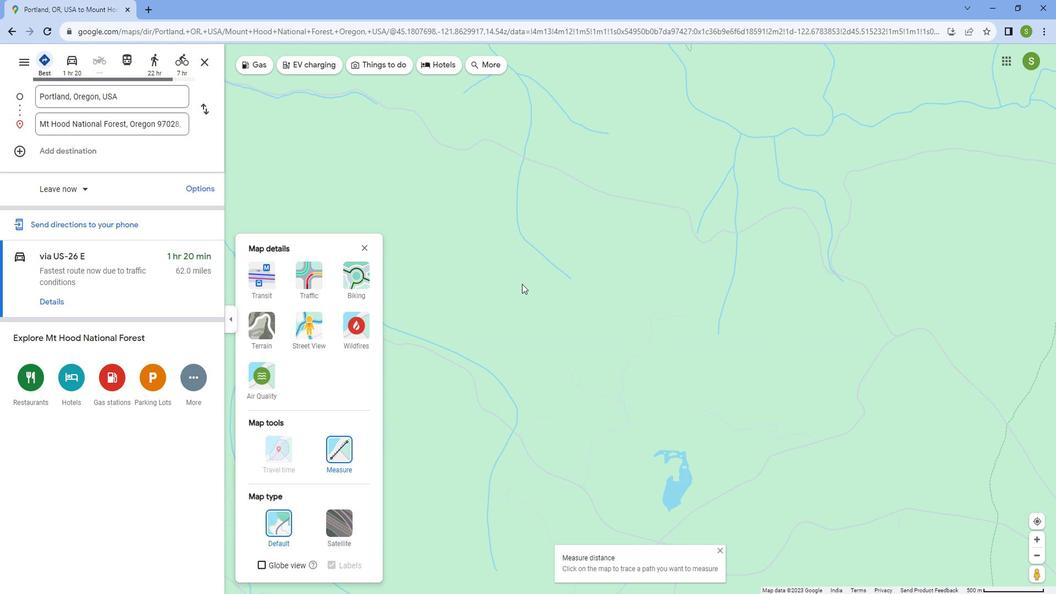
Action: Mouse scrolled (522, 281) with delta (0, 0)
Screenshot: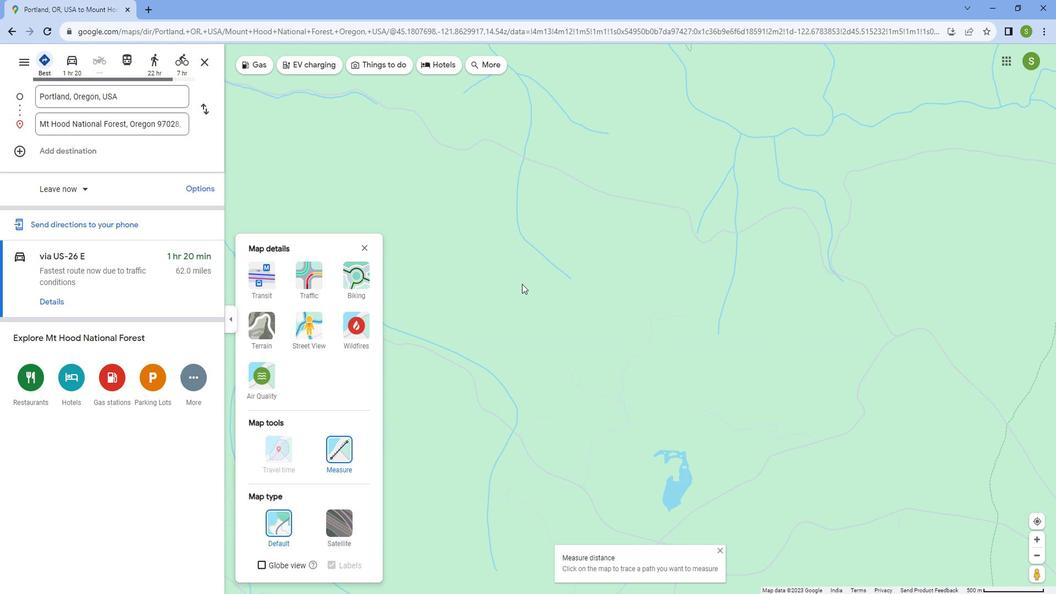 
Action: Mouse scrolled (522, 281) with delta (0, 0)
Screenshot: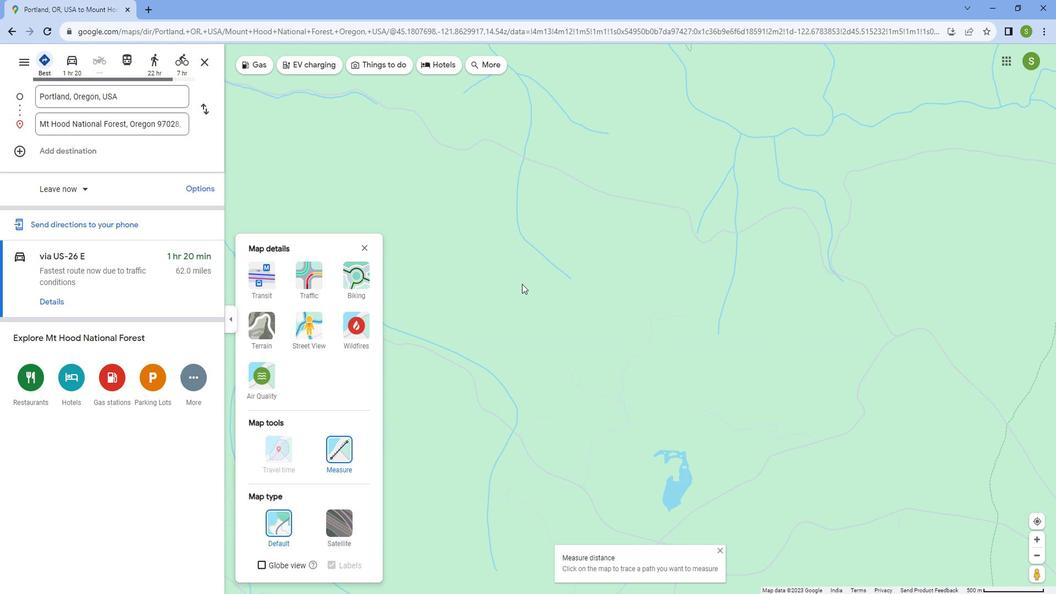 
Action: Mouse scrolled (522, 281) with delta (0, 0)
Screenshot: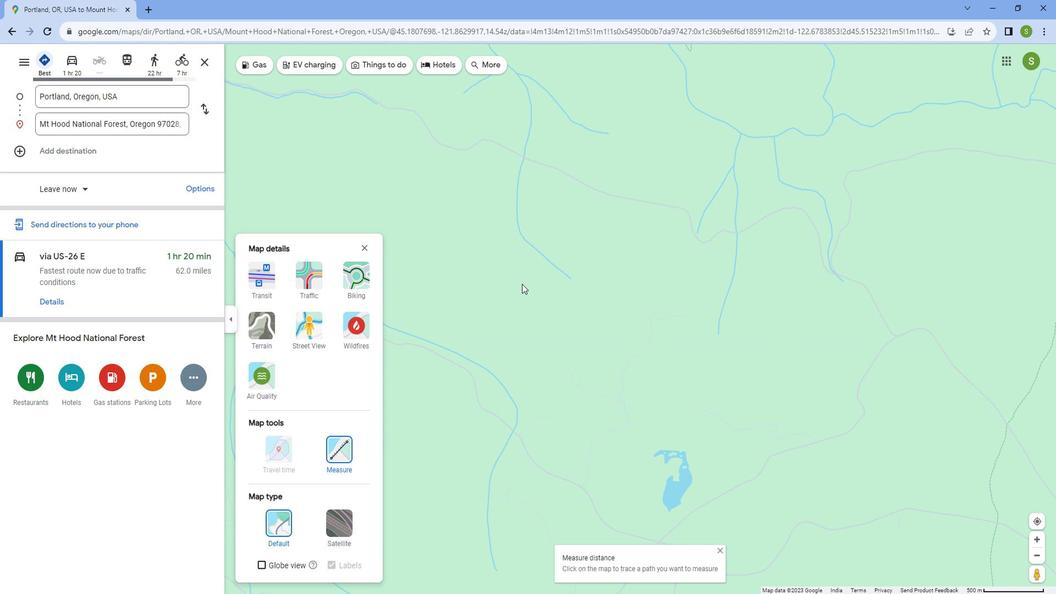 
Action: Mouse scrolled (522, 281) with delta (0, 0)
Screenshot: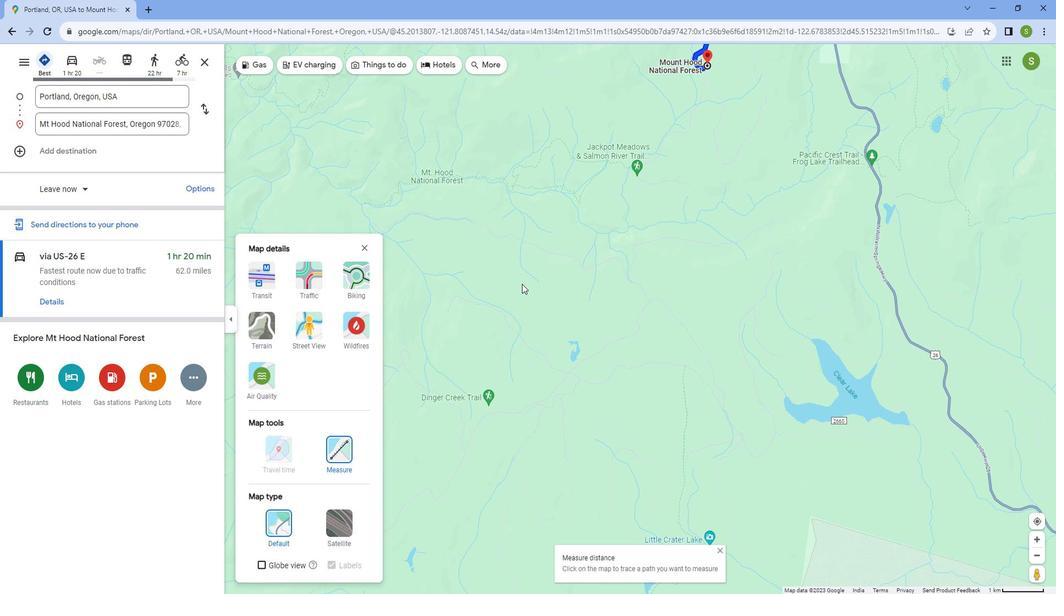
Action: Mouse scrolled (522, 281) with delta (0, 0)
Screenshot: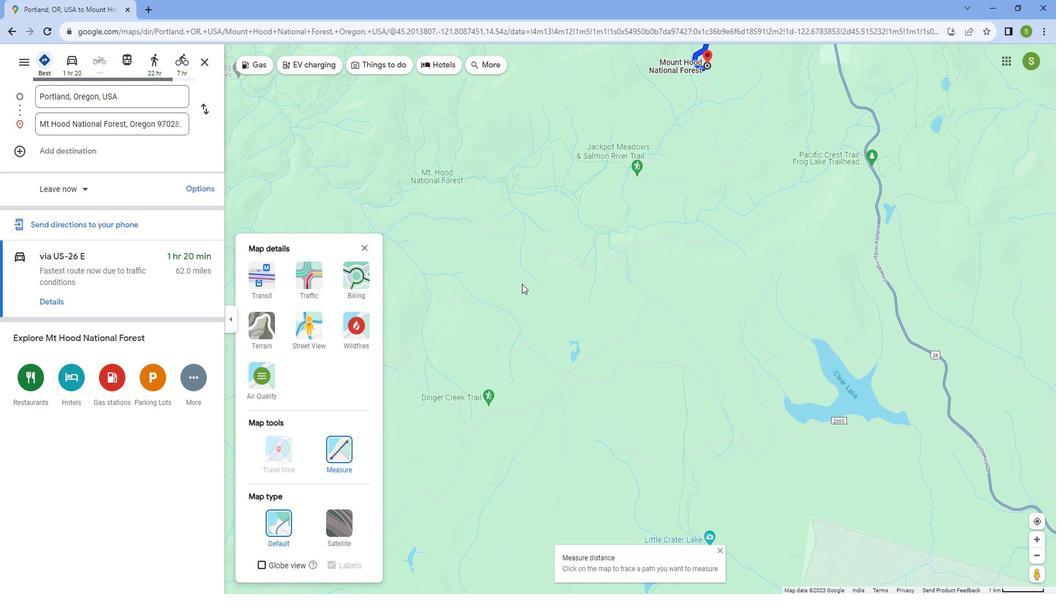
Action: Mouse scrolled (522, 281) with delta (0, 0)
Screenshot: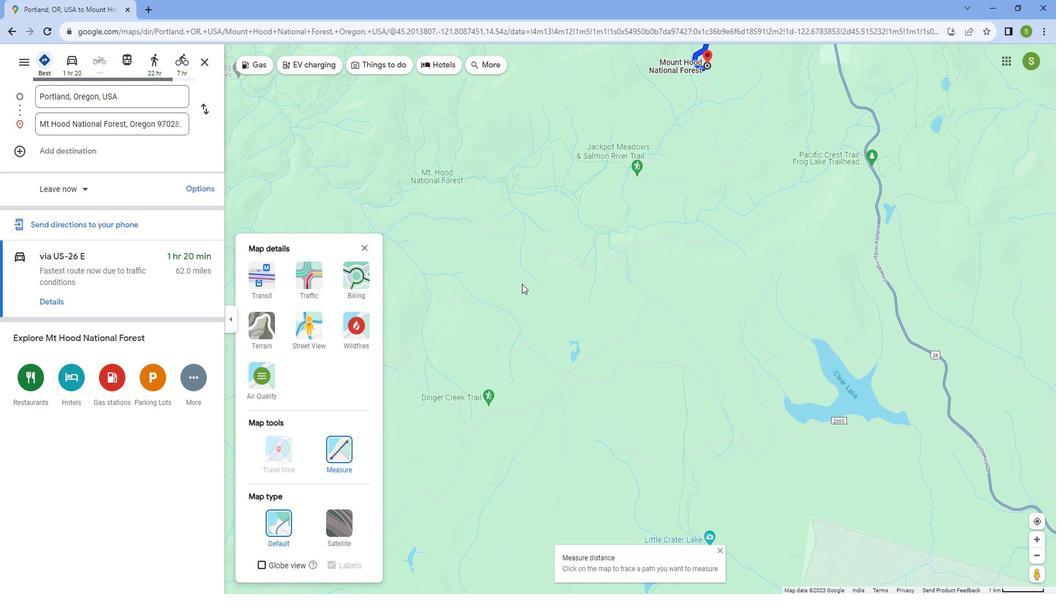 
Action: Mouse scrolled (522, 281) with delta (0, 0)
Screenshot: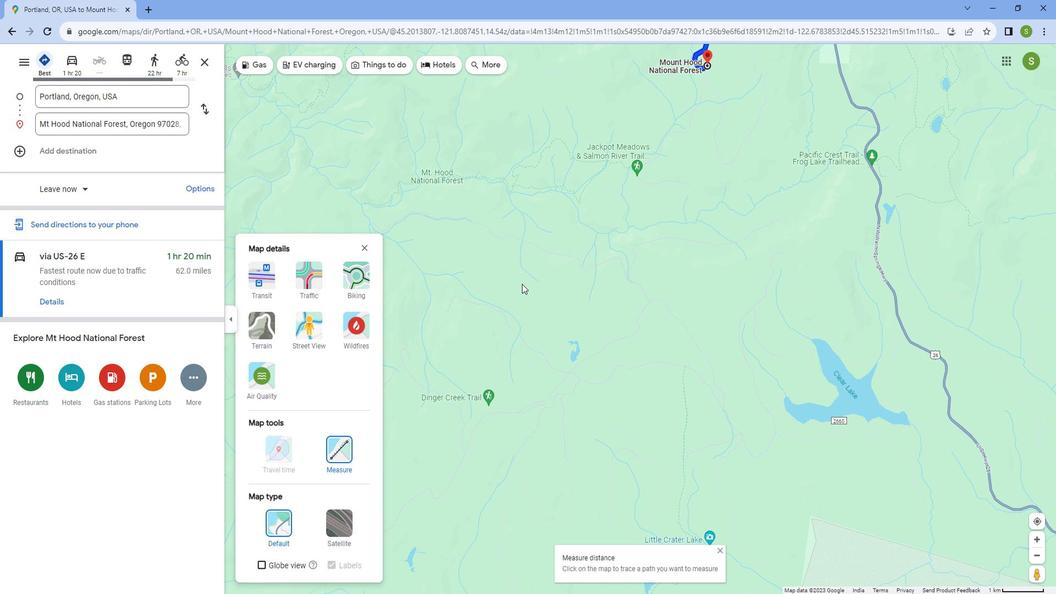
Action: Mouse scrolled (522, 281) with delta (0, 0)
Screenshot: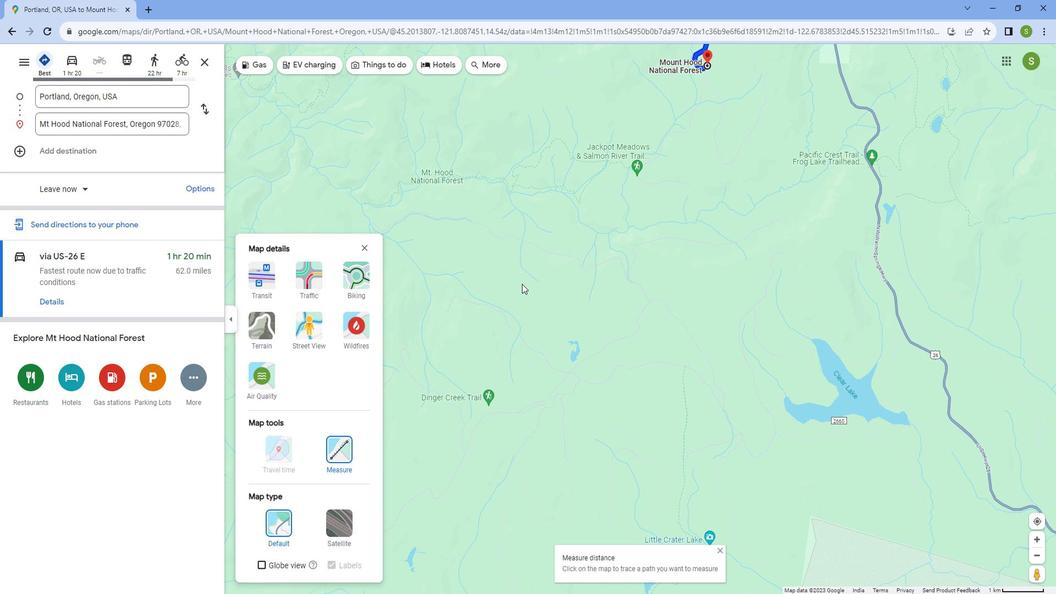 
Action: Mouse scrolled (522, 281) with delta (0, 0)
Screenshot: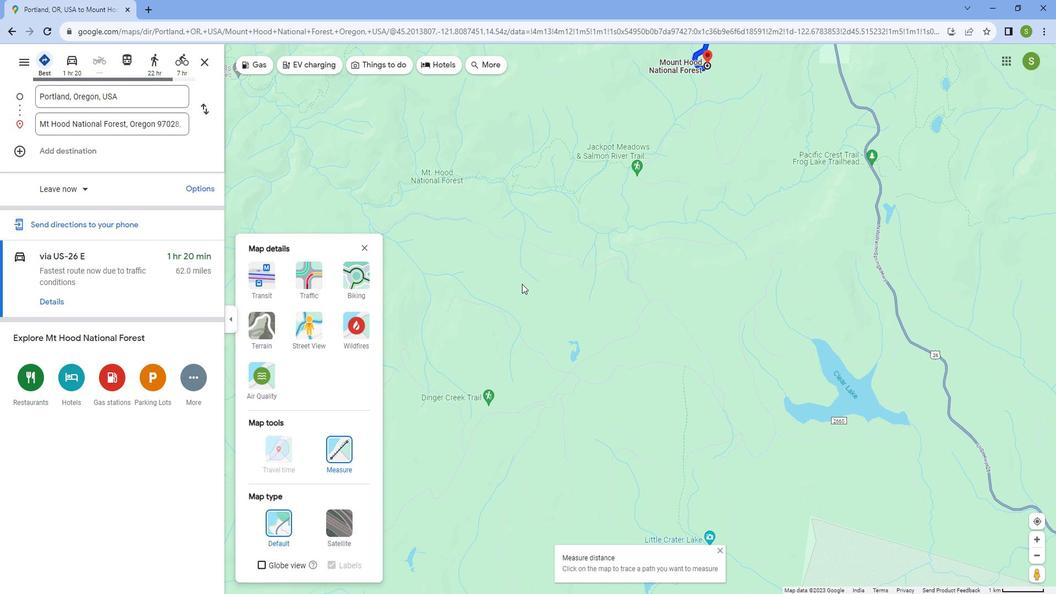 
Action: Mouse moved to (582, 194)
Screenshot: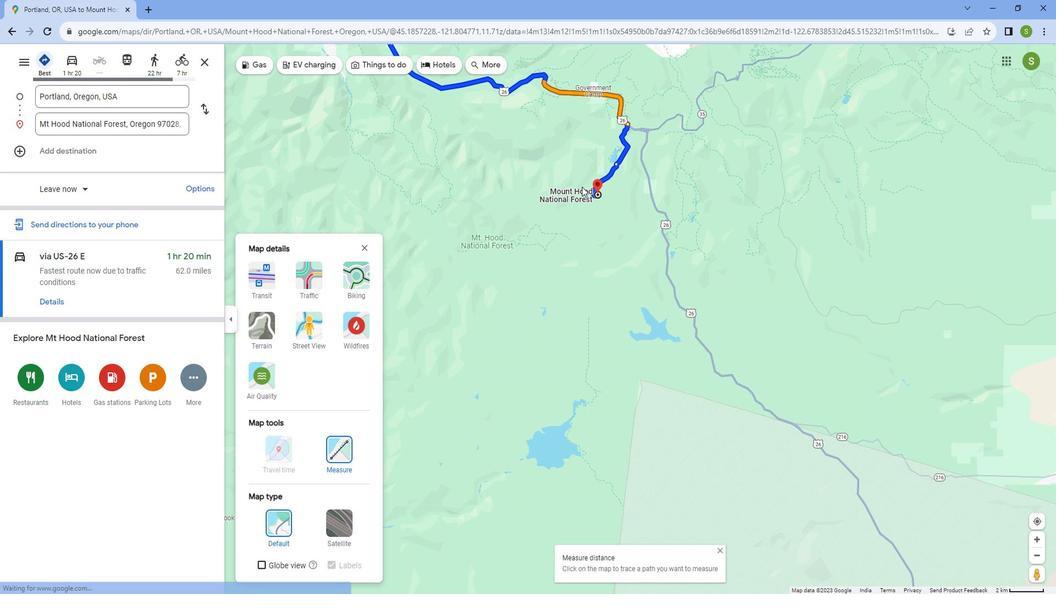 
Action: Mouse scrolled (582, 195) with delta (0, 0)
Screenshot: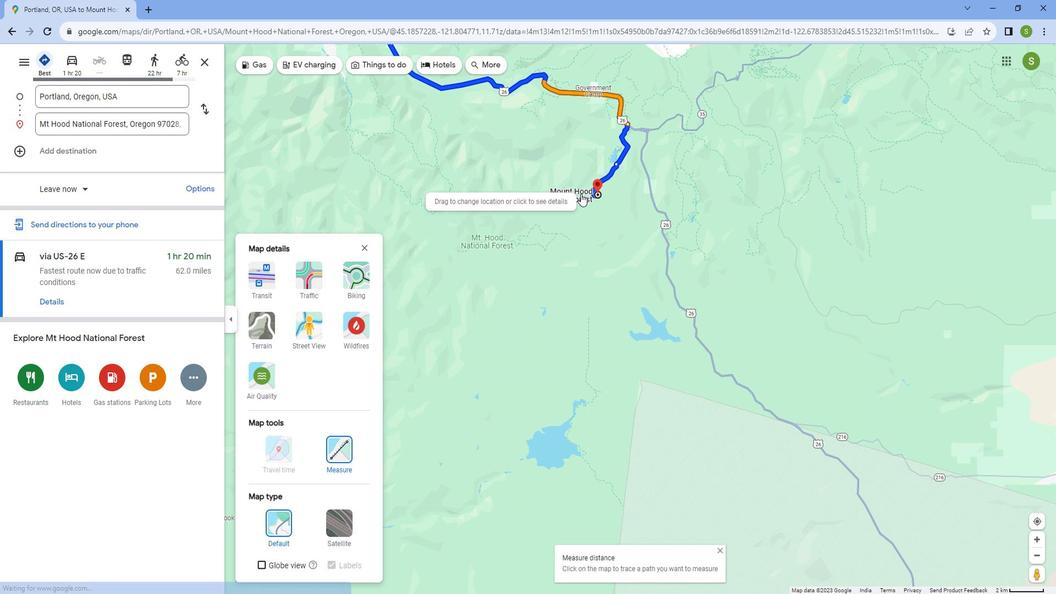 
Action: Mouse scrolled (582, 195) with delta (0, 0)
Screenshot: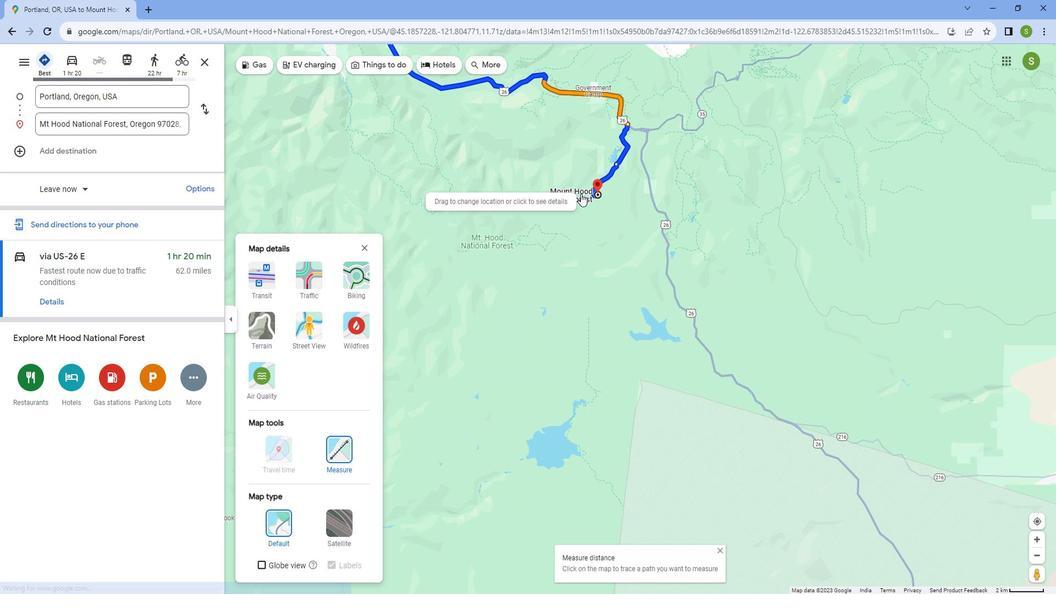 
Action: Mouse scrolled (582, 195) with delta (0, 0)
Screenshot: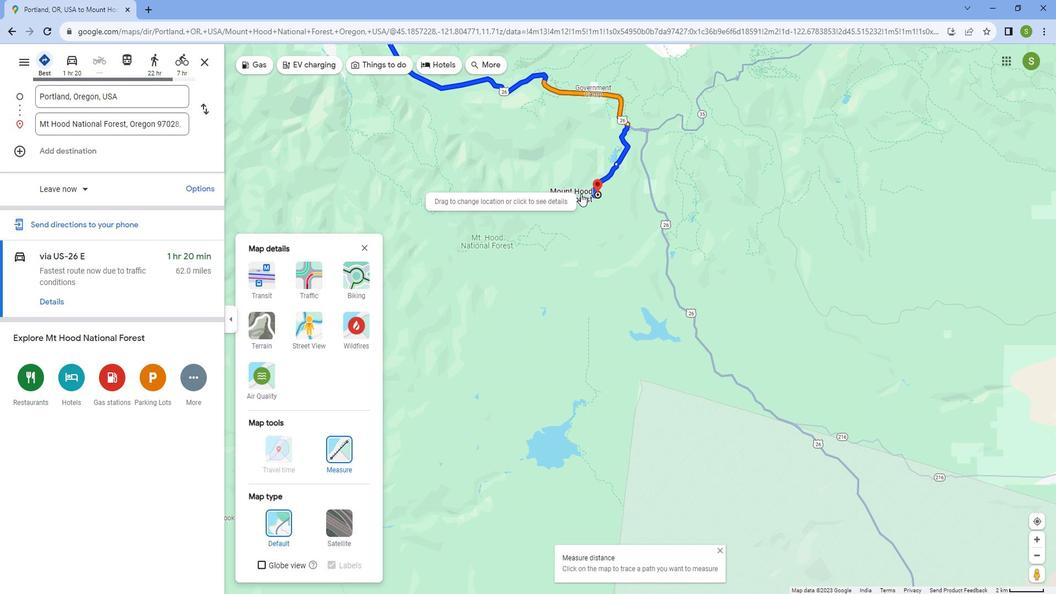 
Action: Mouse scrolled (582, 195) with delta (0, 0)
Screenshot: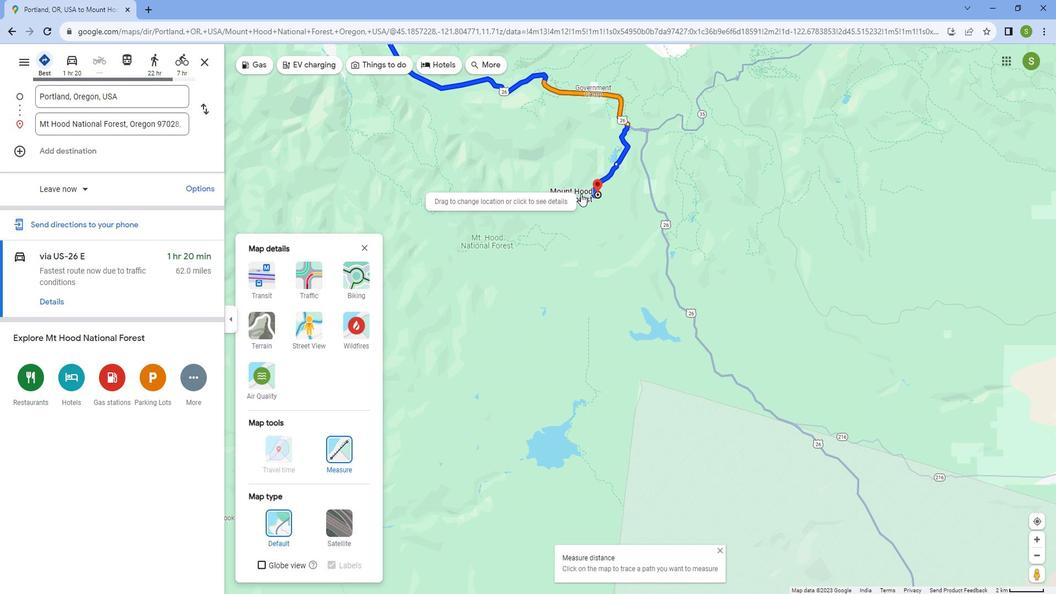 
Action: Mouse moved to (582, 194)
Screenshot: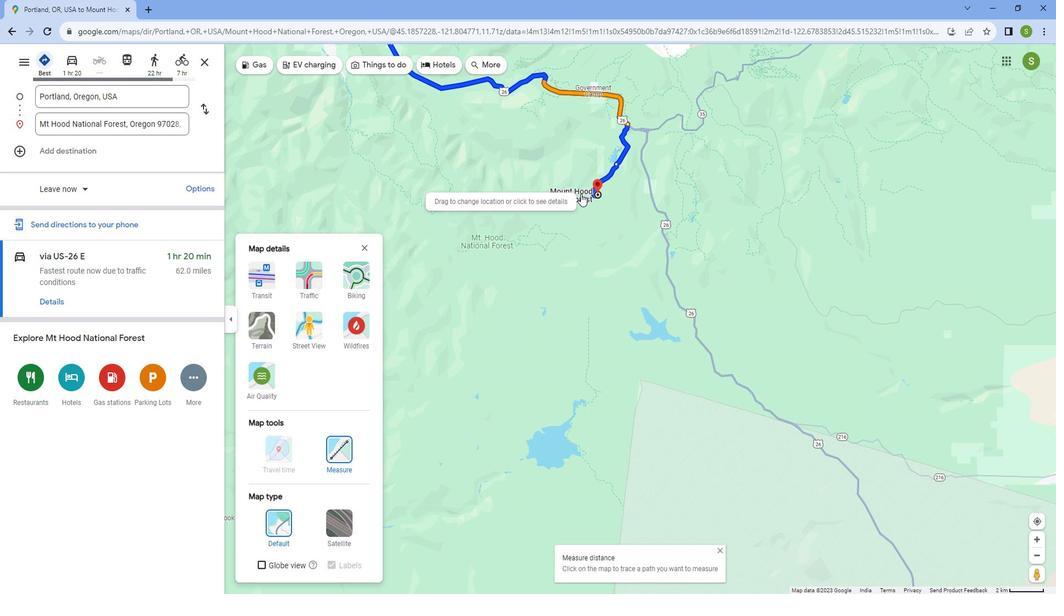 
Action: Mouse scrolled (582, 195) with delta (0, 0)
Screenshot: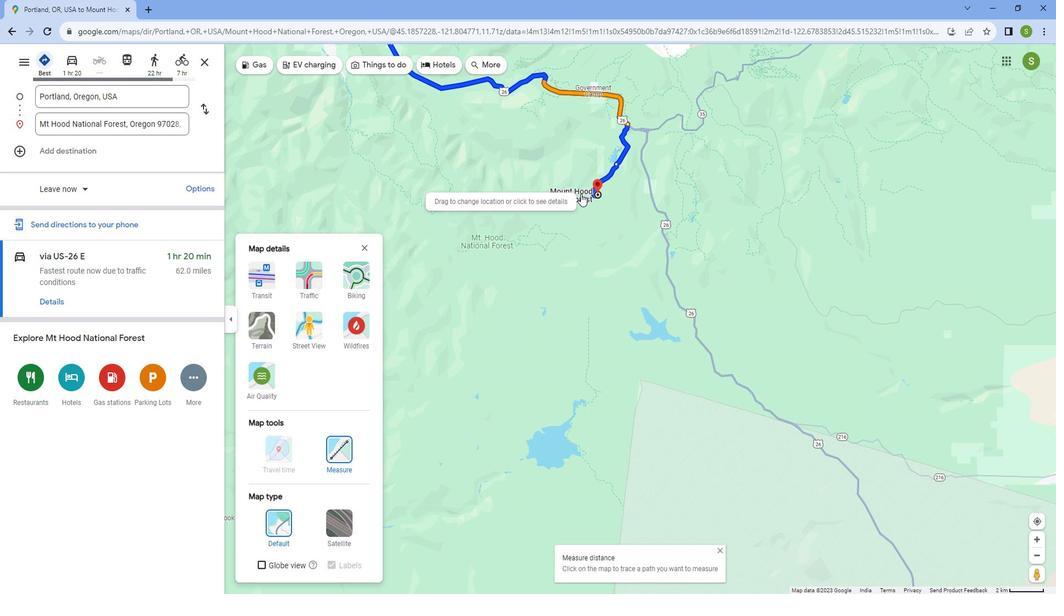 
Action: Mouse scrolled (582, 195) with delta (0, 0)
Screenshot: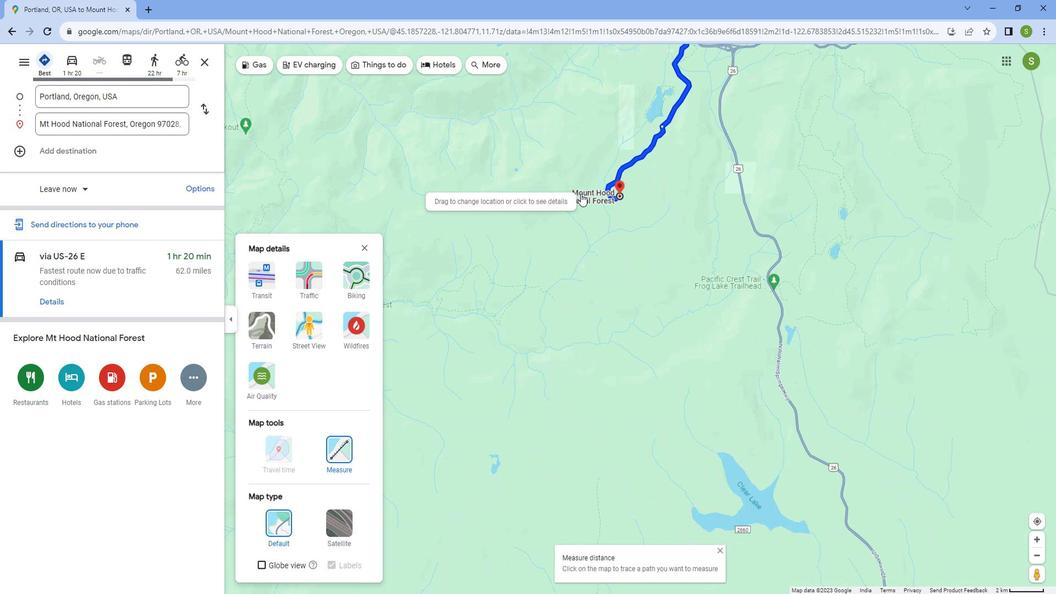 
Action: Mouse scrolled (582, 195) with delta (0, 0)
Screenshot: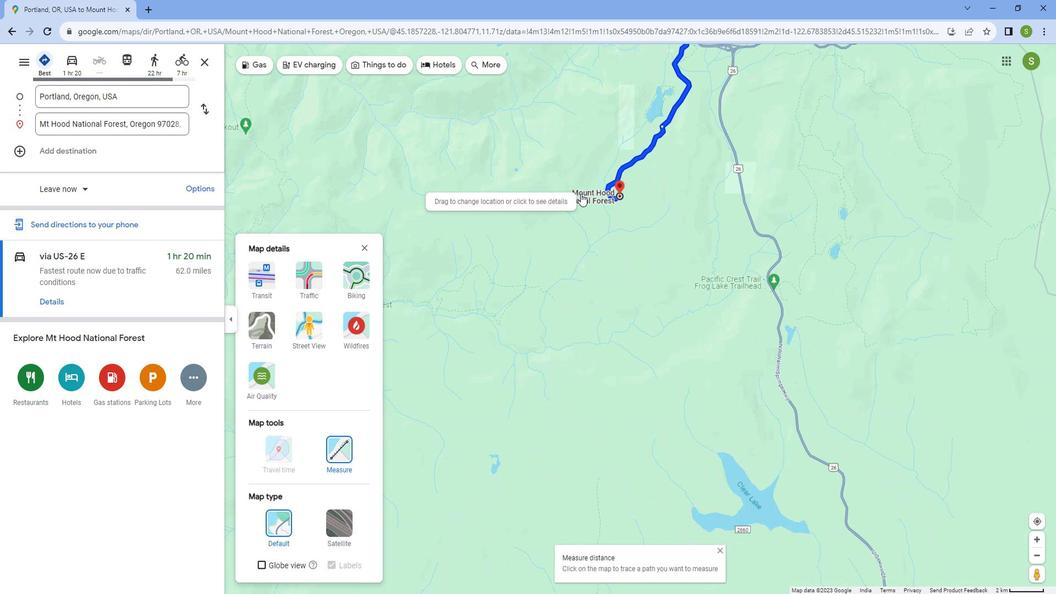 
Action: Mouse scrolled (582, 195) with delta (0, 0)
Screenshot: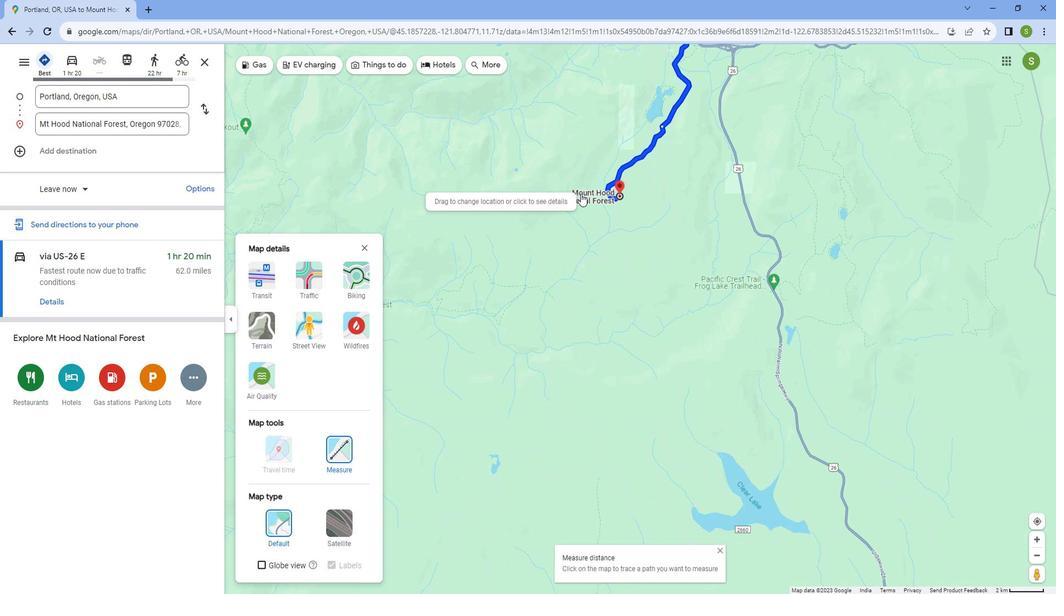 
Action: Mouse scrolled (582, 195) with delta (0, 0)
Screenshot: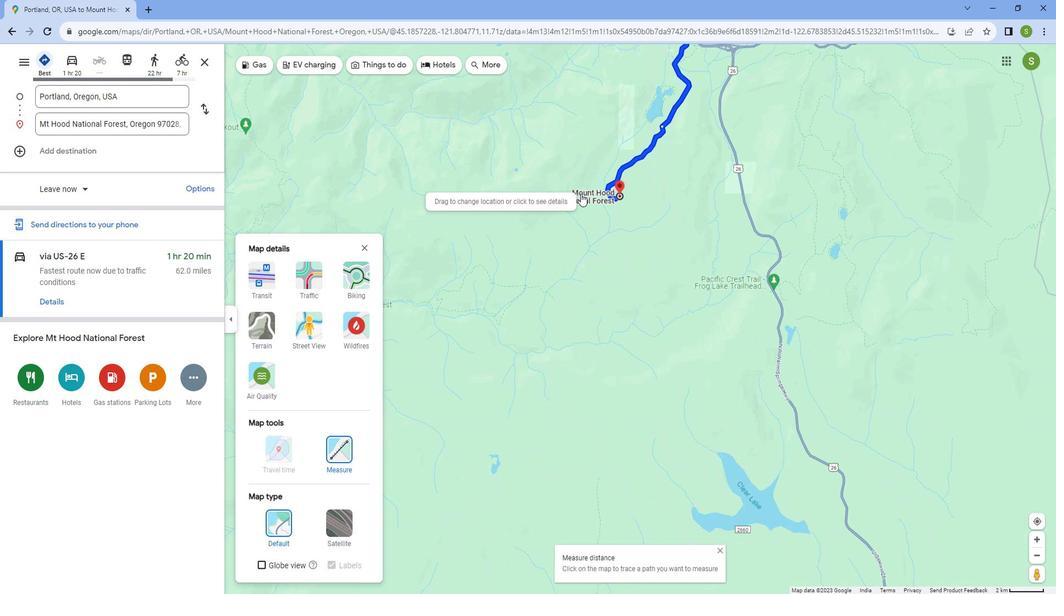 
Action: Mouse scrolled (582, 195) with delta (0, 0)
Screenshot: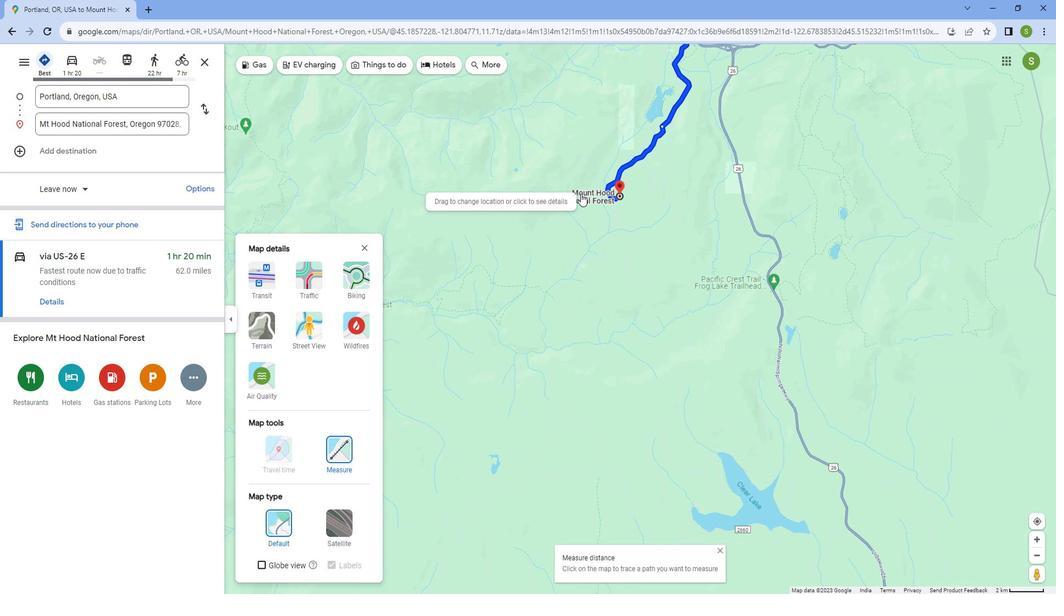 
Action: Mouse scrolled (582, 195) with delta (0, 0)
Screenshot: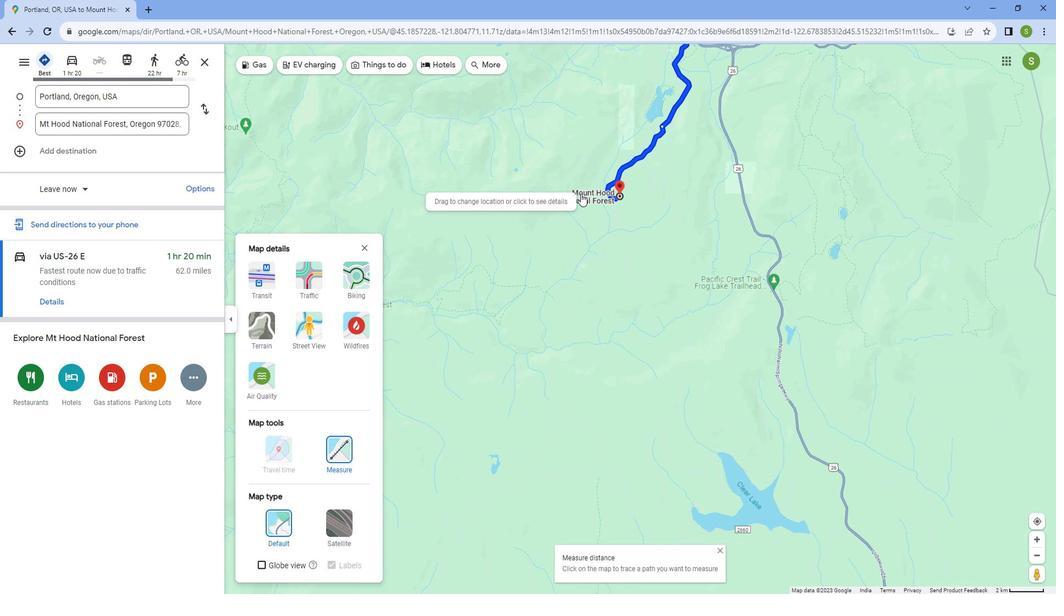 
Action: Mouse scrolled (582, 195) with delta (0, 0)
Screenshot: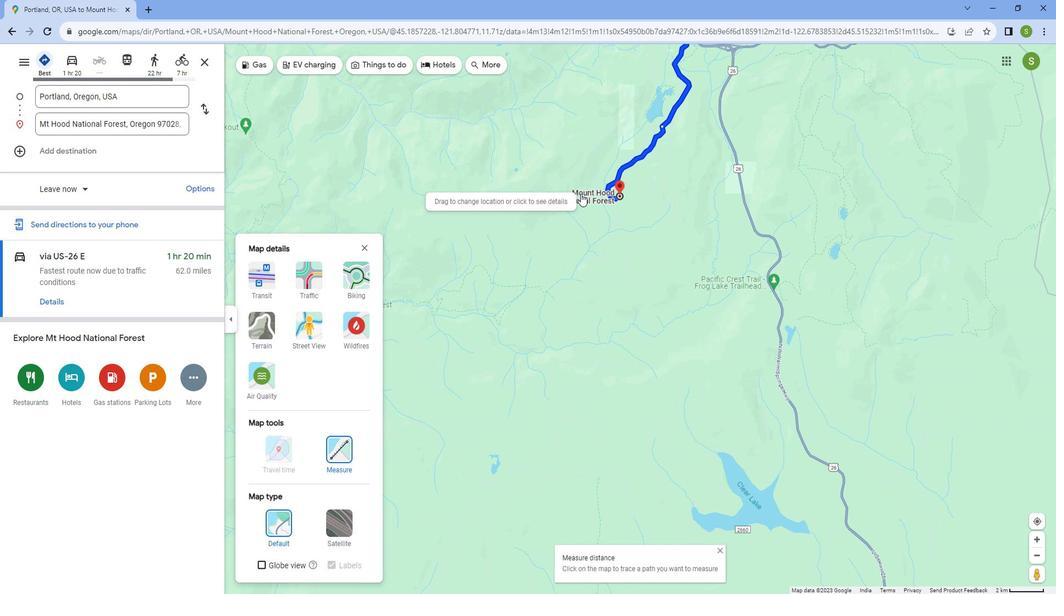 
Action: Mouse moved to (589, 183)
Screenshot: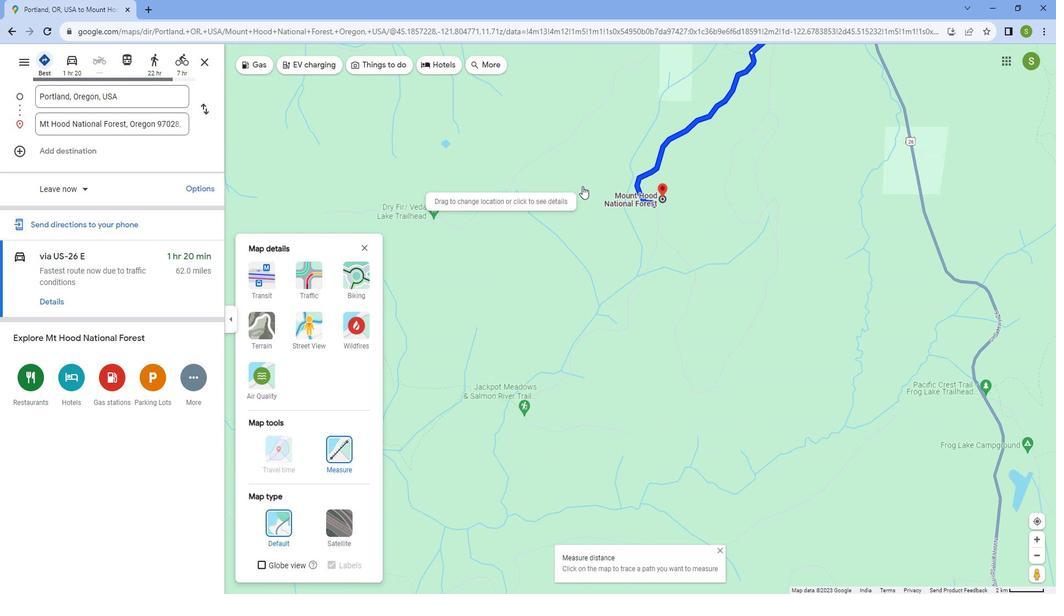 
Action: Mouse scrolled (589, 184) with delta (0, 0)
Screenshot: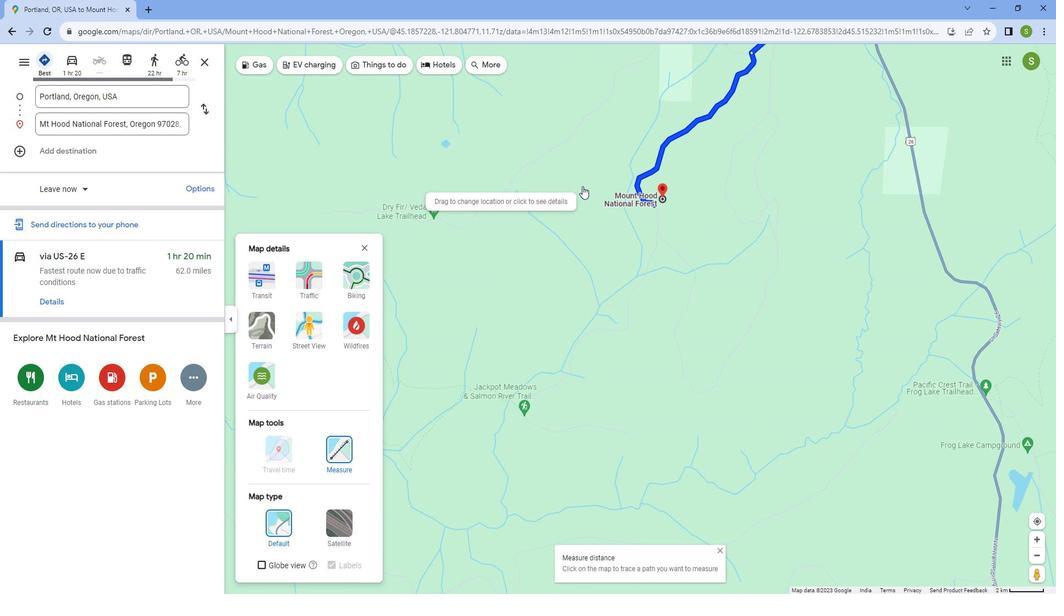 
Action: Mouse scrolled (589, 184) with delta (0, 0)
Screenshot: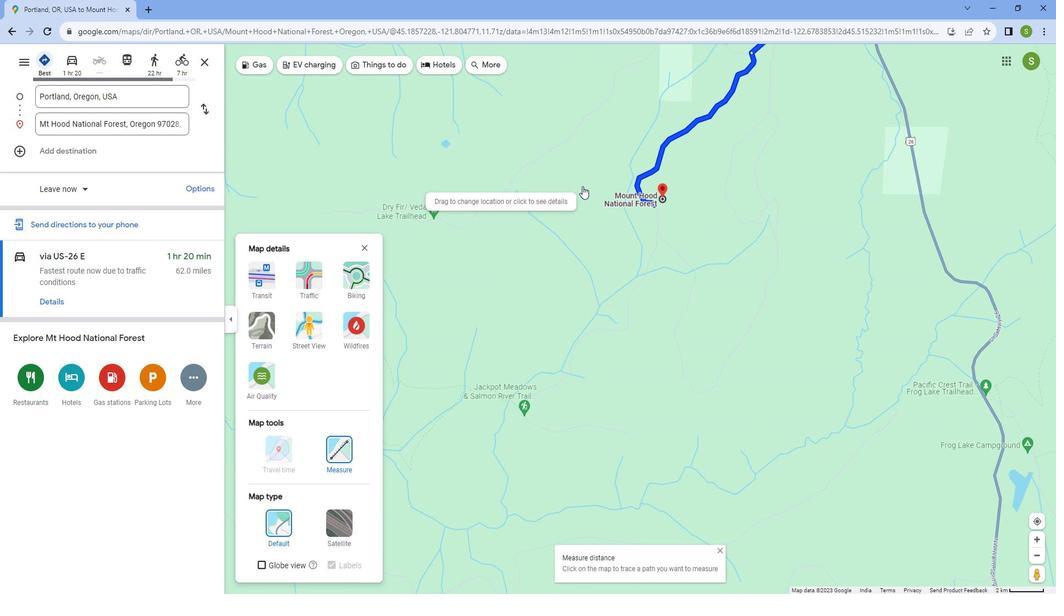 
Action: Mouse scrolled (589, 184) with delta (0, 0)
Screenshot: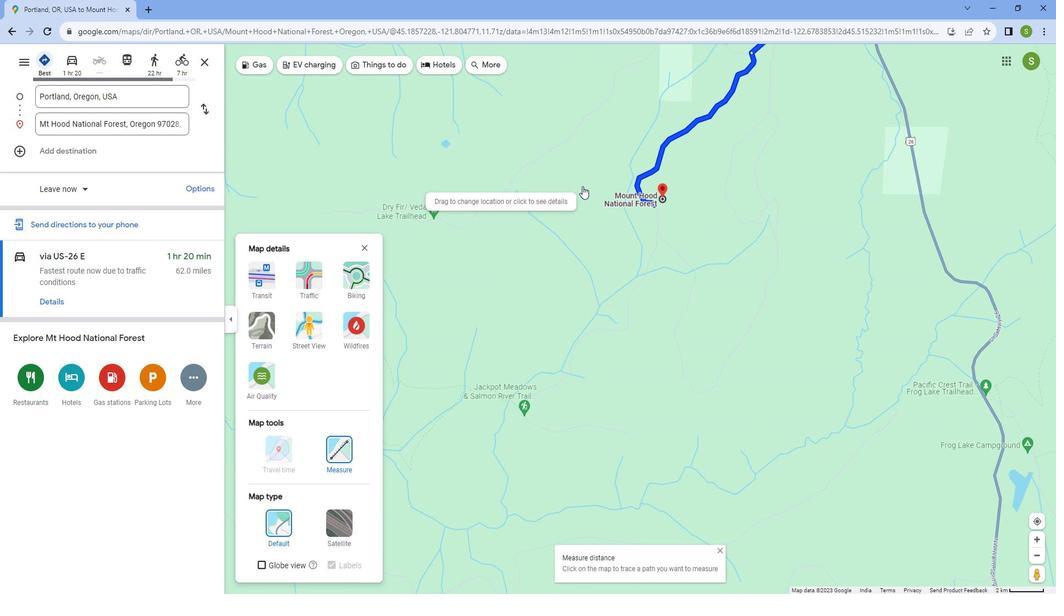 
Action: Mouse scrolled (589, 184) with delta (0, 0)
Screenshot: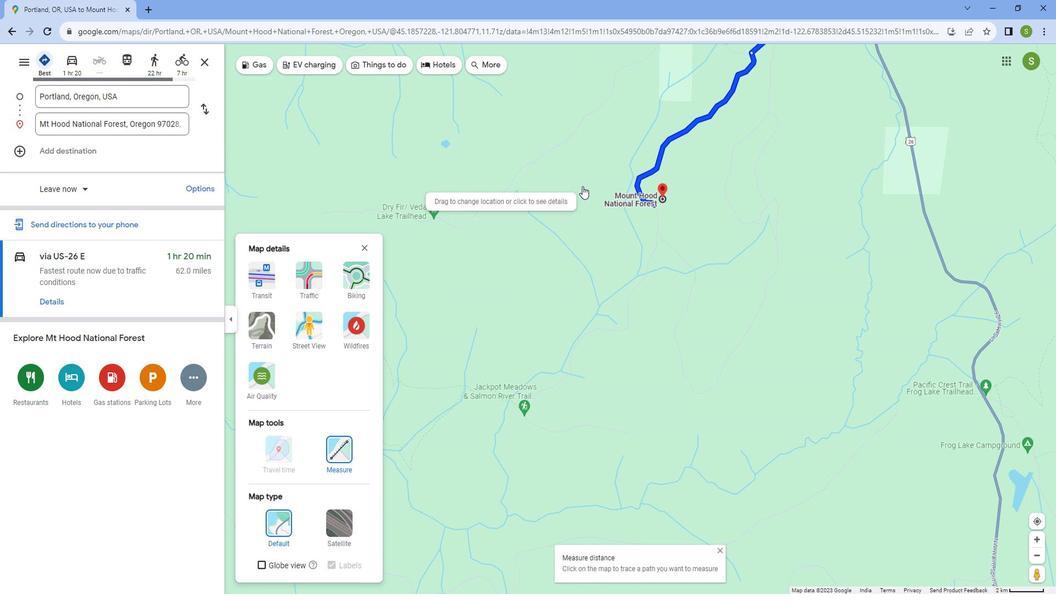 
Action: Mouse scrolled (589, 184) with delta (0, 0)
Screenshot: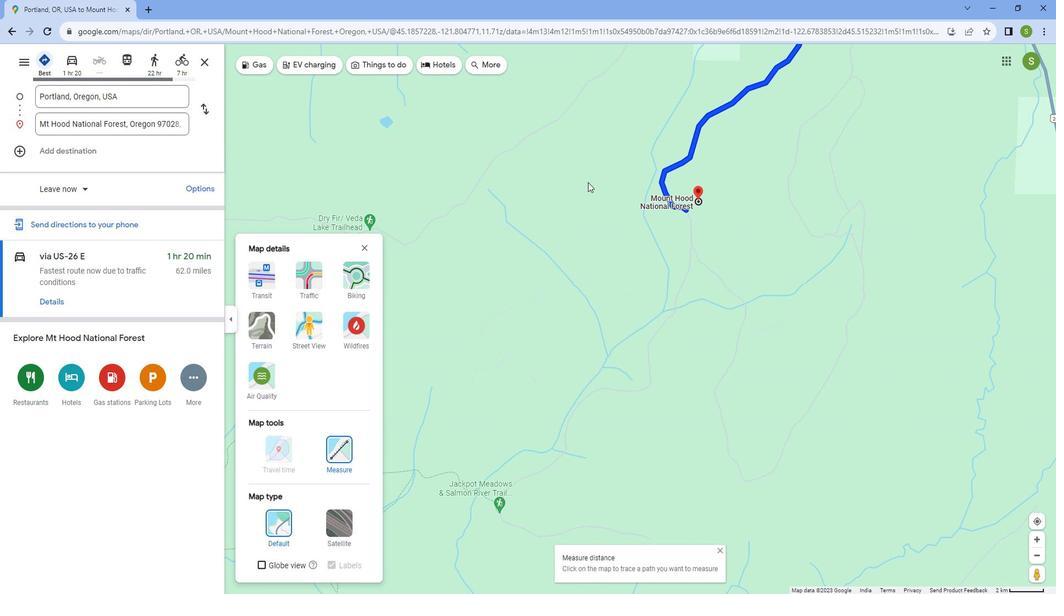 
Action: Mouse scrolled (589, 184) with delta (0, 0)
Screenshot: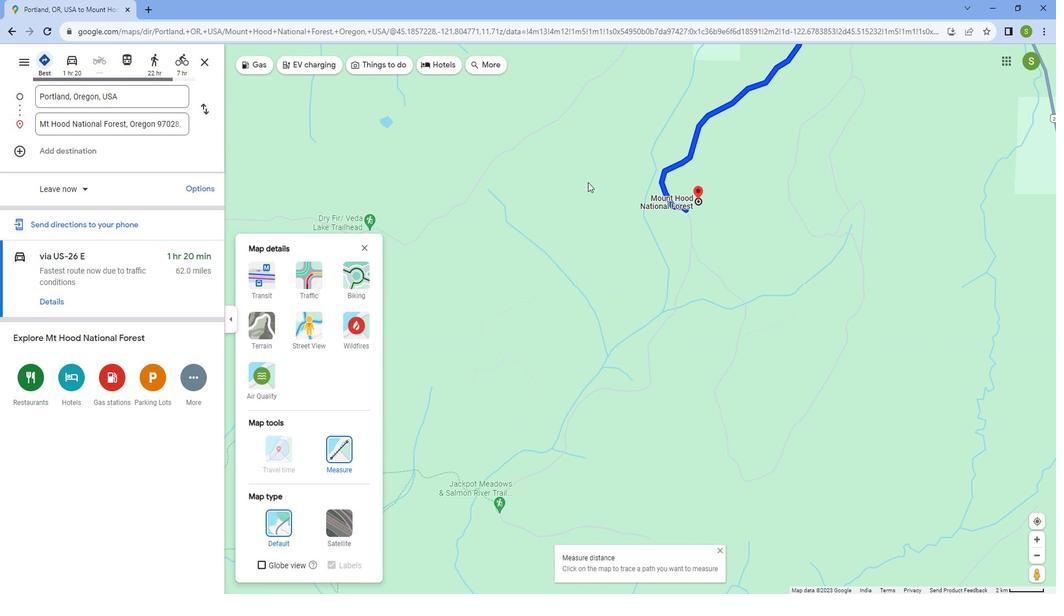 
Action: Mouse moved to (596, 176)
Screenshot: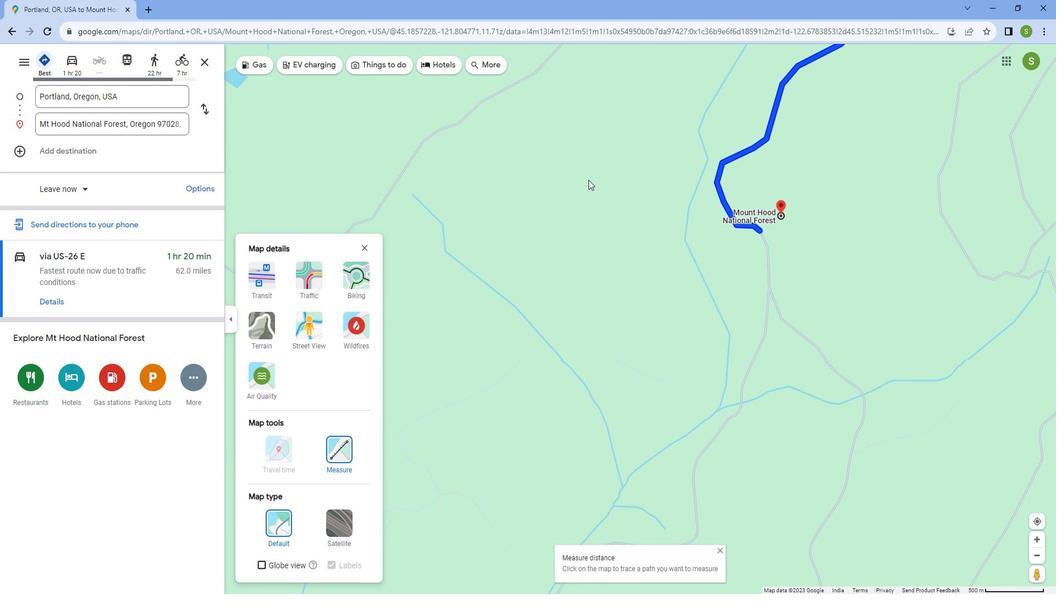 
Action: Mouse scrolled (596, 176) with delta (0, 0)
Screenshot: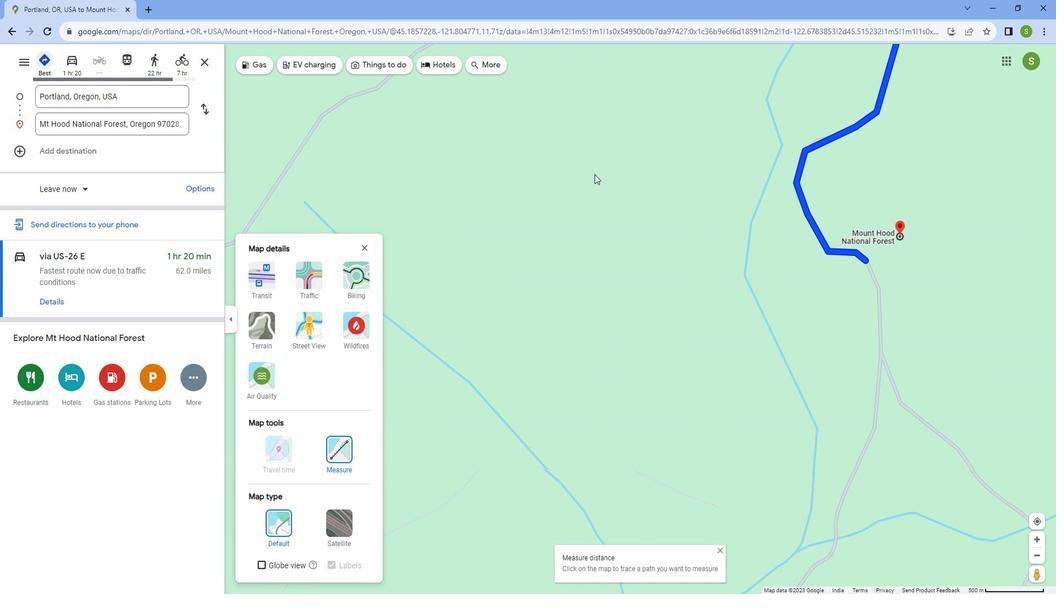 
Action: Mouse scrolled (596, 176) with delta (0, 0)
Screenshot: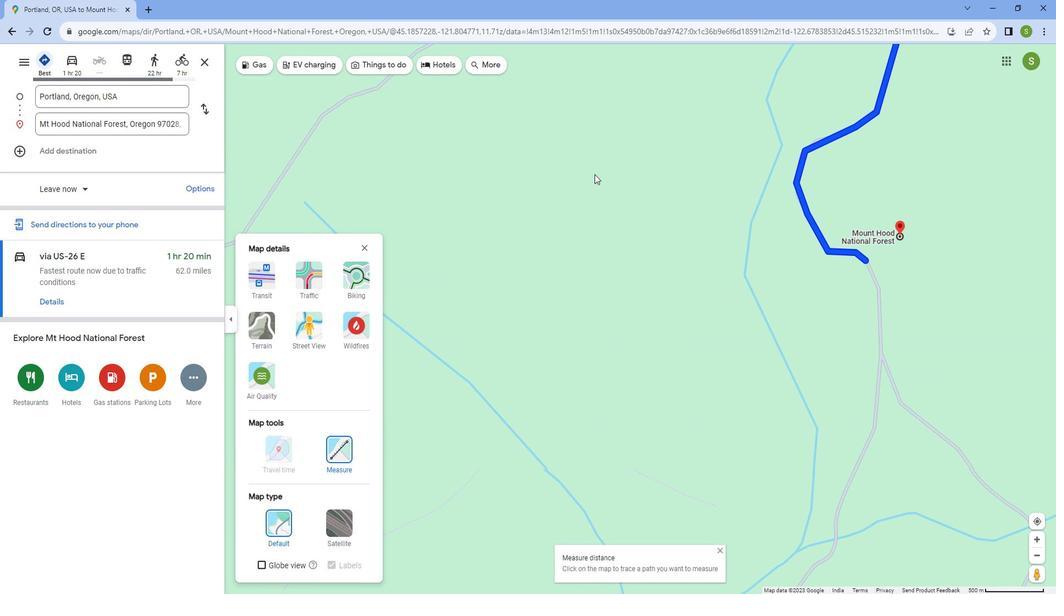 
Action: Mouse scrolled (596, 176) with delta (0, 0)
Screenshot: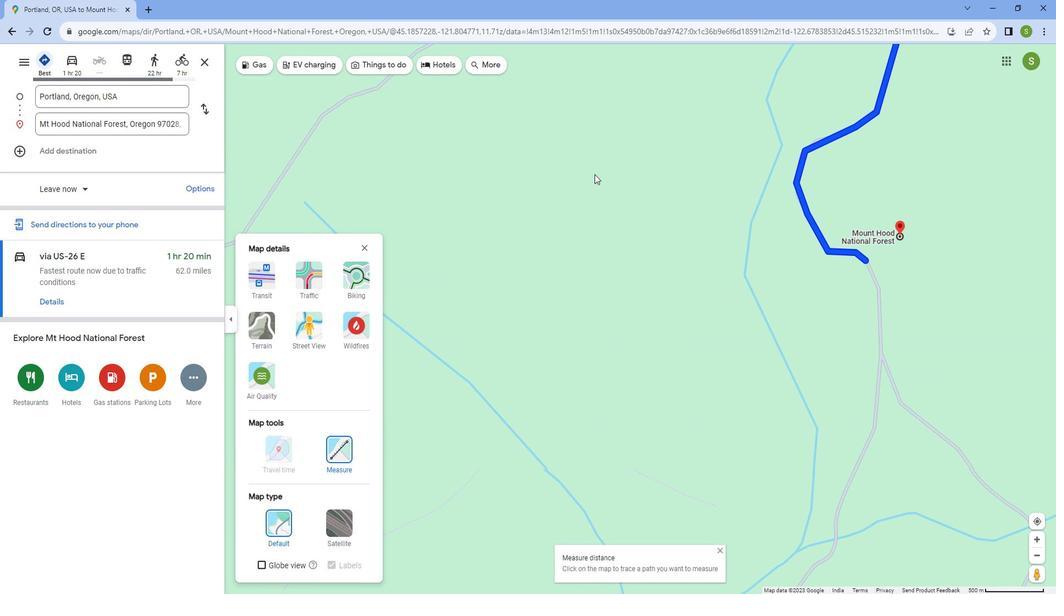 
Action: Mouse scrolled (596, 176) with delta (0, 0)
Screenshot: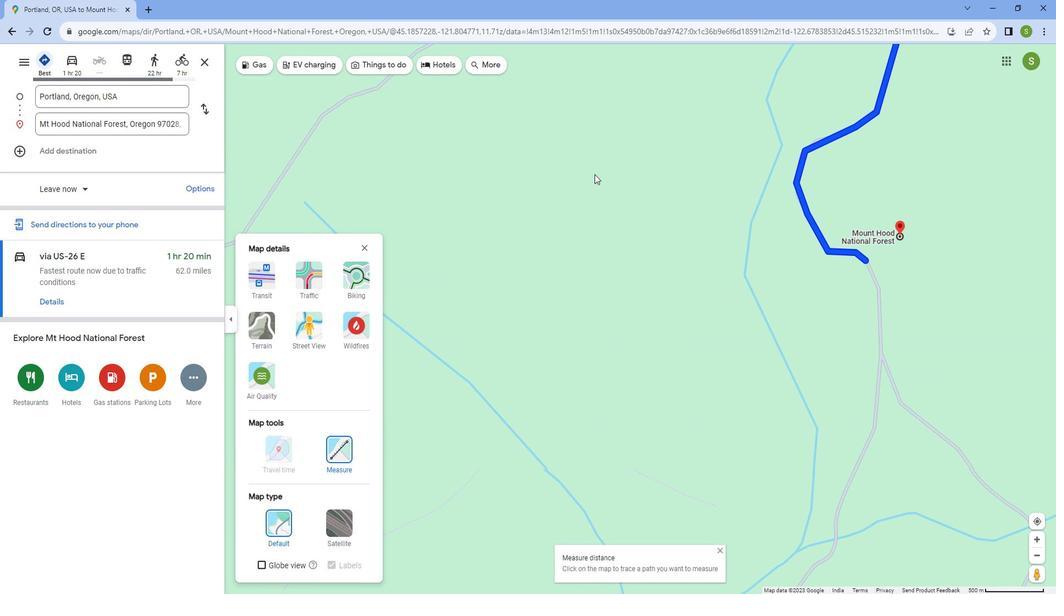 
Action: Mouse moved to (871, 237)
Screenshot: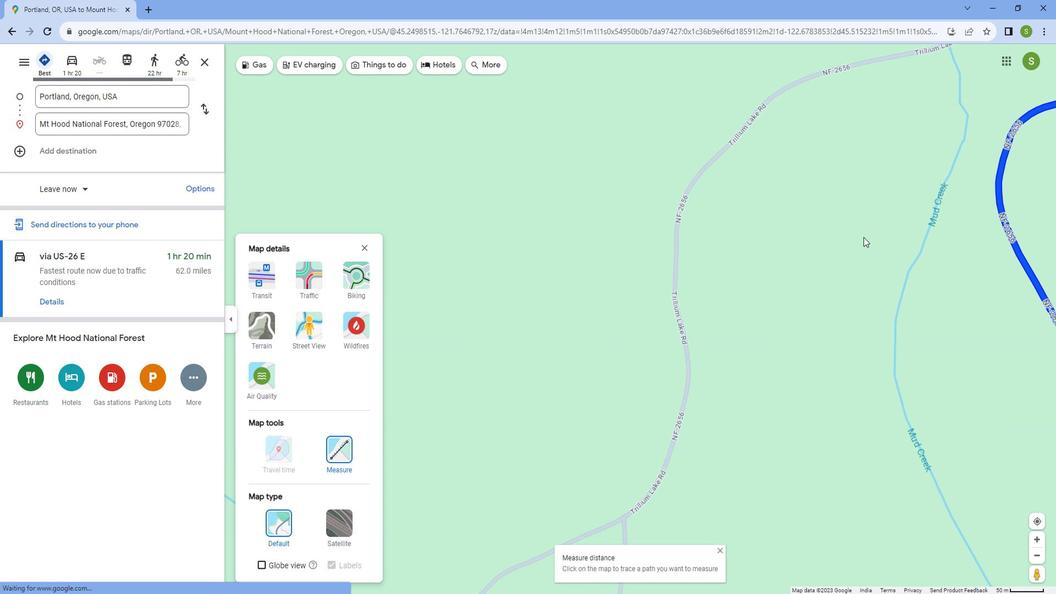 
Action: Mouse pressed left at (871, 237)
Screenshot: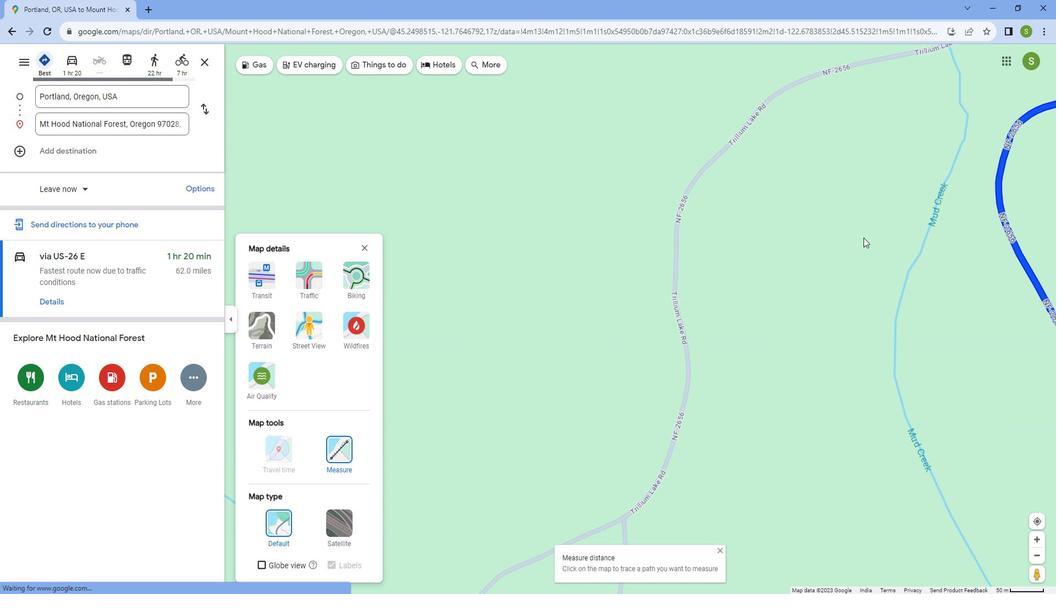 
Action: Mouse moved to (766, 271)
Screenshot: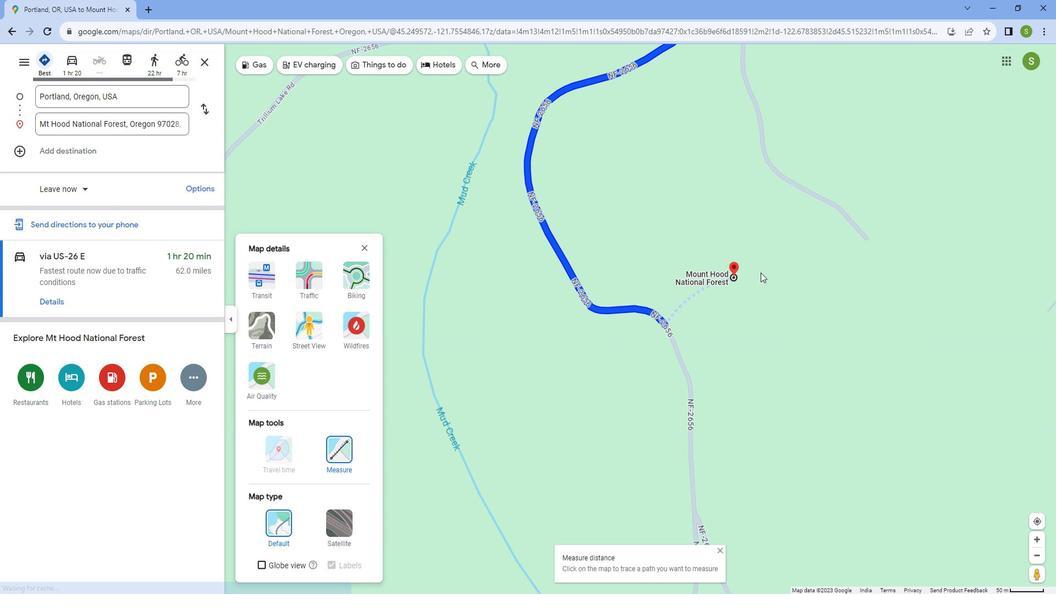 
Action: Mouse scrolled (766, 271) with delta (0, 0)
Screenshot: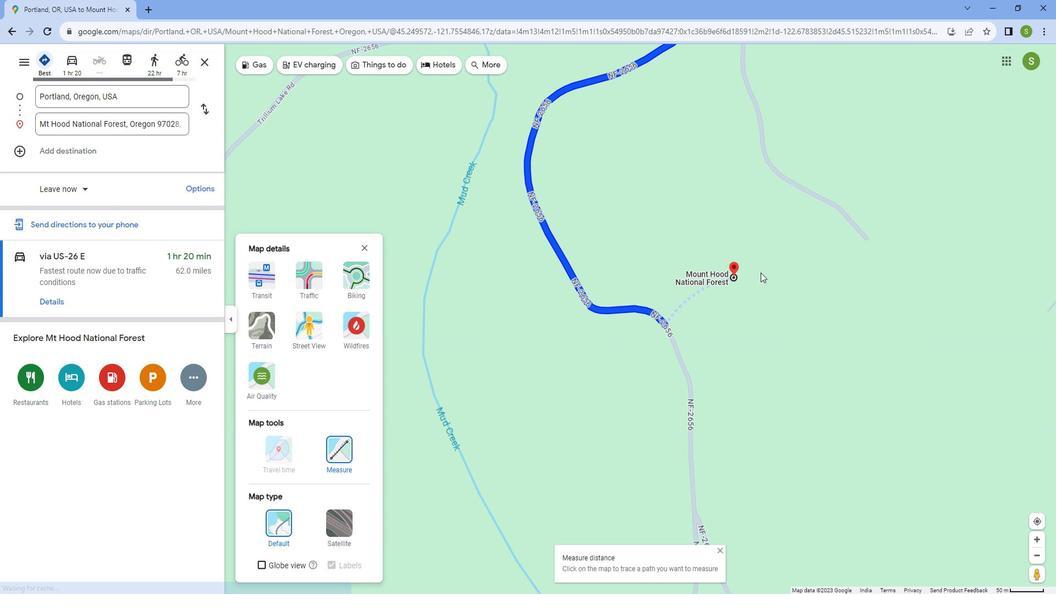
Action: Mouse moved to (764, 271)
Screenshot: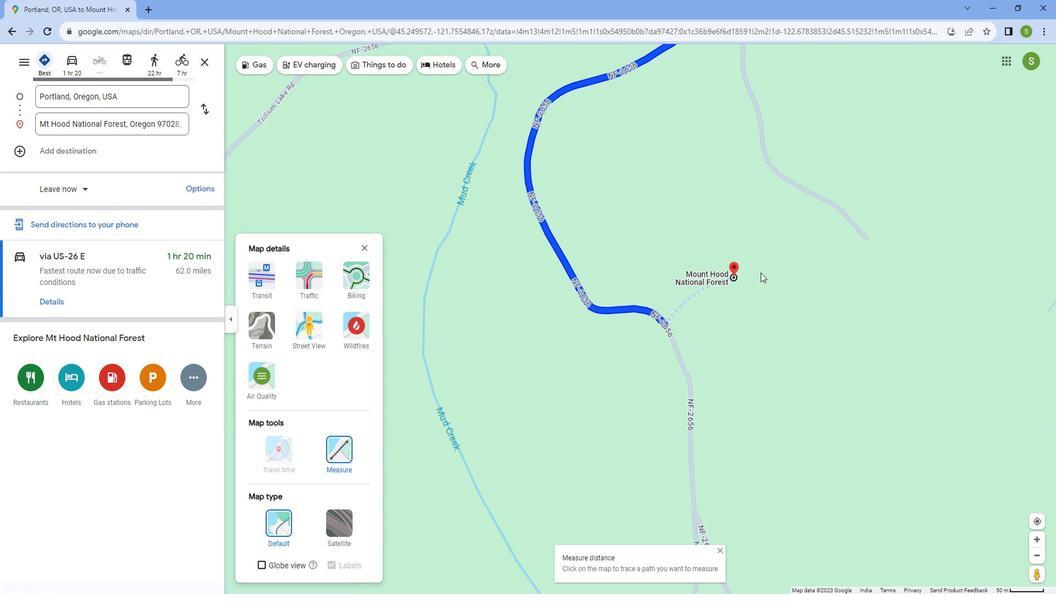 
Action: Mouse scrolled (764, 271) with delta (0, 0)
Screenshot: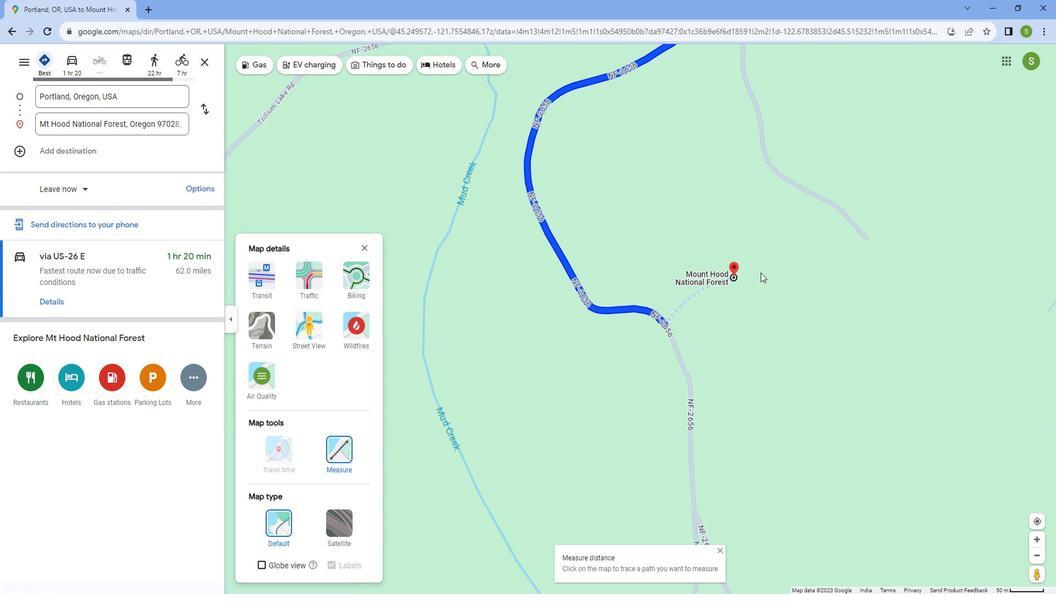 
Action: Mouse moved to (762, 271)
Screenshot: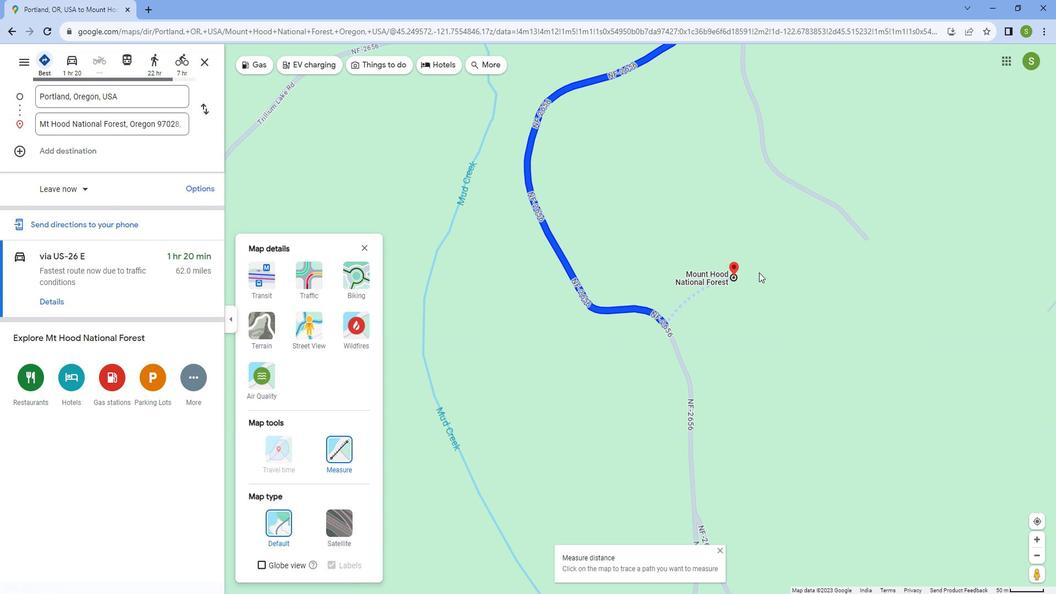 
Action: Mouse scrolled (762, 271) with delta (0, 0)
Screenshot: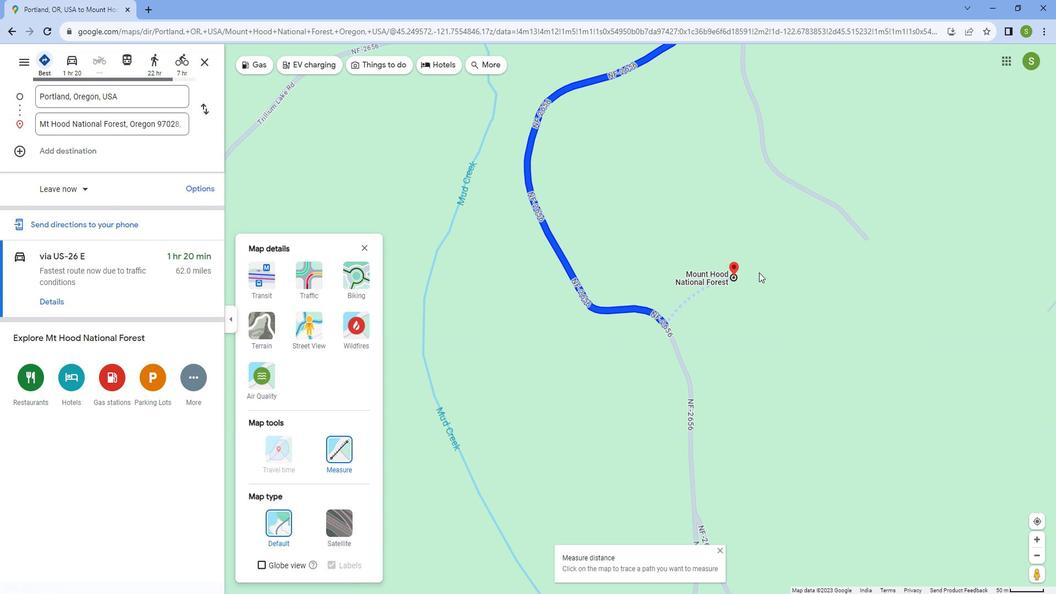 
Action: Mouse scrolled (762, 271) with delta (0, 0)
Screenshot: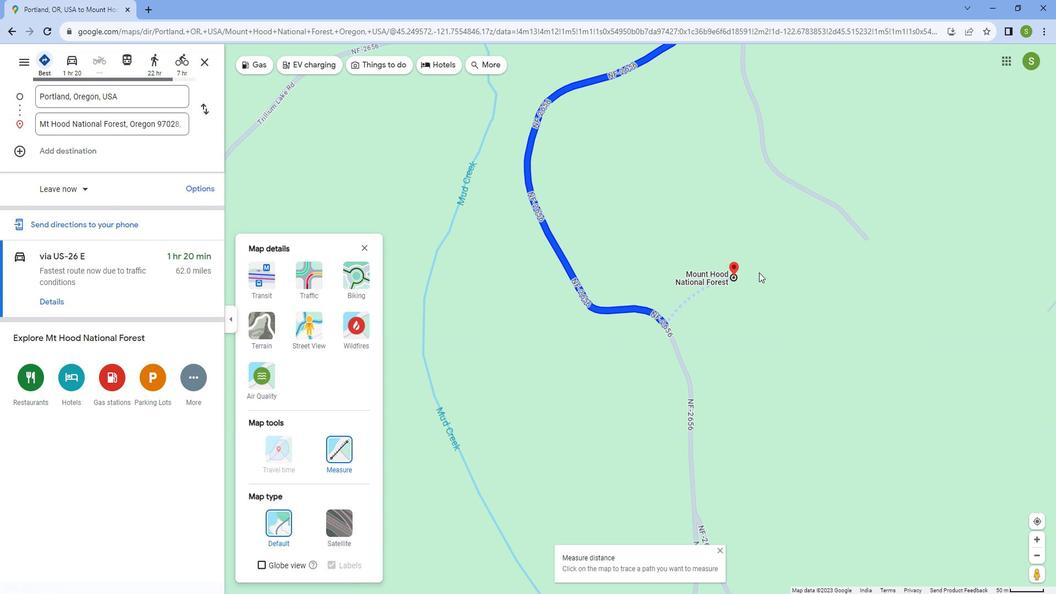 
Action: Mouse moved to (761, 271)
Screenshot: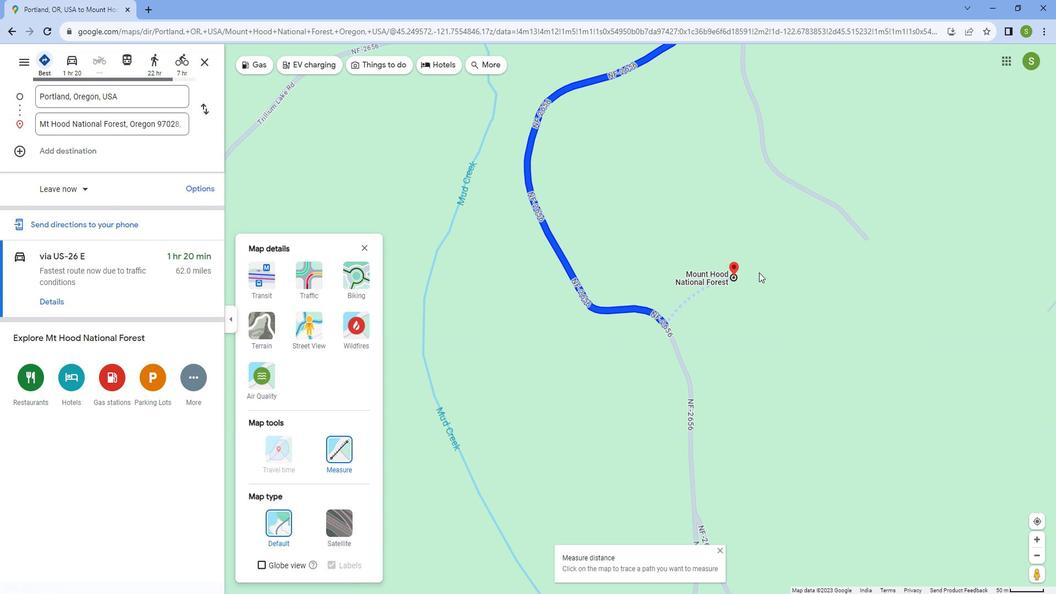 
Action: Mouse scrolled (761, 271) with delta (0, 0)
